 Task: Play online Dominion games in medium mode.
Action: Mouse moved to (390, 302)
Screenshot: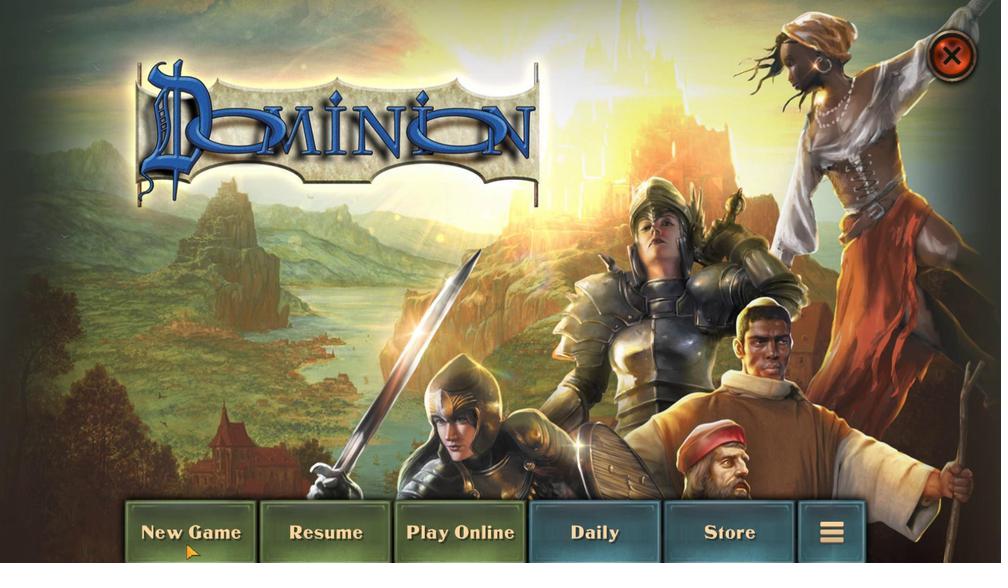 
Action: Mouse pressed left at (390, 302)
Screenshot: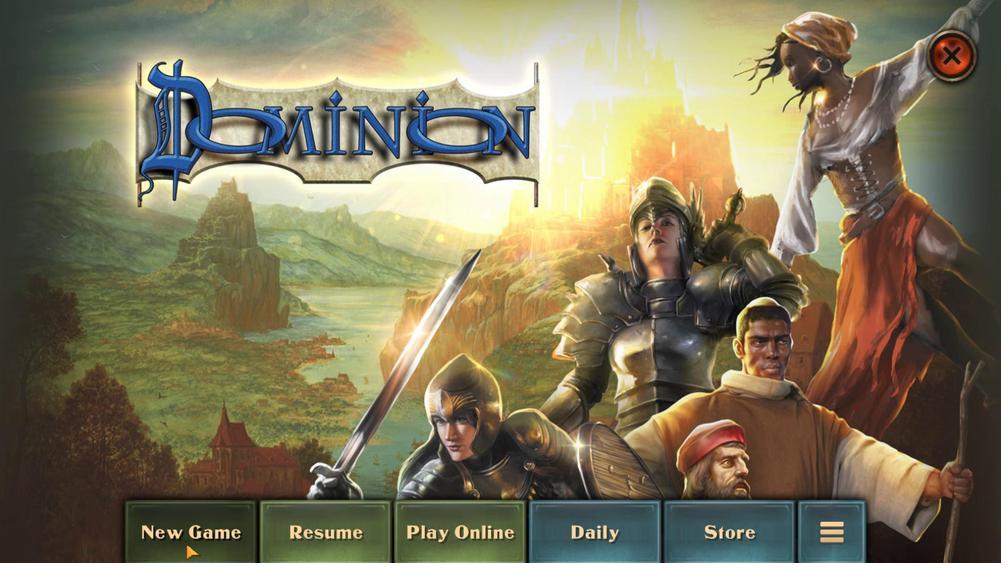 
Action: Mouse moved to (187, 444)
Screenshot: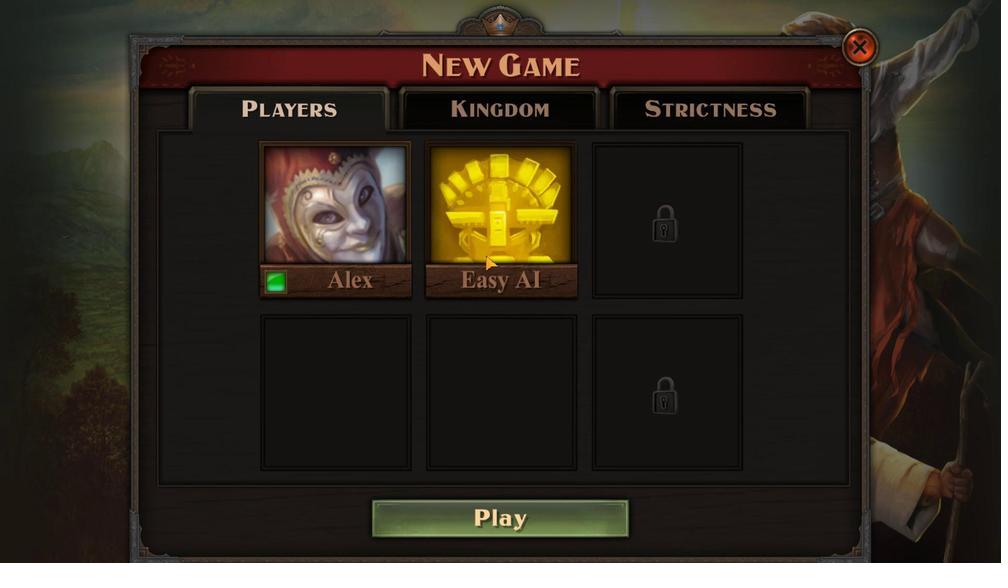 
Action: Mouse pressed left at (187, 444)
Screenshot: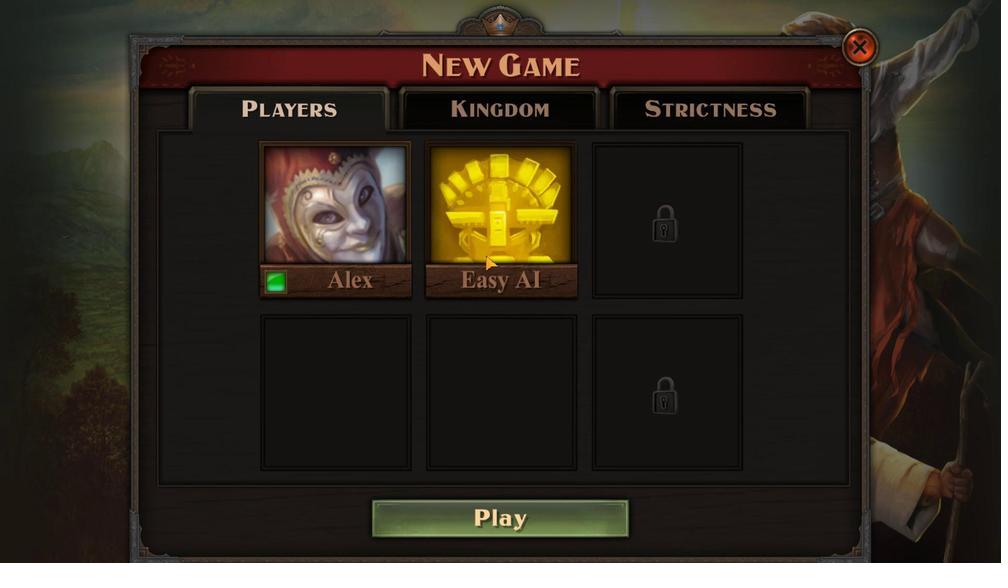 
Action: Mouse moved to (307, 381)
Screenshot: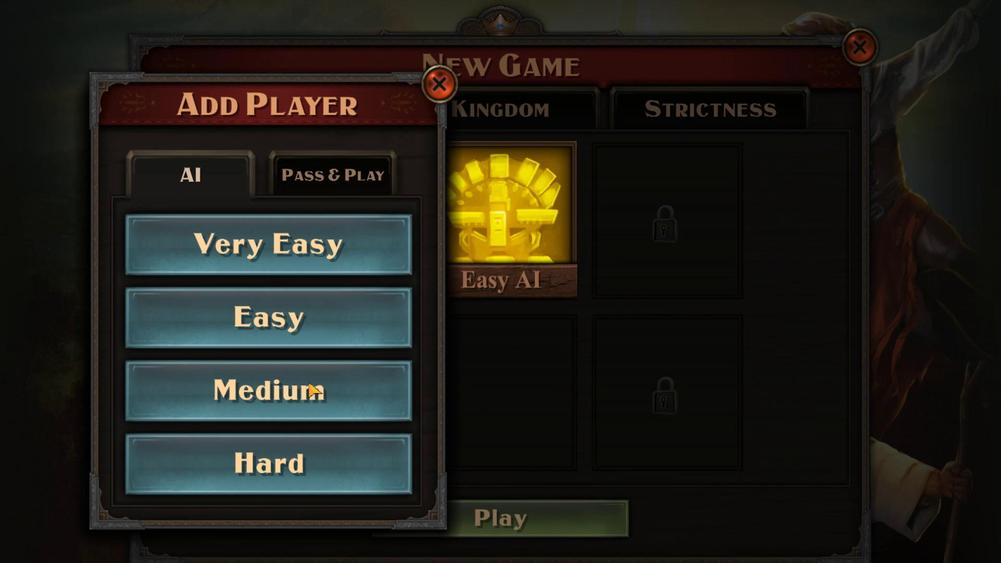 
Action: Mouse pressed left at (307, 381)
Screenshot: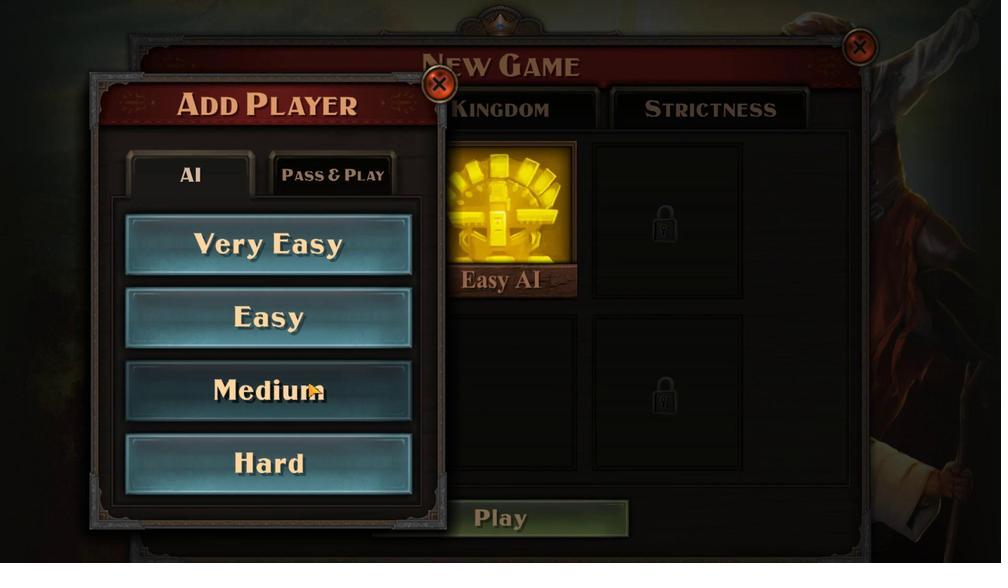
Action: Mouse moved to (206, 318)
Screenshot: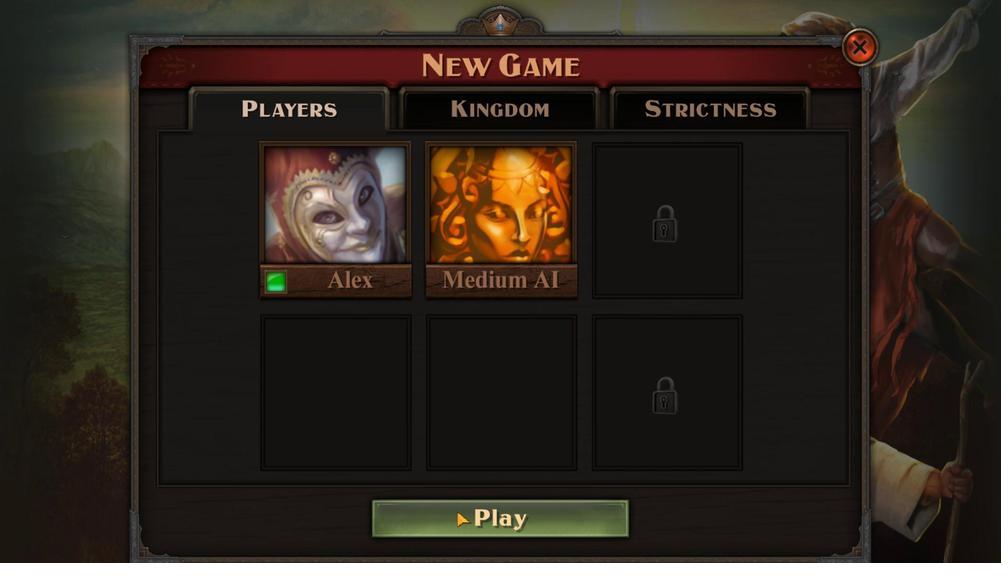 
Action: Mouse pressed left at (206, 318)
Screenshot: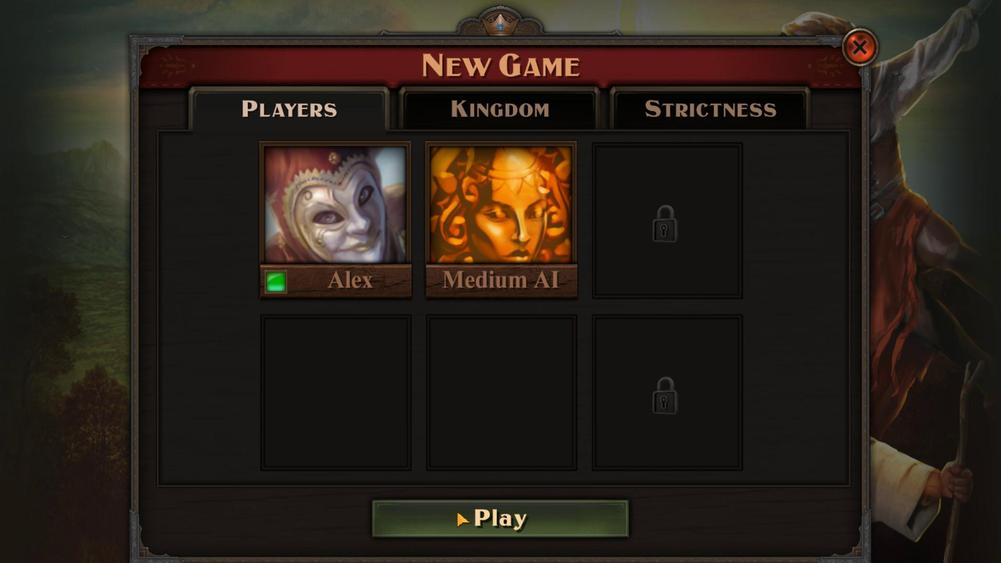 
Action: Mouse moved to (203, 326)
Screenshot: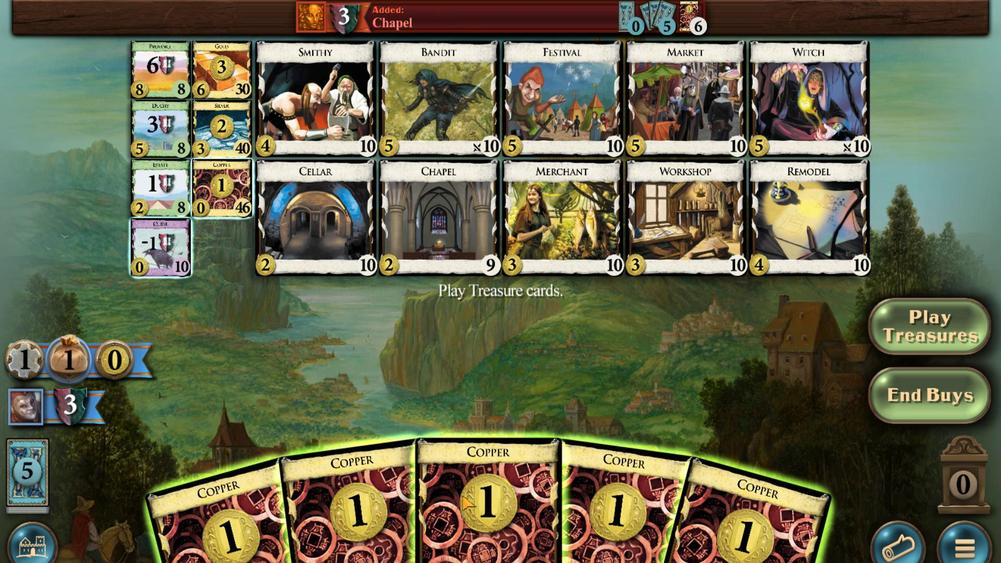 
Action: Mouse scrolled (203, 326) with delta (0, 0)
Screenshot: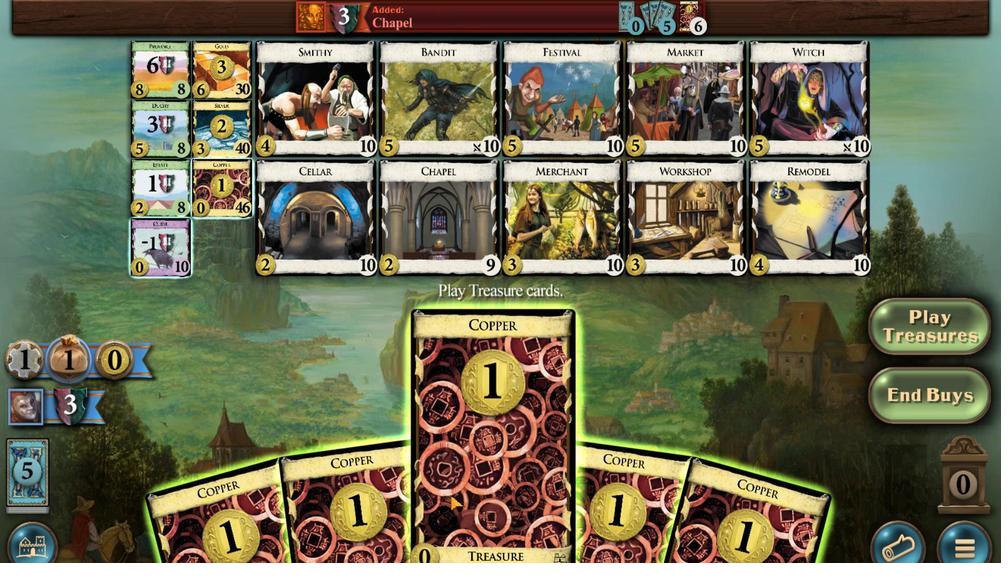 
Action: Mouse scrolled (203, 326) with delta (0, 0)
Screenshot: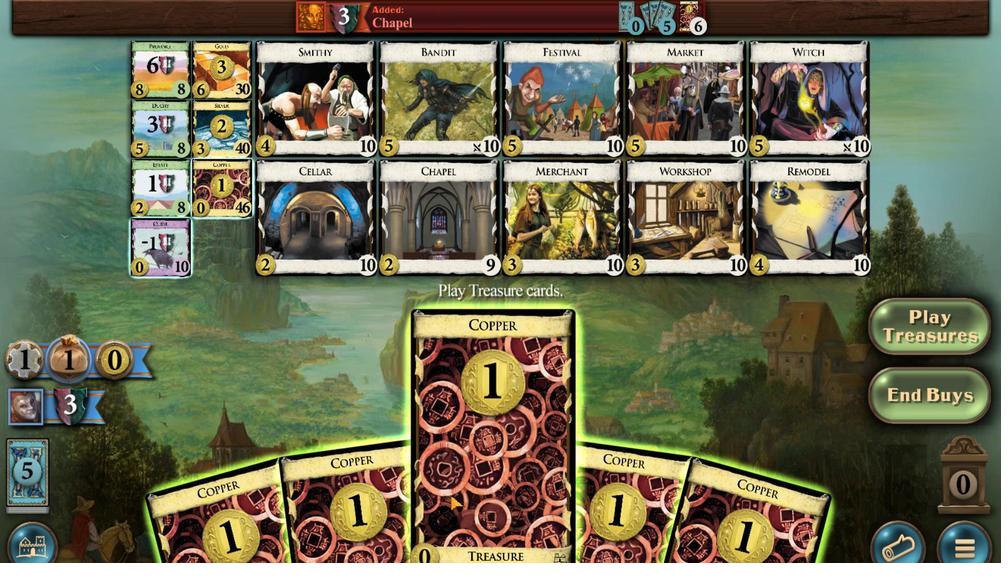 
Action: Mouse moved to (203, 326)
Screenshot: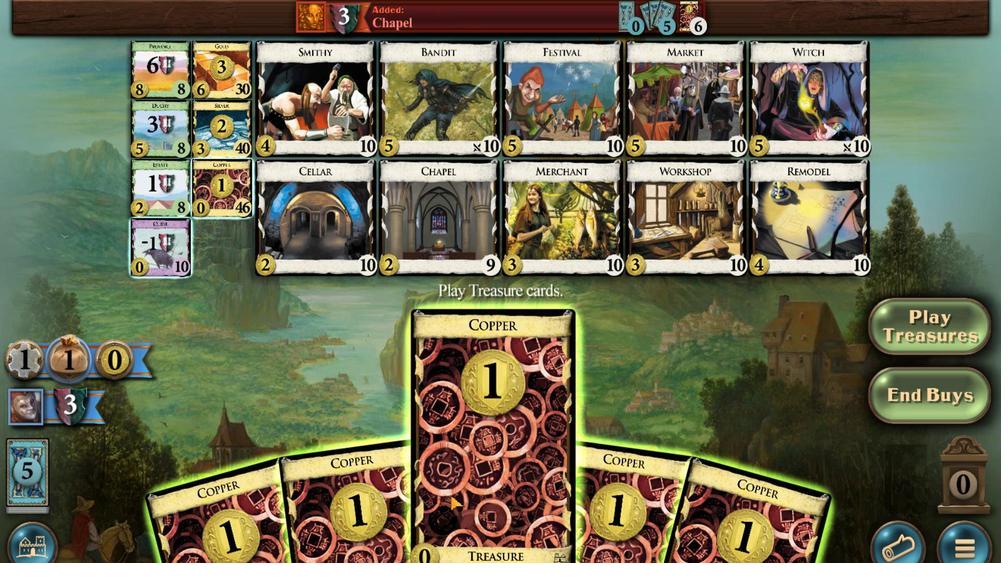 
Action: Mouse scrolled (203, 326) with delta (0, 0)
Screenshot: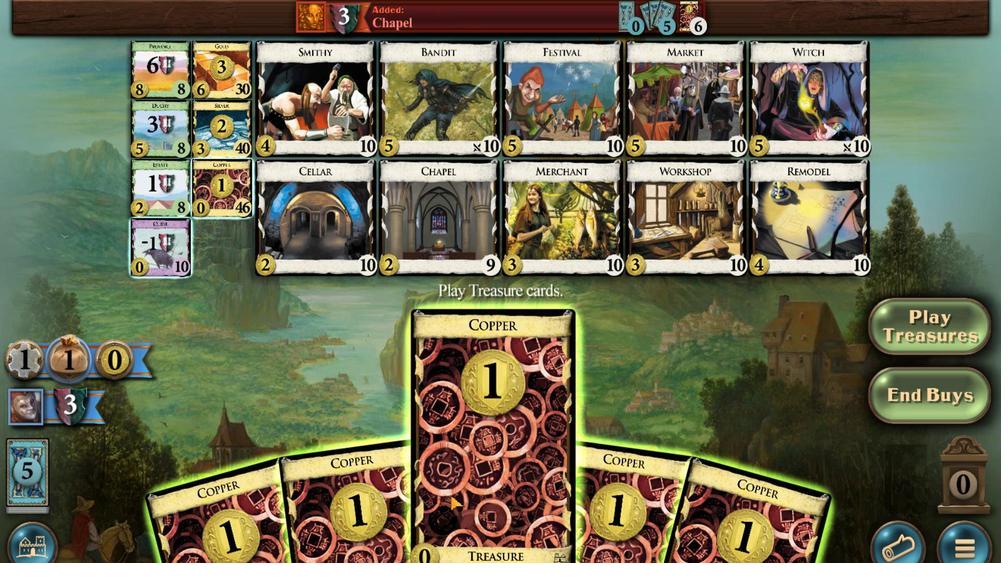 
Action: Mouse moved to (242, 325)
Screenshot: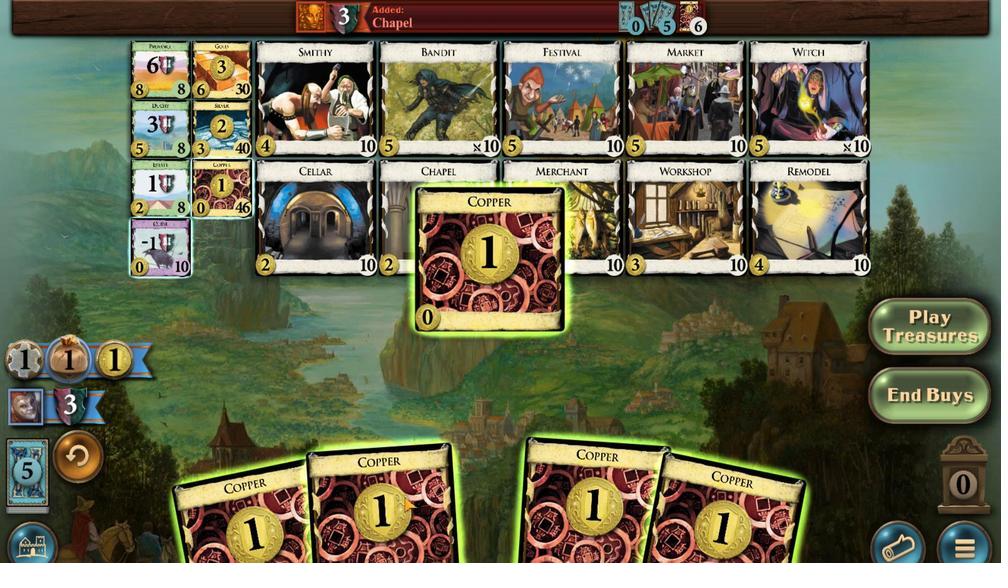 
Action: Mouse scrolled (242, 326) with delta (0, 0)
Screenshot: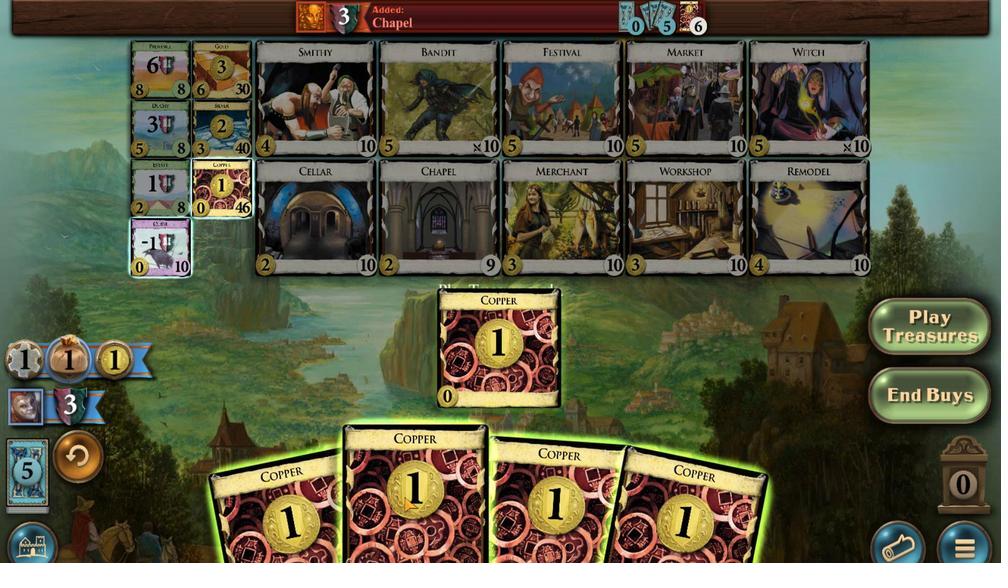 
Action: Mouse scrolled (242, 326) with delta (0, 0)
Screenshot: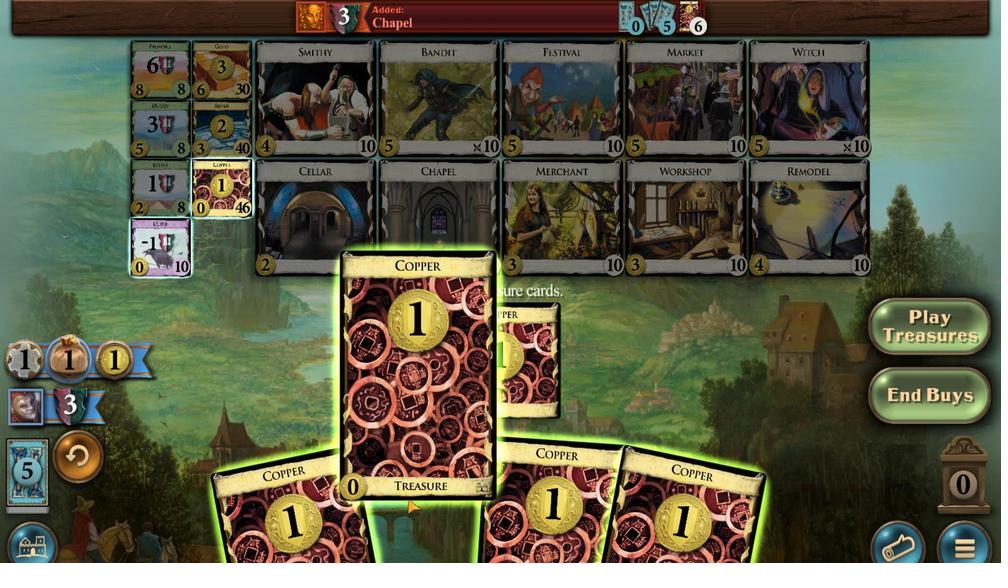 
Action: Mouse scrolled (242, 326) with delta (0, 0)
Screenshot: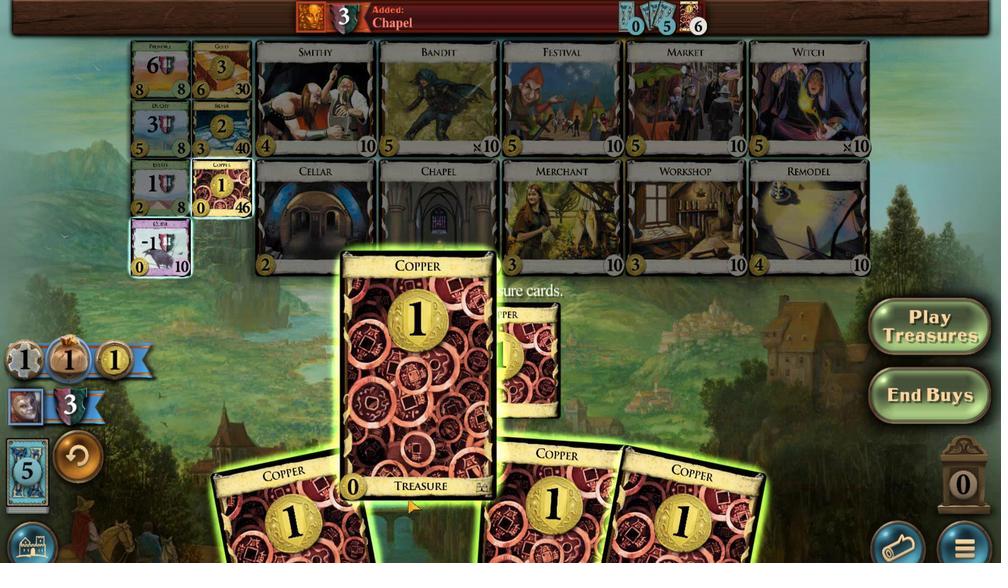 
Action: Mouse moved to (184, 325)
Screenshot: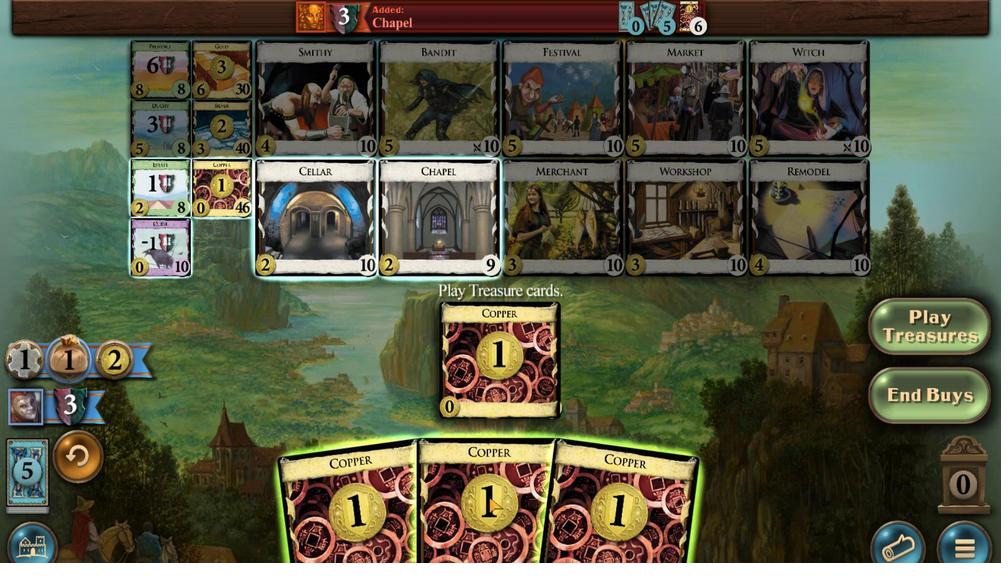 
Action: Mouse scrolled (184, 325) with delta (0, 0)
Screenshot: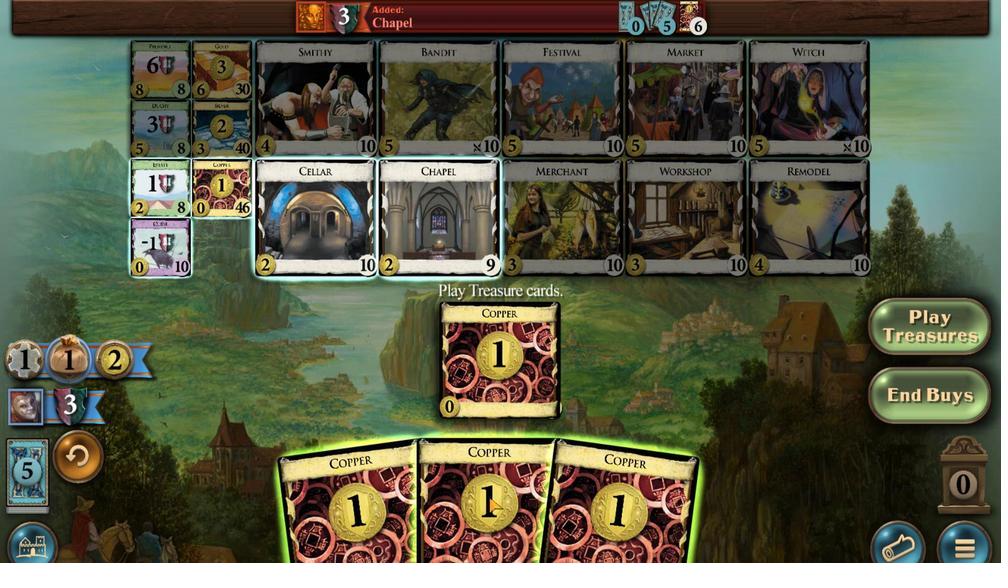 
Action: Mouse scrolled (184, 325) with delta (0, 0)
Screenshot: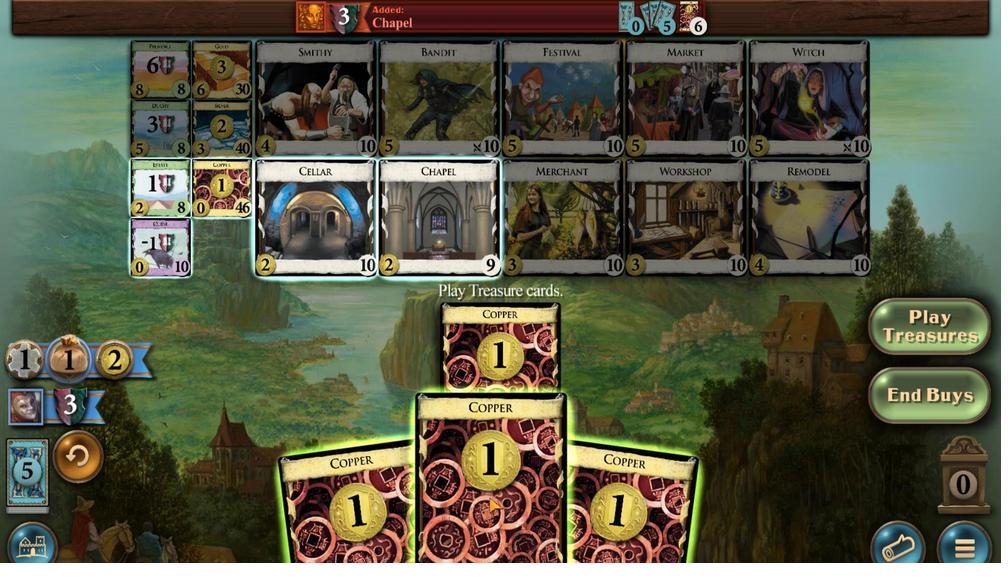 
Action: Mouse scrolled (184, 325) with delta (0, 0)
Screenshot: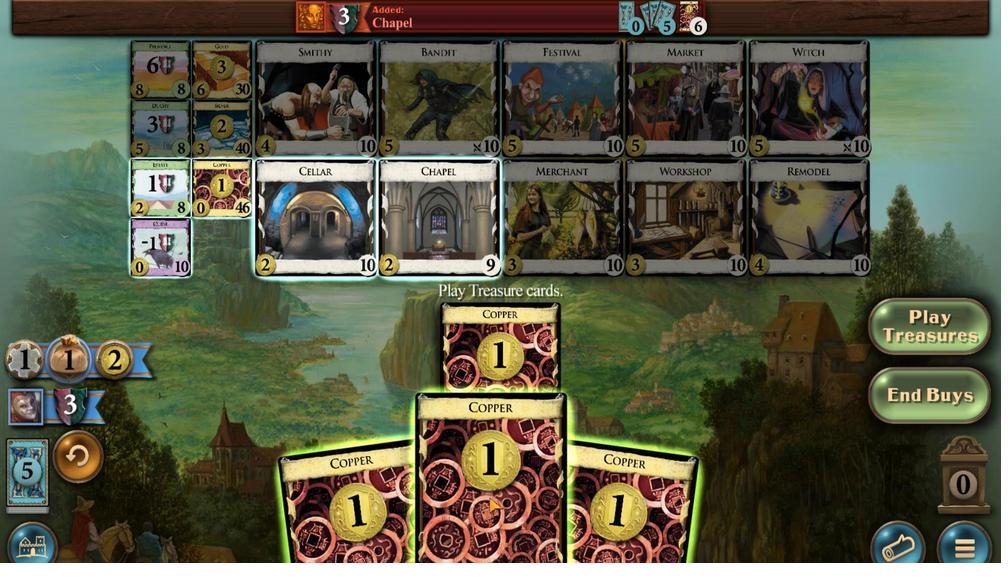 
Action: Mouse moved to (124, 326)
Screenshot: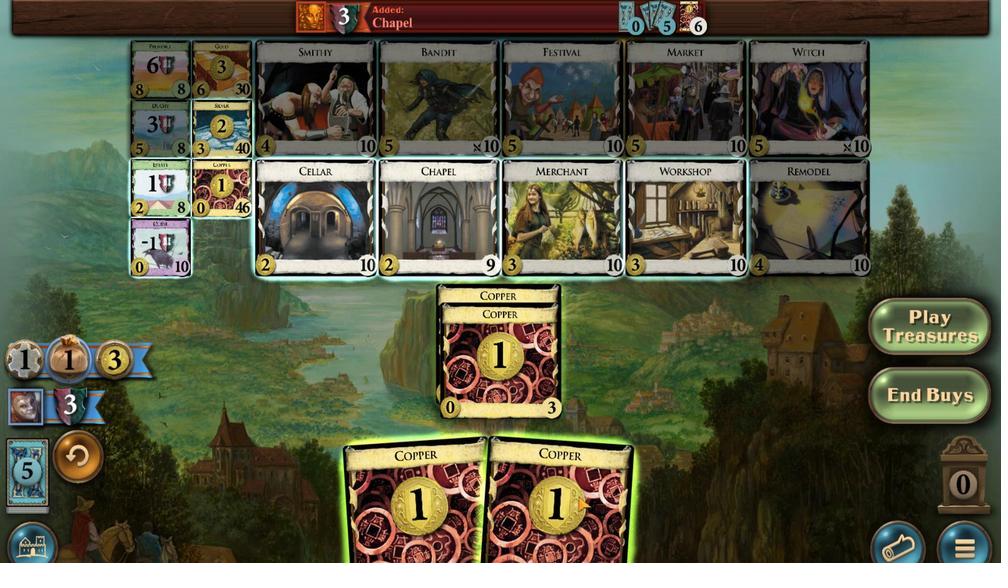 
Action: Mouse scrolled (124, 326) with delta (0, 0)
Screenshot: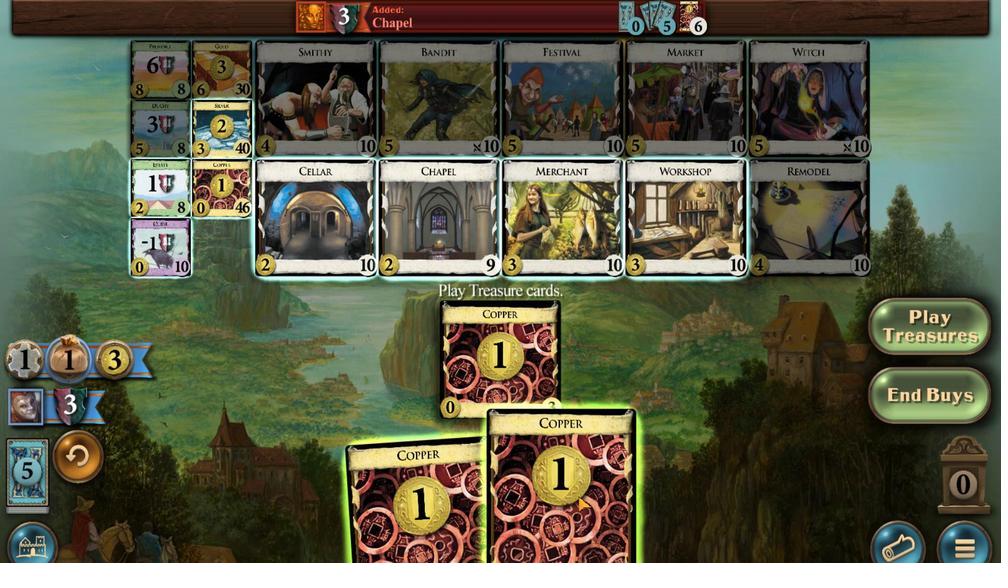 
Action: Mouse scrolled (124, 326) with delta (0, 0)
Screenshot: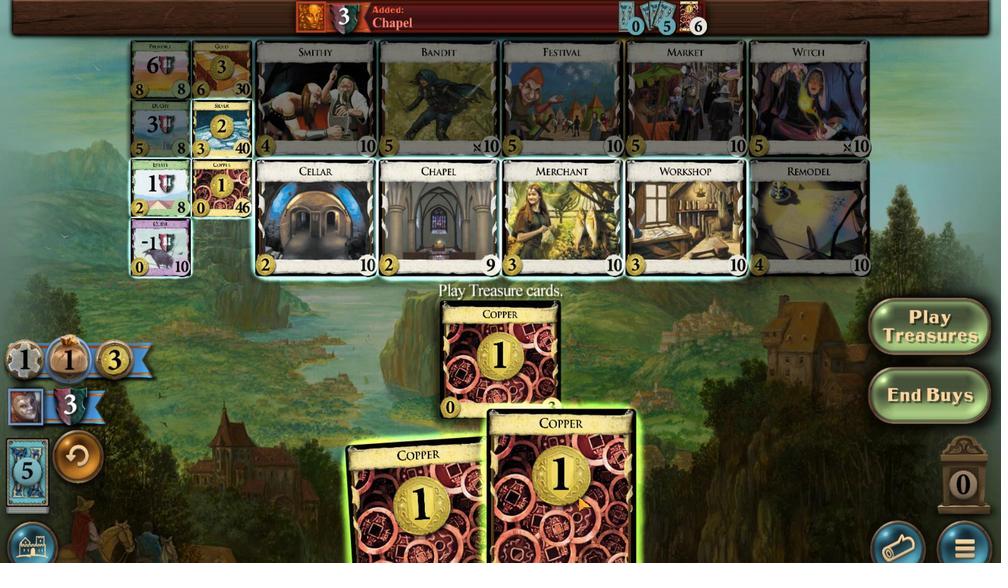 
Action: Mouse scrolled (124, 326) with delta (0, 0)
Screenshot: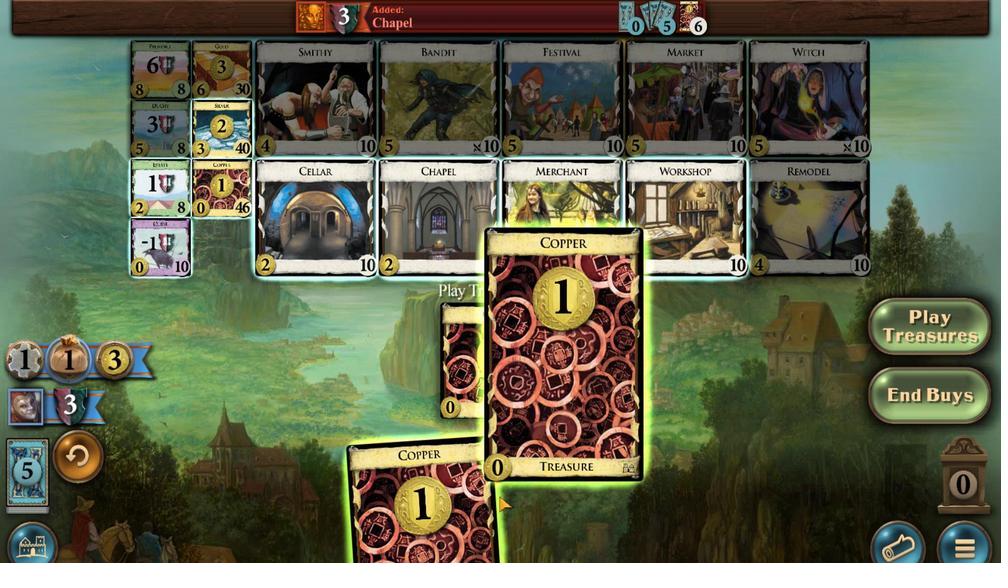 
Action: Mouse moved to (187, 326)
Screenshot: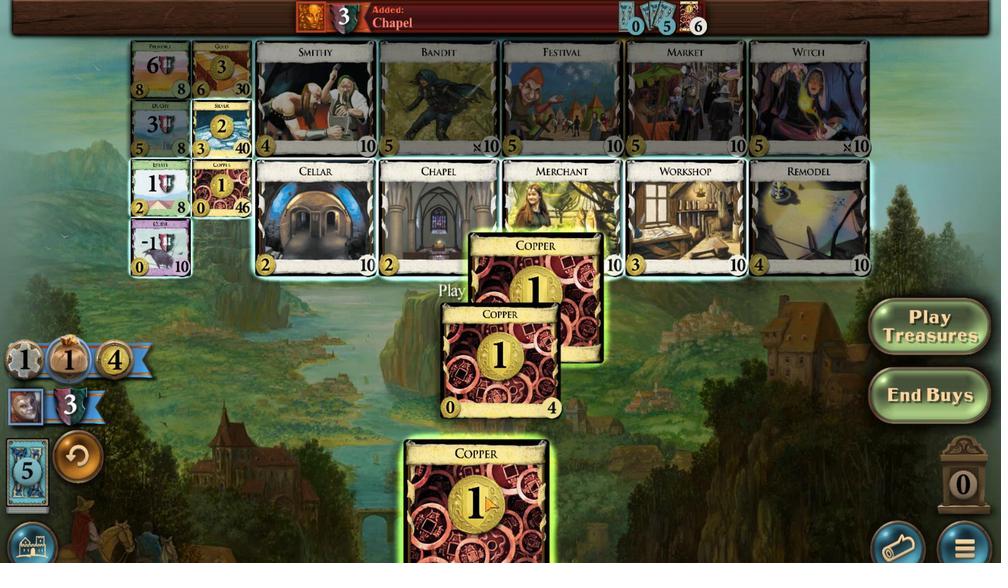
Action: Mouse scrolled (187, 326) with delta (0, 0)
Screenshot: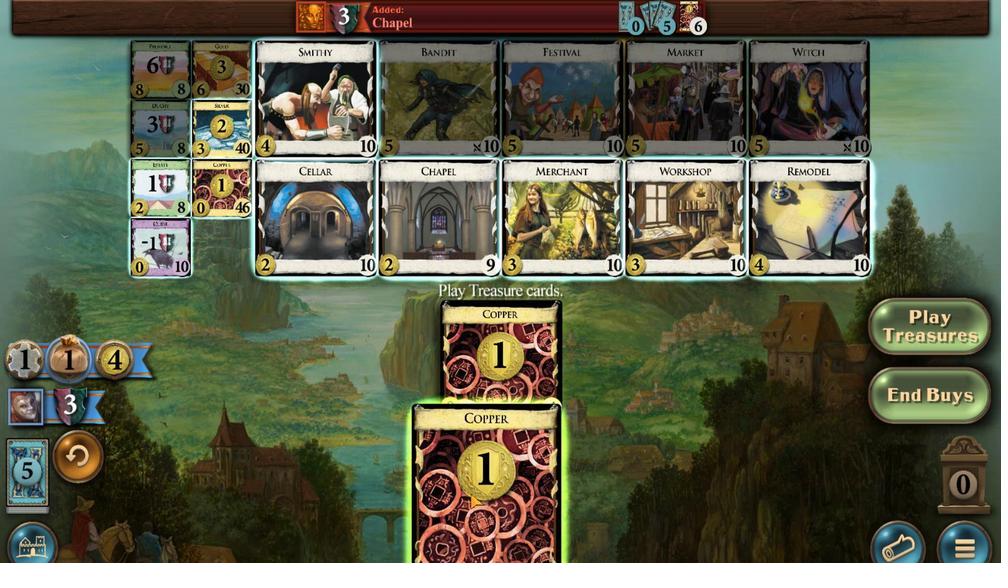 
Action: Mouse scrolled (187, 326) with delta (0, 0)
Screenshot: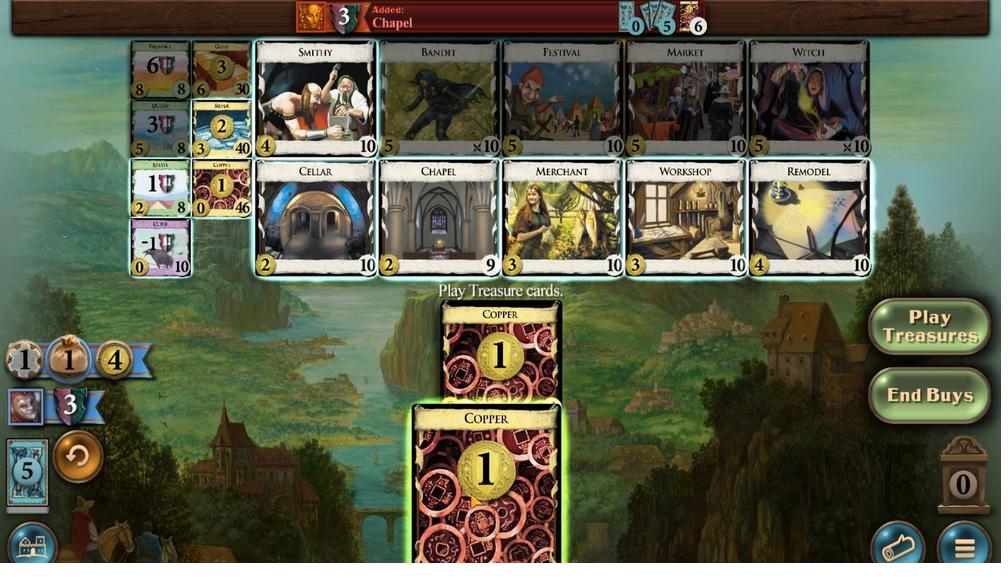 
Action: Mouse scrolled (187, 325) with delta (0, 0)
Screenshot: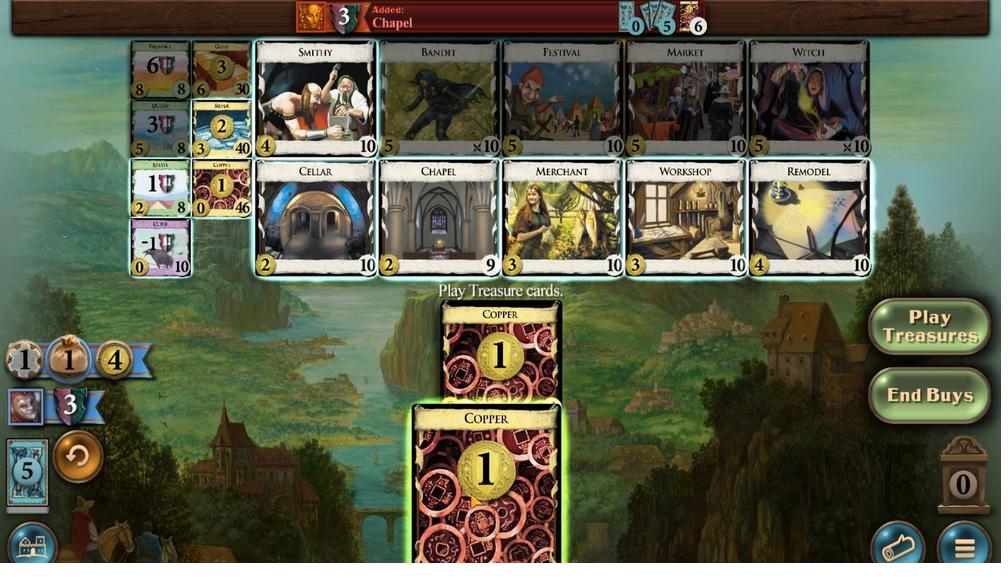 
Action: Mouse scrolled (187, 326) with delta (0, 0)
Screenshot: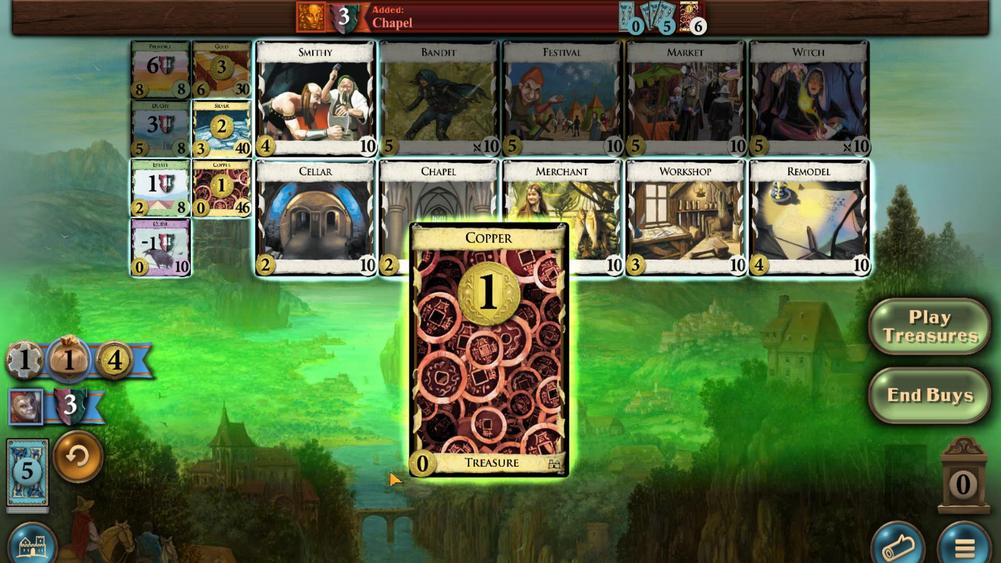 
Action: Mouse moved to (399, 503)
Screenshot: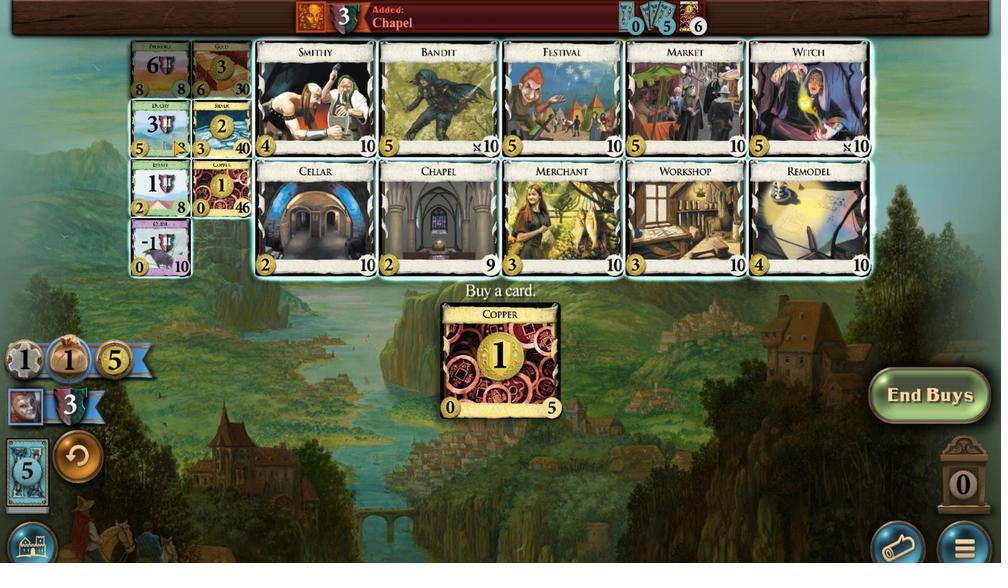 
Action: Mouse pressed left at (399, 503)
Screenshot: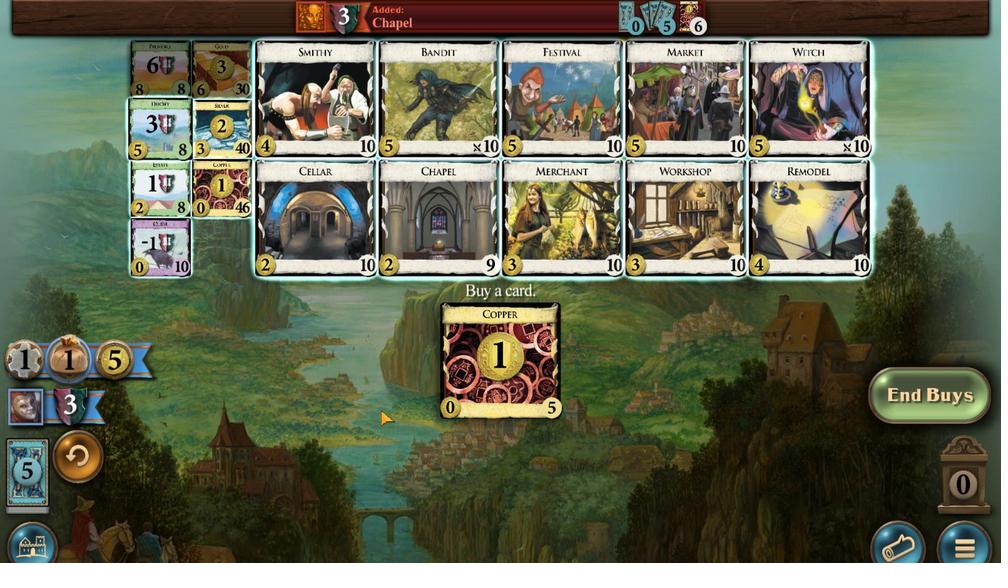 
Action: Mouse moved to (245, 331)
Screenshot: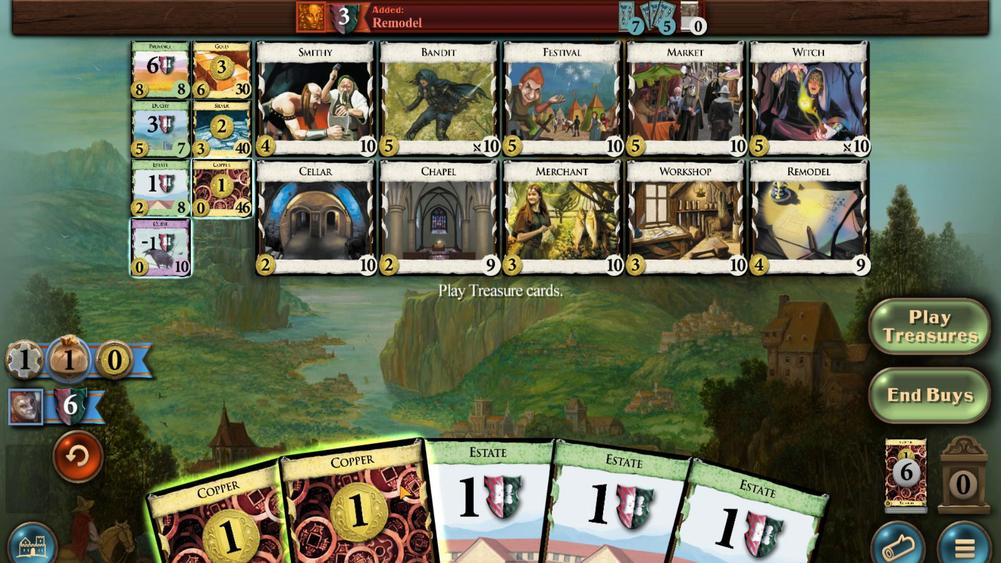 
Action: Mouse scrolled (245, 332) with delta (0, 0)
Screenshot: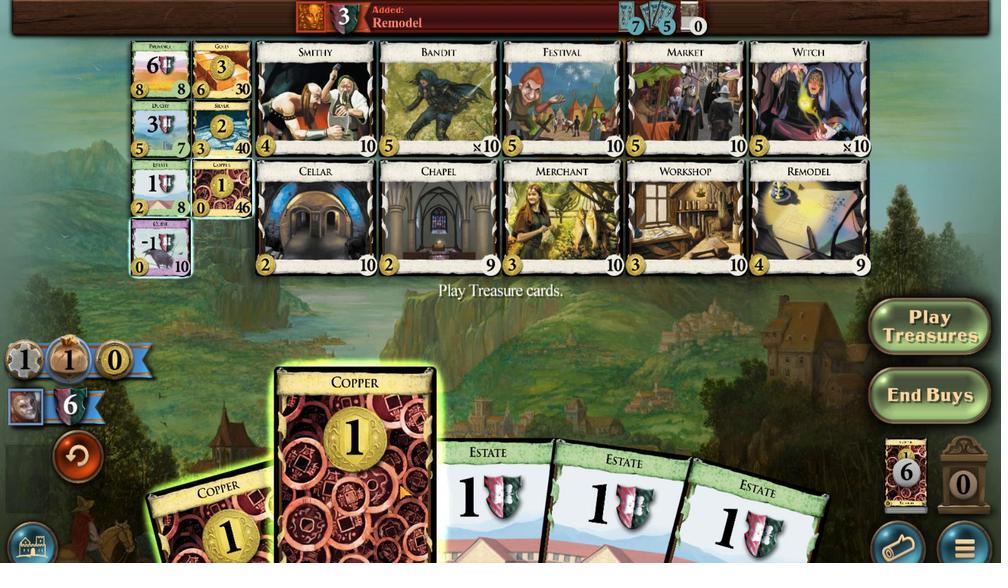 
Action: Mouse moved to (245, 331)
Screenshot: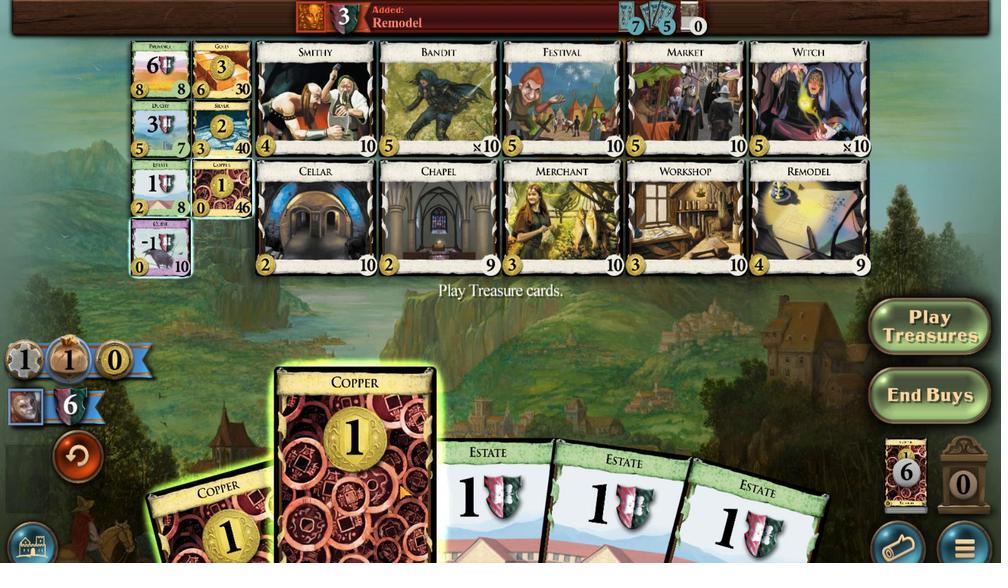 
Action: Mouse scrolled (245, 331) with delta (0, 0)
Screenshot: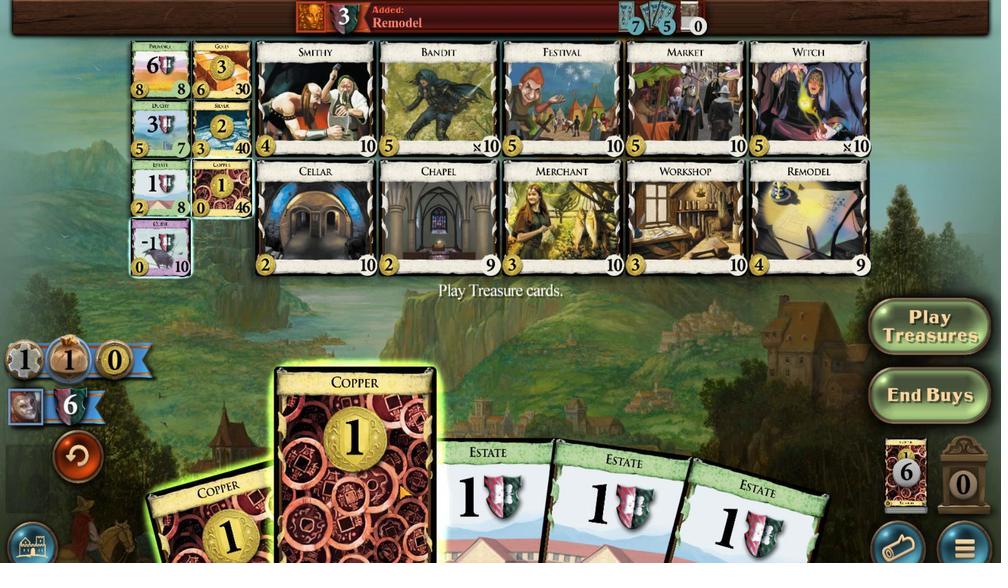
Action: Mouse scrolled (245, 331) with delta (0, 0)
Screenshot: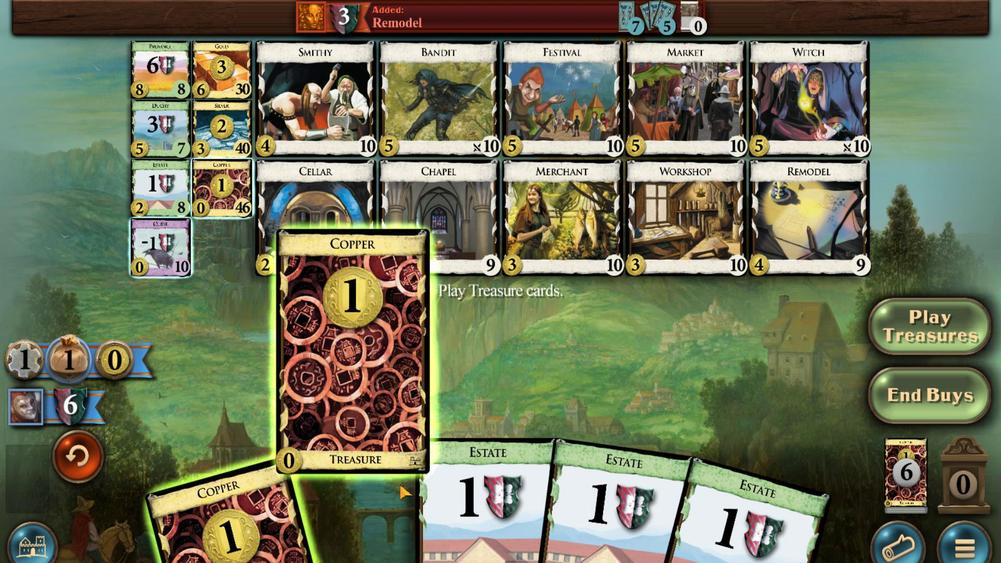 
Action: Mouse scrolled (245, 331) with delta (0, 0)
Screenshot: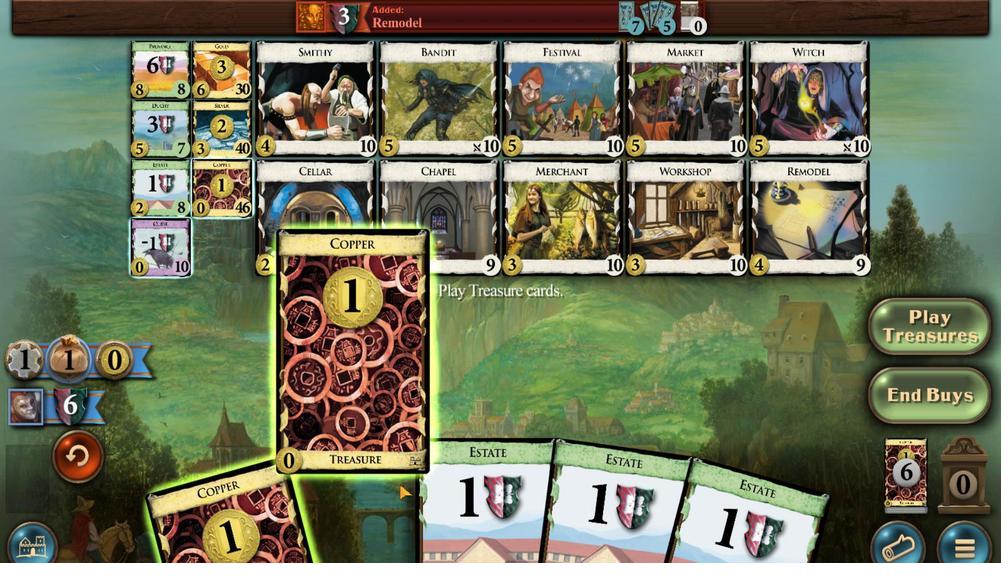 
Action: Mouse moved to (318, 325)
Screenshot: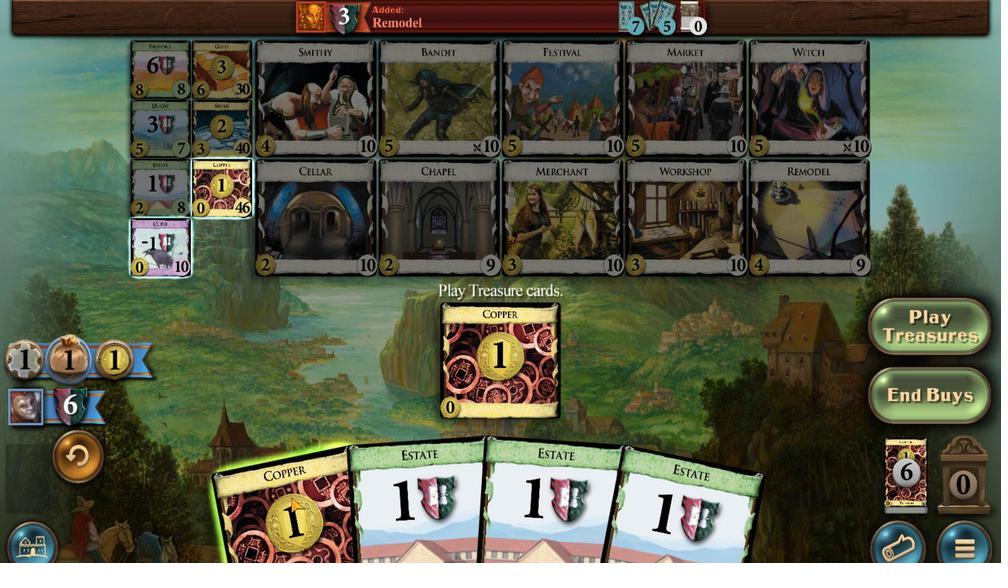 
Action: Mouse scrolled (318, 325) with delta (0, 0)
Screenshot: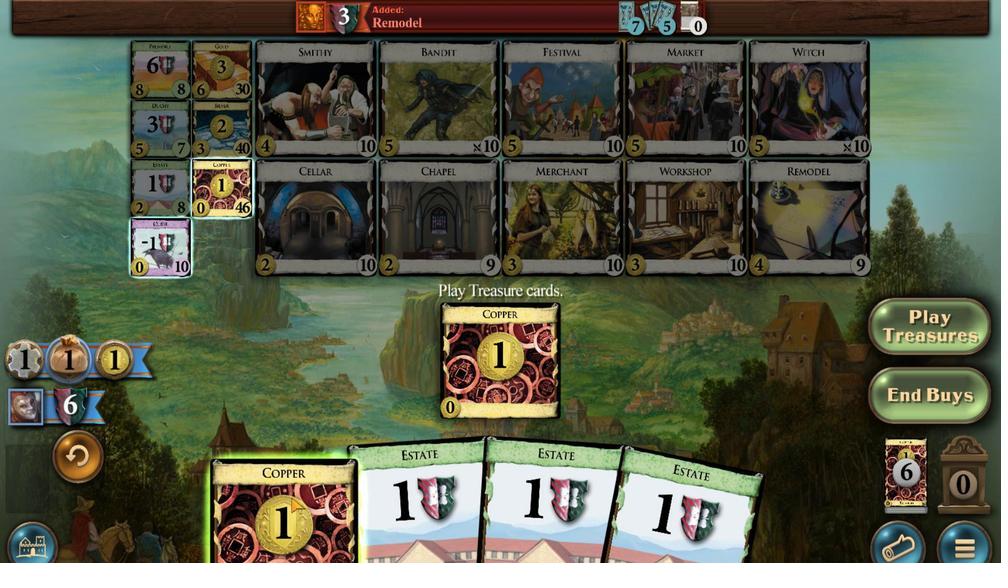 
Action: Mouse scrolled (318, 325) with delta (0, 0)
Screenshot: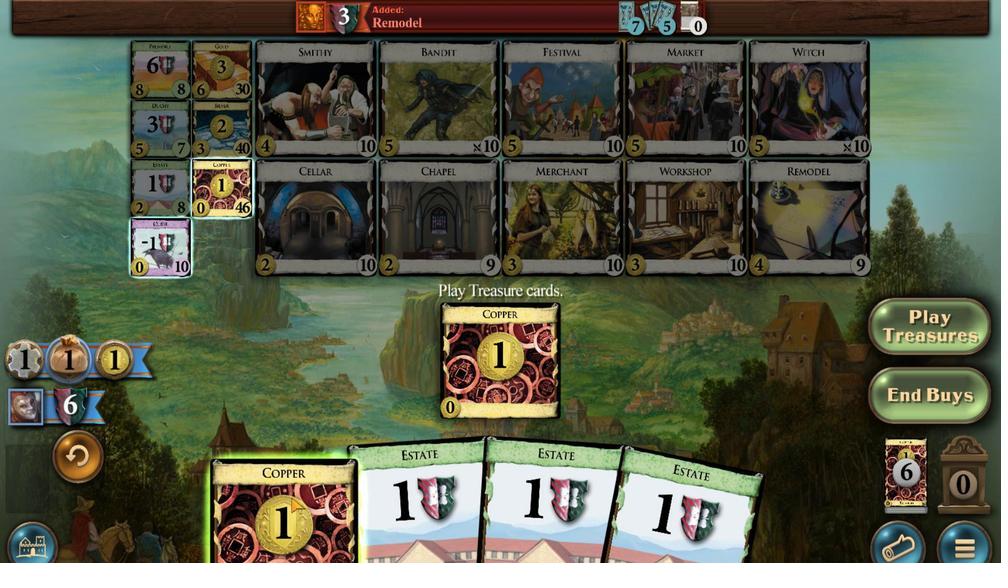 
Action: Mouse scrolled (318, 325) with delta (0, 0)
Screenshot: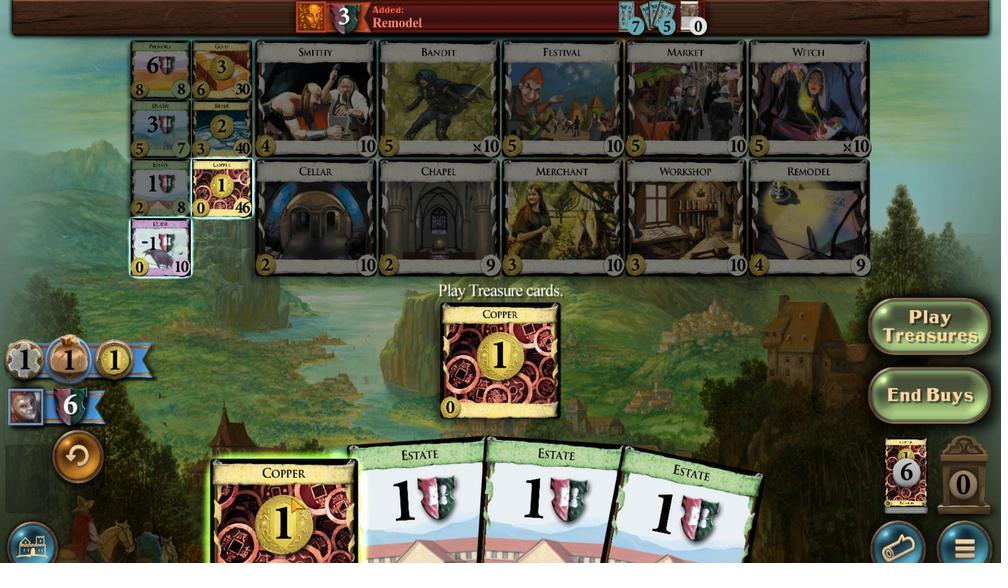 
Action: Mouse scrolled (318, 325) with delta (0, 0)
Screenshot: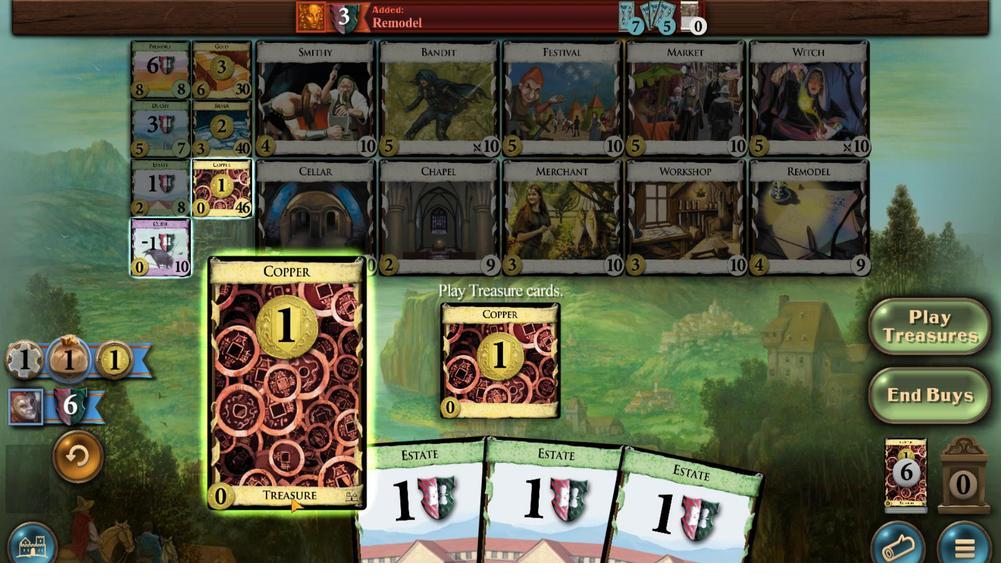 
Action: Mouse moved to (374, 481)
Screenshot: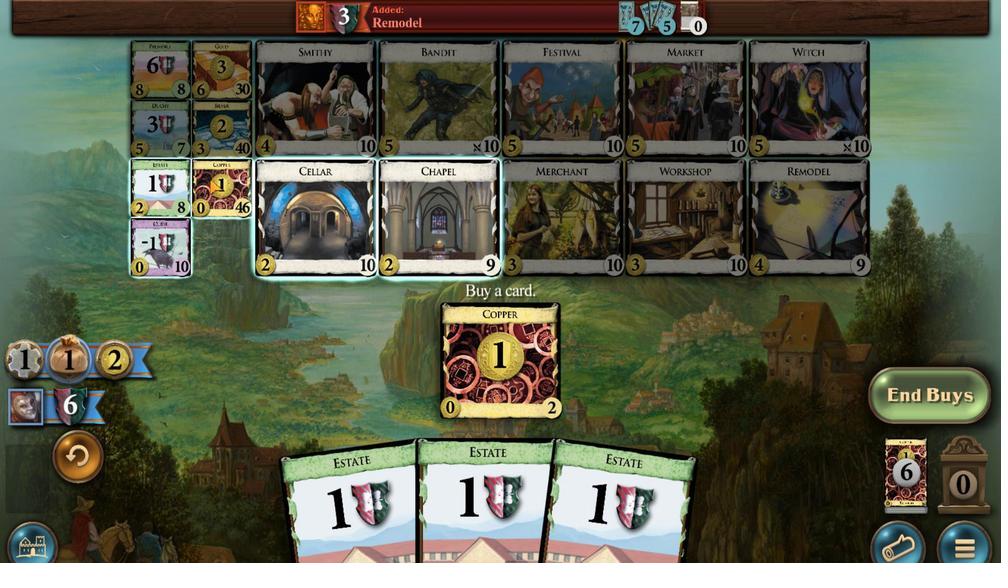 
Action: Mouse pressed left at (374, 481)
Screenshot: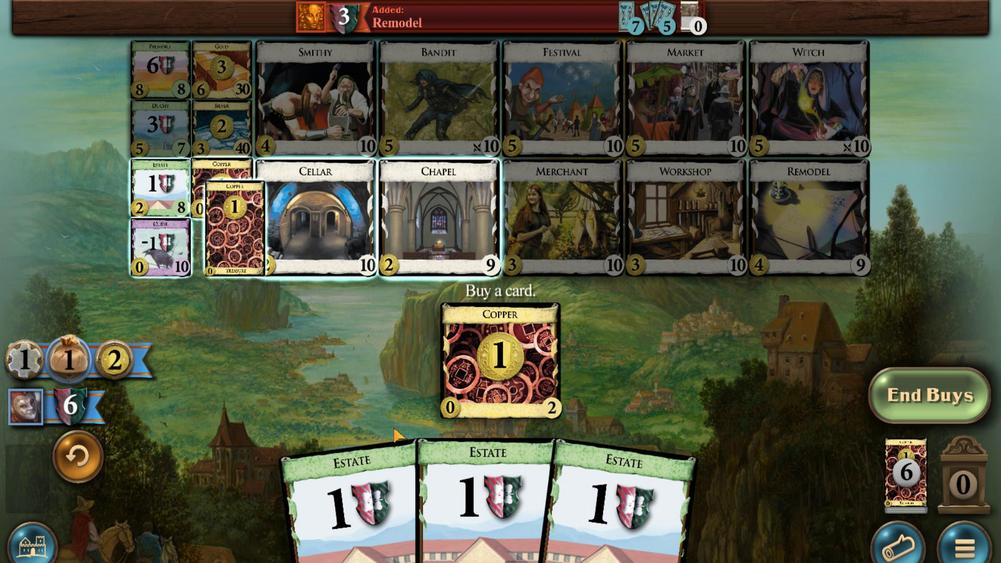 
Action: Mouse moved to (302, 330)
Screenshot: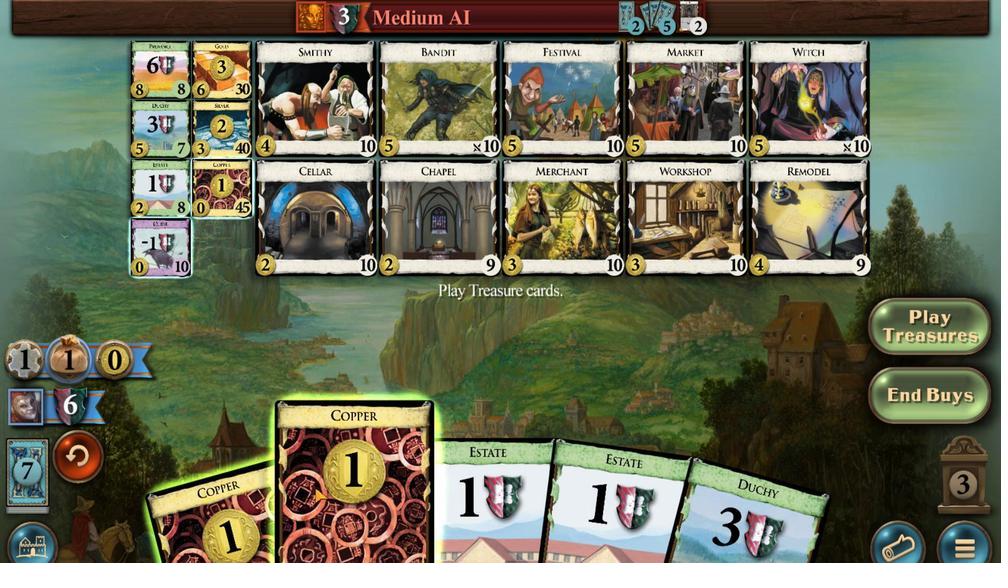
Action: Mouse scrolled (302, 330) with delta (0, 0)
Screenshot: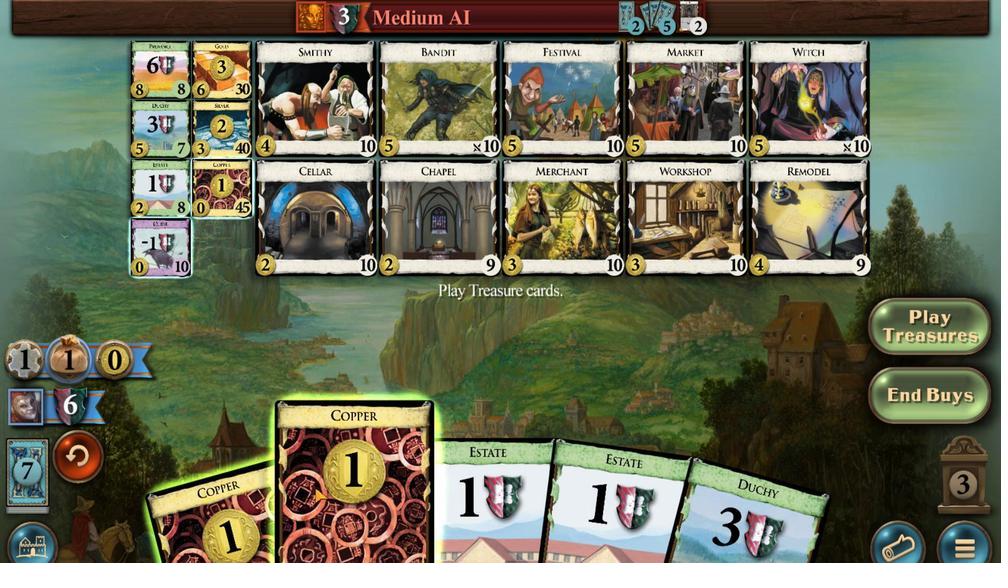 
Action: Mouse scrolled (302, 330) with delta (0, 0)
Screenshot: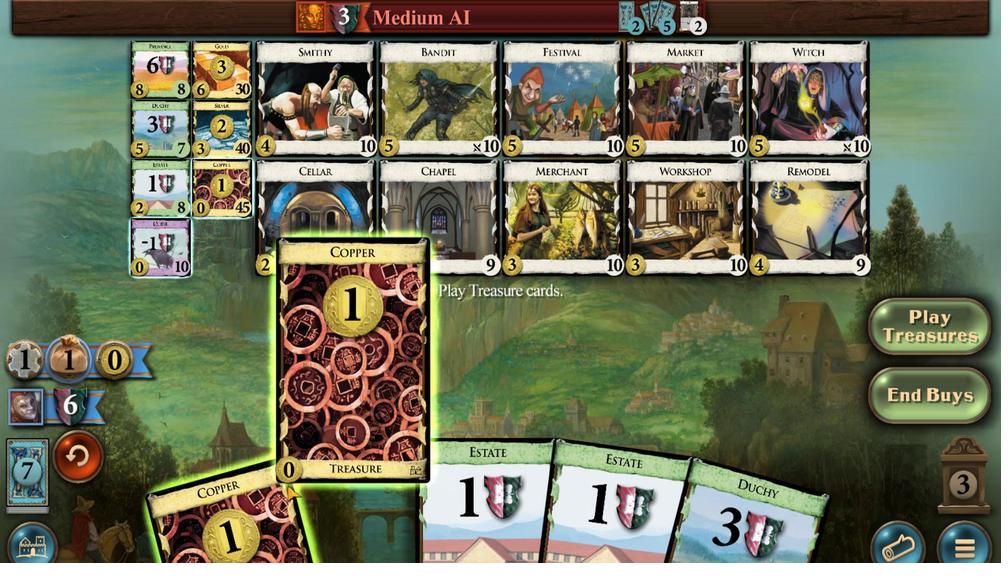
Action: Mouse scrolled (302, 330) with delta (0, 0)
Screenshot: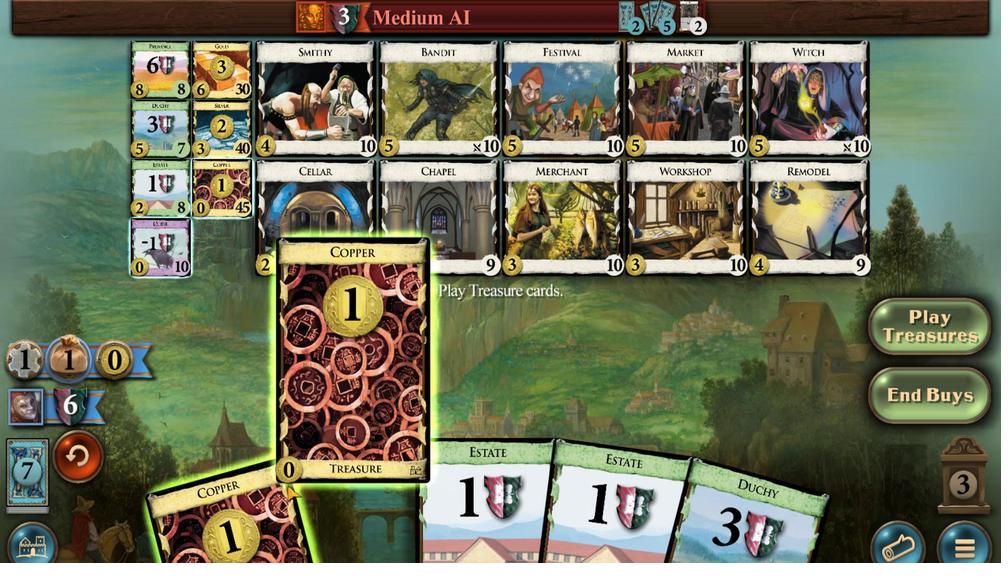 
Action: Mouse scrolled (302, 330) with delta (0, 0)
Screenshot: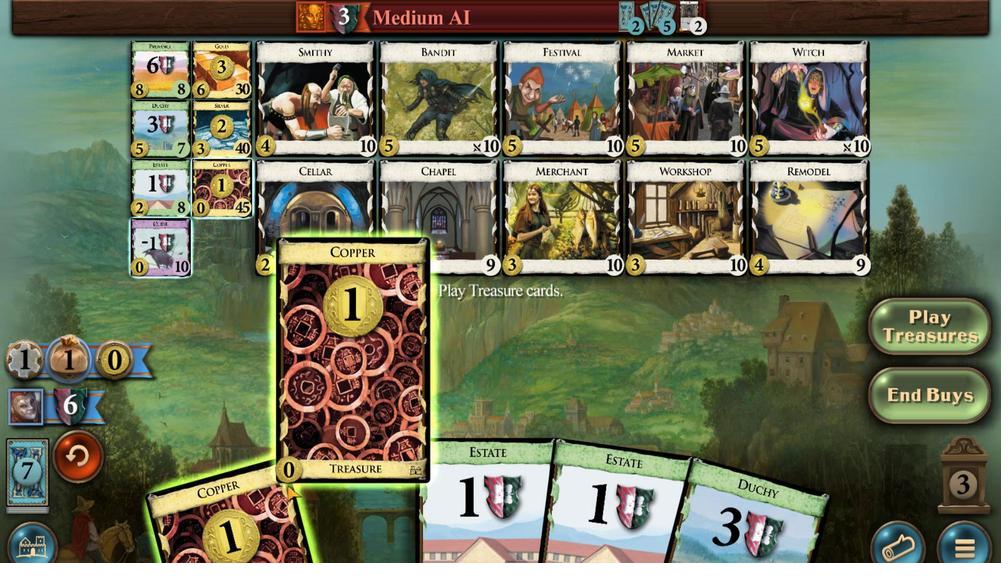 
Action: Mouse moved to (329, 331)
Screenshot: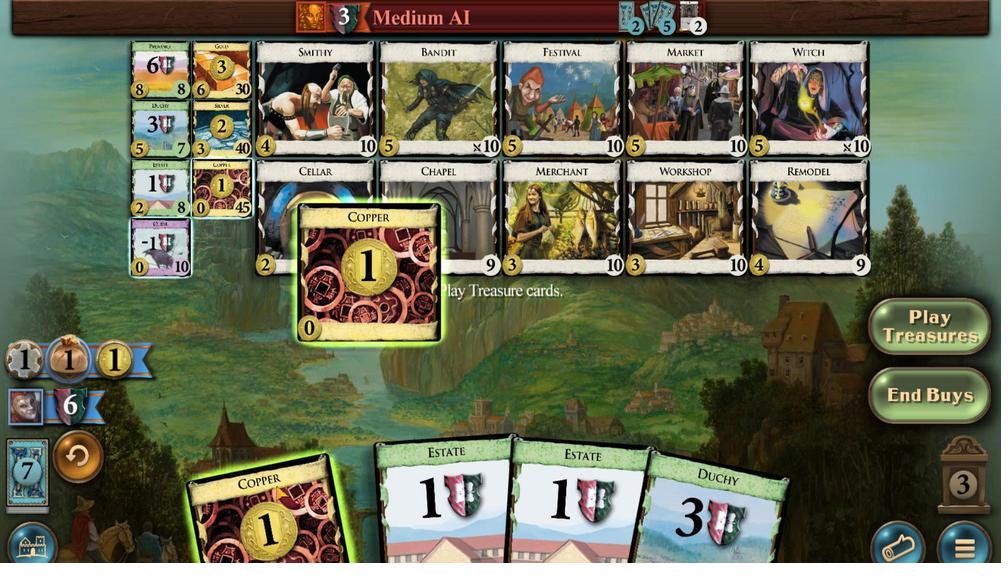 
Action: Mouse scrolled (329, 331) with delta (0, 0)
Screenshot: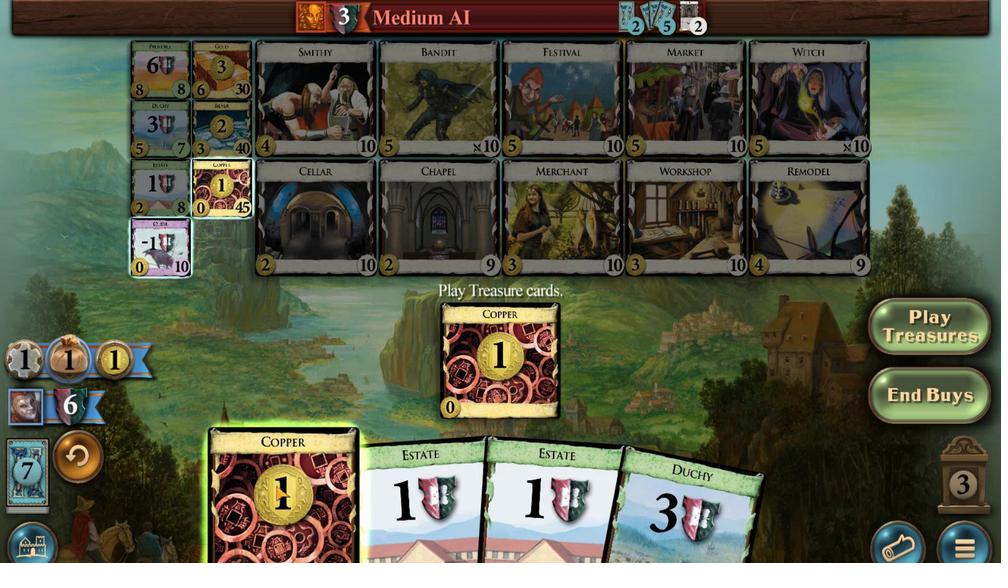 
Action: Mouse scrolled (329, 331) with delta (0, 0)
Screenshot: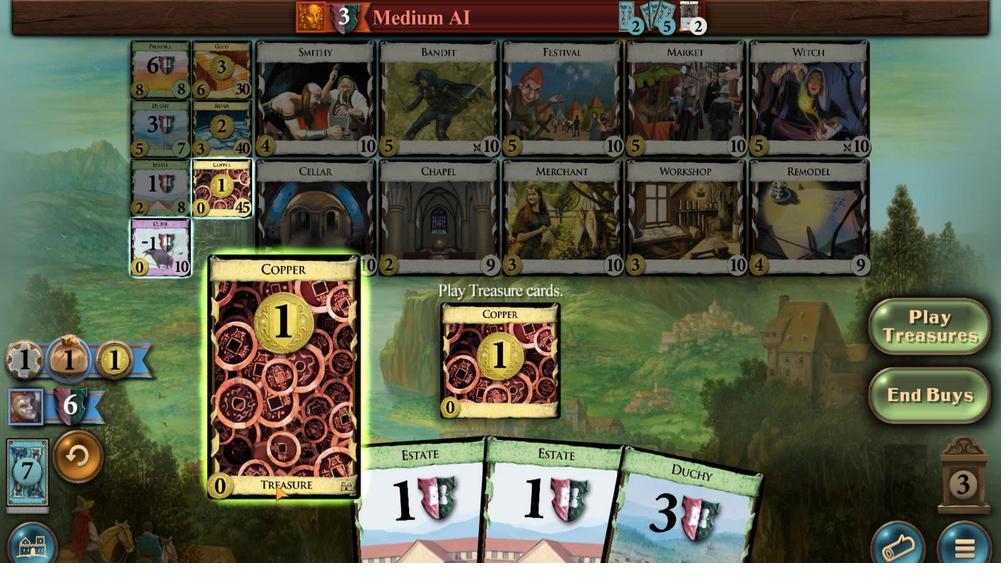
Action: Mouse scrolled (329, 331) with delta (0, 0)
Screenshot: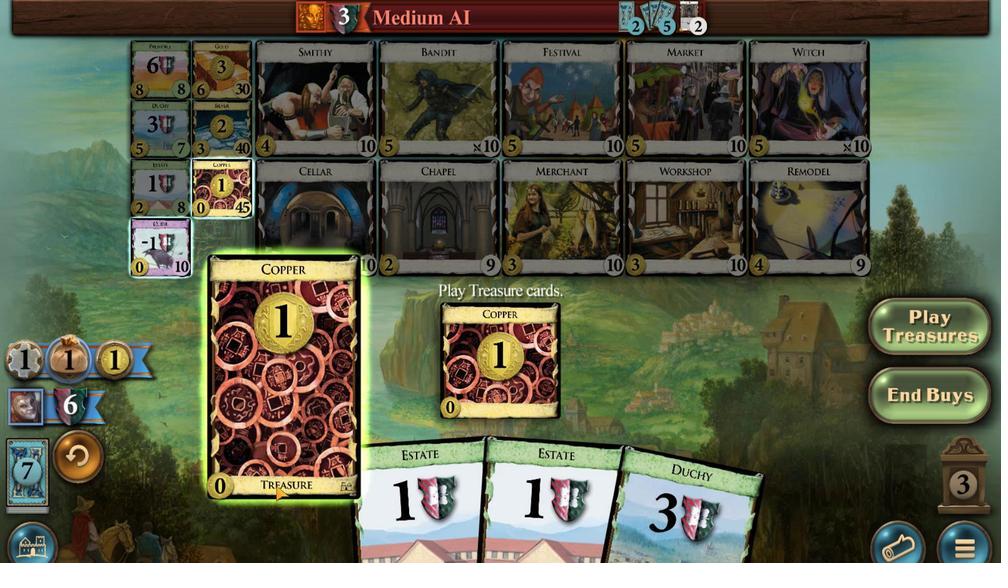 
Action: Mouse scrolled (329, 331) with delta (0, 0)
Screenshot: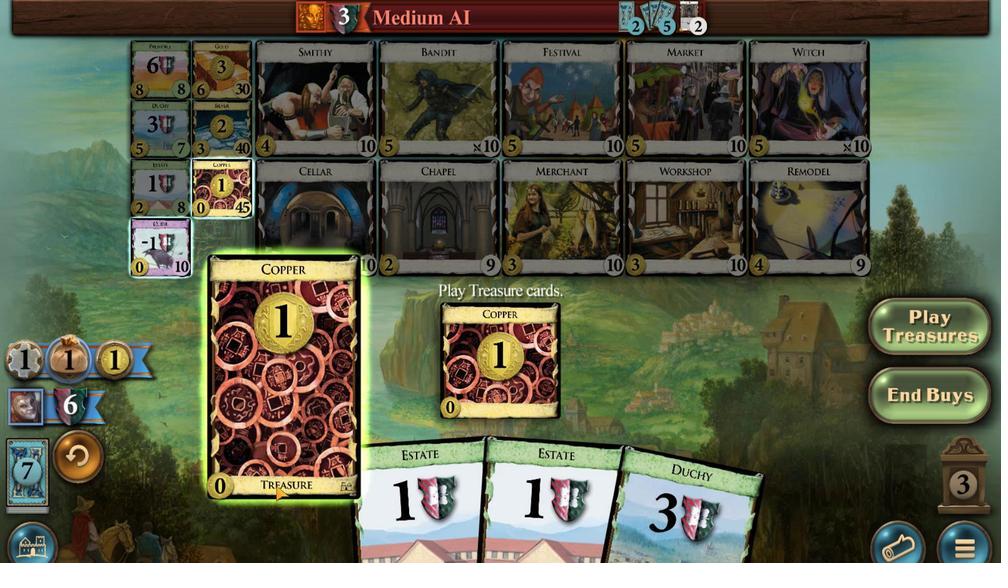 
Action: Mouse moved to (360, 475)
Screenshot: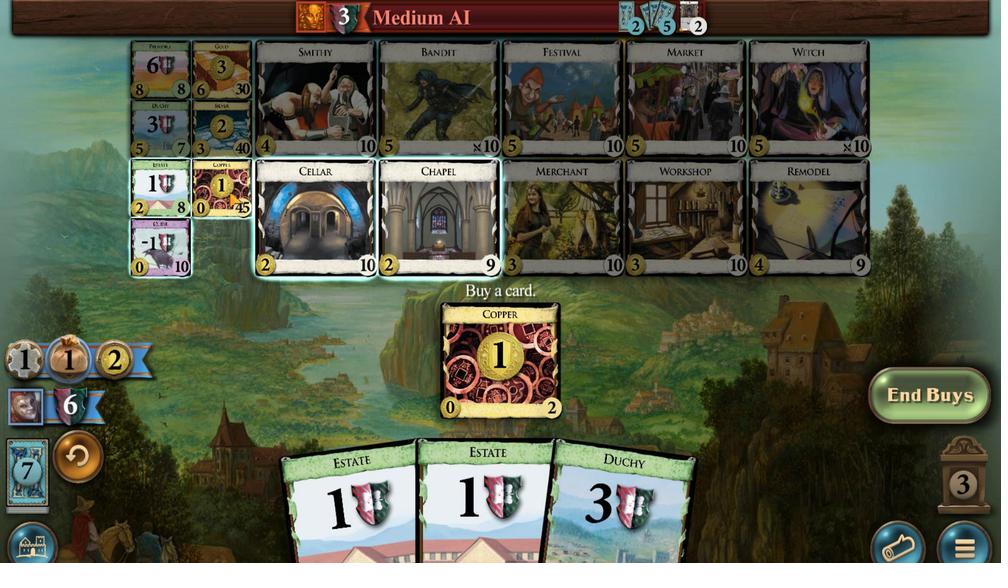 
Action: Mouse pressed left at (360, 475)
Screenshot: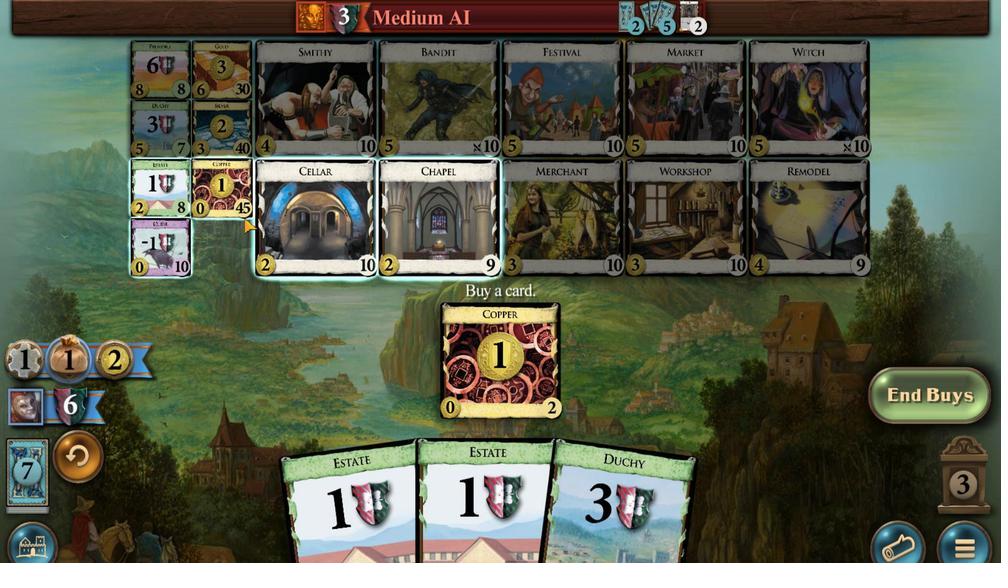 
Action: Mouse moved to (261, 330)
Screenshot: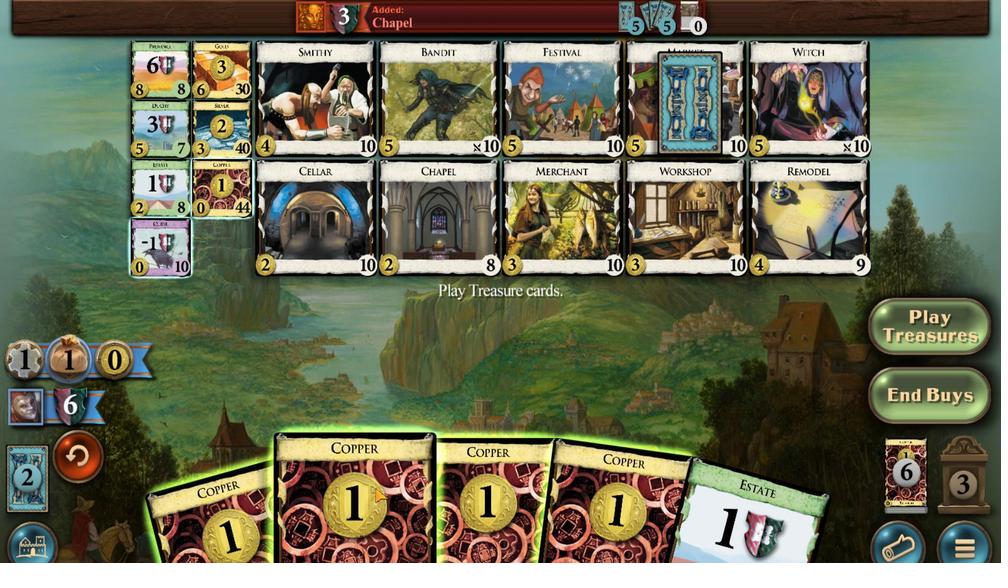 
Action: Mouse scrolled (261, 330) with delta (0, 0)
Screenshot: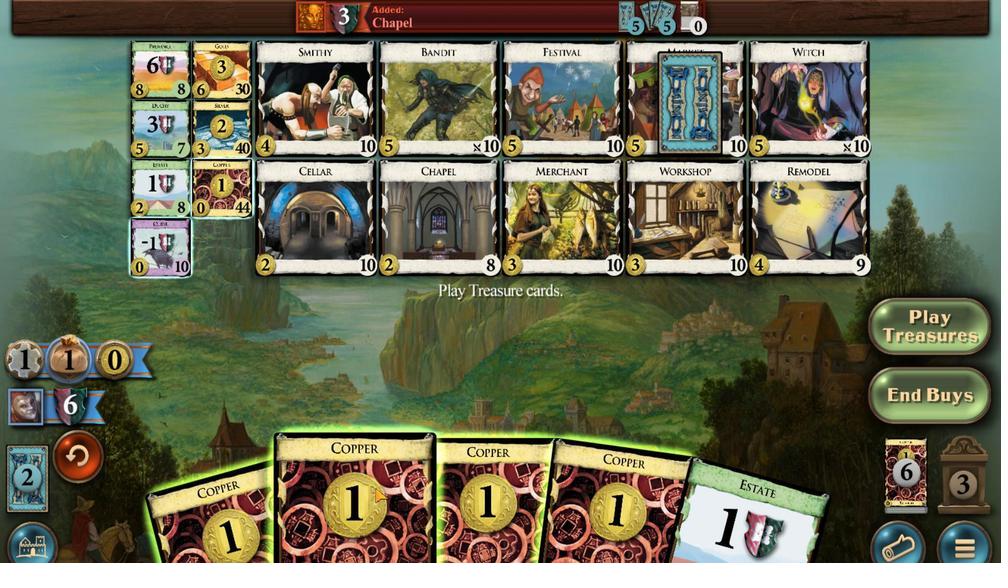 
Action: Mouse scrolled (261, 330) with delta (0, 0)
Screenshot: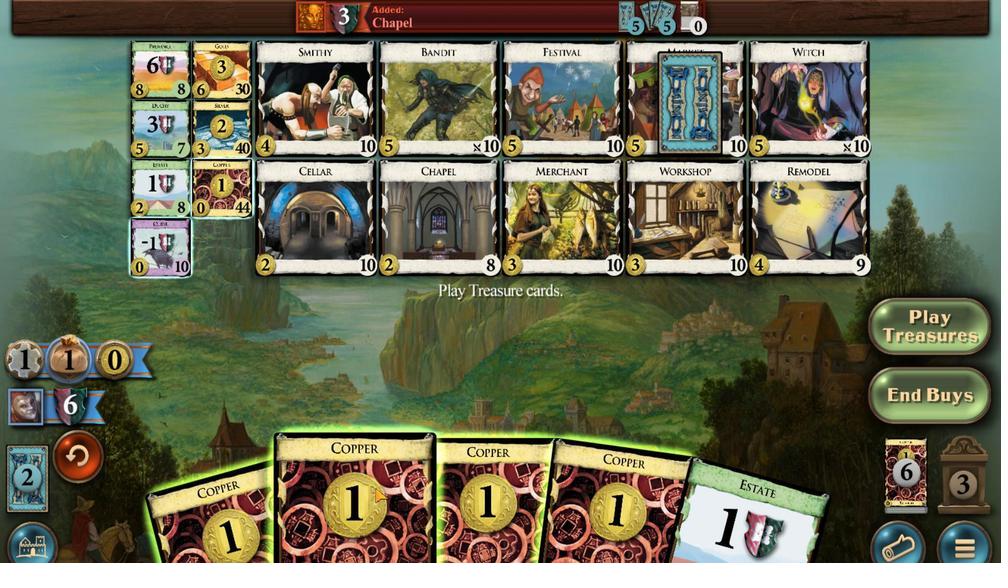 
Action: Mouse scrolled (261, 329) with delta (0, 0)
Screenshot: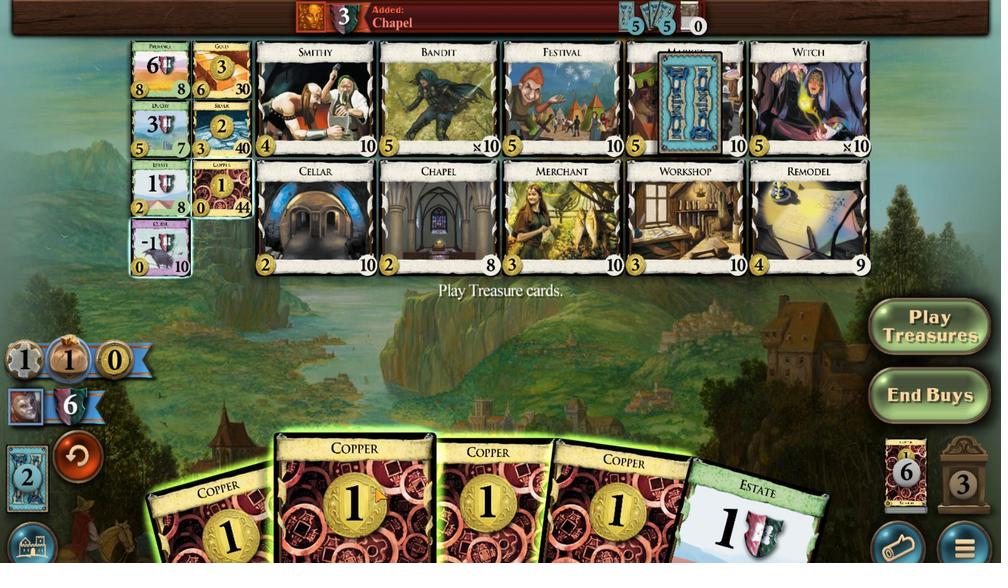
Action: Mouse scrolled (261, 330) with delta (0, 0)
Screenshot: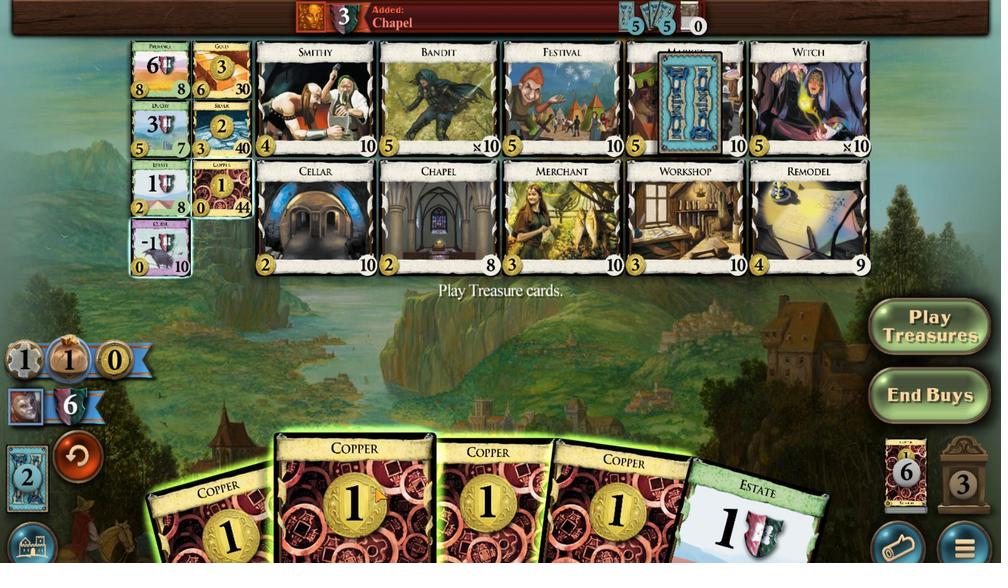 
Action: Mouse moved to (202, 330)
Screenshot: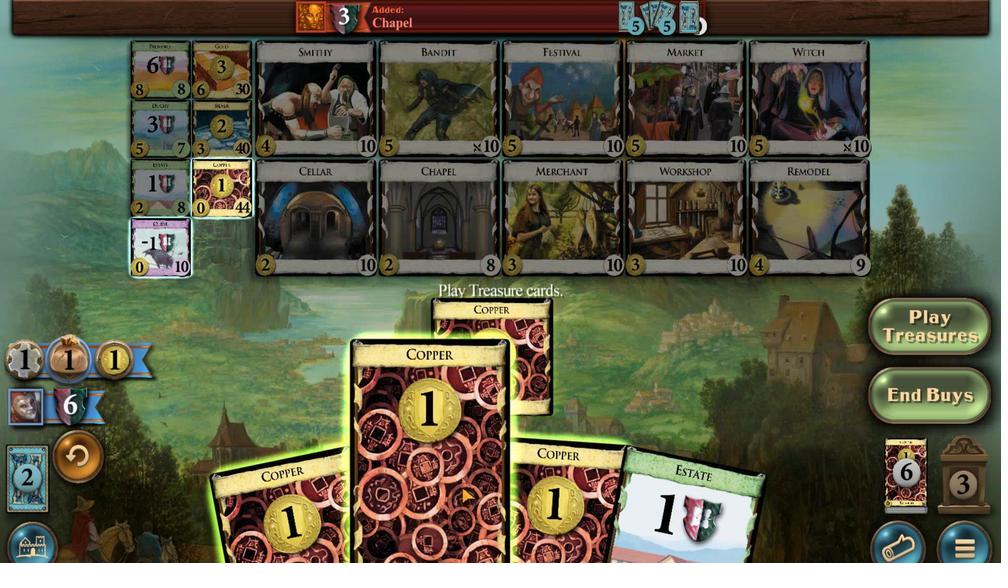
Action: Mouse scrolled (202, 330) with delta (0, 0)
Screenshot: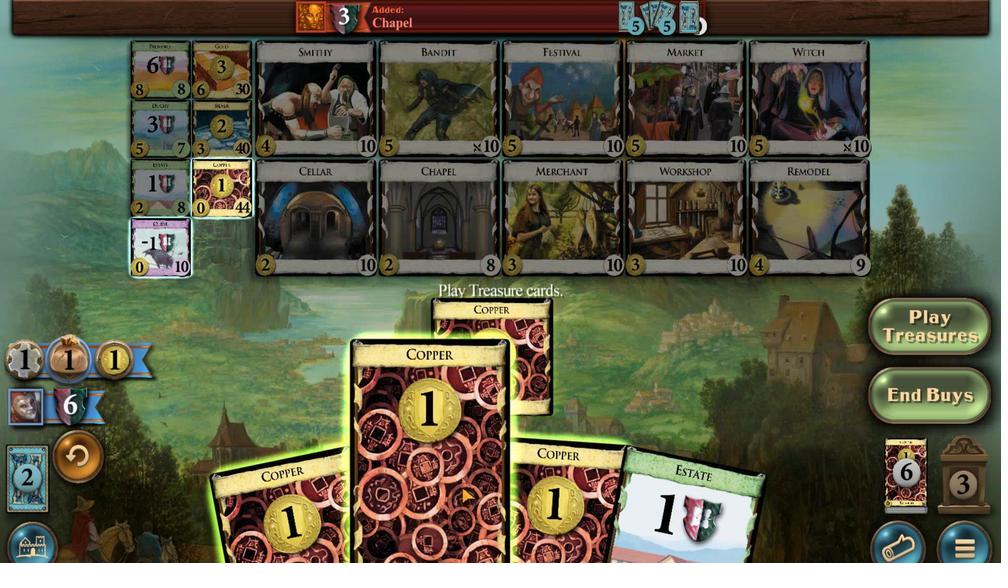 
Action: Mouse scrolled (202, 330) with delta (0, 0)
Screenshot: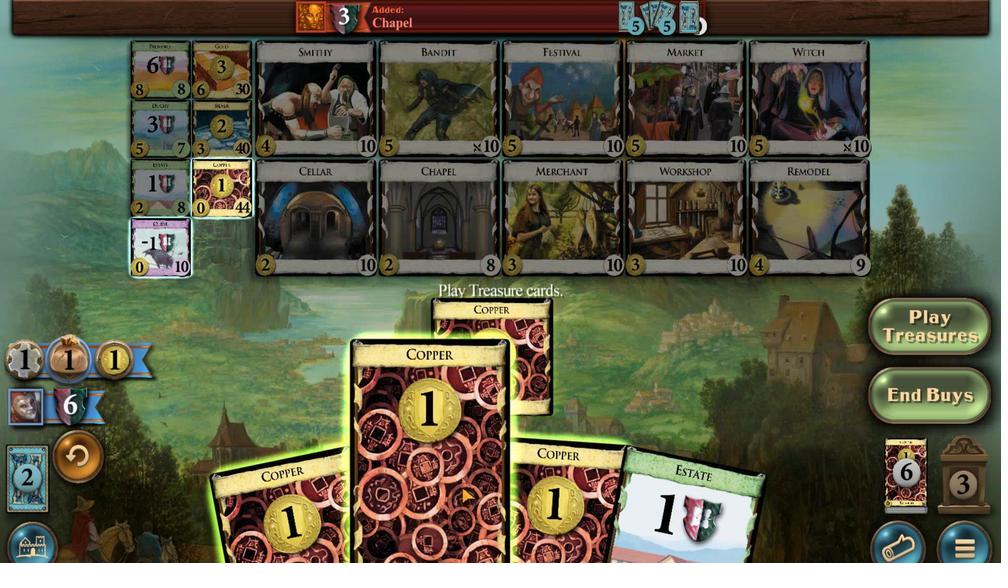 
Action: Mouse scrolled (202, 329) with delta (0, 0)
Screenshot: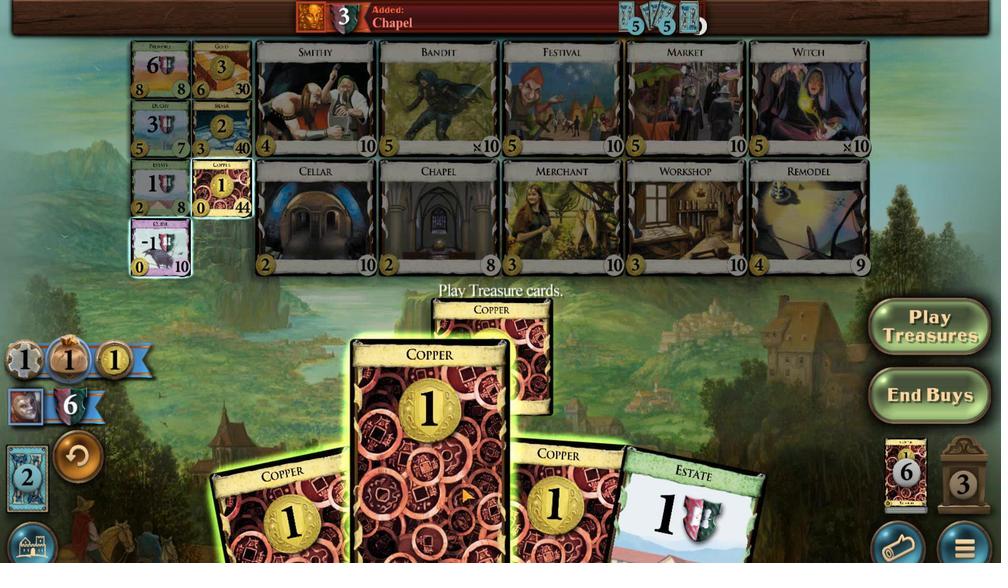 
Action: Mouse scrolled (202, 330) with delta (0, 0)
Screenshot: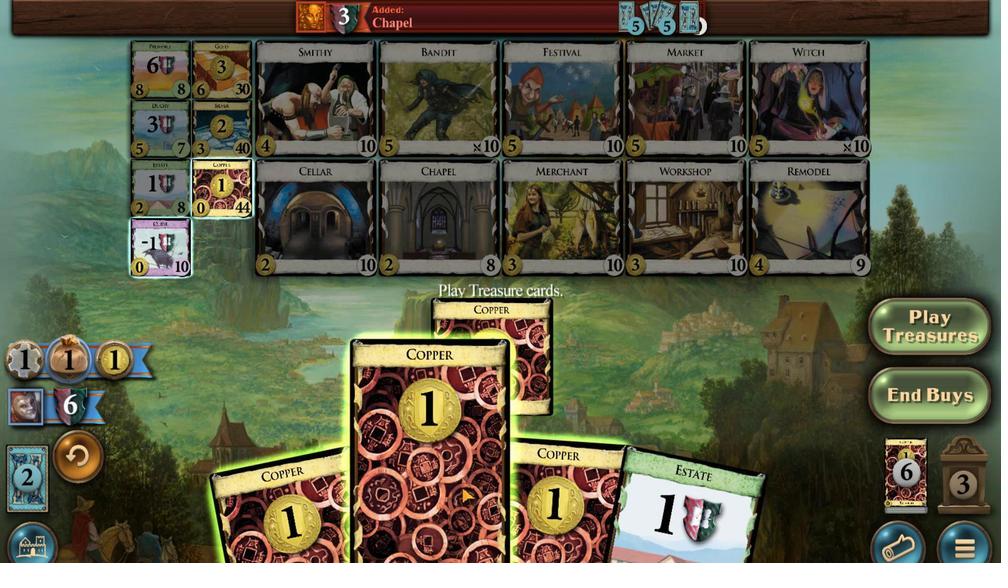 
Action: Mouse scrolled (202, 330) with delta (0, 0)
Screenshot: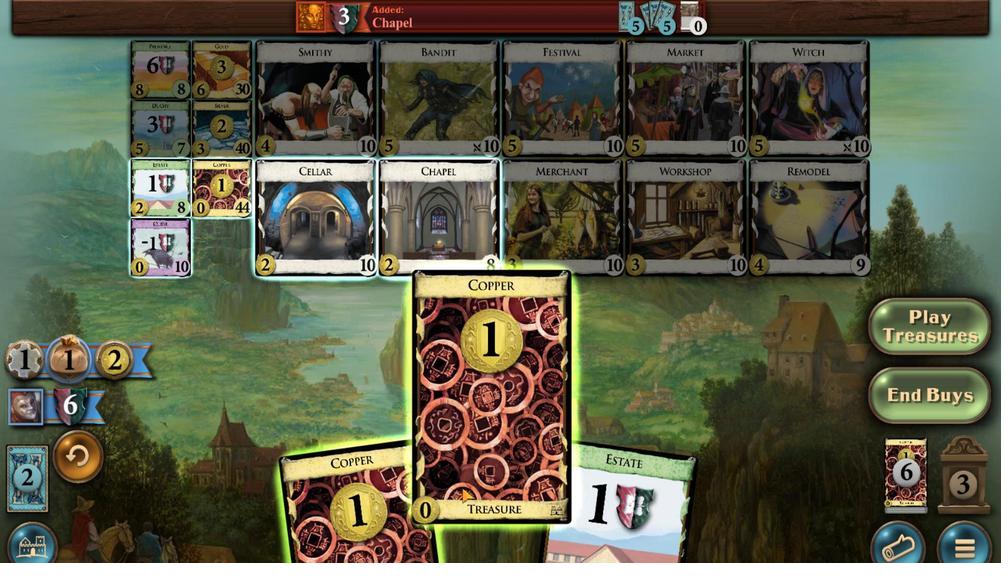 
Action: Mouse scrolled (202, 330) with delta (0, 0)
Screenshot: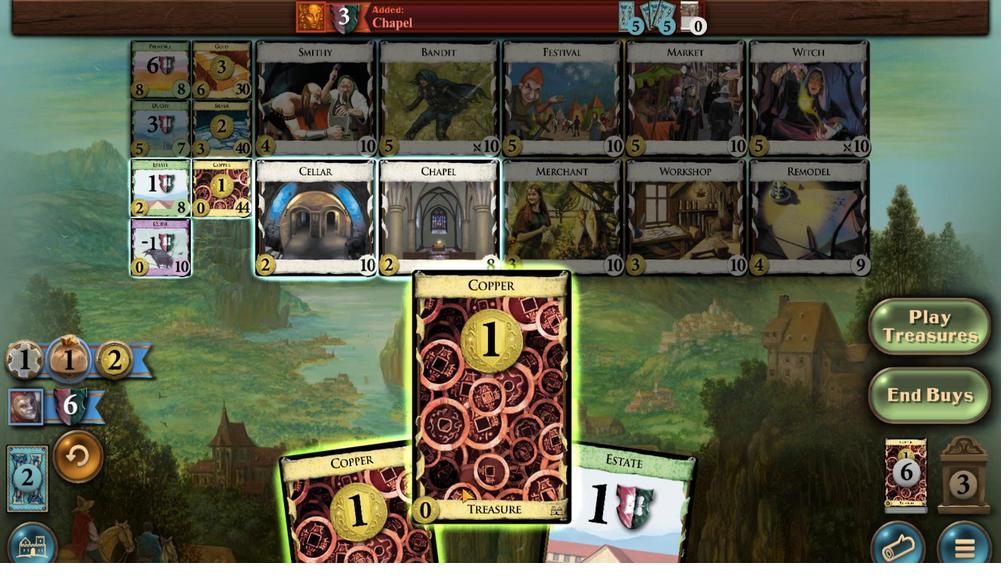 
Action: Mouse scrolled (202, 330) with delta (0, 0)
Screenshot: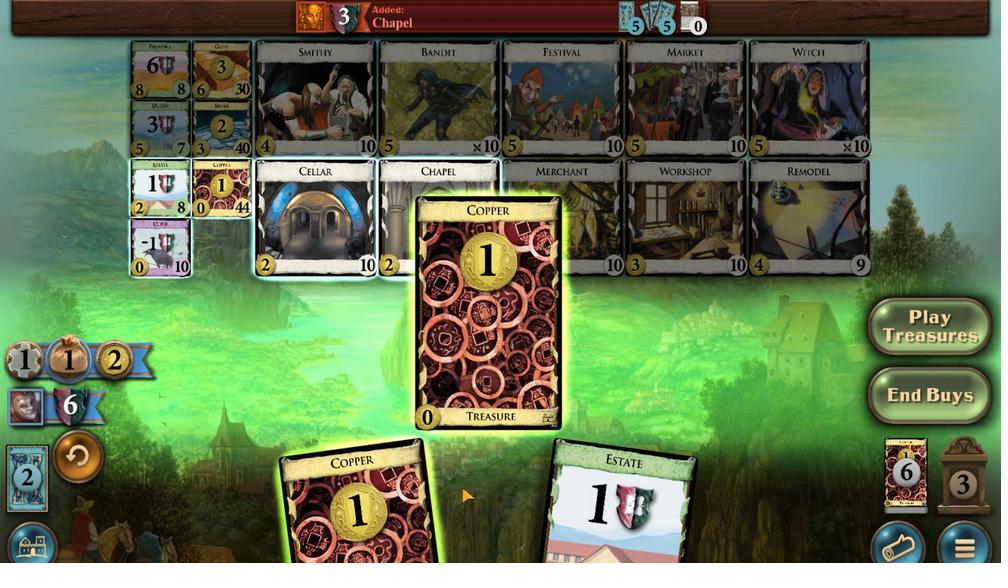 
Action: Mouse moved to (230, 330)
Screenshot: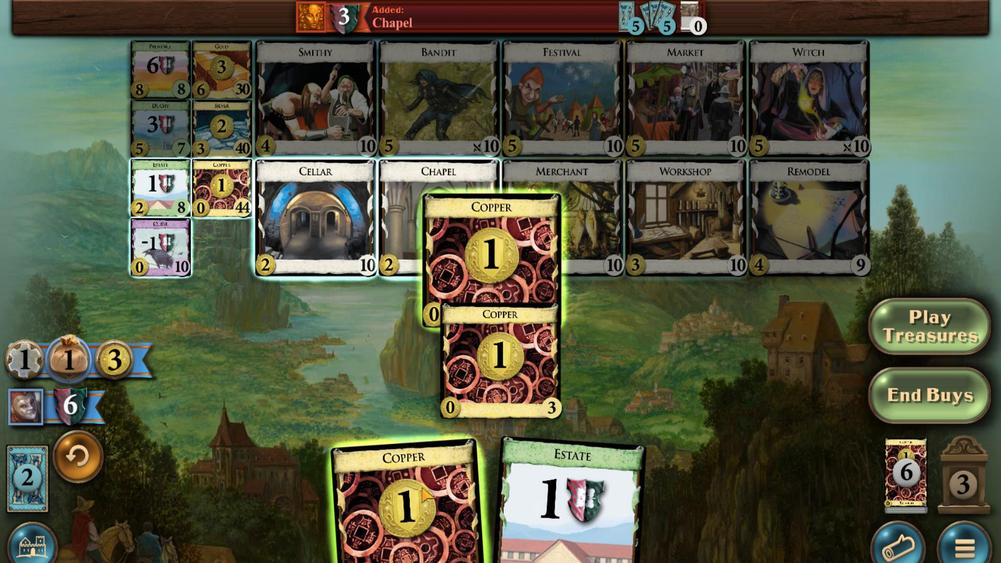 
Action: Mouse scrolled (230, 330) with delta (0, 0)
Screenshot: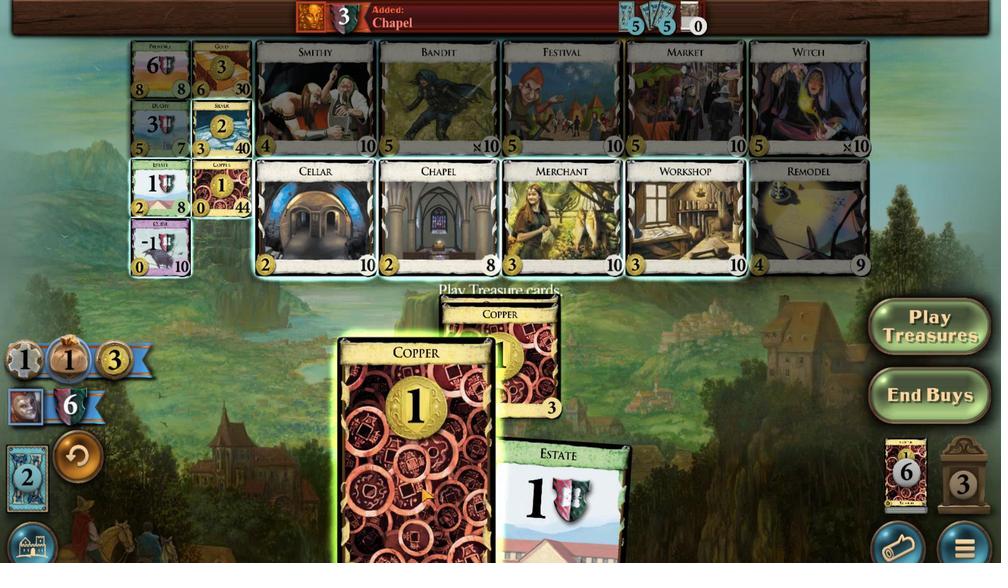 
Action: Mouse scrolled (230, 330) with delta (0, 0)
Screenshot: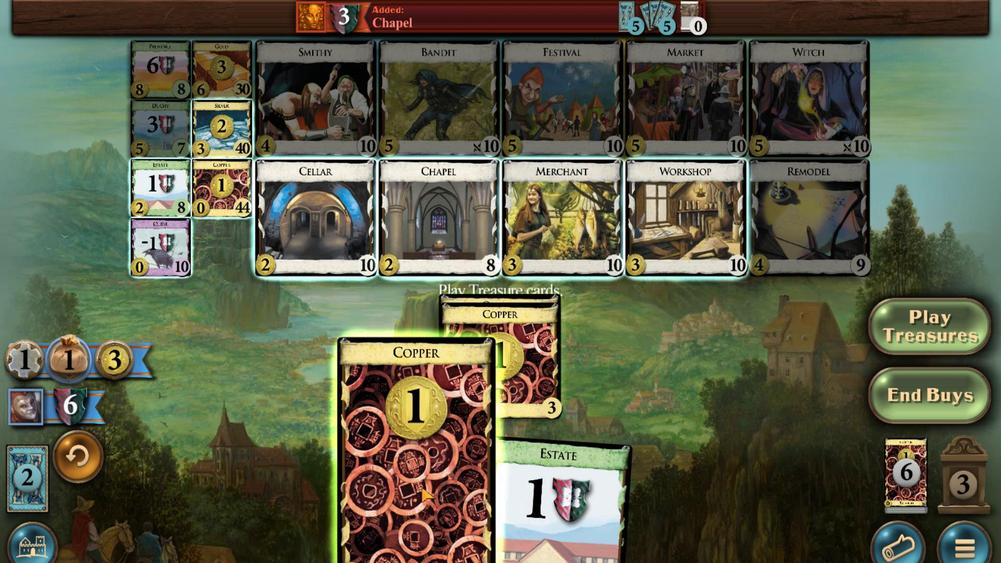 
Action: Mouse scrolled (230, 330) with delta (0, 0)
Screenshot: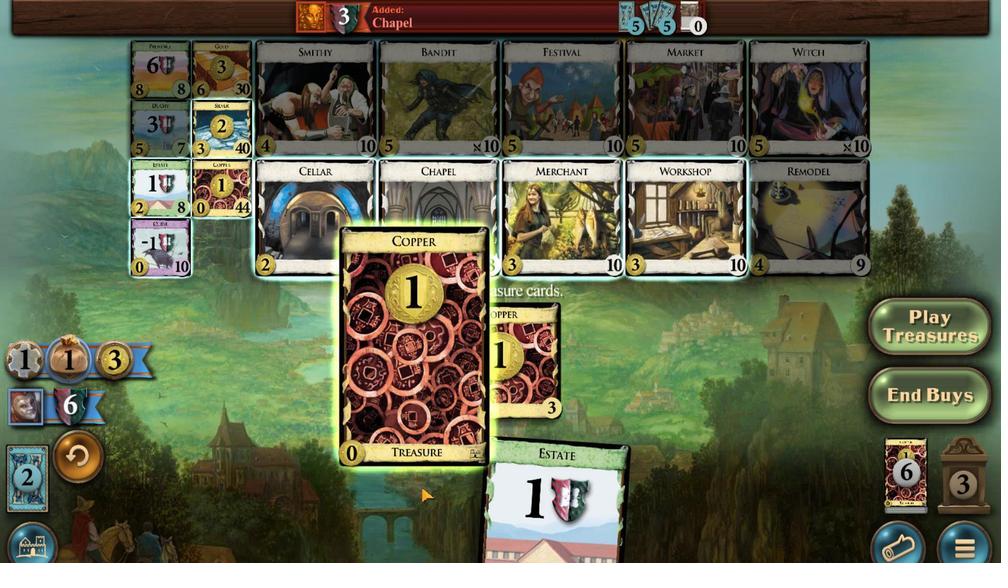 
Action: Mouse moved to (361, 506)
Screenshot: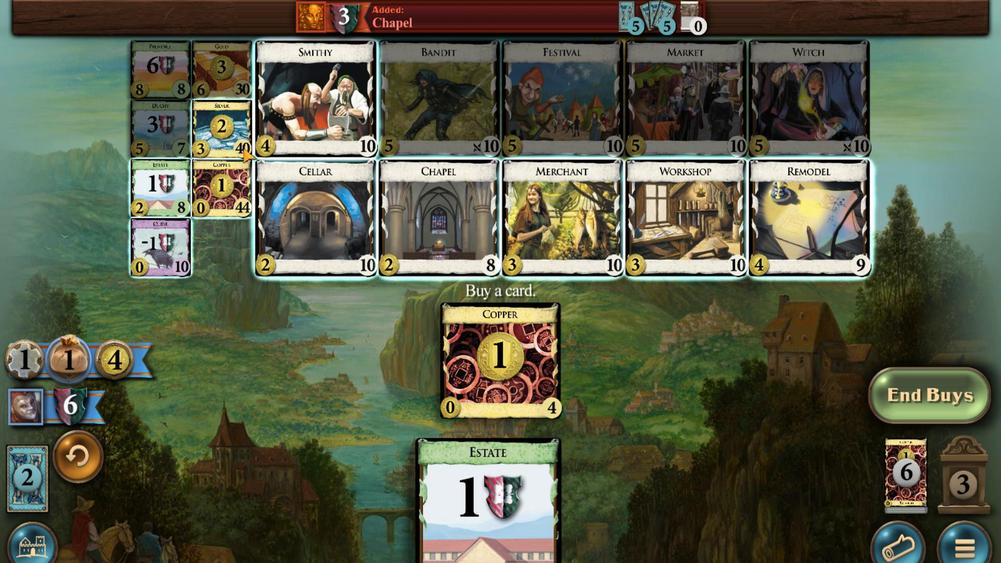 
Action: Mouse pressed left at (361, 506)
Screenshot: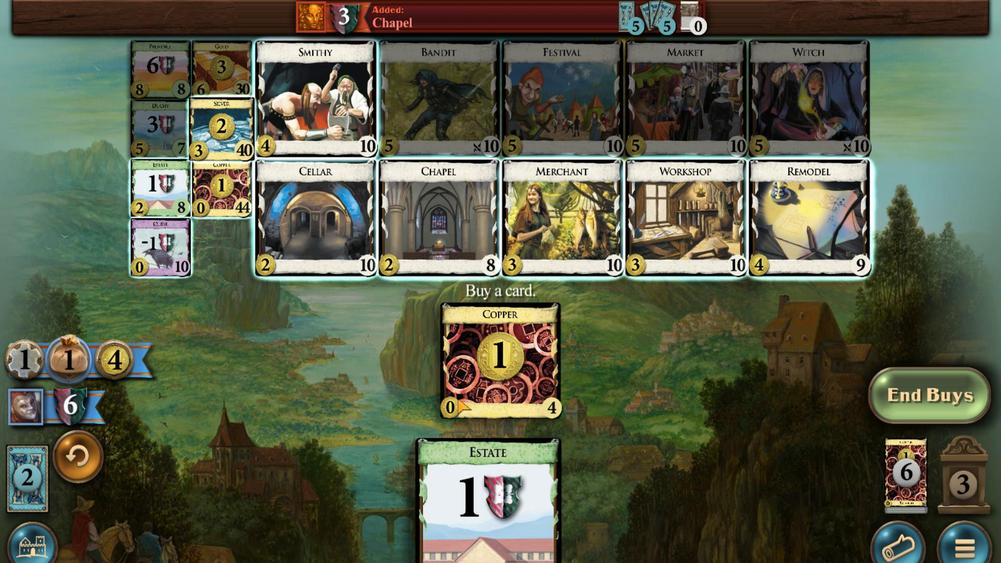 
Action: Mouse moved to (211, 337)
Screenshot: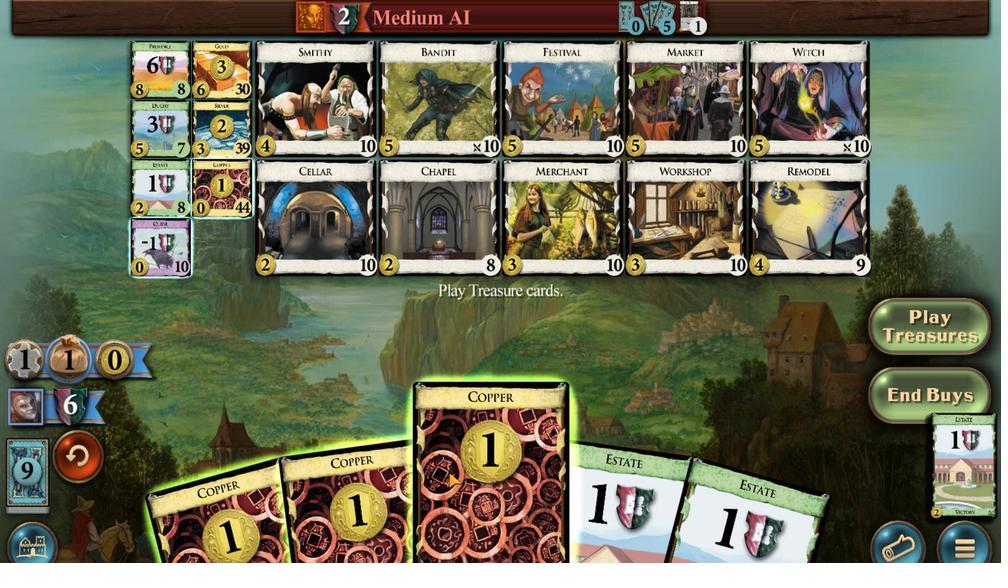 
Action: Mouse scrolled (211, 338) with delta (0, 0)
Screenshot: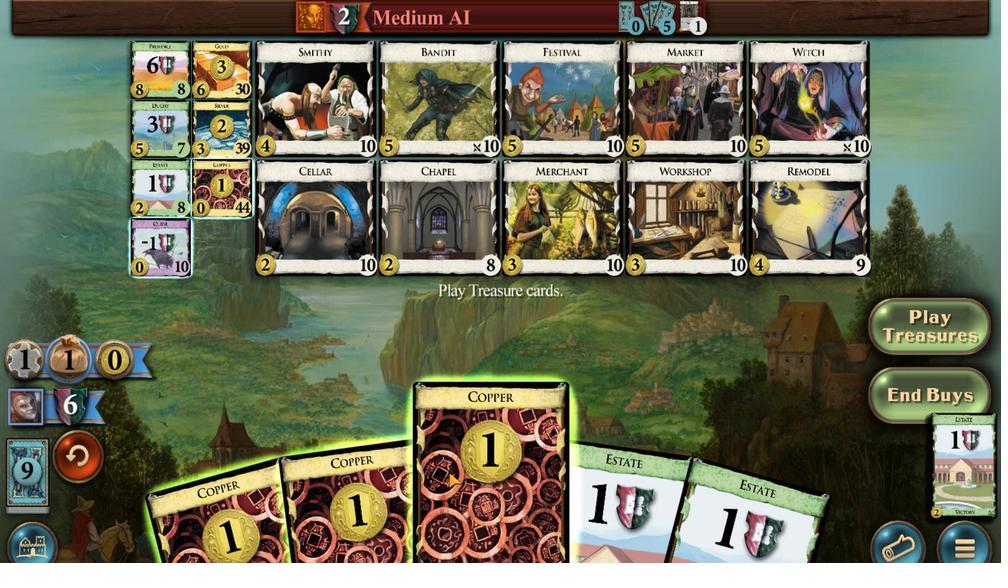 
Action: Mouse scrolled (211, 338) with delta (0, 0)
Screenshot: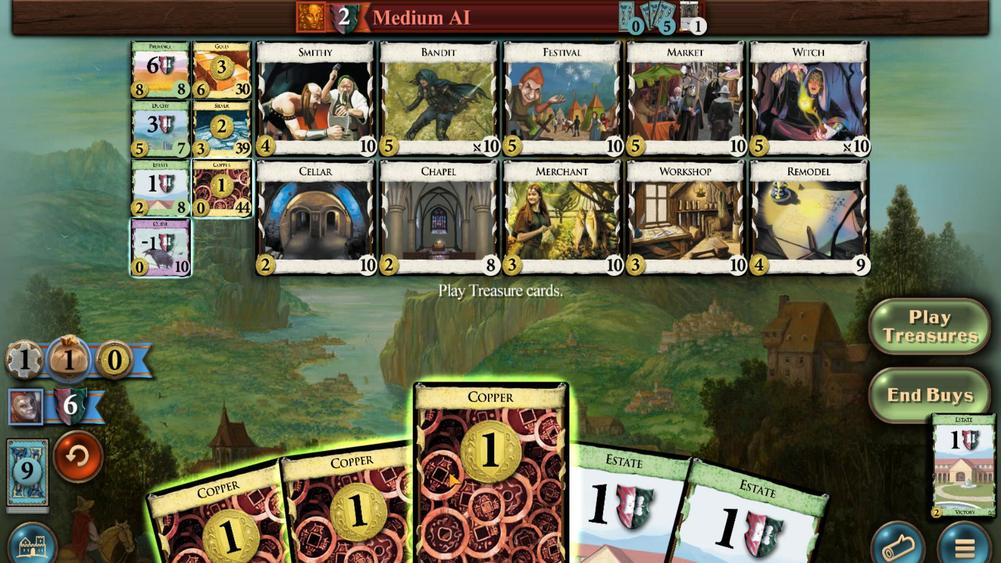 
Action: Mouse scrolled (211, 338) with delta (0, 0)
Screenshot: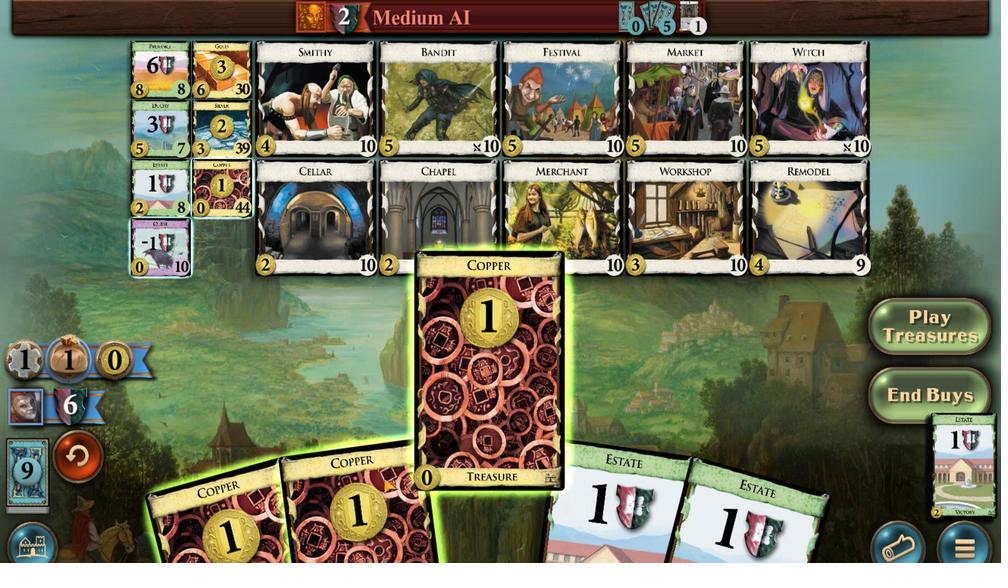 
Action: Mouse scrolled (211, 338) with delta (0, 0)
Screenshot: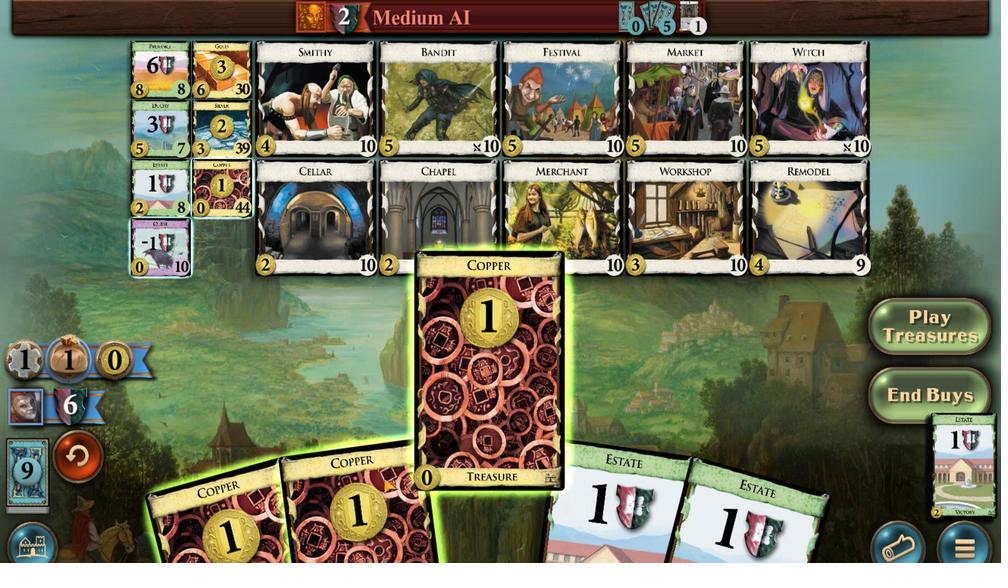 
Action: Mouse moved to (256, 334)
Screenshot: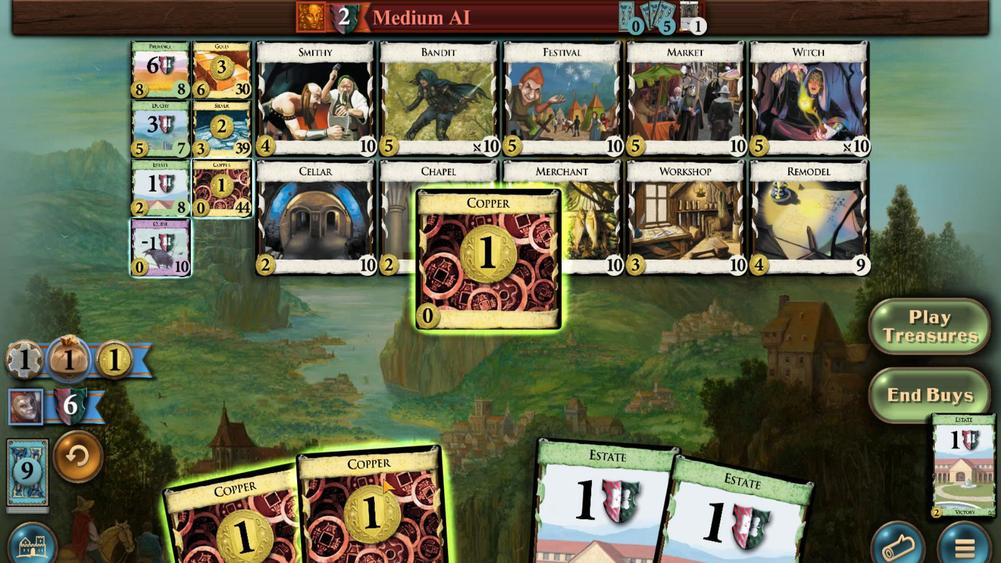 
Action: Mouse scrolled (256, 334) with delta (0, 0)
Screenshot: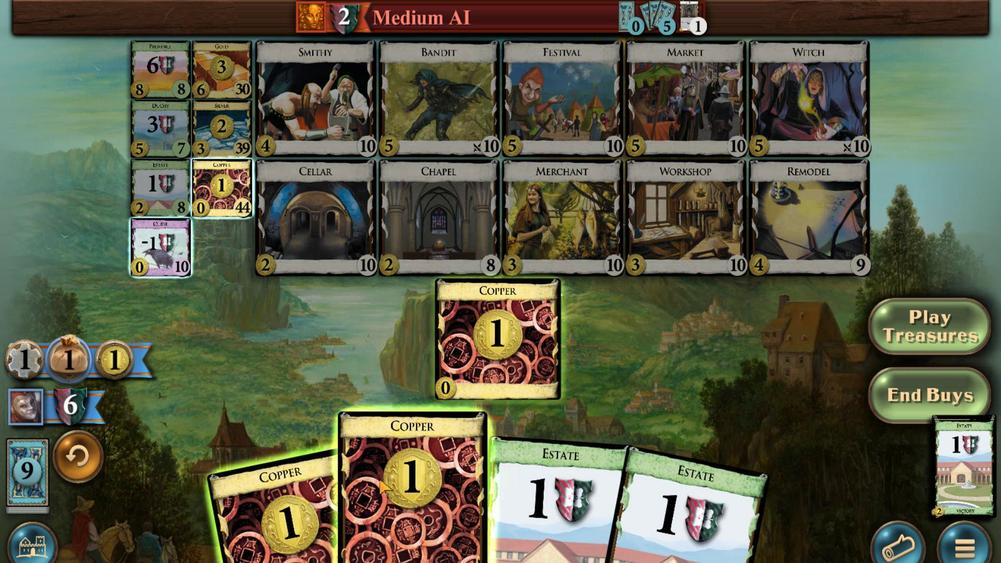 
Action: Mouse scrolled (256, 334) with delta (0, 0)
Screenshot: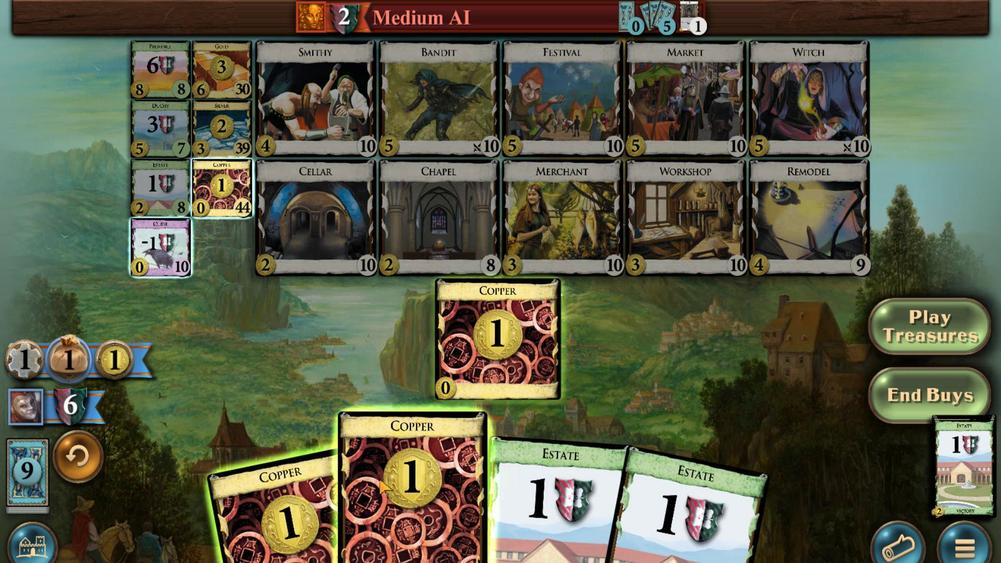
Action: Mouse scrolled (256, 334) with delta (0, 0)
Screenshot: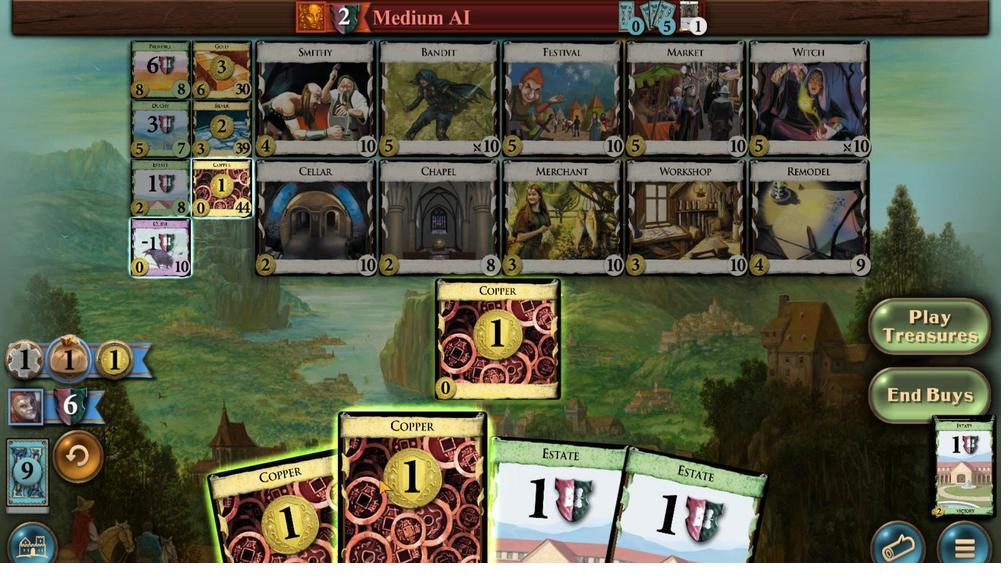 
Action: Mouse moved to (289, 330)
Screenshot: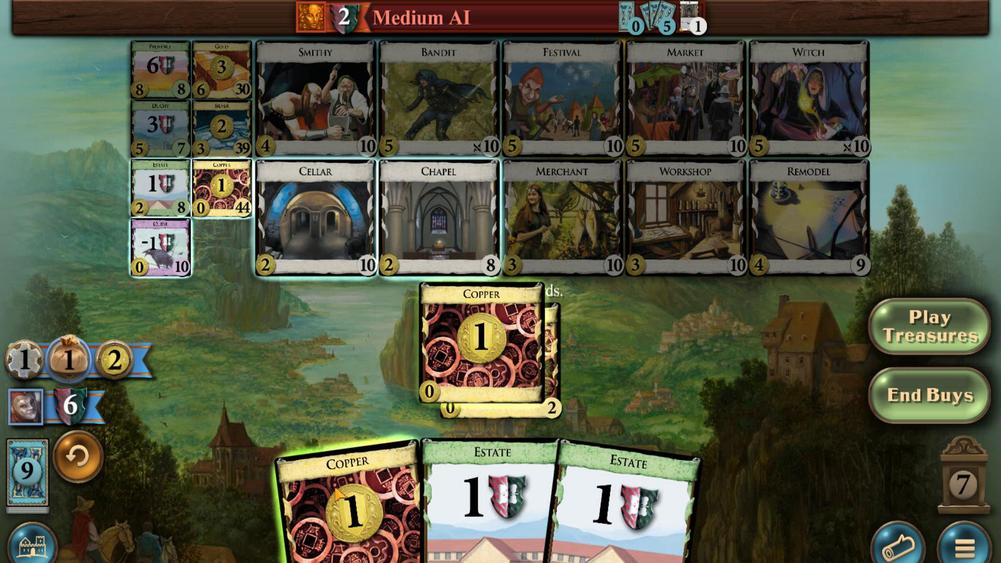 
Action: Mouse scrolled (289, 330) with delta (0, 0)
Screenshot: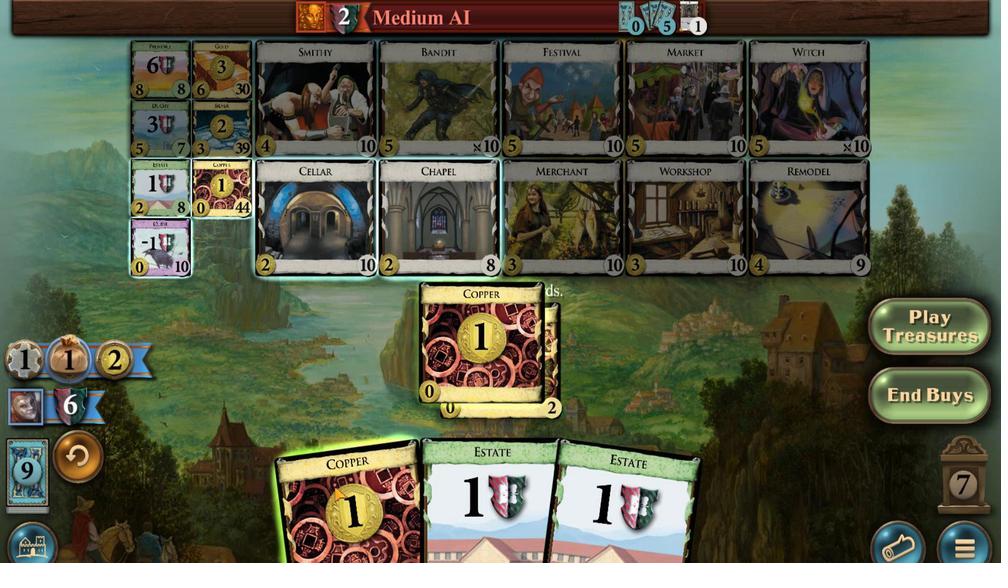 
Action: Mouse scrolled (289, 330) with delta (0, 0)
Screenshot: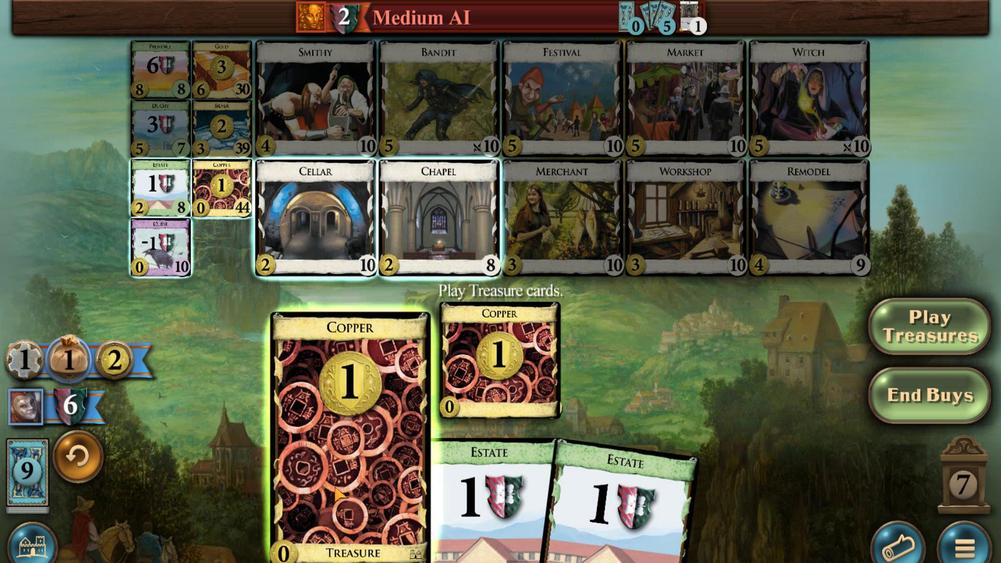 
Action: Mouse scrolled (289, 330) with delta (0, 0)
Screenshot: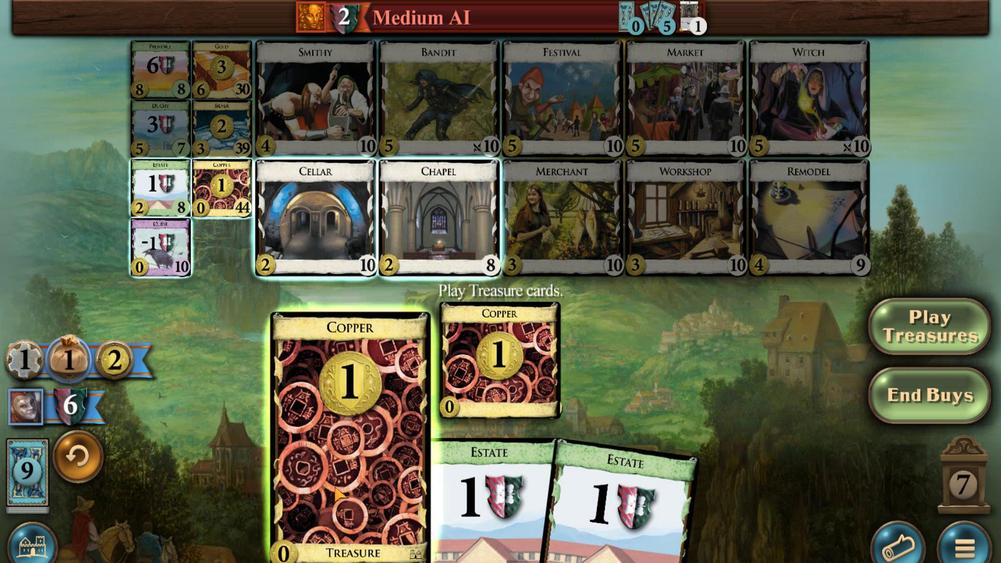 
Action: Mouse scrolled (289, 330) with delta (0, 0)
Screenshot: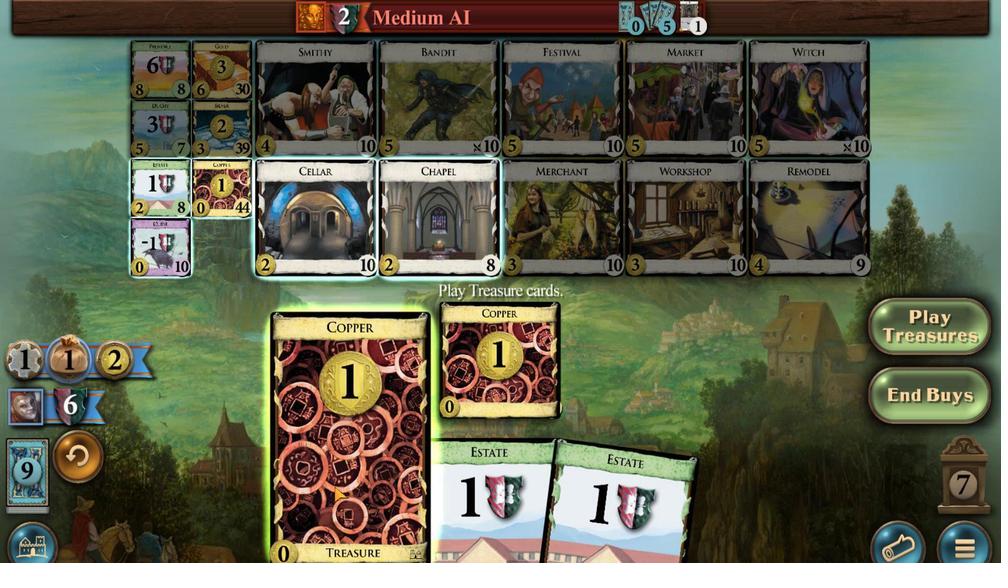 
Action: Mouse moved to (382, 507)
Screenshot: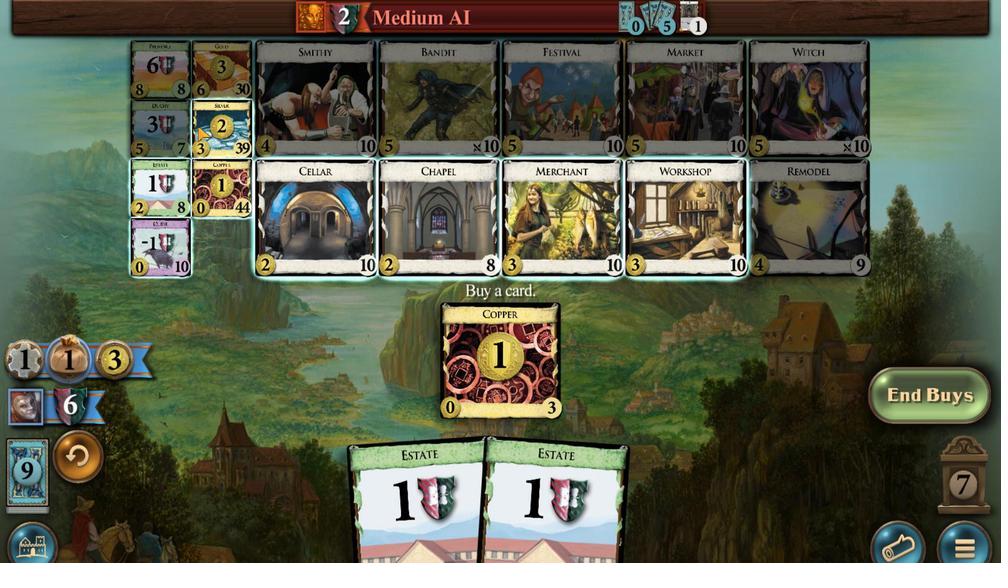 
Action: Mouse pressed left at (382, 507)
Screenshot: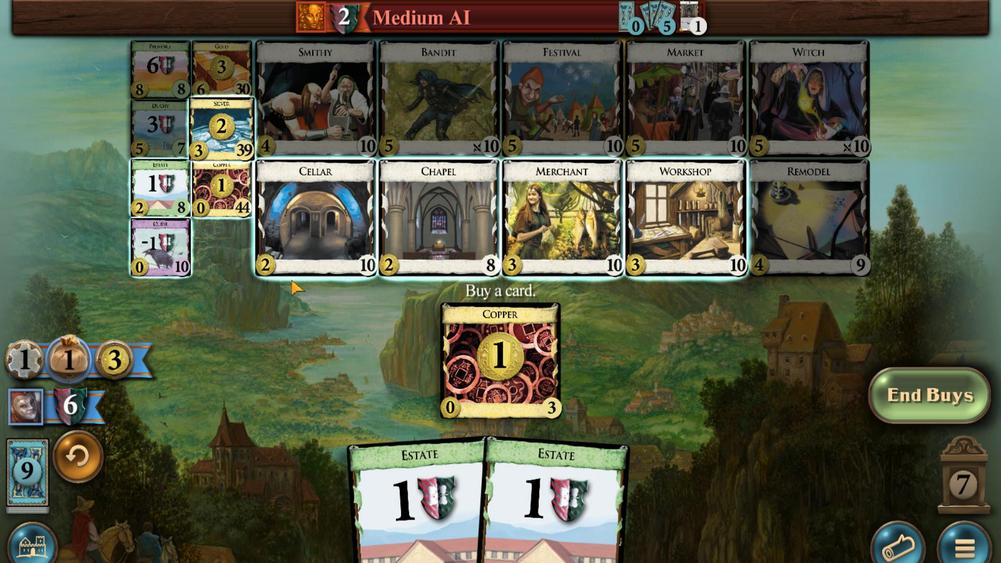 
Action: Mouse moved to (26, 308)
Screenshot: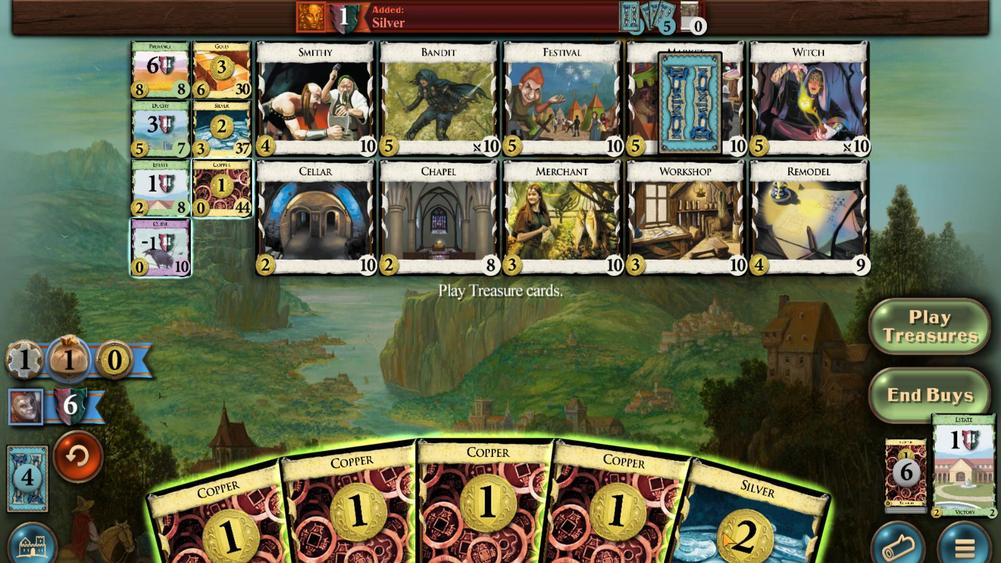 
Action: Mouse scrolled (26, 308) with delta (0, 0)
Screenshot: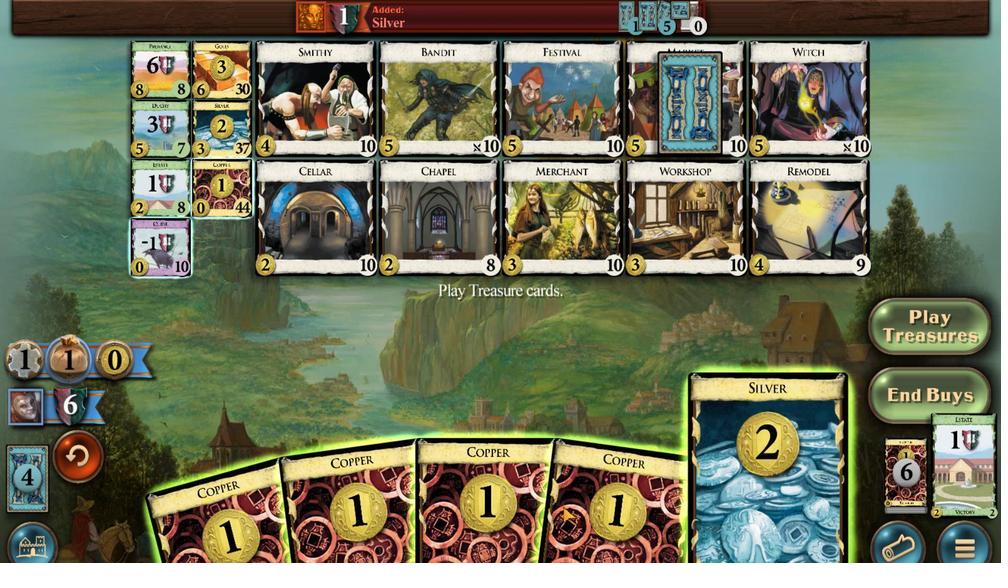 
Action: Mouse scrolled (26, 308) with delta (0, 0)
Screenshot: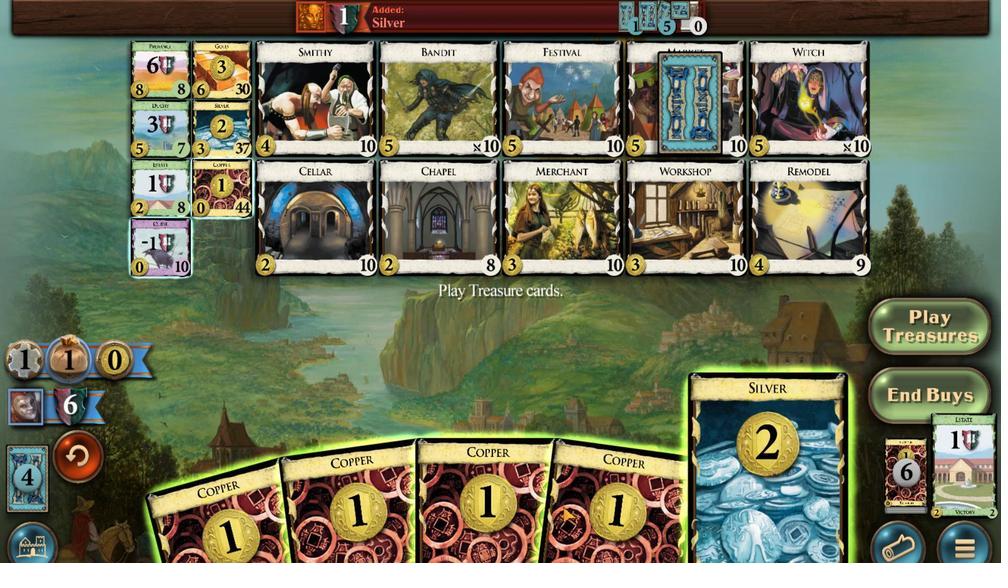 
Action: Mouse scrolled (26, 308) with delta (0, 0)
Screenshot: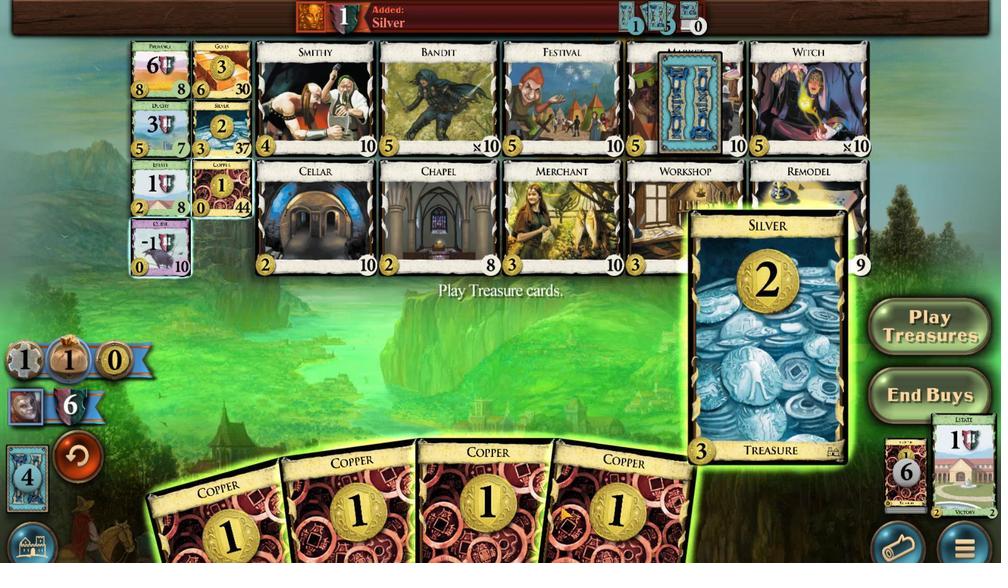 
Action: Mouse moved to (92, 322)
Screenshot: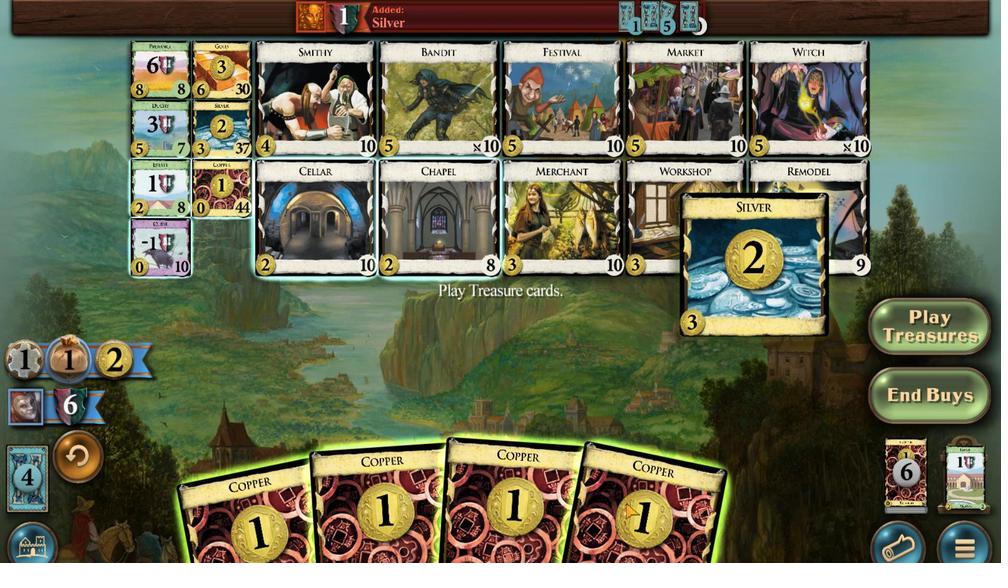 
Action: Mouse scrolled (92, 322) with delta (0, 0)
Screenshot: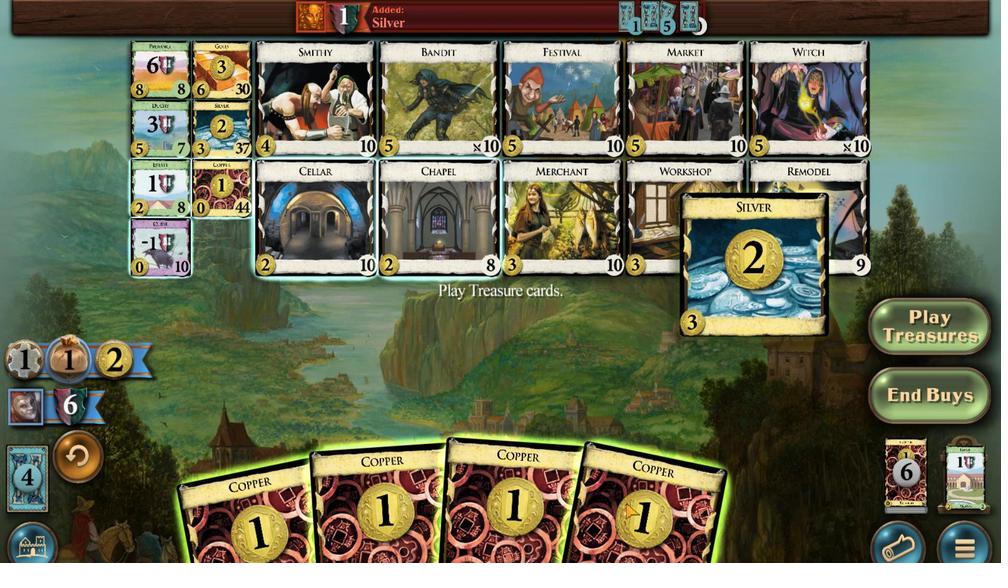 
Action: Mouse moved to (92, 322)
Screenshot: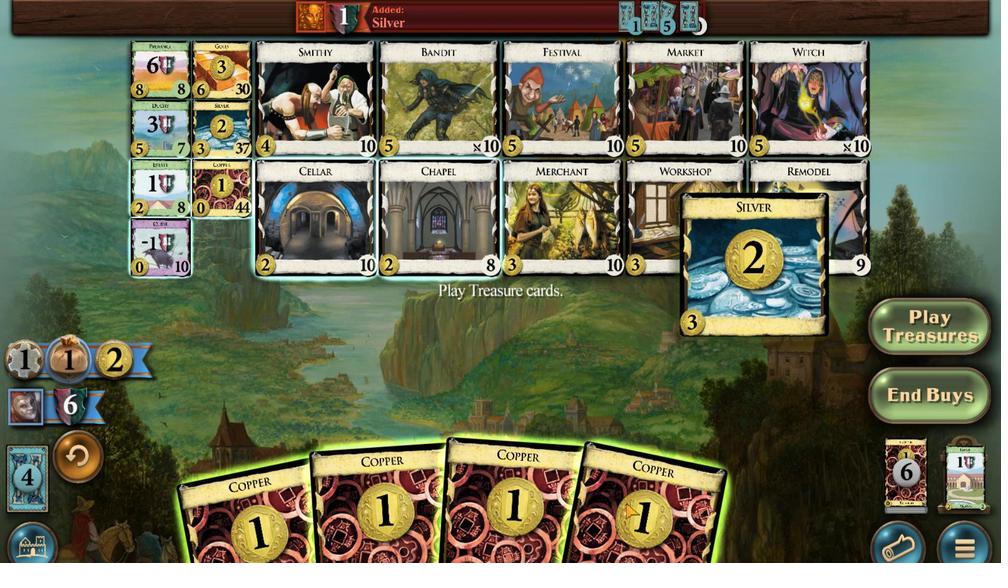 
Action: Mouse scrolled (92, 322) with delta (0, 0)
Screenshot: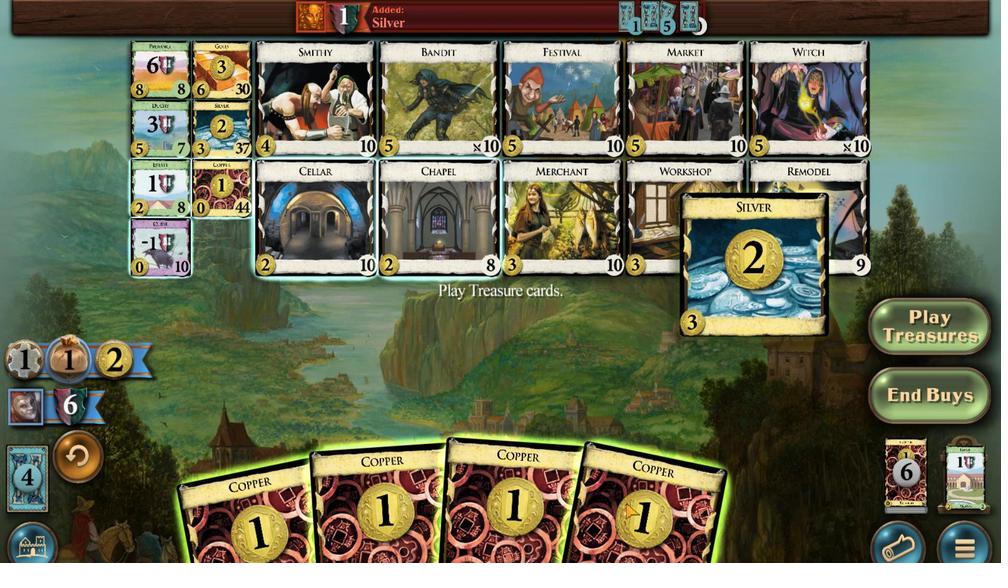 
Action: Mouse moved to (91, 322)
Screenshot: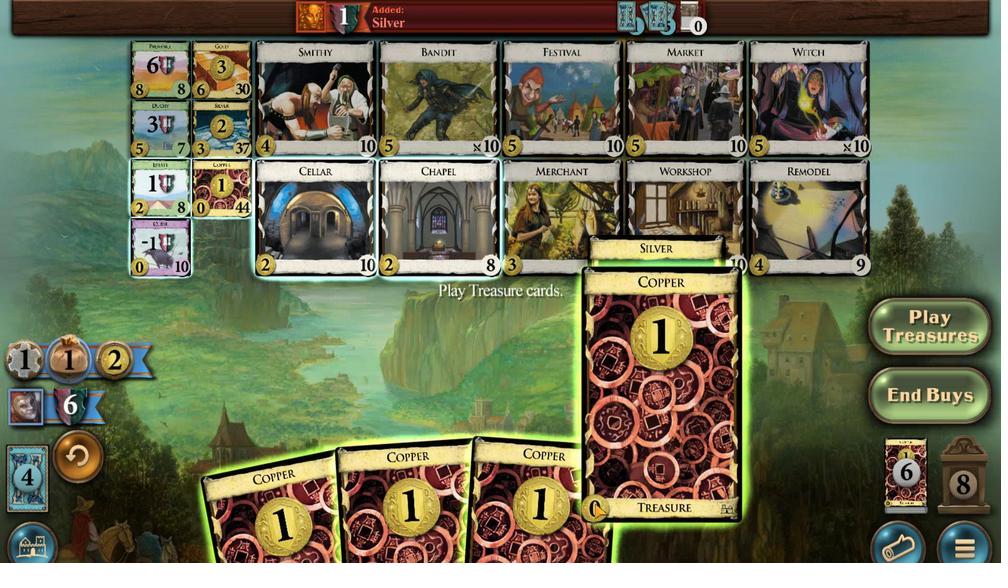 
Action: Mouse scrolled (91, 322) with delta (0, 0)
Screenshot: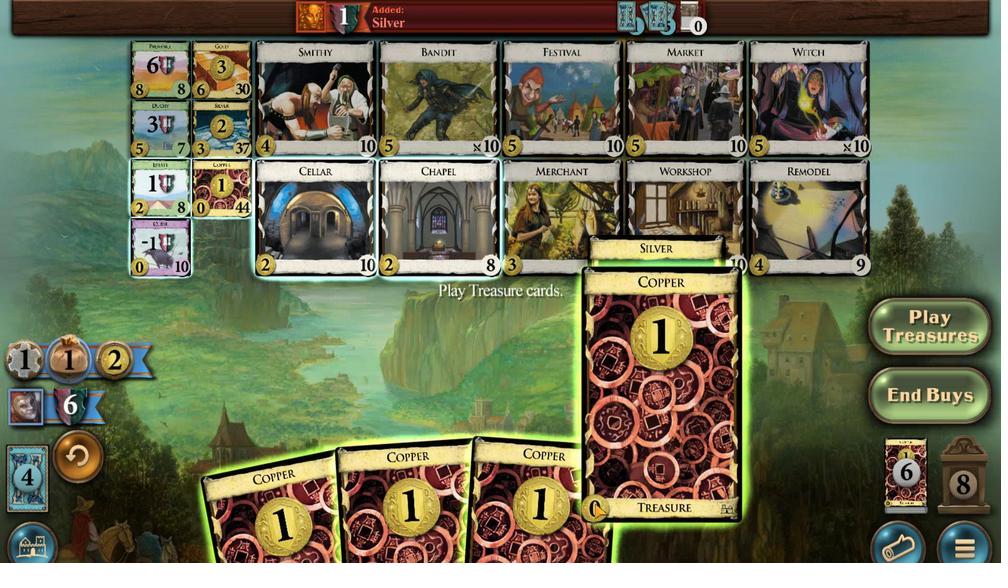 
Action: Mouse moved to (122, 322)
Screenshot: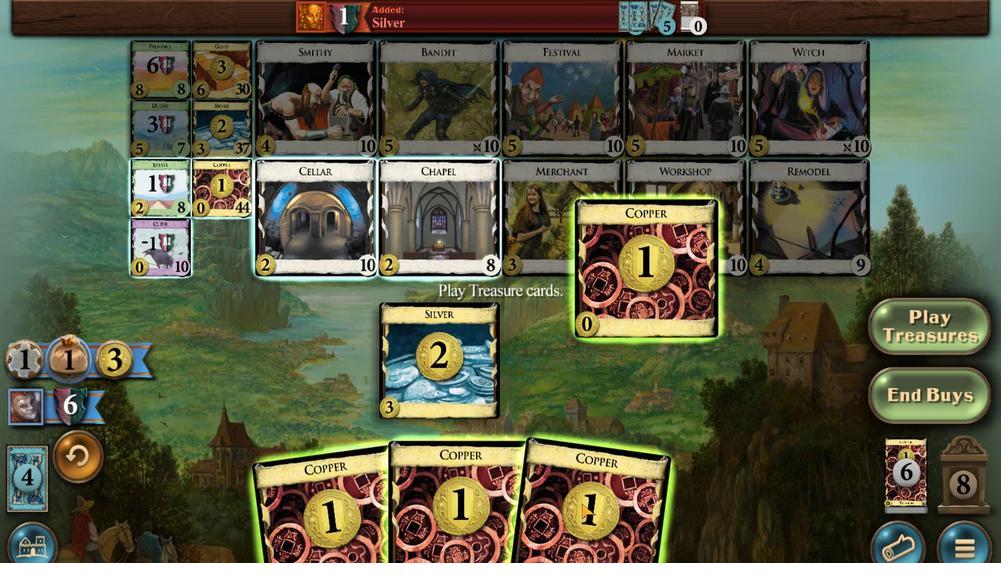 
Action: Mouse scrolled (122, 322) with delta (0, 0)
Screenshot: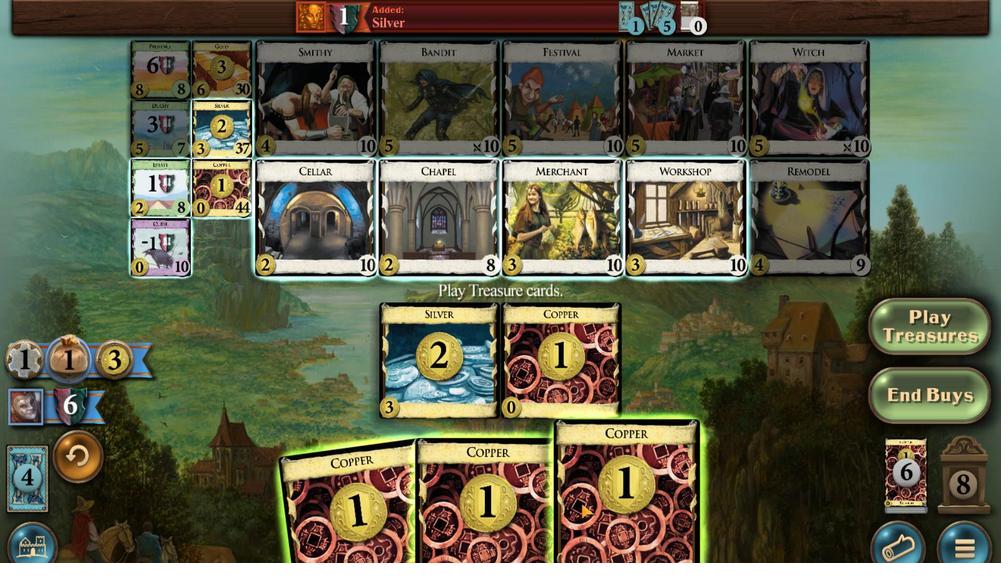 
Action: Mouse scrolled (122, 322) with delta (0, 0)
Screenshot: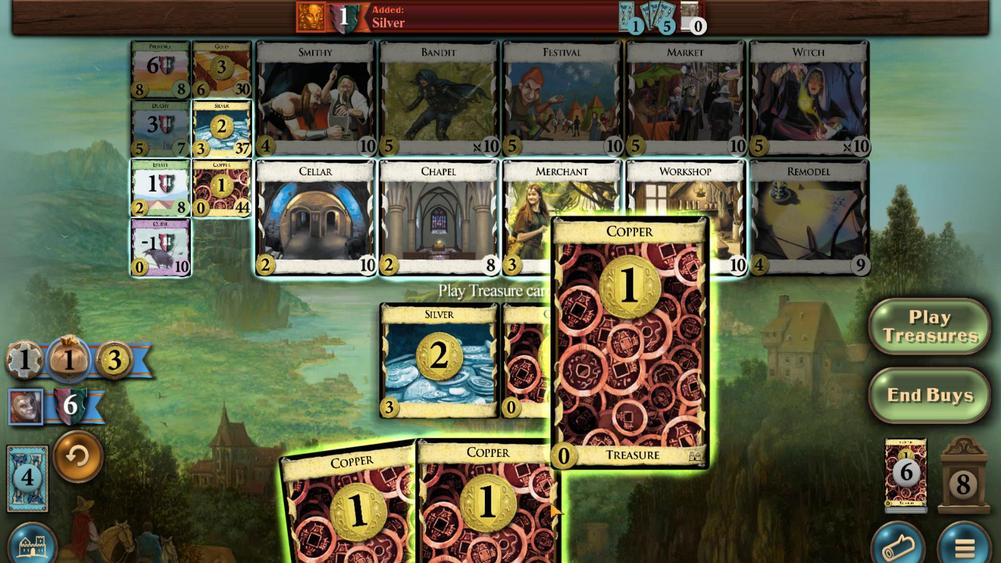 
Action: Mouse scrolled (122, 322) with delta (0, 0)
Screenshot: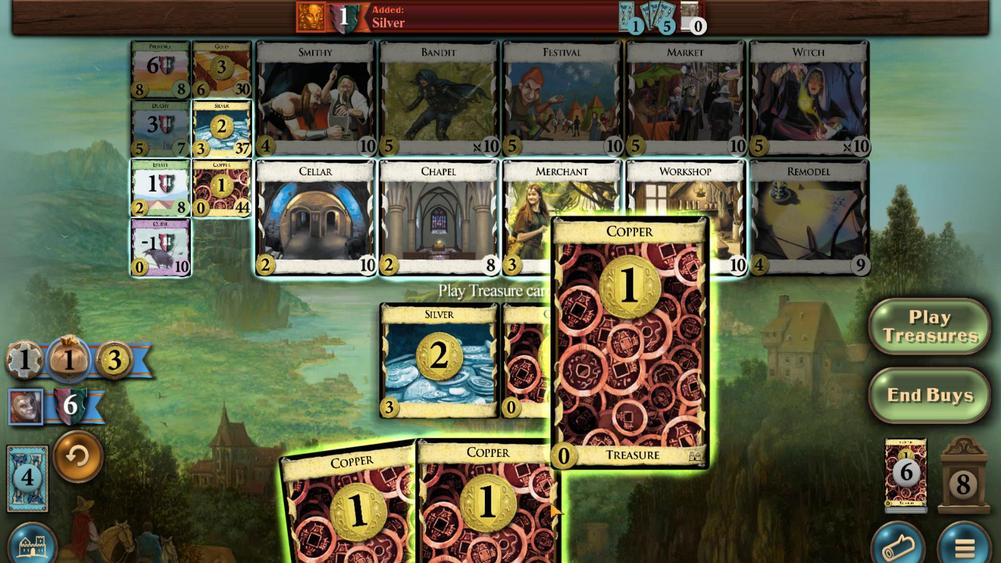 
Action: Mouse moved to (147, 322)
Screenshot: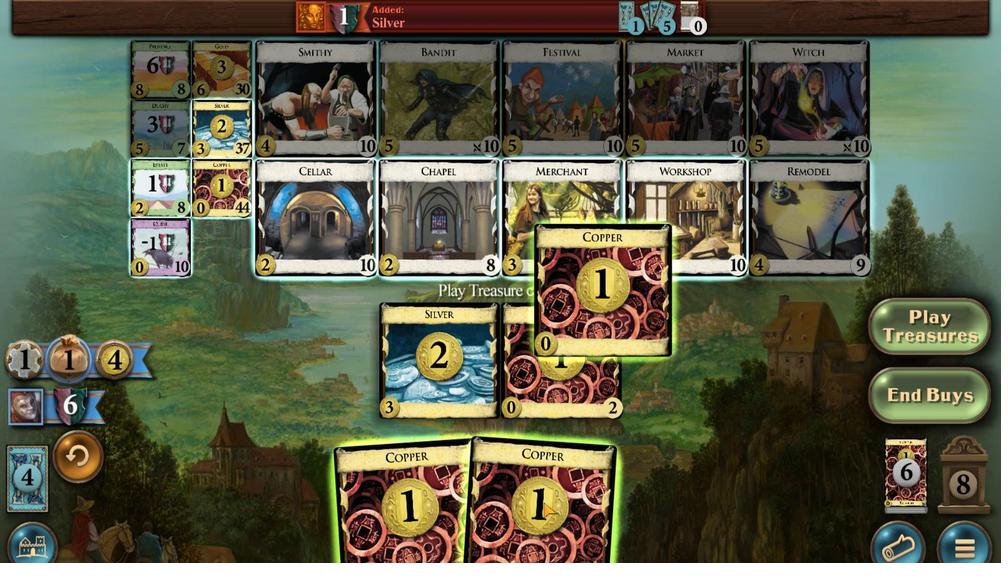 
Action: Mouse scrolled (147, 323) with delta (0, 0)
Screenshot: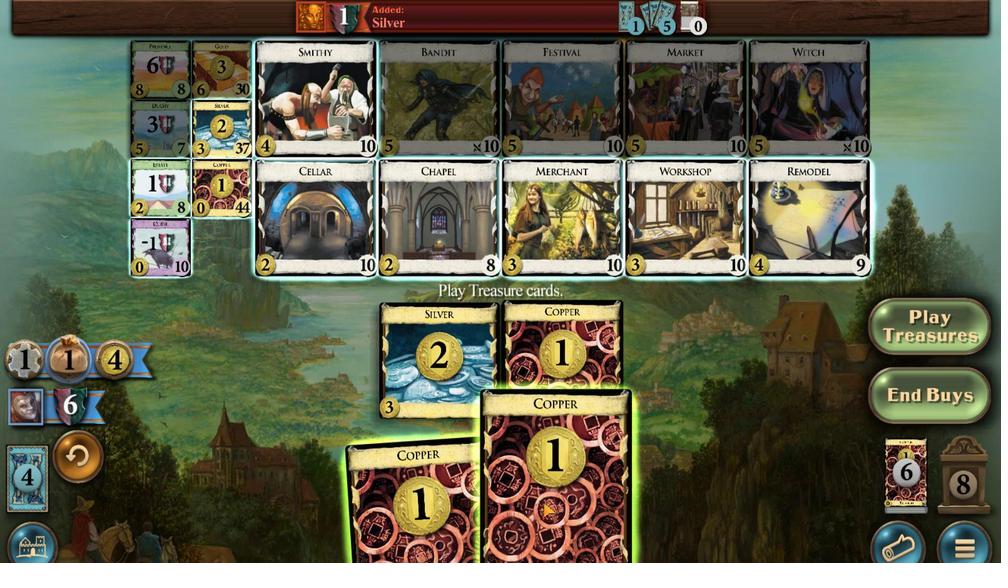 
Action: Mouse scrolled (147, 323) with delta (0, 0)
Screenshot: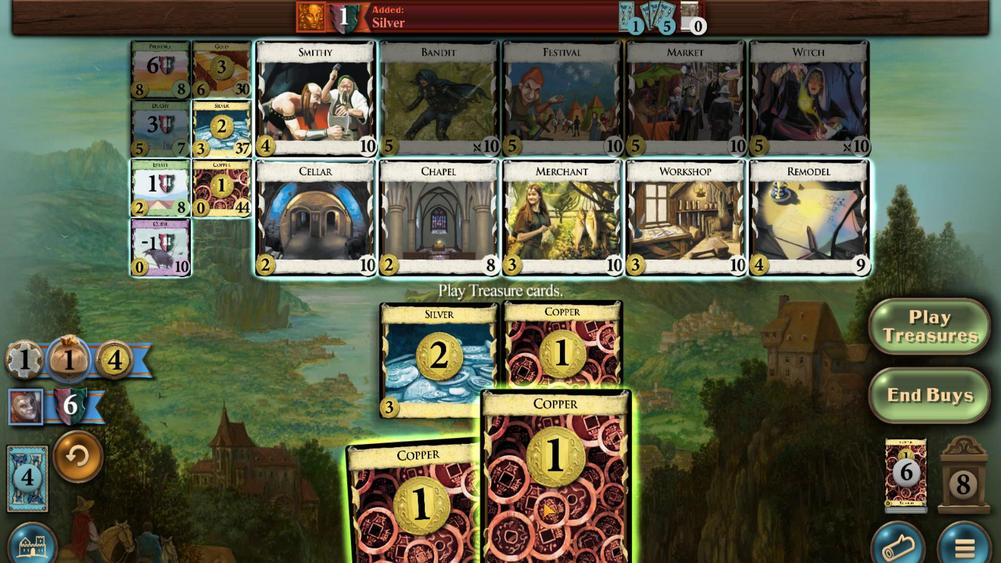 
Action: Mouse scrolled (147, 323) with delta (0, 0)
Screenshot: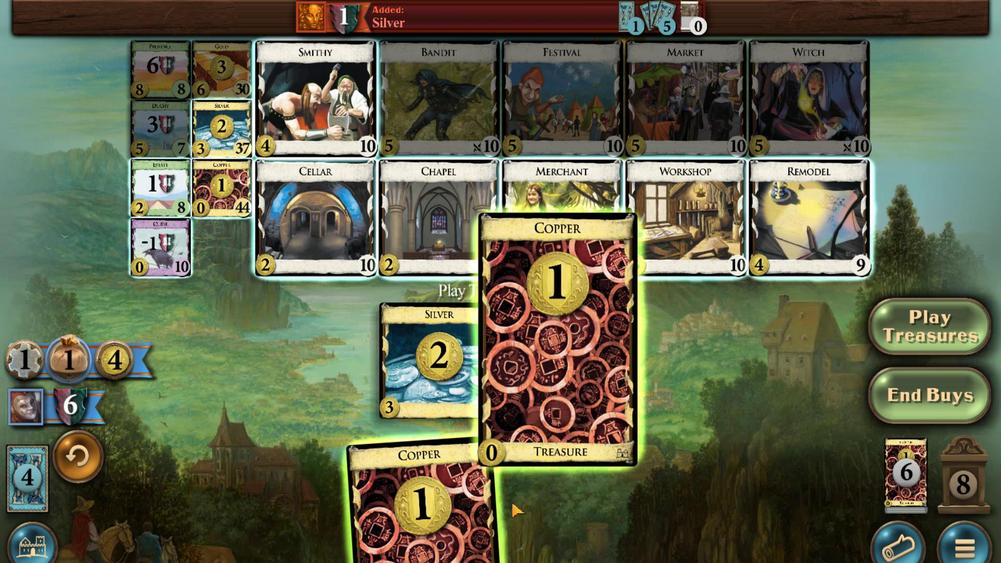
Action: Mouse moved to (185, 321)
Screenshot: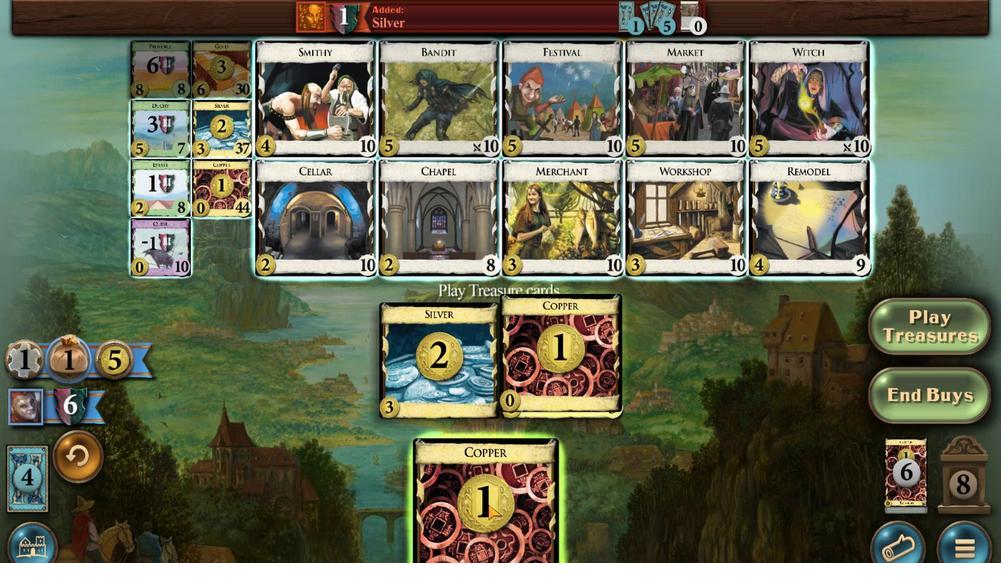 
Action: Mouse scrolled (185, 322) with delta (0, 0)
Screenshot: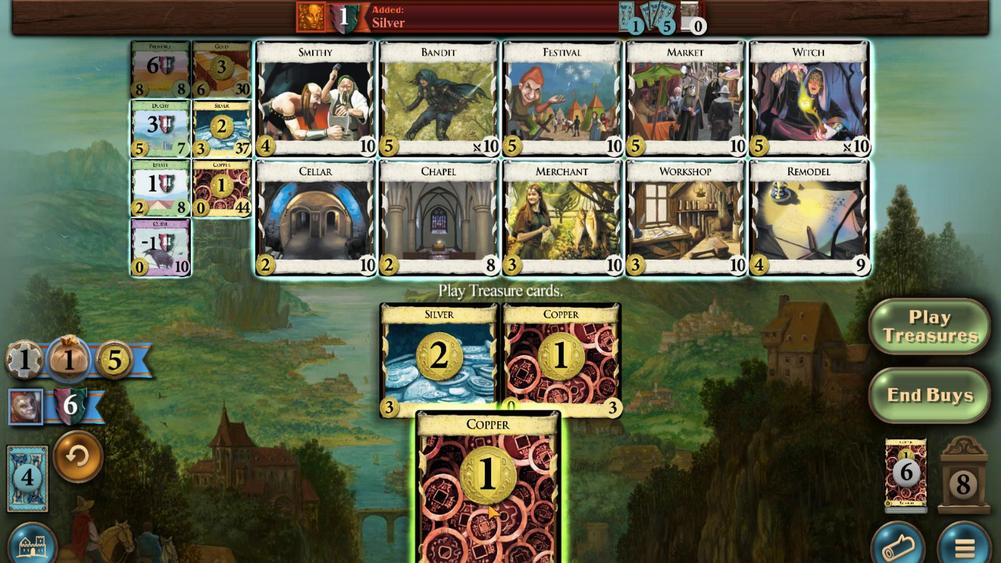 
Action: Mouse scrolled (185, 322) with delta (0, 0)
Screenshot: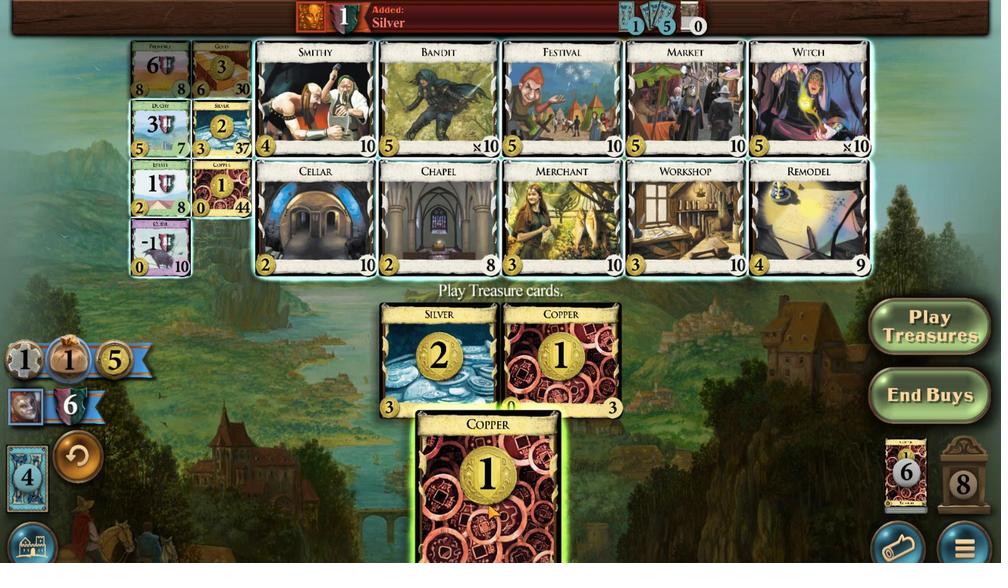 
Action: Mouse scrolled (185, 322) with delta (0, 0)
Screenshot: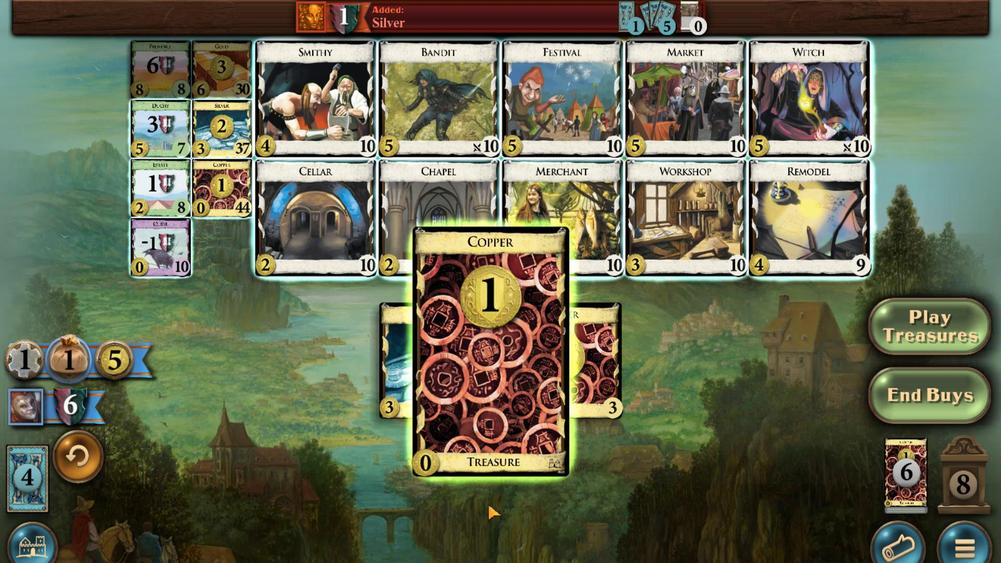 
Action: Mouse scrolled (185, 322) with delta (0, 0)
Screenshot: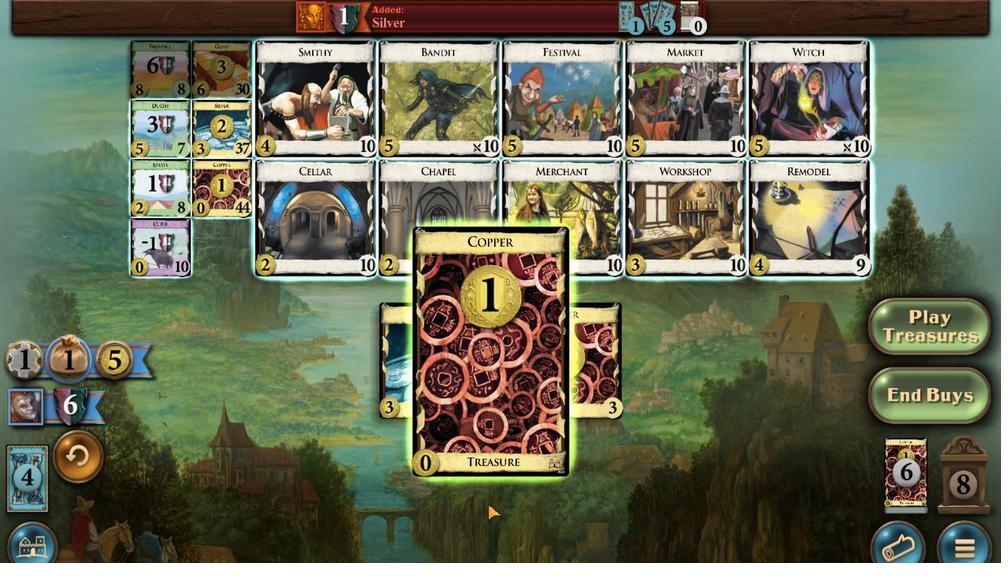 
Action: Mouse moved to (406, 502)
Screenshot: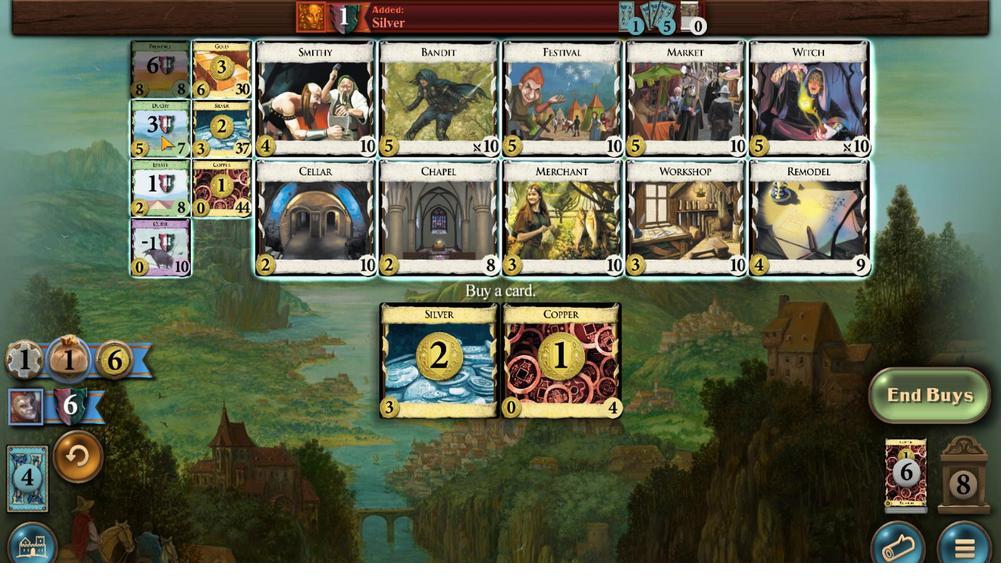 
Action: Mouse pressed left at (406, 502)
Screenshot: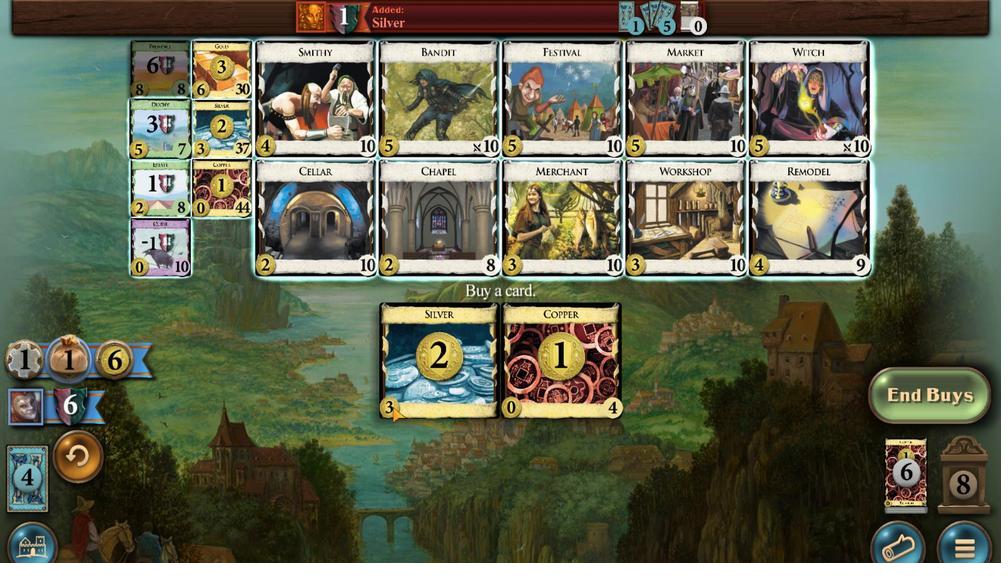 
Action: Mouse moved to (281, 327)
Screenshot: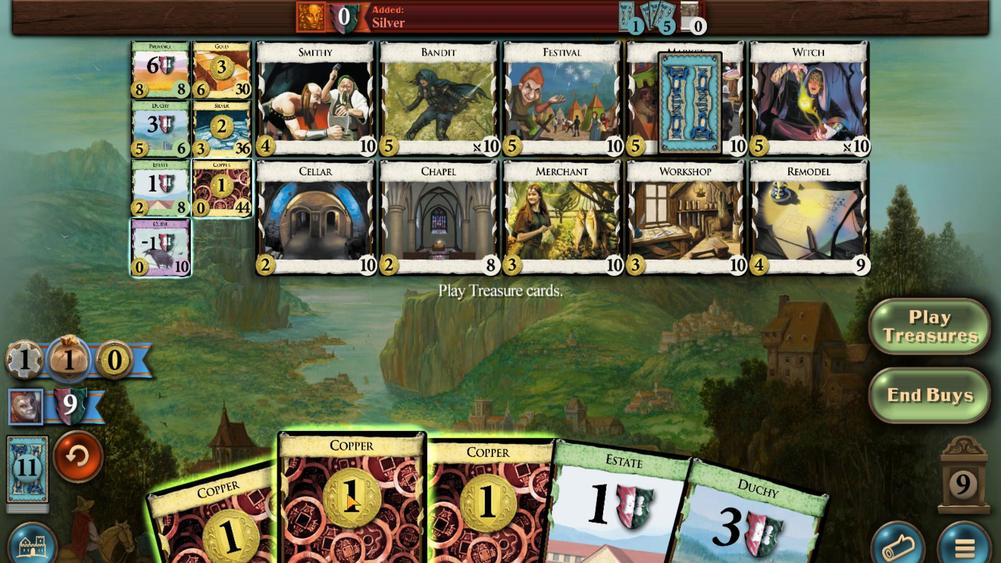 
Action: Mouse scrolled (281, 327) with delta (0, 0)
Screenshot: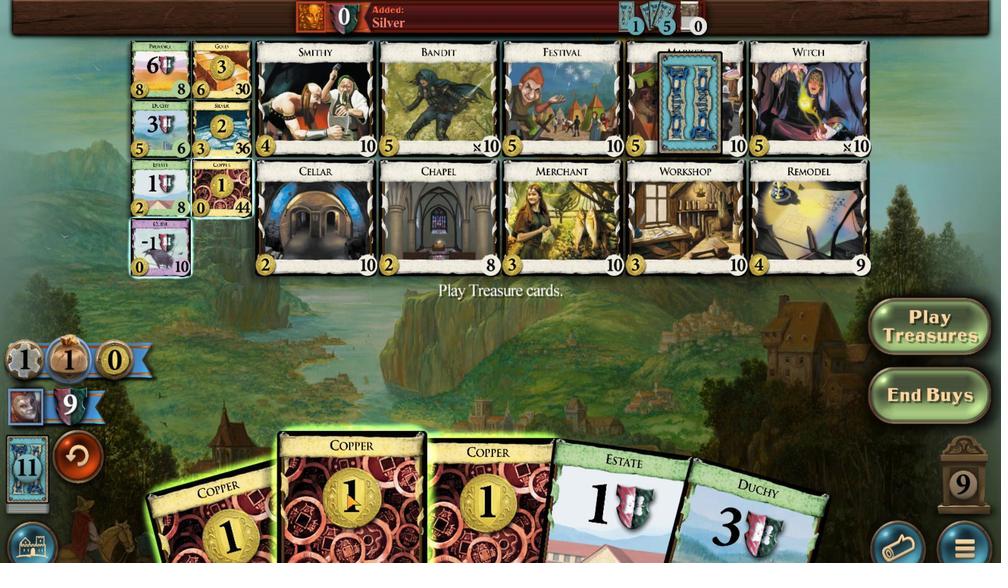
Action: Mouse scrolled (281, 327) with delta (0, 0)
Screenshot: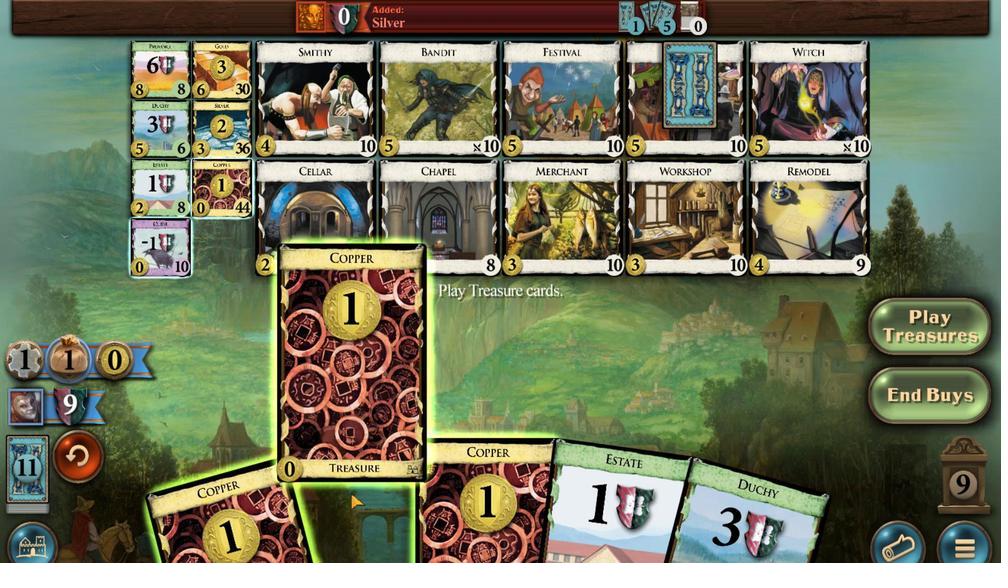 
Action: Mouse scrolled (281, 327) with delta (0, 0)
Screenshot: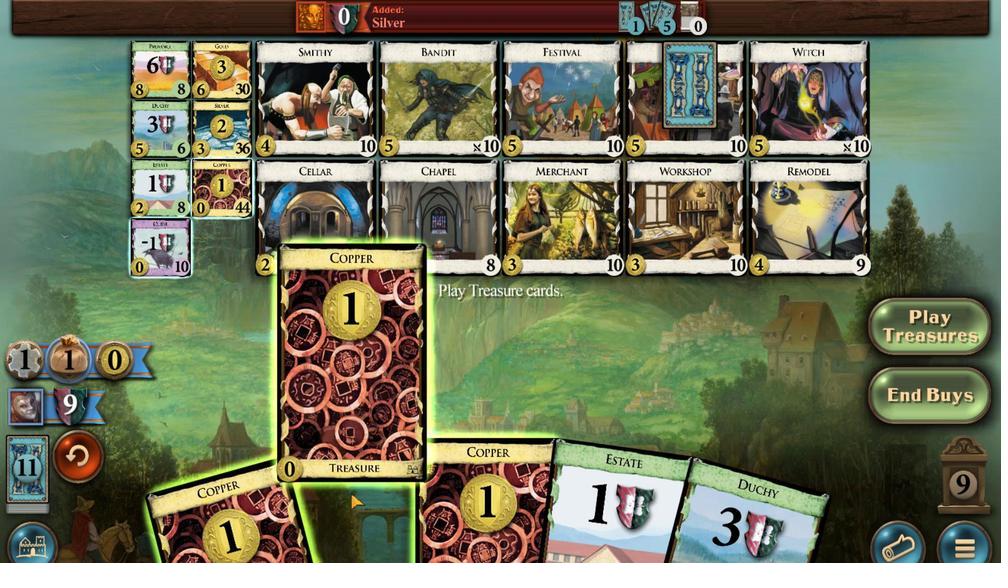 
Action: Mouse moved to (223, 324)
Screenshot: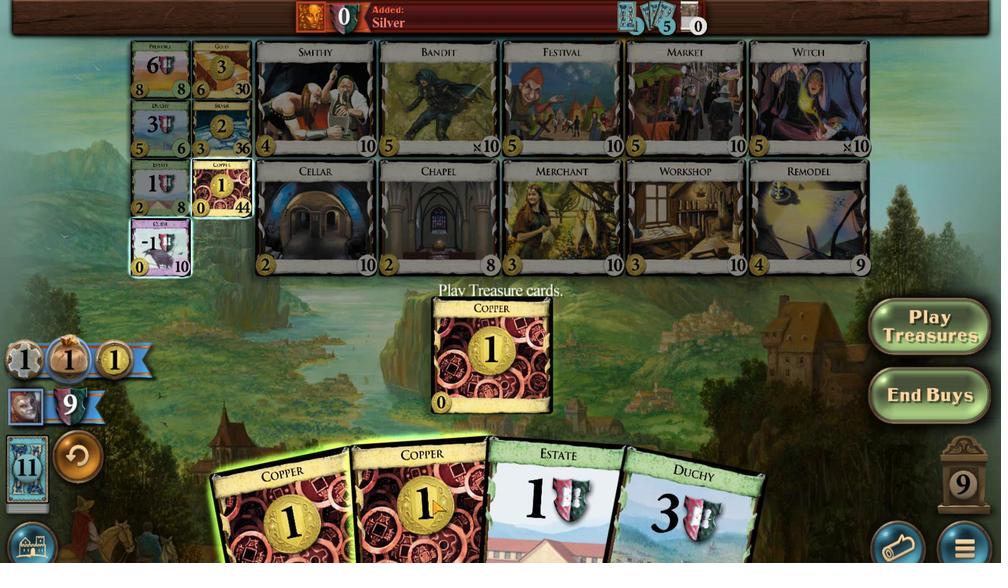 
Action: Mouse scrolled (223, 324) with delta (0, 0)
Screenshot: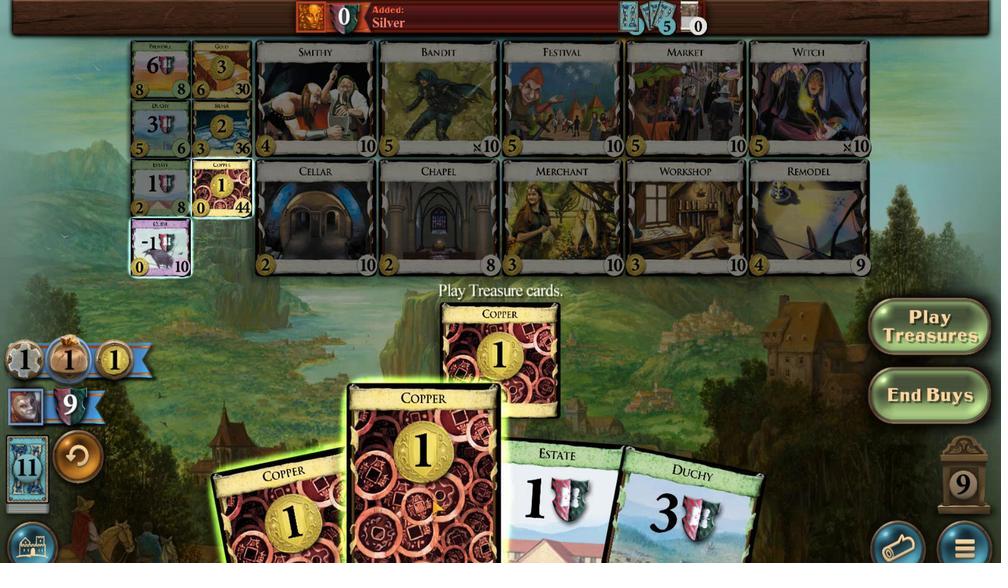 
Action: Mouse scrolled (223, 324) with delta (0, 0)
Screenshot: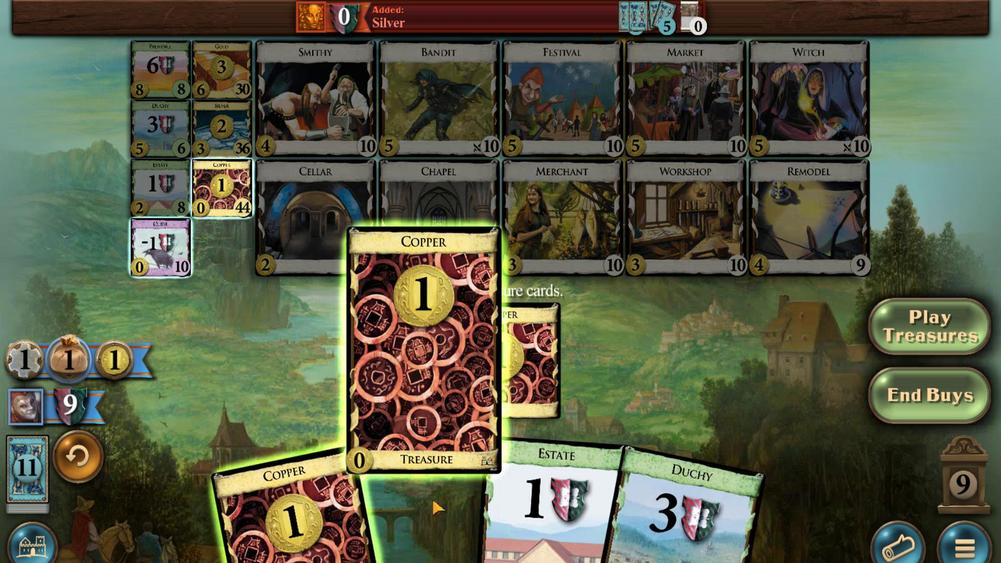 
Action: Mouse scrolled (223, 324) with delta (0, 0)
Screenshot: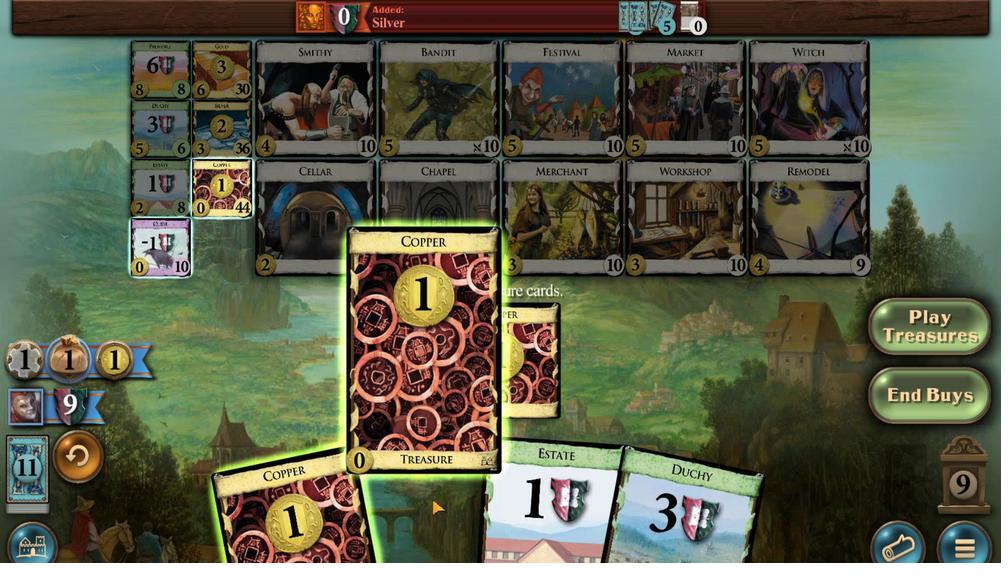 
Action: Mouse moved to (266, 331)
Screenshot: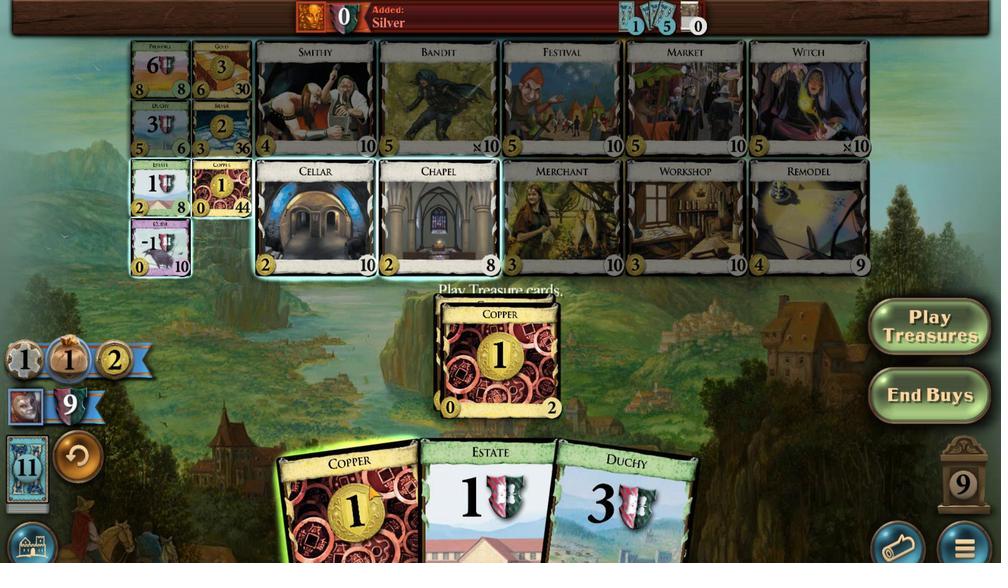 
Action: Mouse scrolled (266, 331) with delta (0, 0)
Screenshot: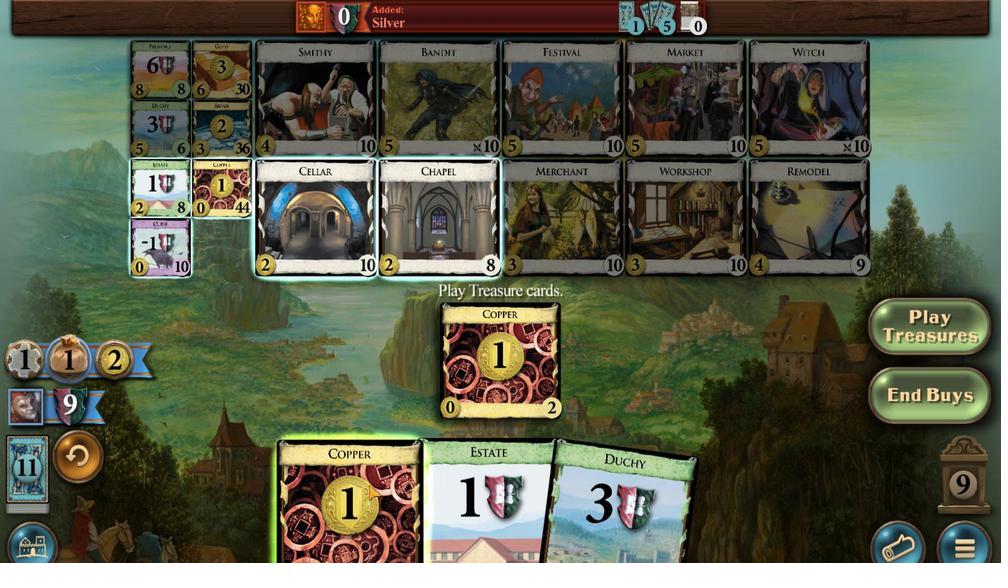 
Action: Mouse scrolled (266, 331) with delta (0, 0)
Screenshot: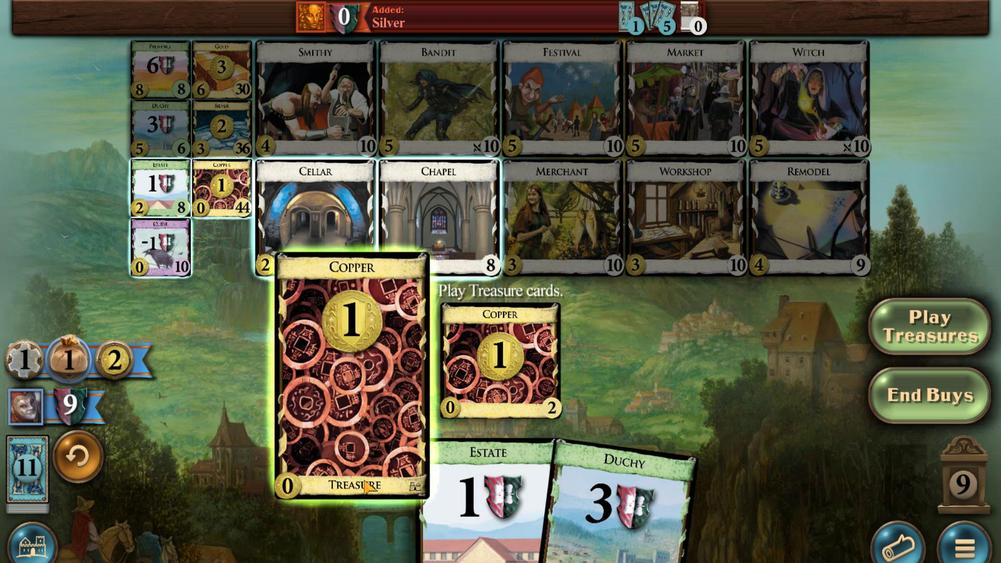 
Action: Mouse scrolled (266, 331) with delta (0, 0)
Screenshot: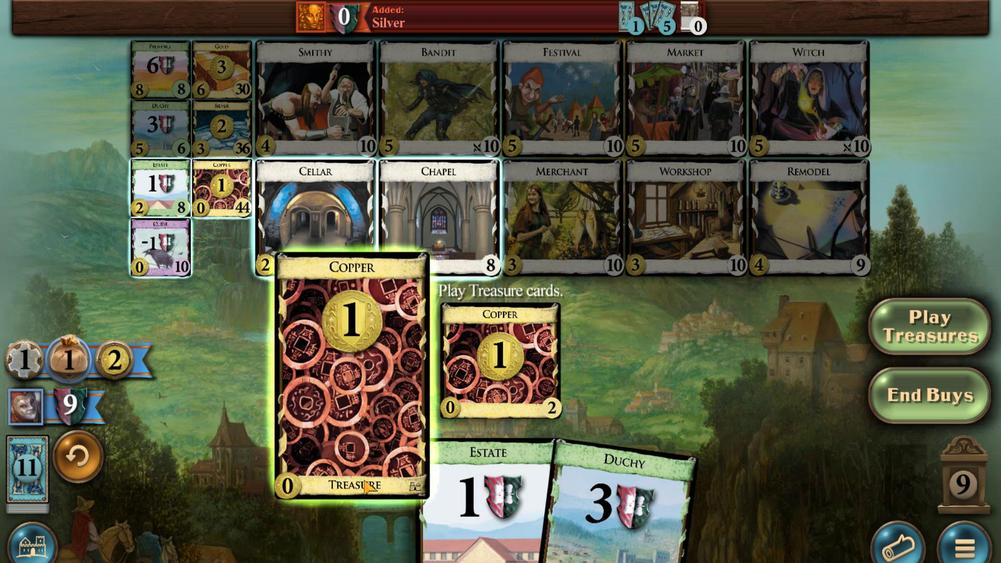 
Action: Mouse moved to (369, 507)
Screenshot: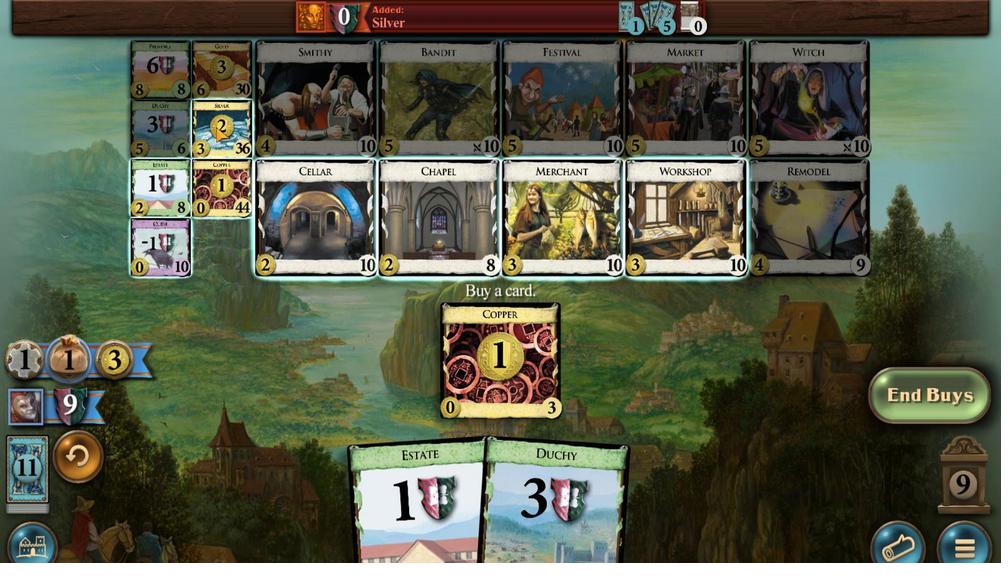 
Action: Mouse pressed left at (369, 507)
Screenshot: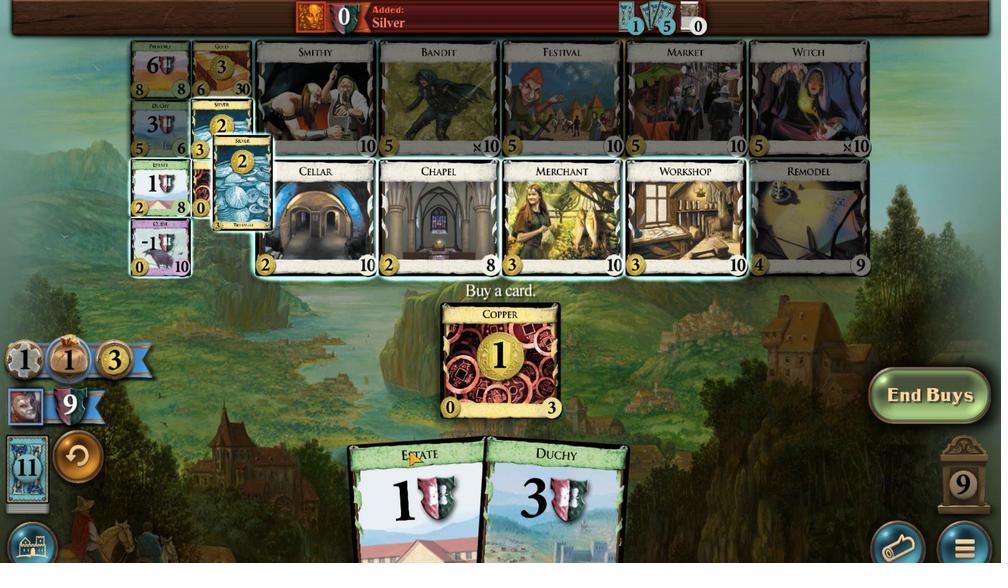 
Action: Mouse moved to (353, 311)
Screenshot: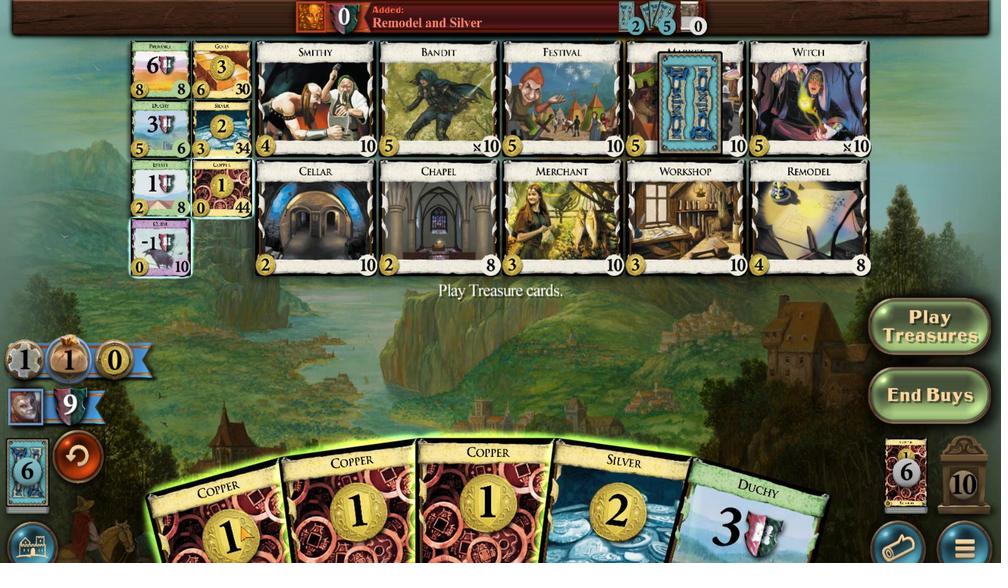 
Action: Mouse scrolled (353, 311) with delta (0, 0)
Screenshot: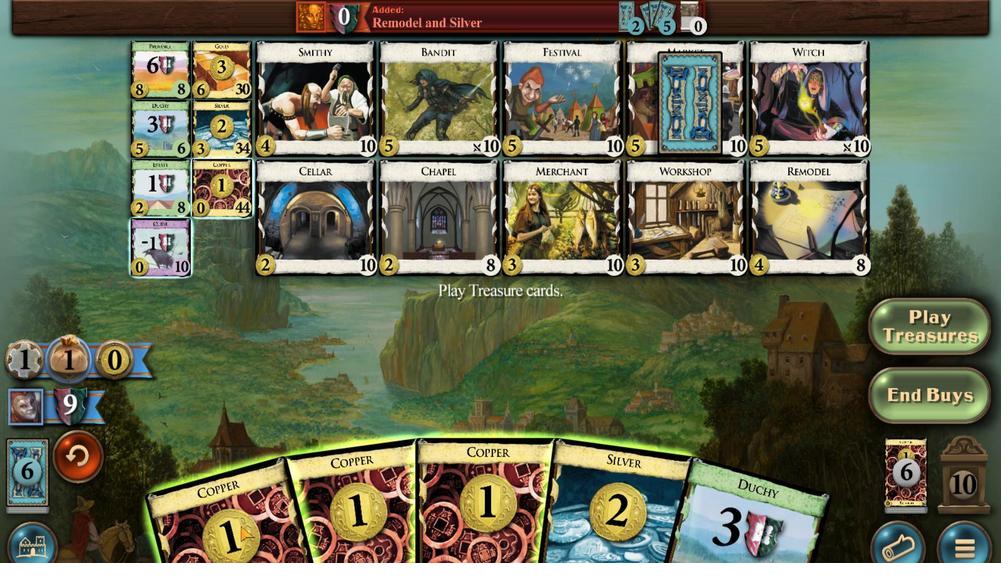 
Action: Mouse scrolled (353, 311) with delta (0, 0)
Screenshot: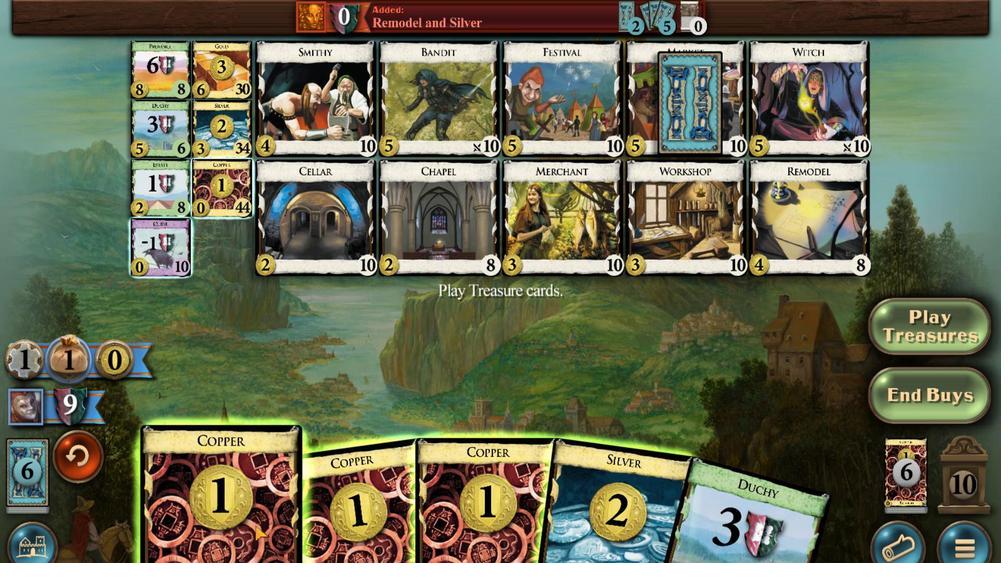 
Action: Mouse scrolled (353, 311) with delta (0, 0)
Screenshot: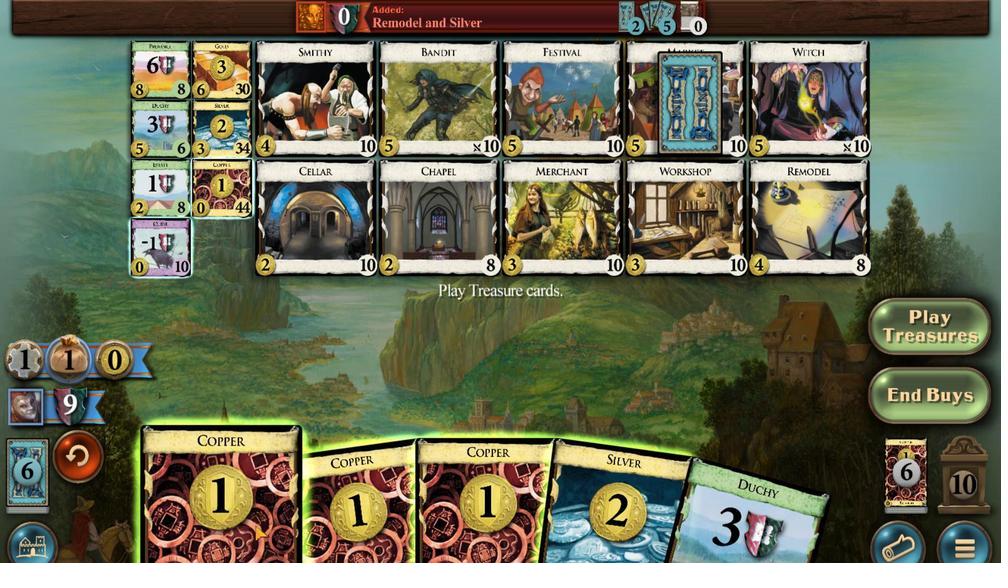 
Action: Mouse scrolled (353, 311) with delta (0, 0)
Screenshot: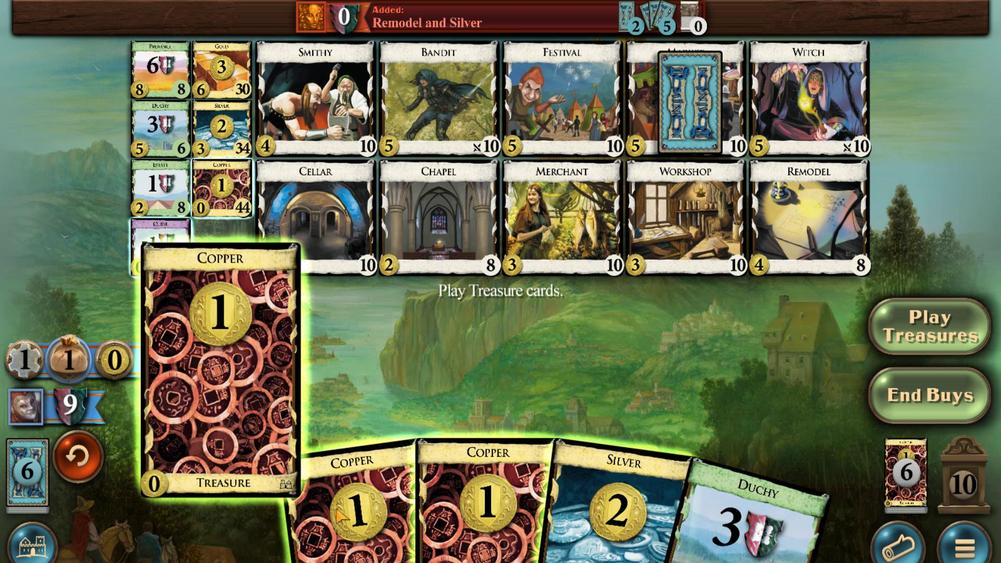 
Action: Mouse moved to (288, 320)
Screenshot: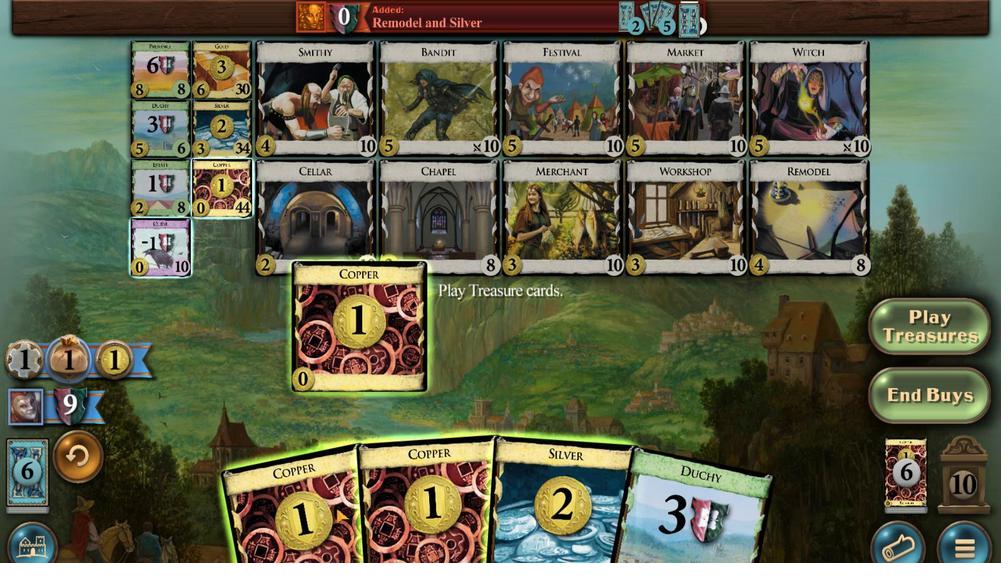 
Action: Mouse scrolled (288, 320) with delta (0, 0)
Screenshot: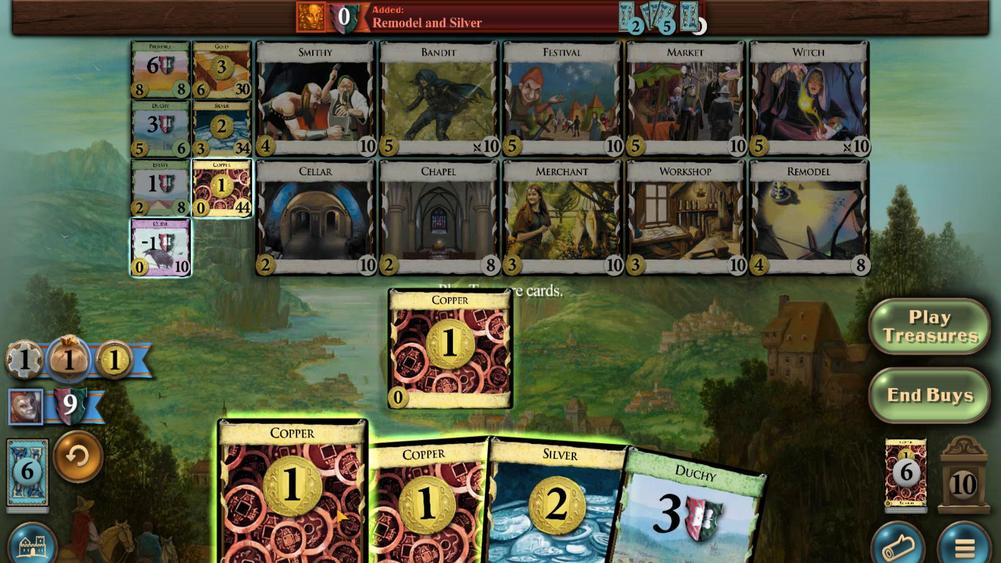 
Action: Mouse moved to (288, 320)
Screenshot: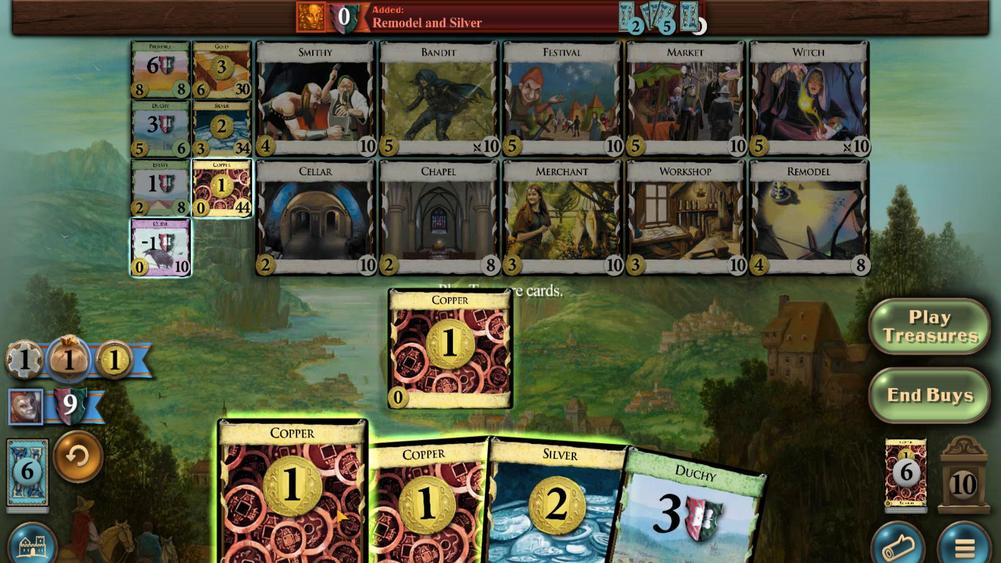 
Action: Mouse scrolled (288, 320) with delta (0, 0)
Screenshot: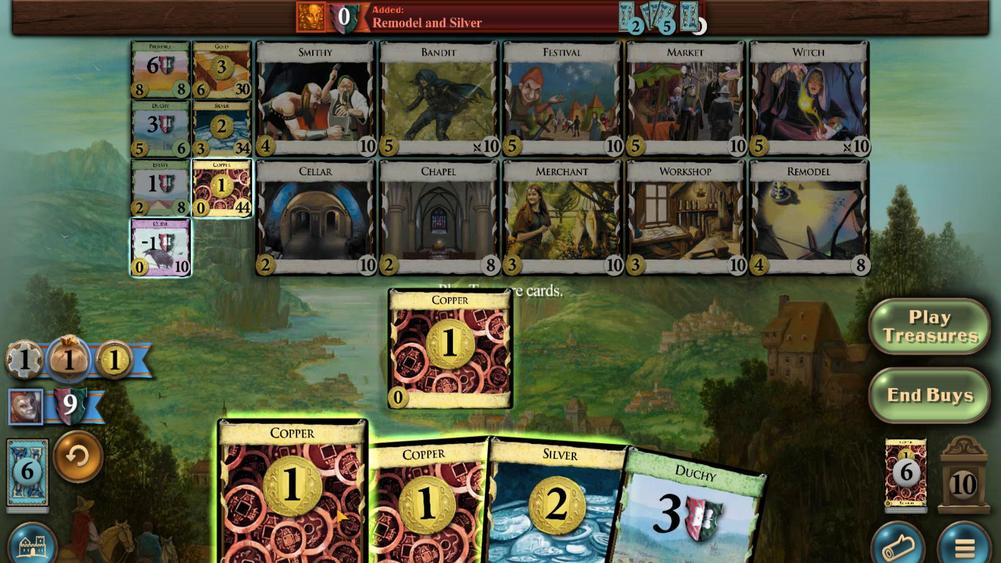 
Action: Mouse scrolled (288, 320) with delta (0, 0)
Screenshot: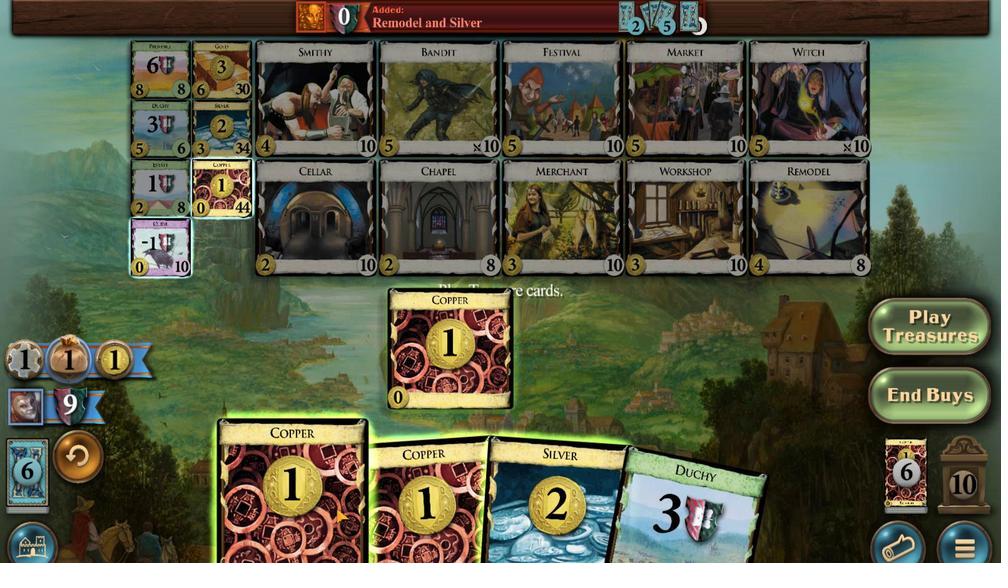 
Action: Mouse moved to (247, 321)
Screenshot: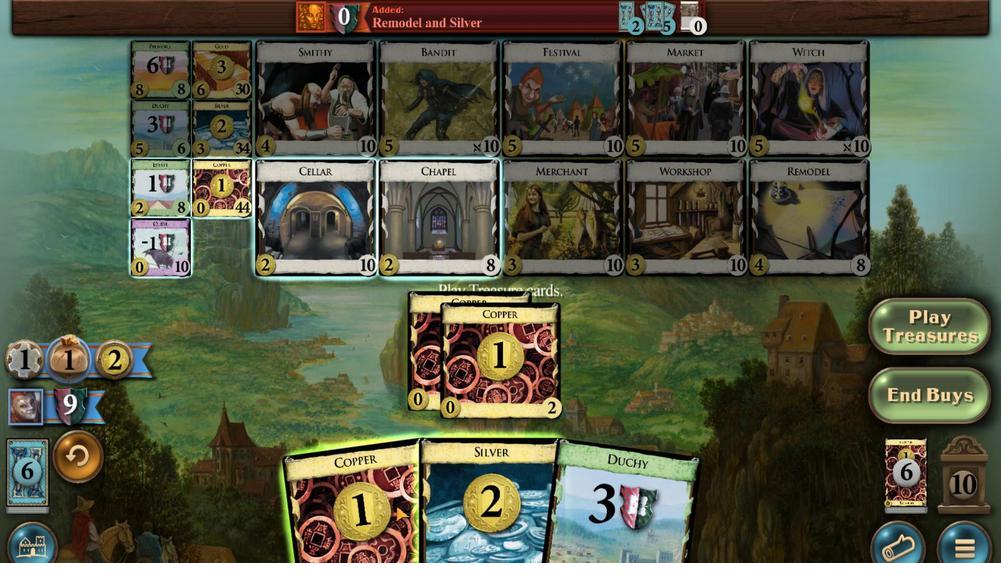 
Action: Mouse scrolled (247, 321) with delta (0, 0)
Screenshot: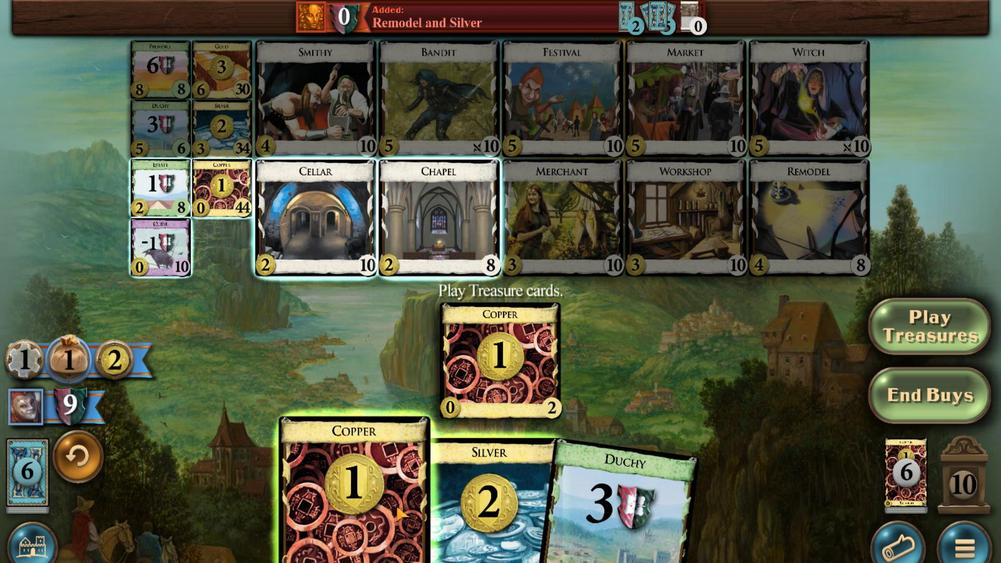
Action: Mouse scrolled (247, 321) with delta (0, 0)
Screenshot: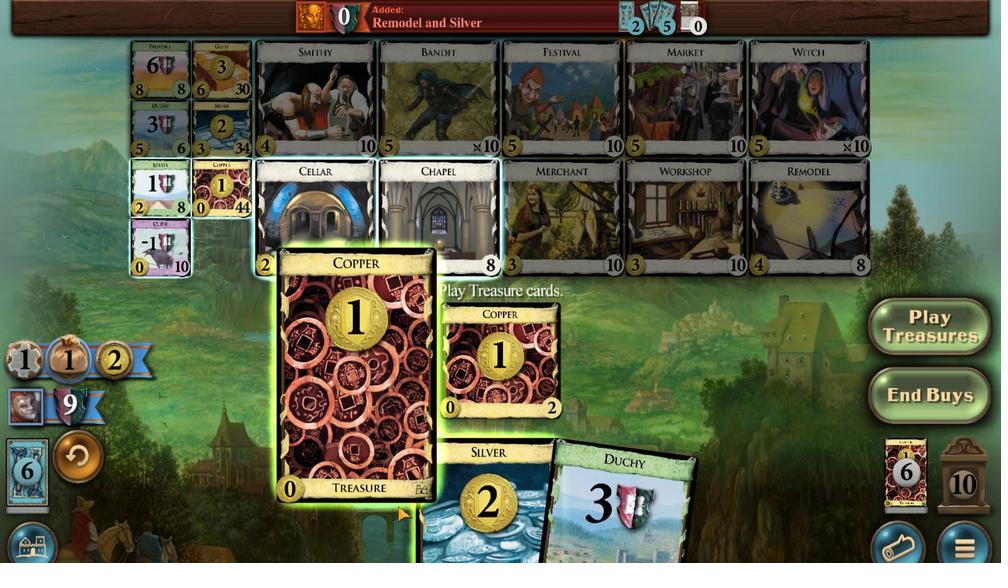 
Action: Mouse scrolled (247, 321) with delta (0, 0)
Screenshot: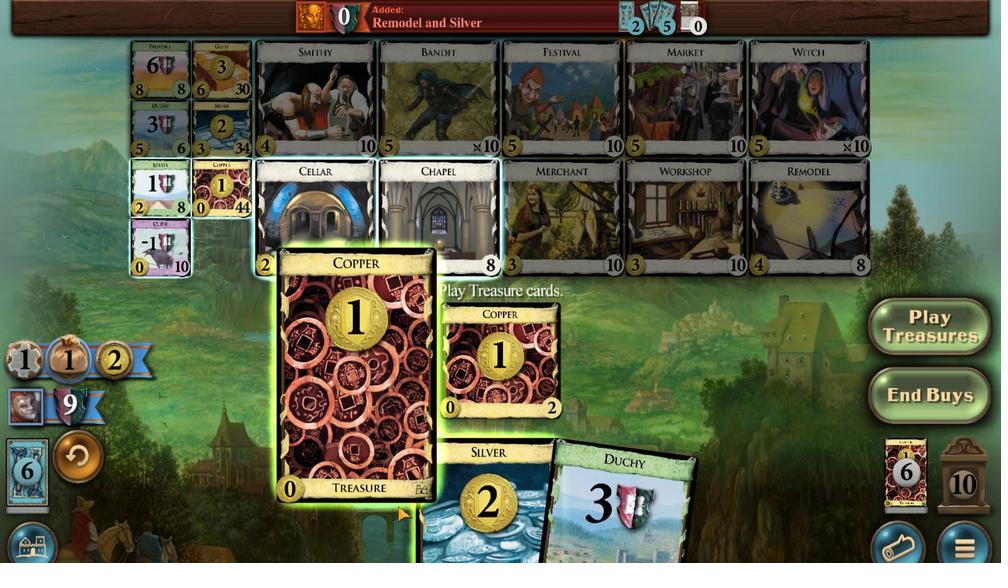 
Action: Mouse moved to (185, 321)
Screenshot: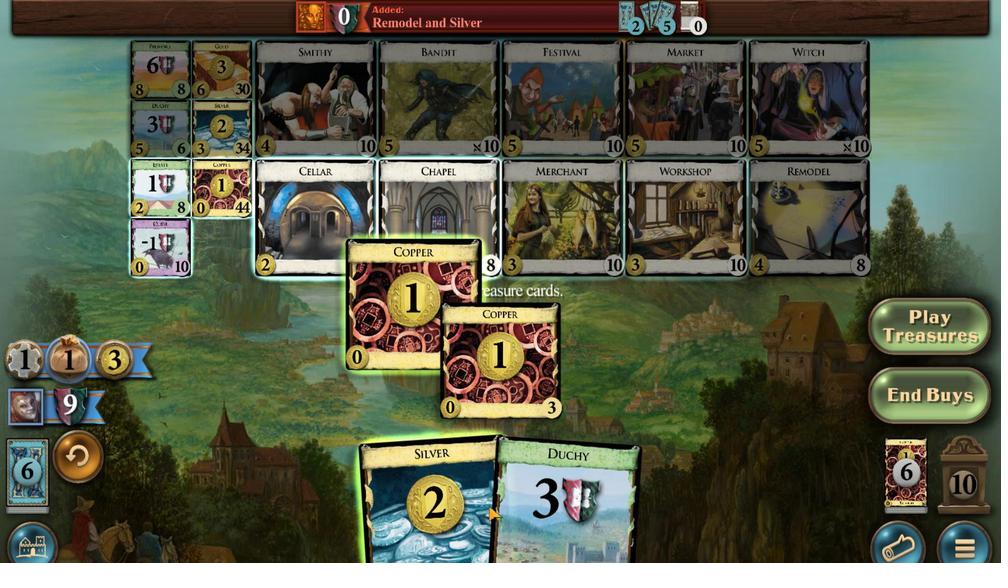 
Action: Mouse scrolled (185, 321) with delta (0, 0)
Screenshot: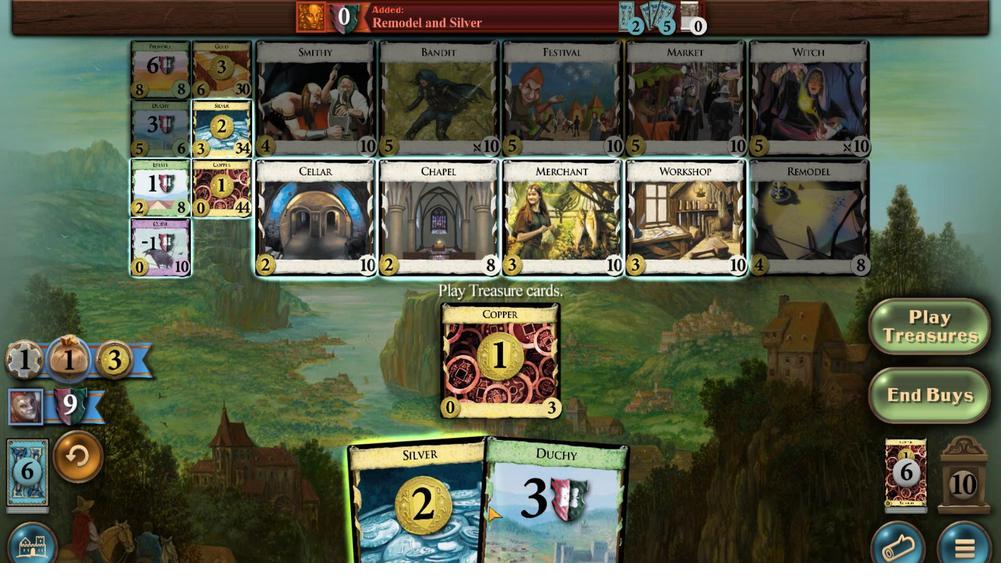 
Action: Mouse scrolled (185, 321) with delta (0, 0)
Screenshot: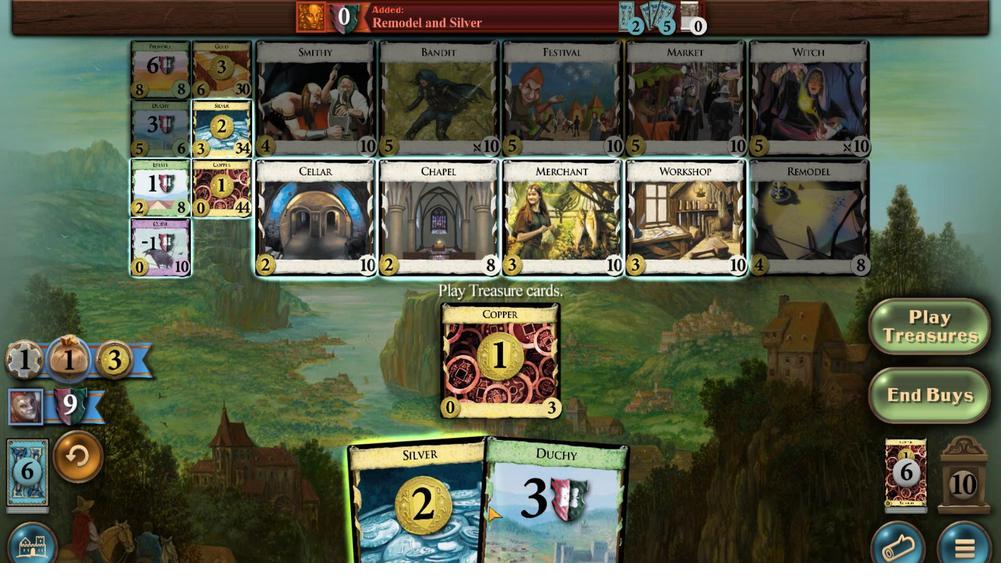 
Action: Mouse scrolled (185, 321) with delta (0, 0)
Screenshot: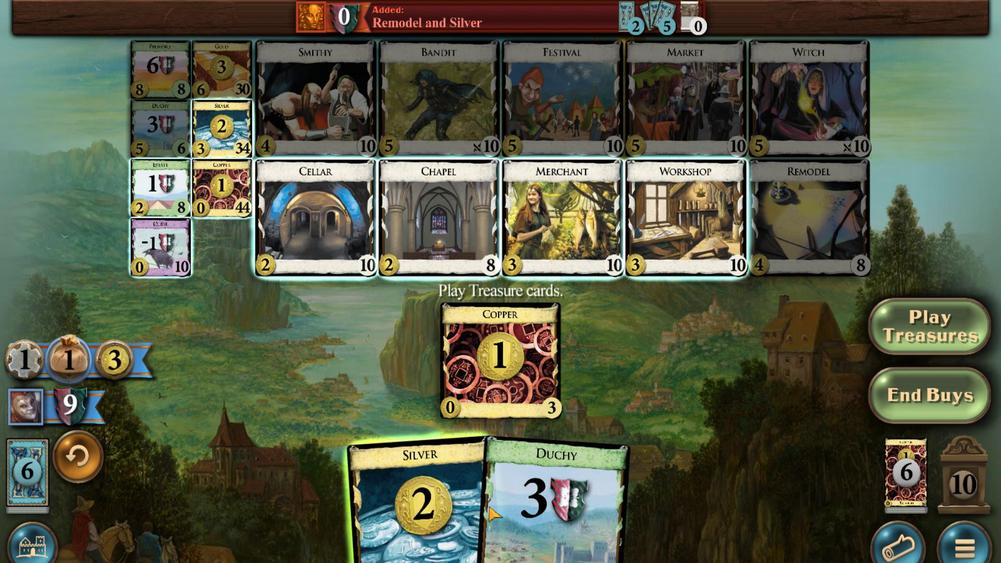 
Action: Mouse moved to (199, 321)
Screenshot: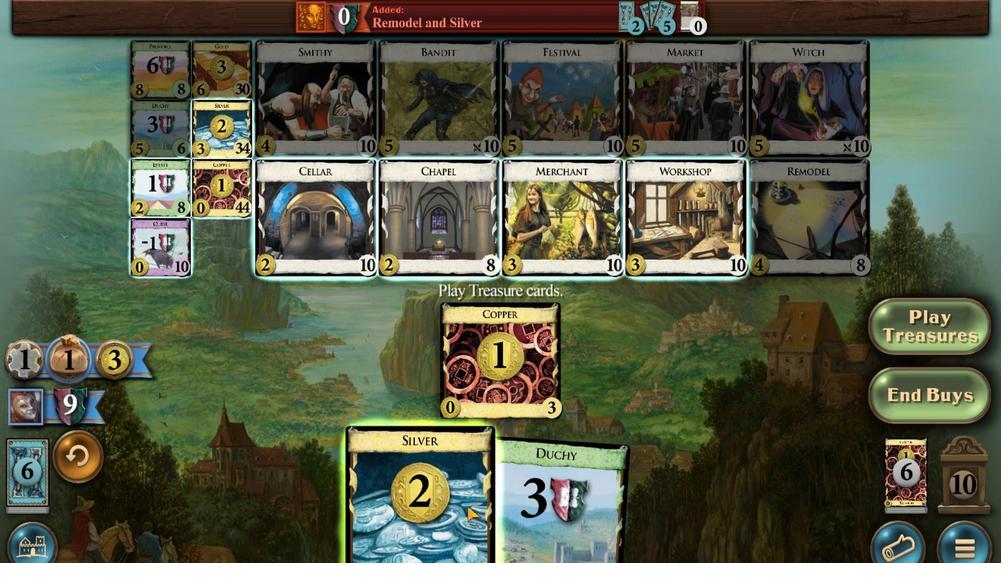 
Action: Mouse scrolled (199, 321) with delta (0, 0)
Screenshot: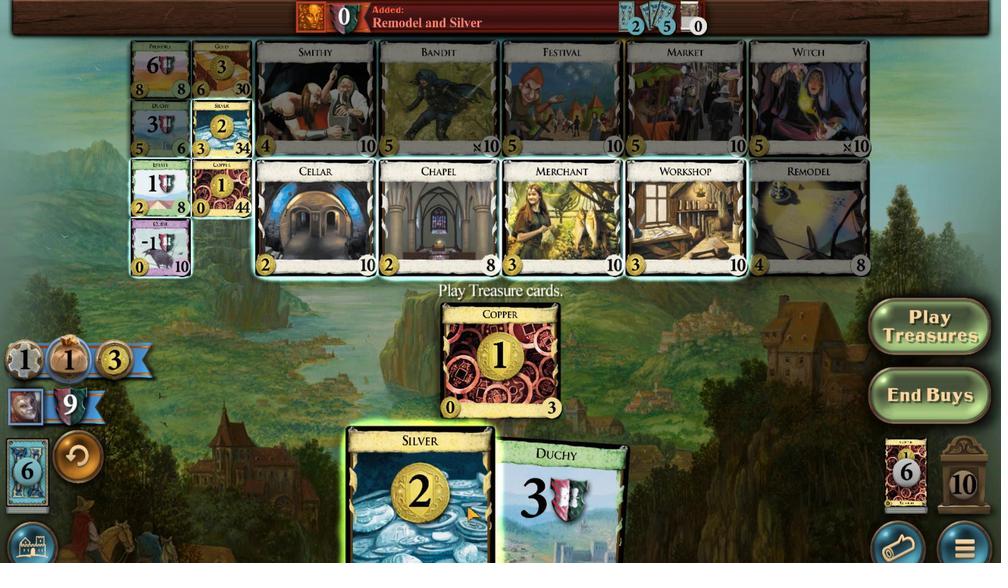 
Action: Mouse scrolled (199, 321) with delta (0, 0)
Screenshot: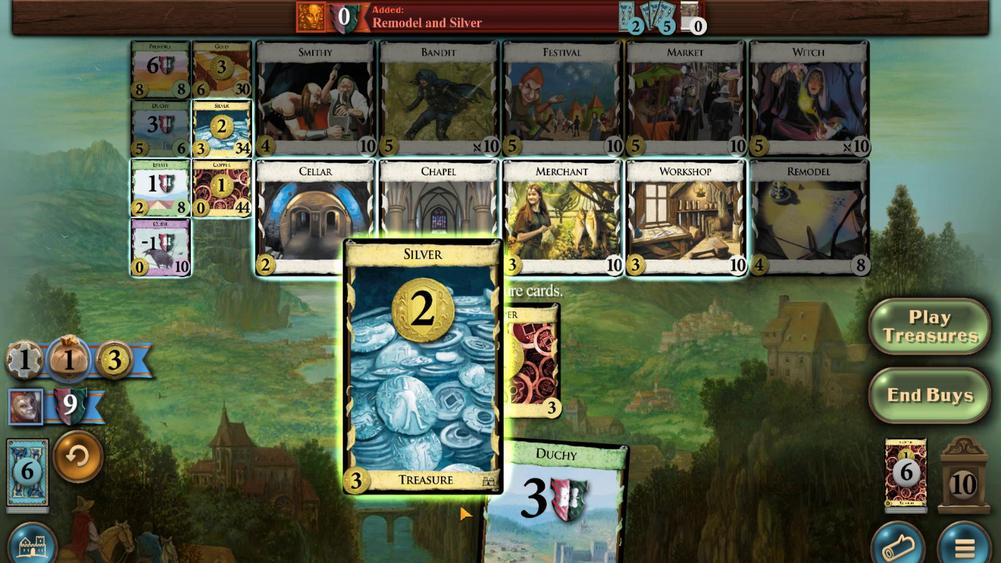 
Action: Mouse scrolled (199, 321) with delta (0, 0)
Screenshot: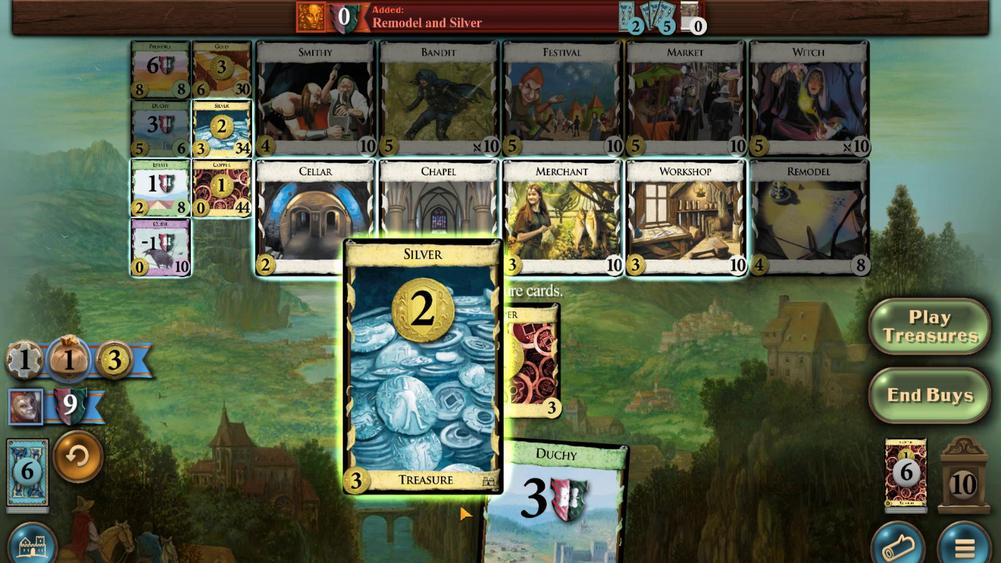 
Action: Mouse moved to (377, 502)
Screenshot: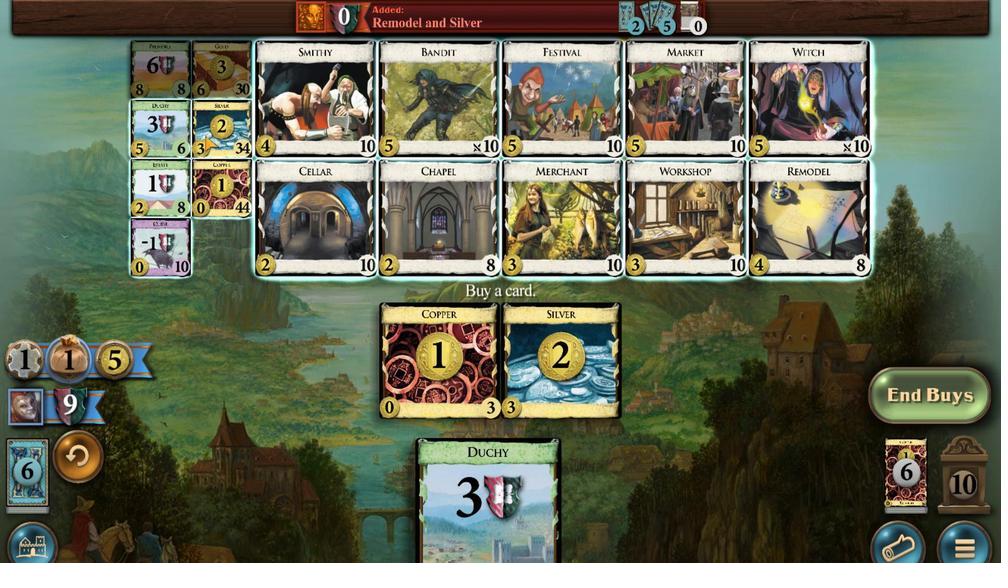 
Action: Mouse pressed left at (377, 502)
Screenshot: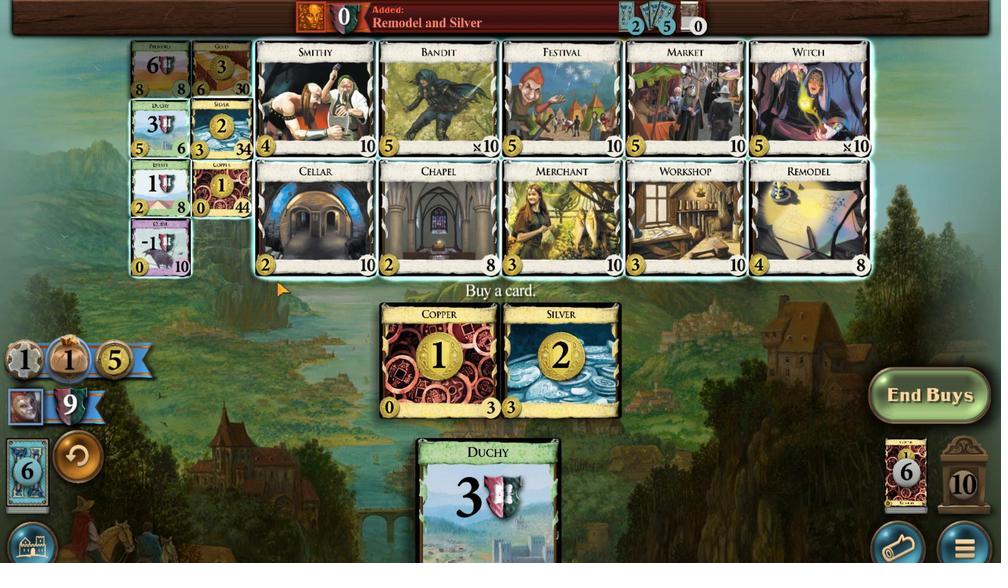
Action: Mouse moved to (249, 296)
Screenshot: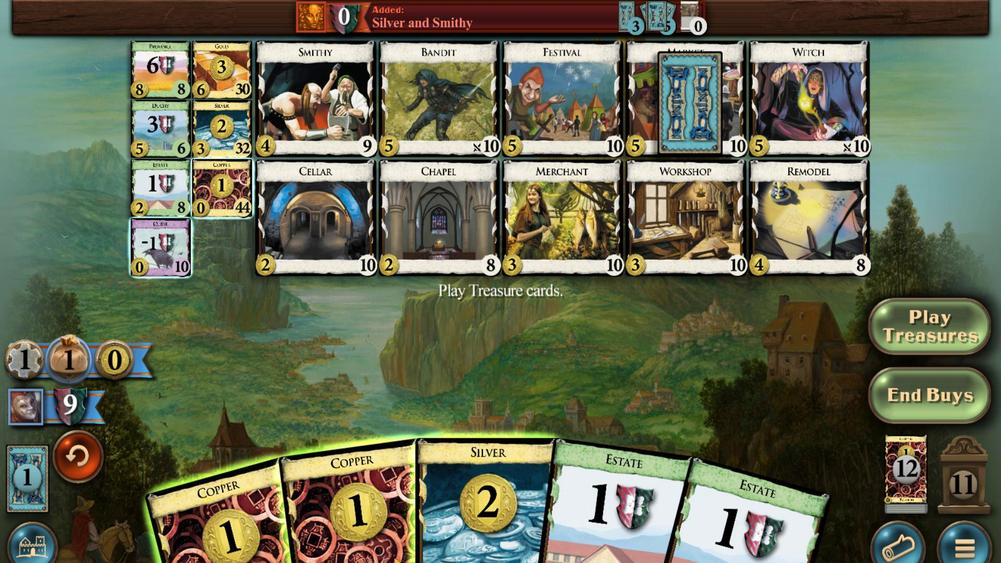 
Action: Mouse scrolled (249, 296) with delta (0, 0)
Screenshot: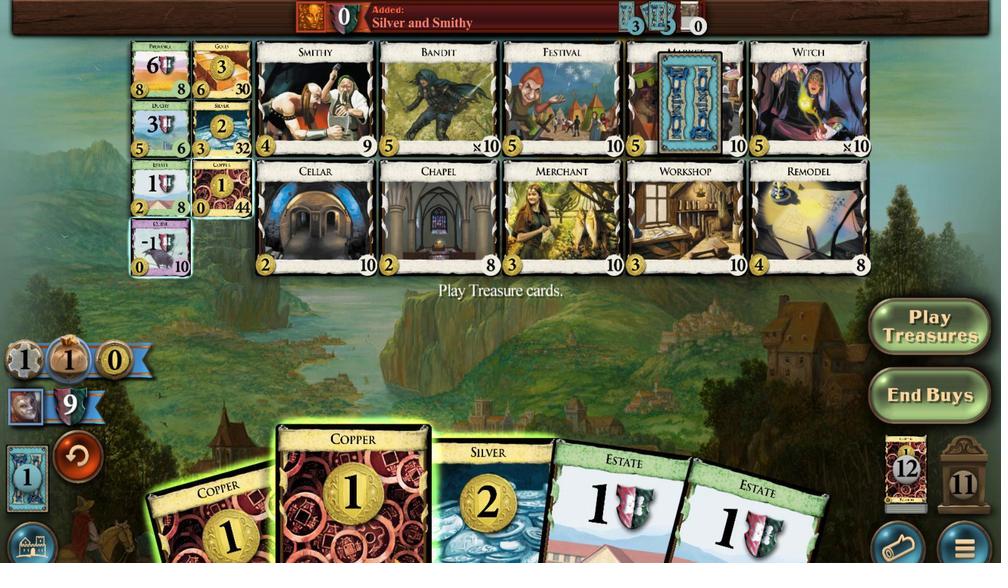 
Action: Mouse scrolled (249, 296) with delta (0, 0)
Screenshot: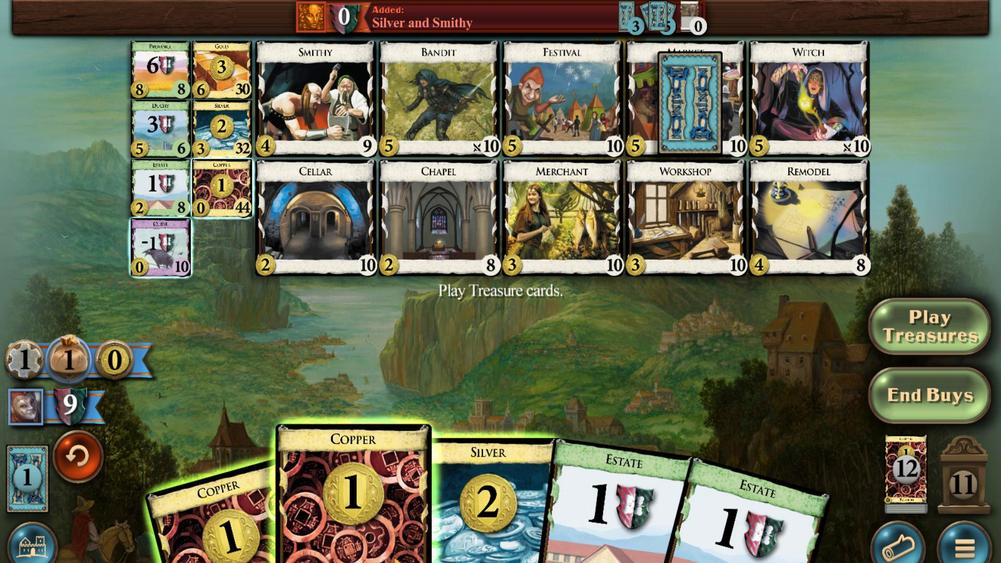 
Action: Mouse scrolled (249, 296) with delta (0, 0)
Screenshot: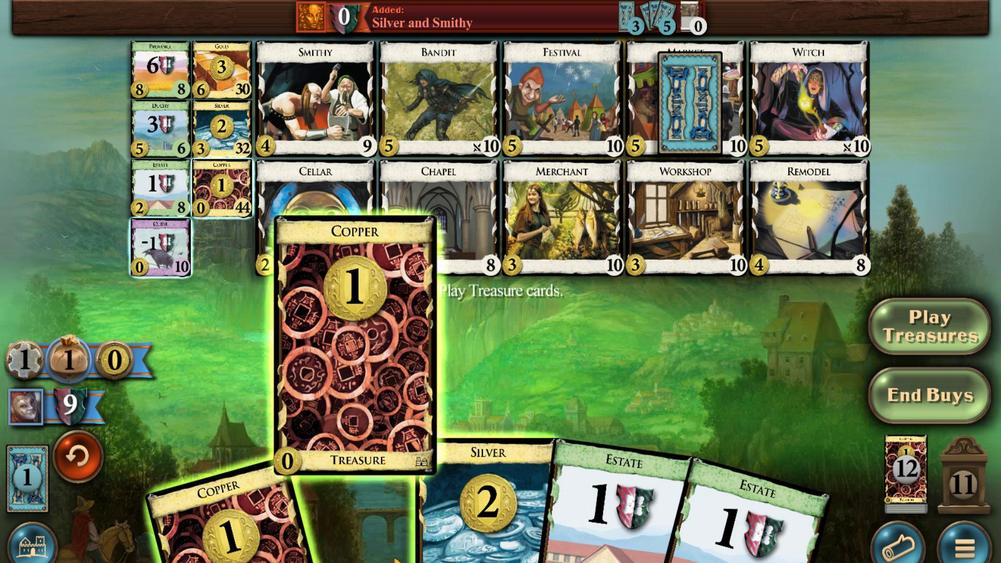 
Action: Mouse moved to (223, 309)
Screenshot: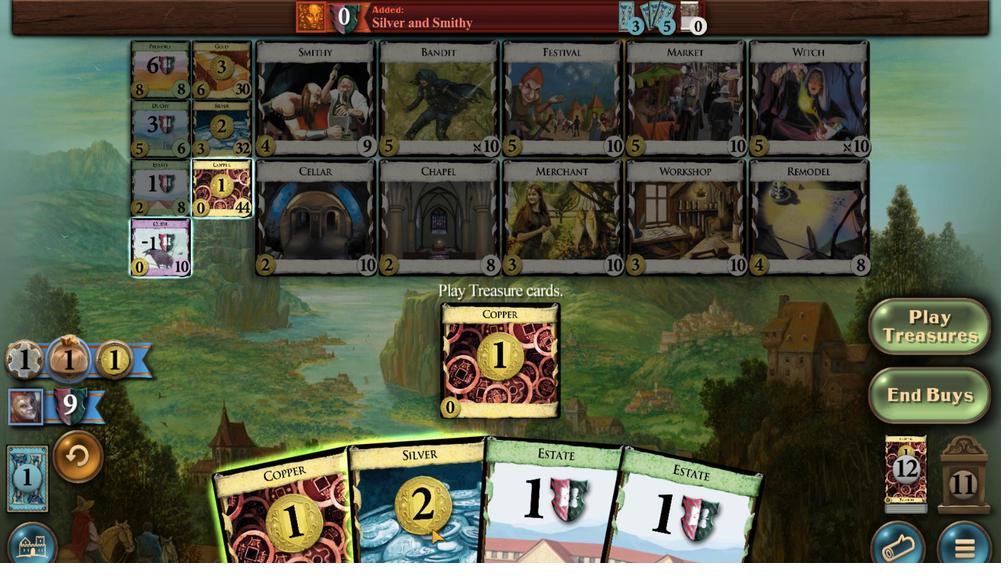 
Action: Mouse scrolled (223, 310) with delta (0, 0)
Screenshot: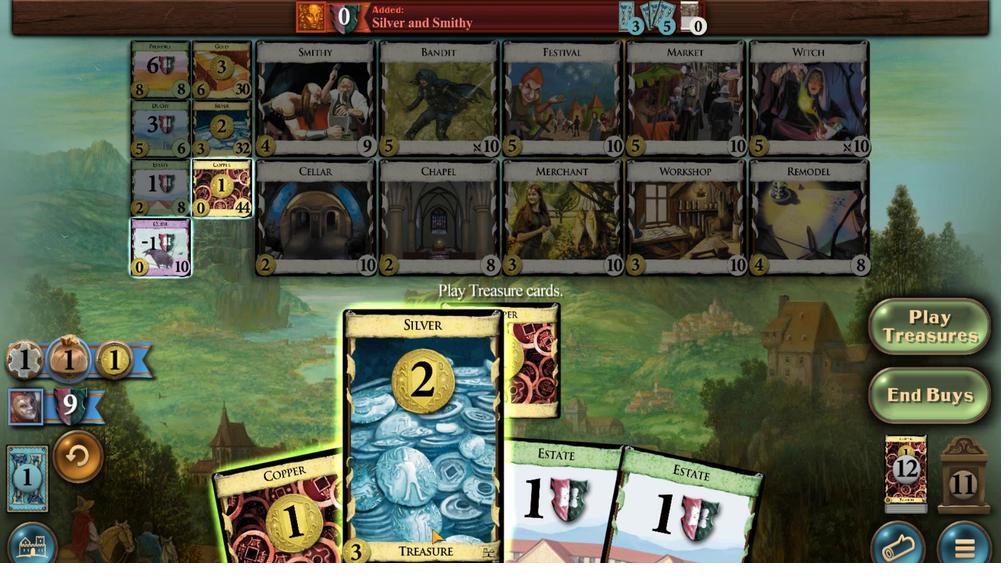 
Action: Mouse scrolled (223, 310) with delta (0, 0)
Screenshot: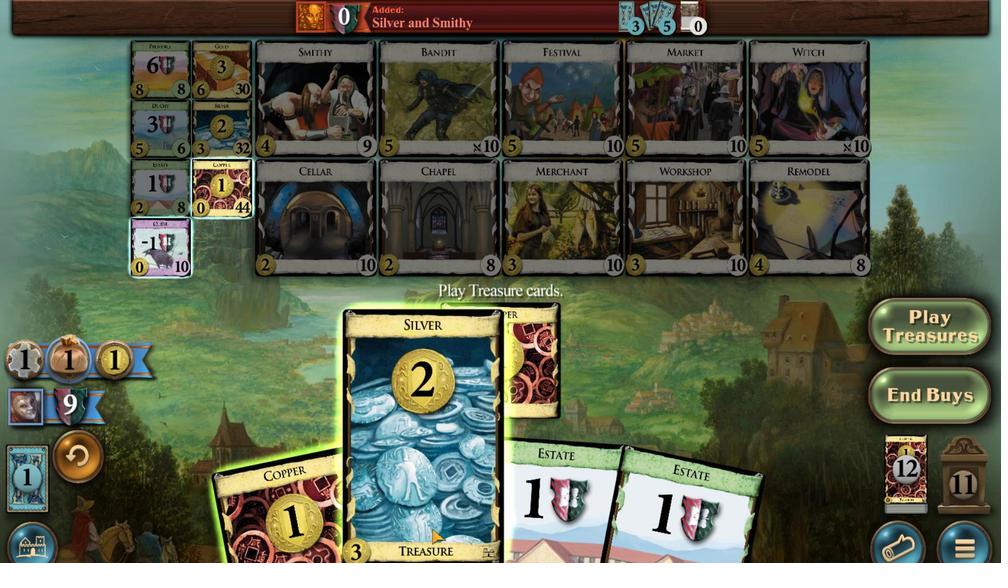 
Action: Mouse scrolled (223, 310) with delta (0, 0)
Screenshot: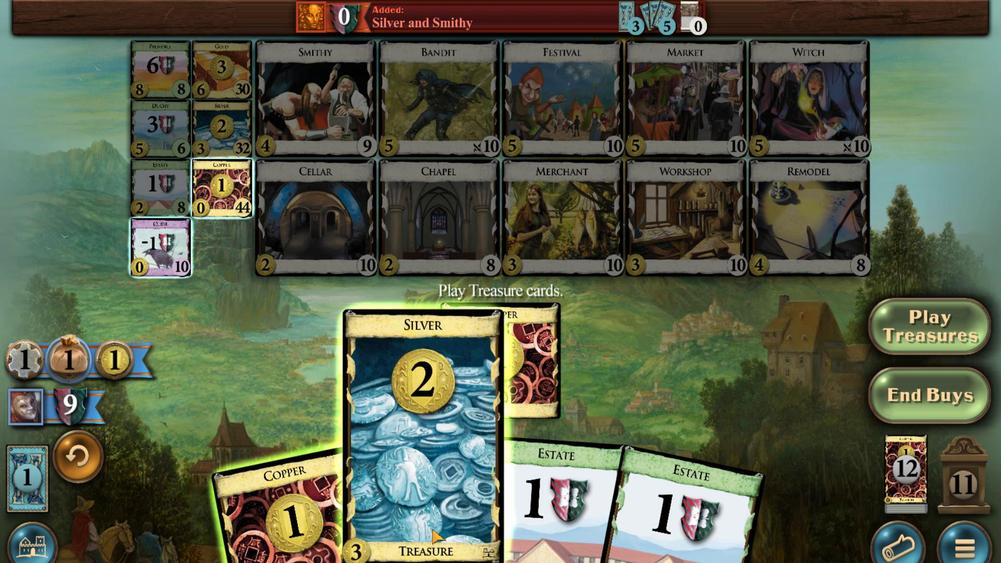 
Action: Mouse scrolled (223, 310) with delta (0, 0)
Screenshot: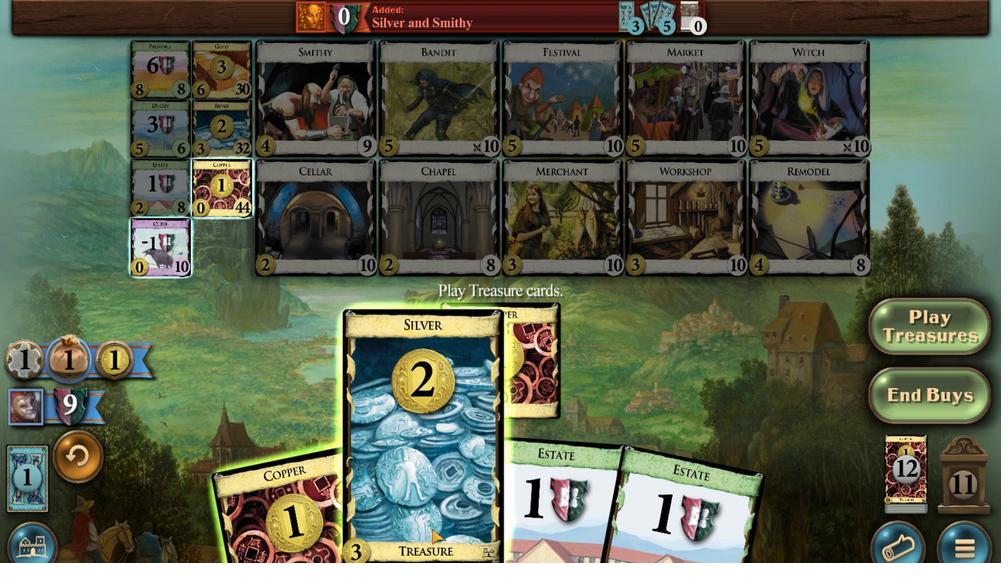 
Action: Mouse moved to (268, 308)
Screenshot: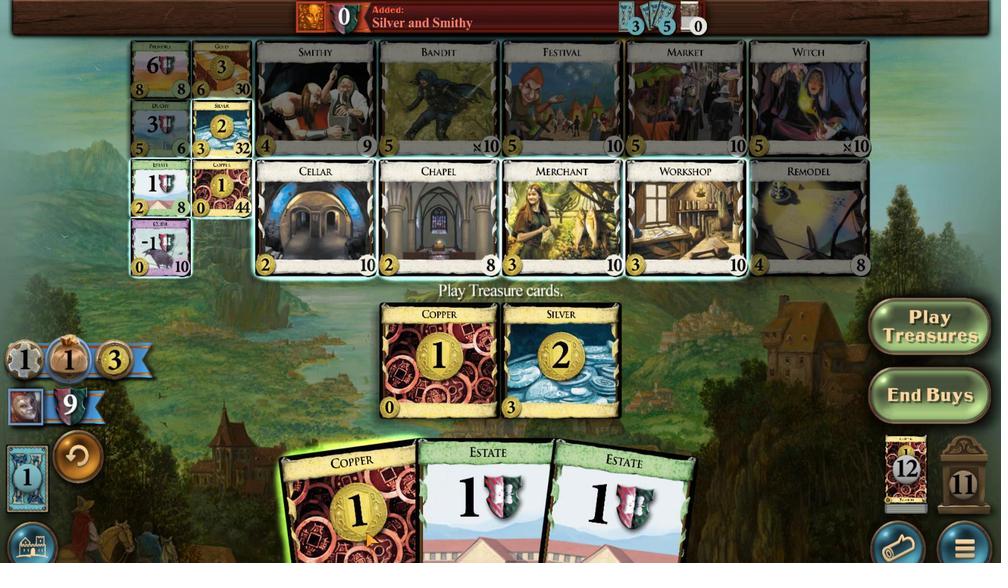 
Action: Mouse scrolled (268, 308) with delta (0, 0)
Screenshot: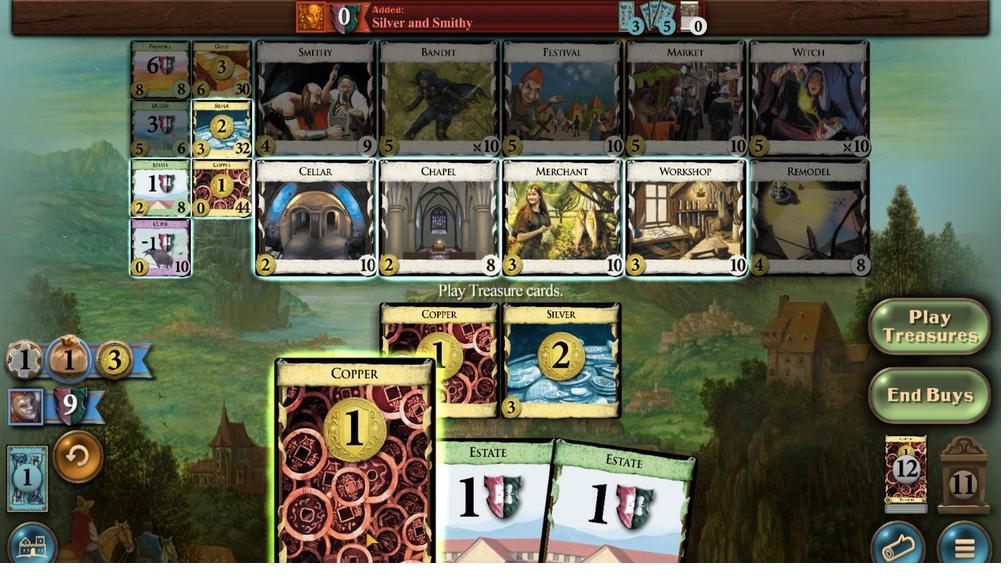 
Action: Mouse scrolled (268, 308) with delta (0, 0)
Screenshot: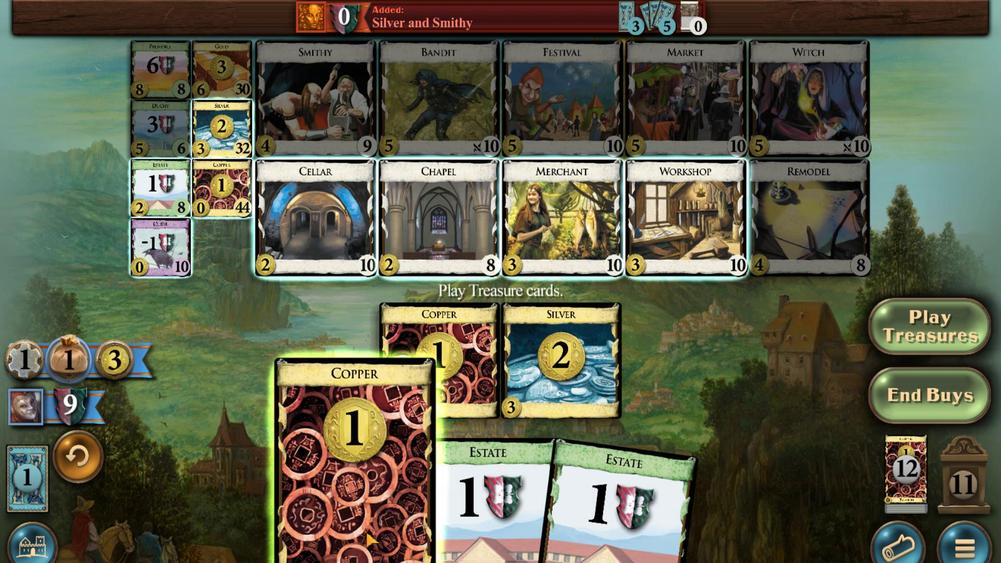 
Action: Mouse scrolled (268, 308) with delta (0, 0)
Screenshot: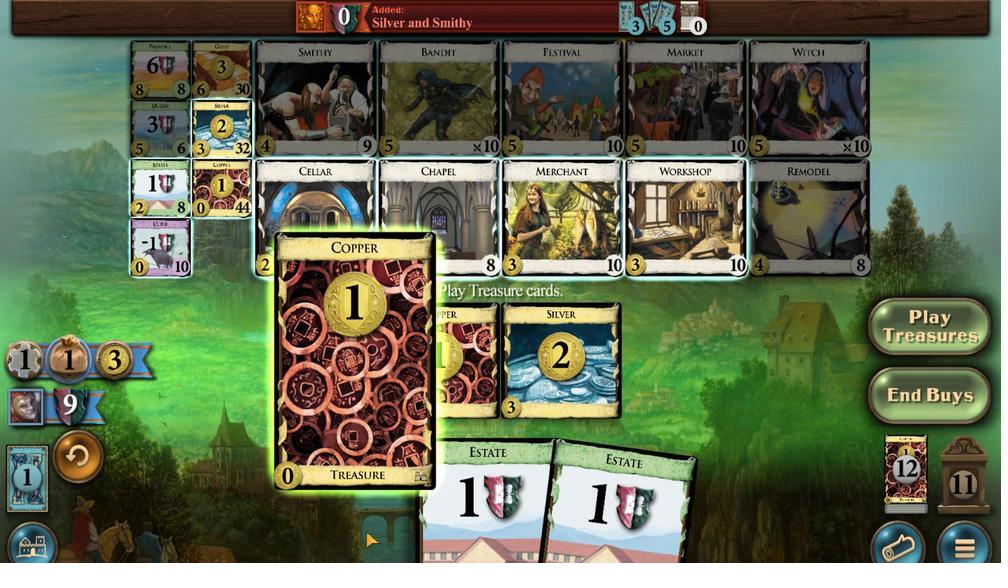 
Action: Mouse moved to (407, 476)
Screenshot: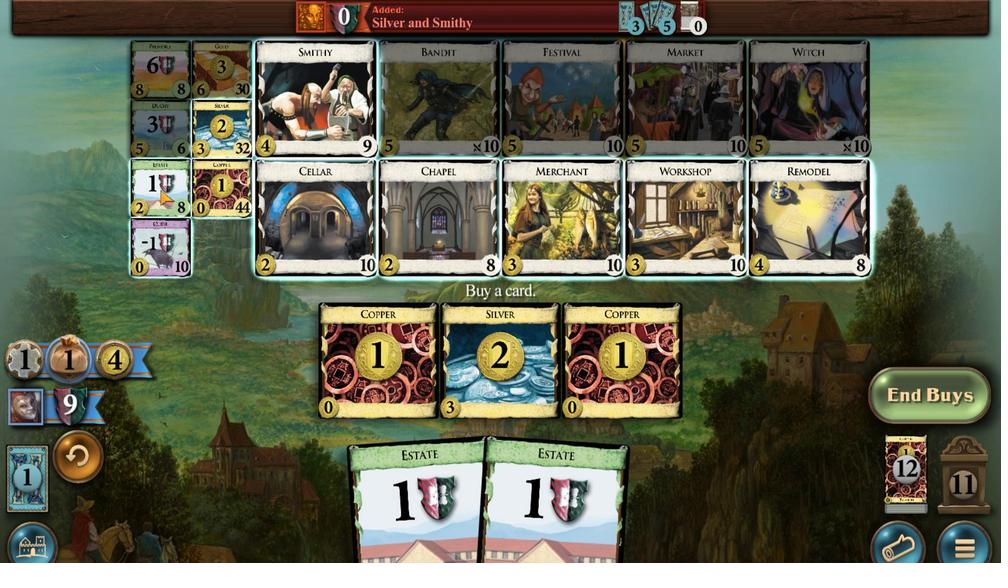 
Action: Mouse pressed left at (407, 476)
Screenshot: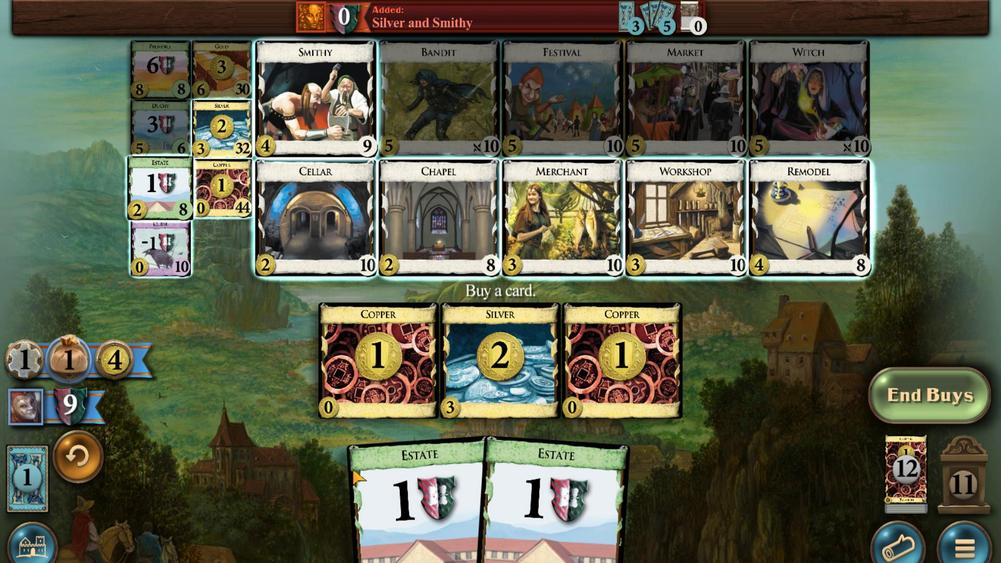 
Action: Mouse moved to (211, 320)
Screenshot: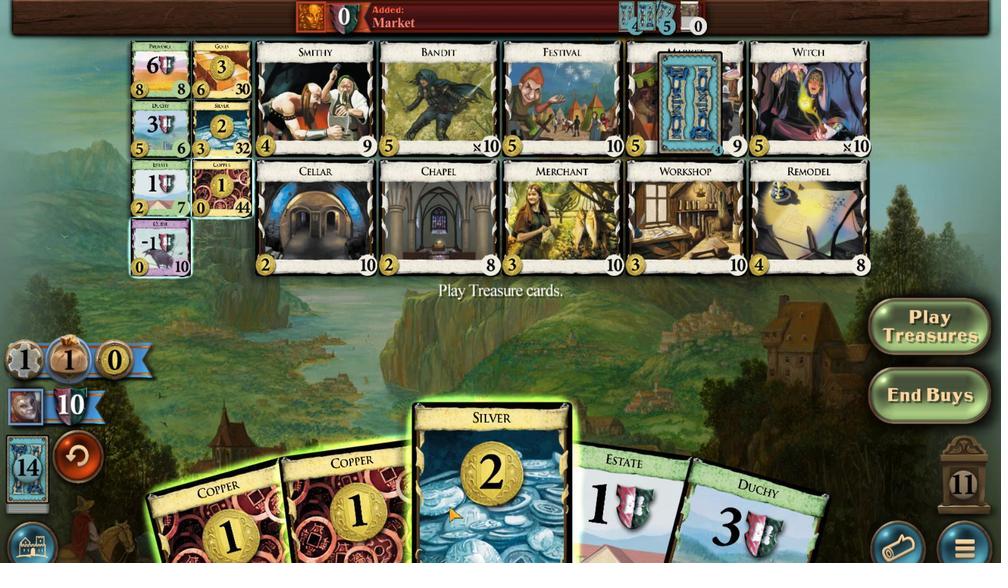 
Action: Mouse scrolled (211, 321) with delta (0, 0)
Screenshot: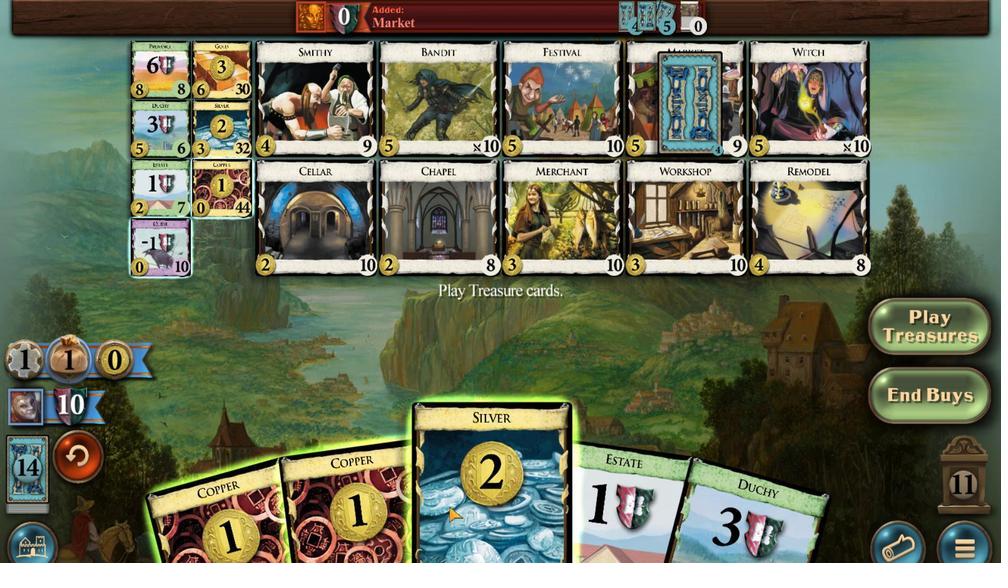 
Action: Mouse scrolled (211, 321) with delta (0, 0)
Screenshot: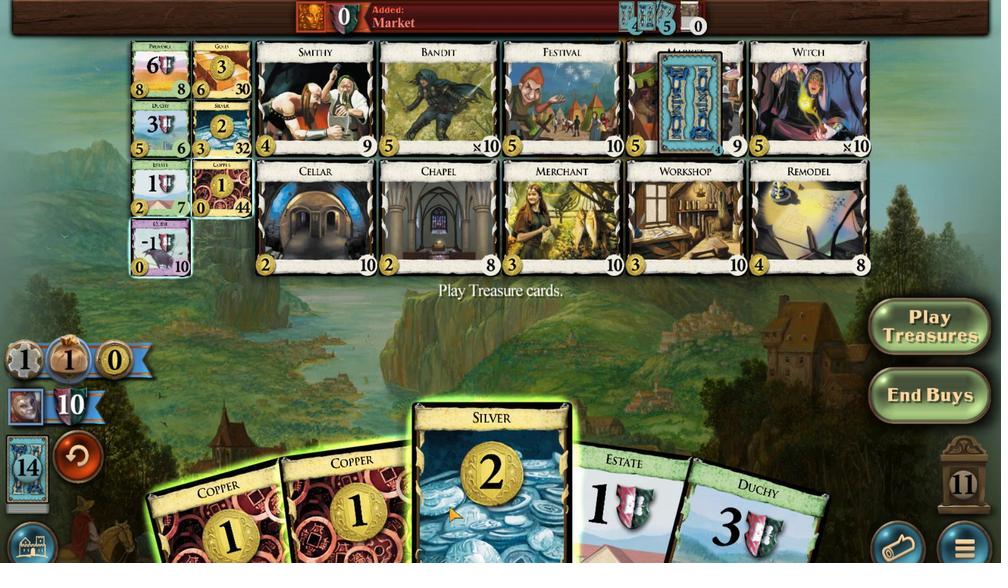 
Action: Mouse scrolled (211, 321) with delta (0, 0)
Screenshot: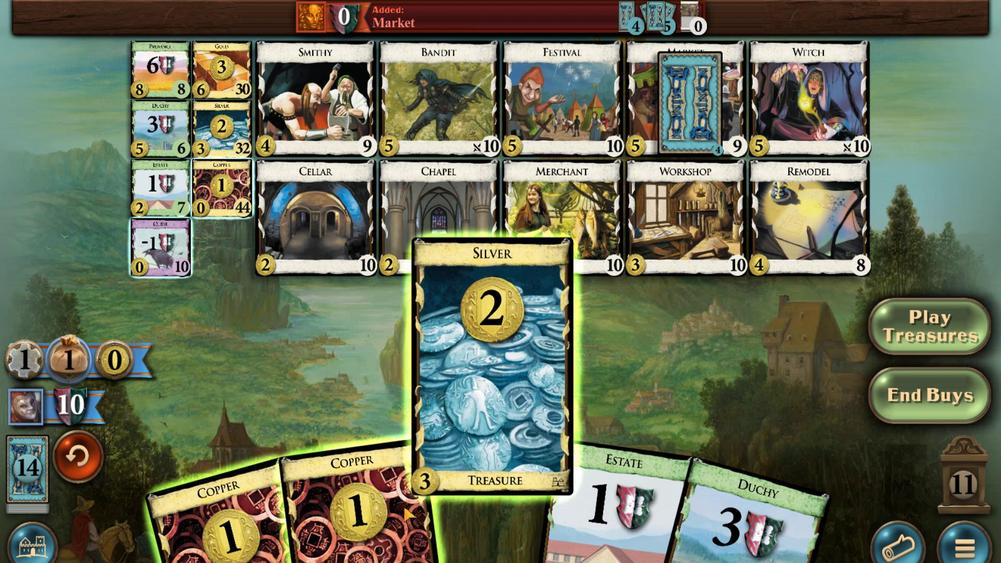 
Action: Mouse moved to (246, 320)
Screenshot: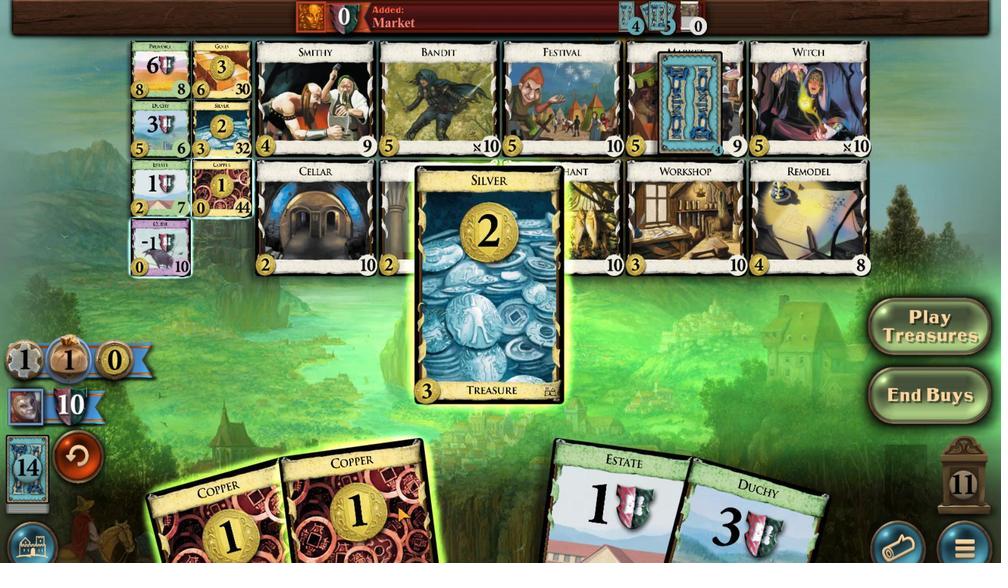 
Action: Mouse scrolled (246, 321) with delta (0, 0)
Screenshot: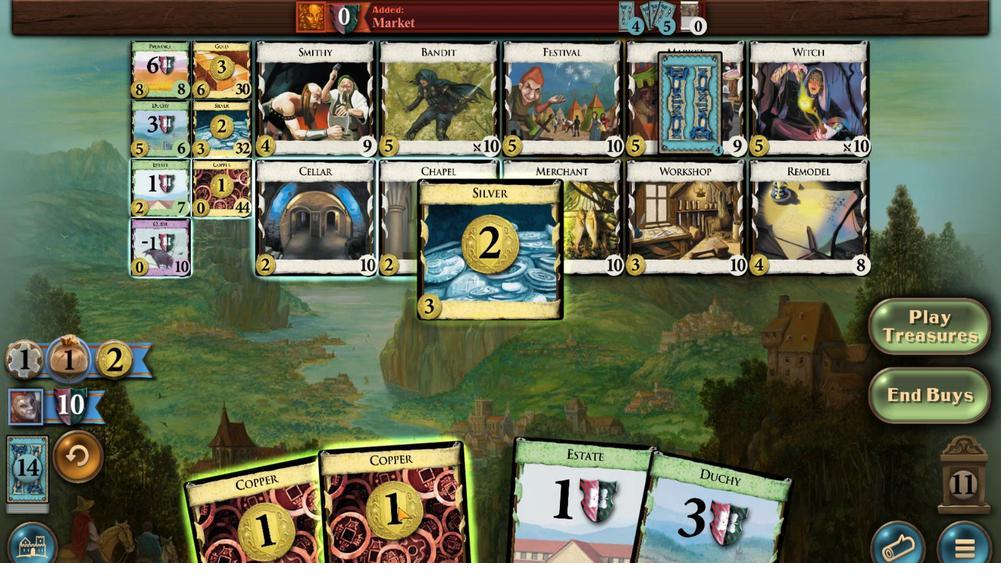 
Action: Mouse scrolled (246, 321) with delta (0, 0)
Screenshot: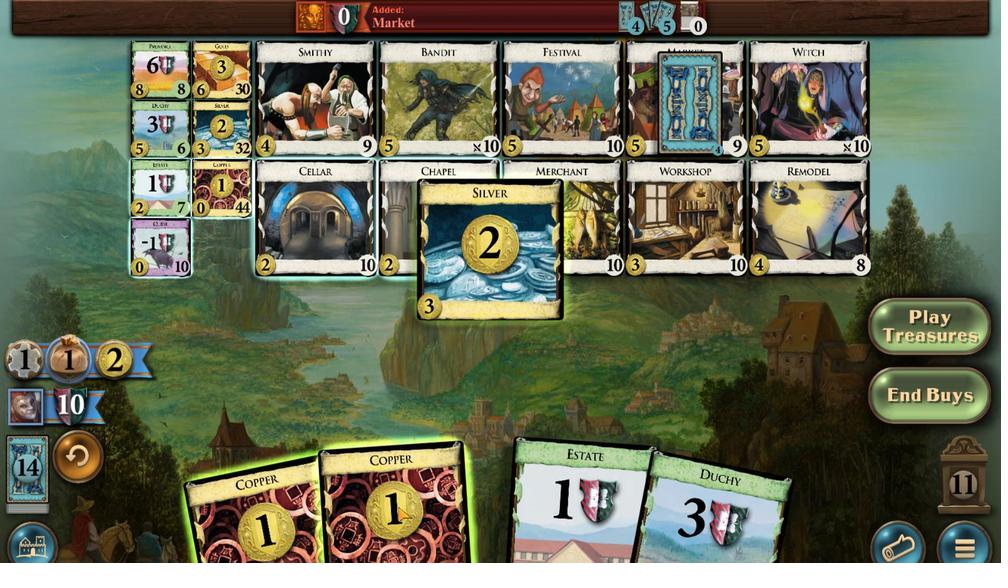 
Action: Mouse scrolled (246, 321) with delta (0, 0)
Screenshot: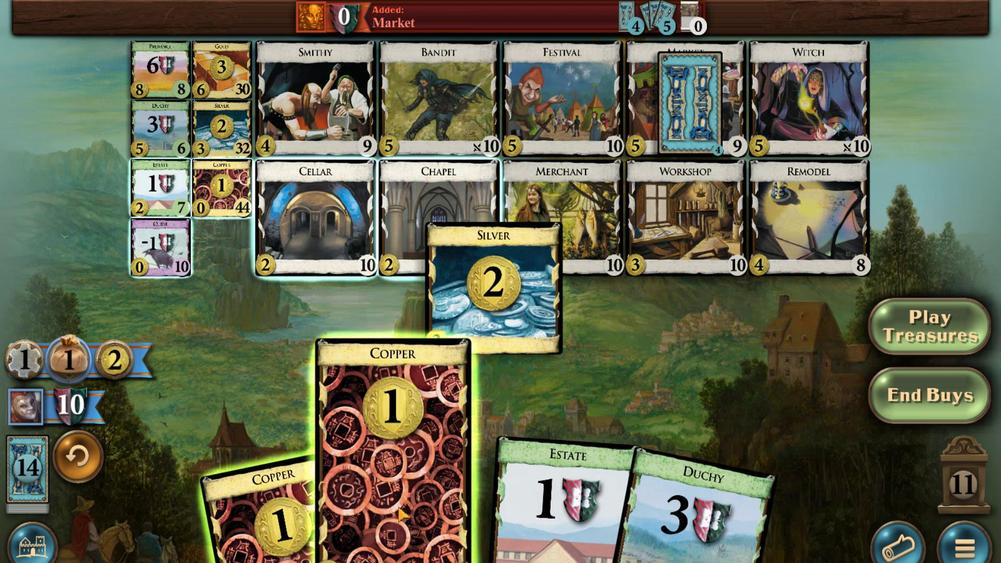 
Action: Mouse moved to (286, 315)
Screenshot: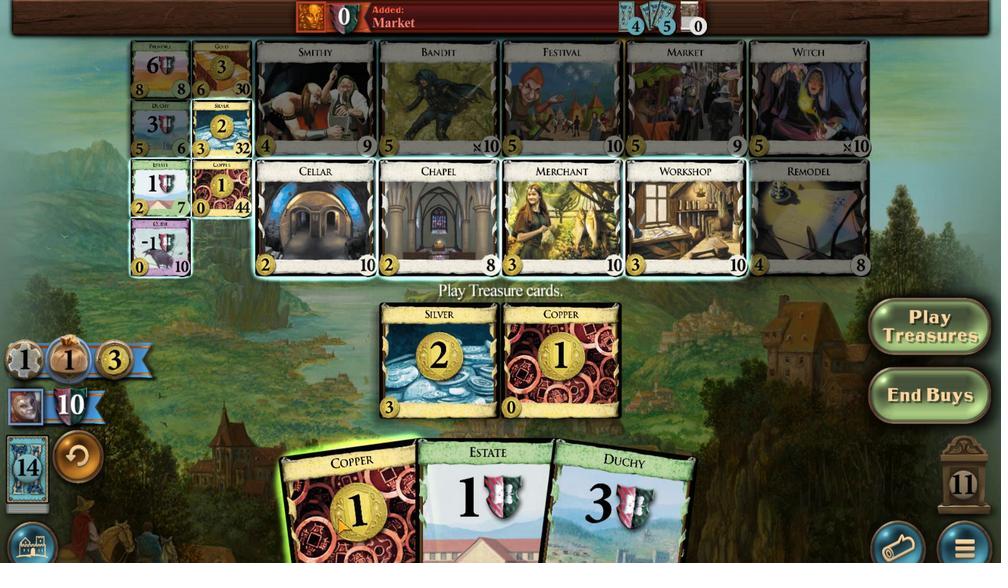 
Action: Mouse scrolled (286, 315) with delta (0, 0)
Screenshot: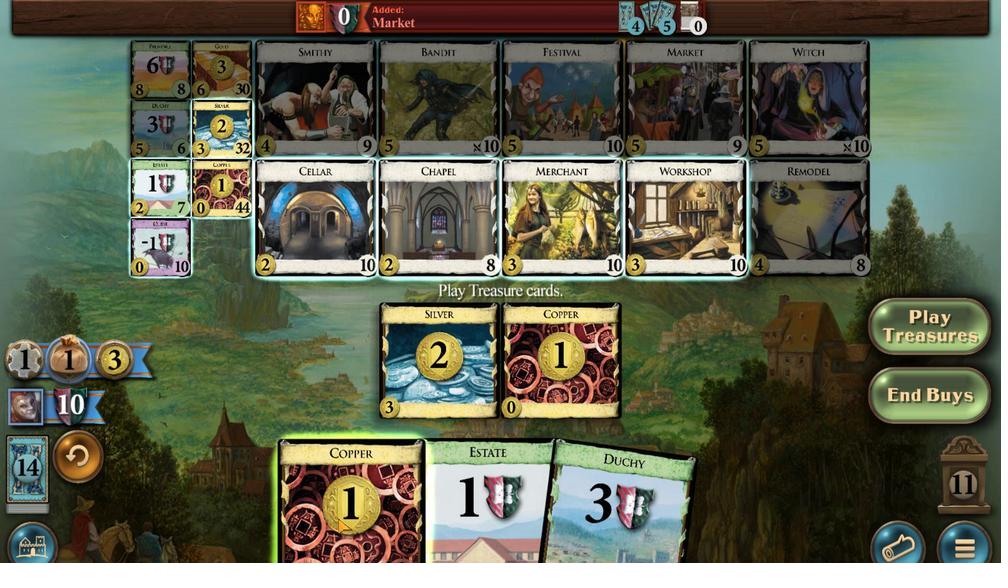 
Action: Mouse scrolled (286, 315) with delta (0, 0)
Screenshot: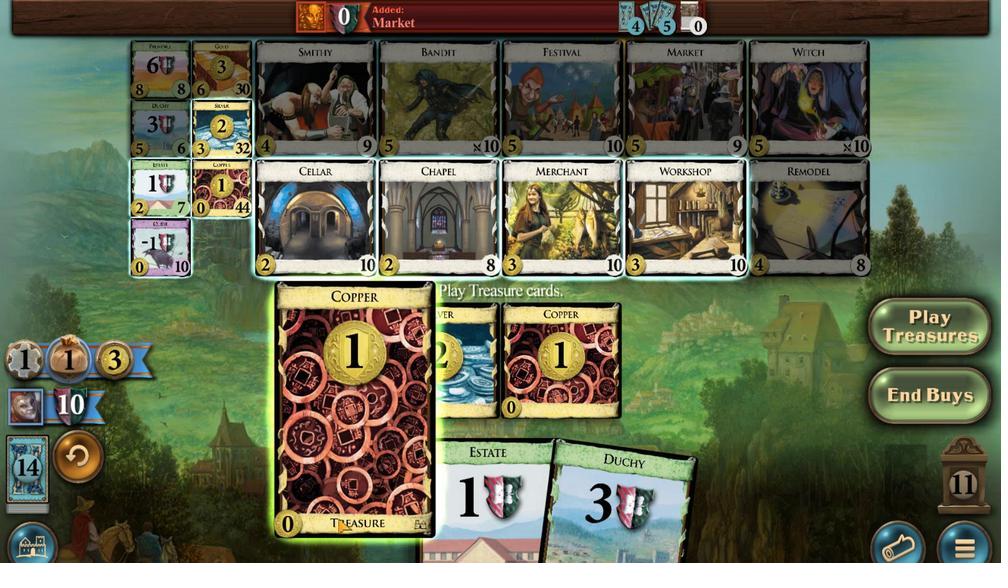 
Action: Mouse scrolled (286, 315) with delta (0, 0)
Screenshot: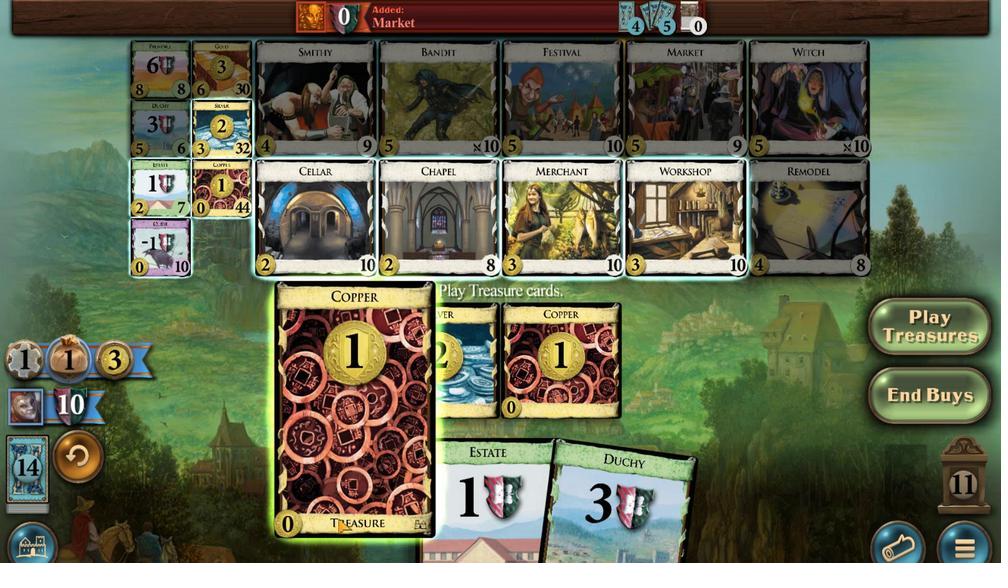 
Action: Mouse scrolled (286, 315) with delta (0, 0)
Screenshot: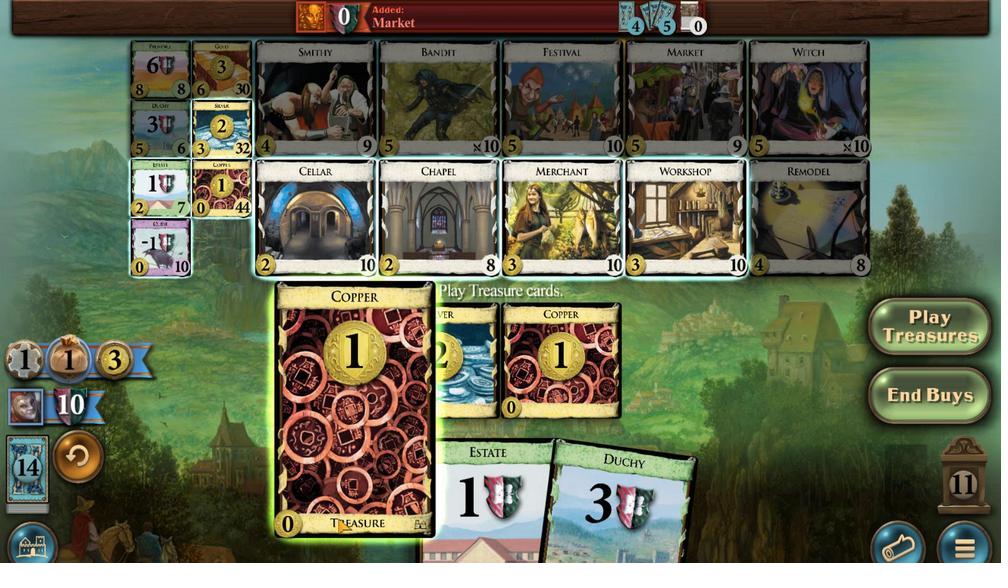 
Action: Mouse moved to (314, 462)
Screenshot: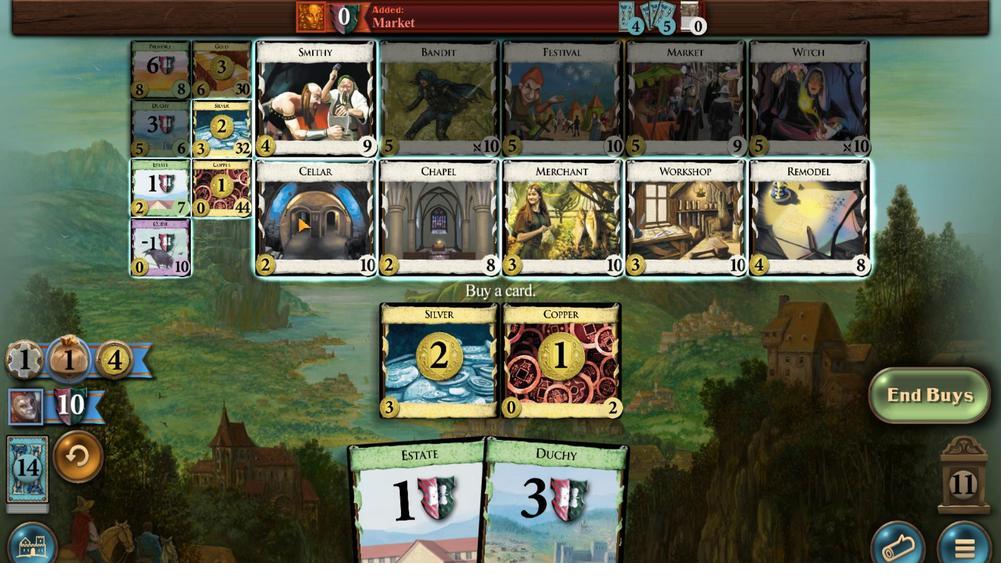 
Action: Mouse pressed left at (314, 462)
Screenshot: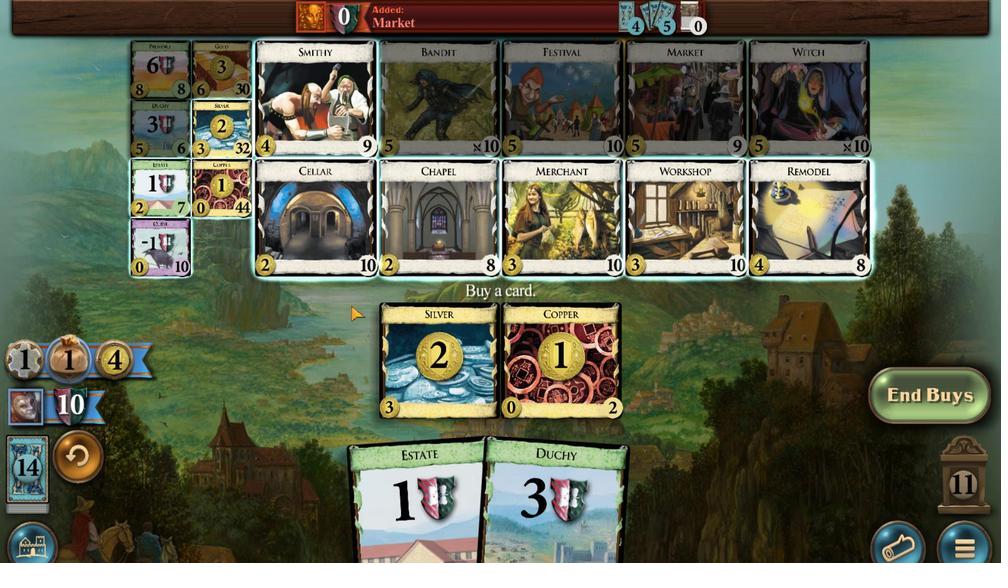 
Action: Mouse moved to (143, 309)
Screenshot: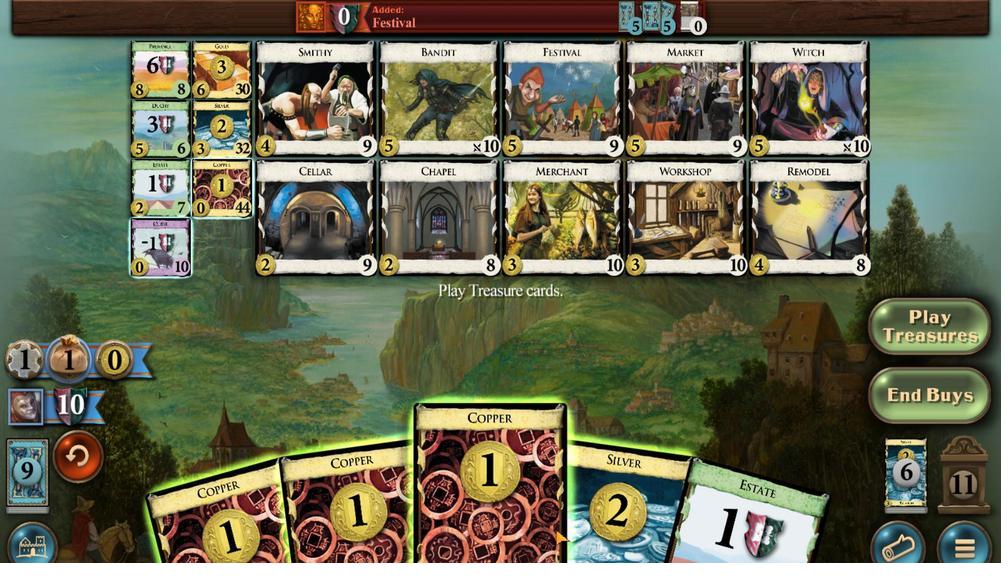 
Action: Mouse scrolled (143, 309) with delta (0, 0)
Screenshot: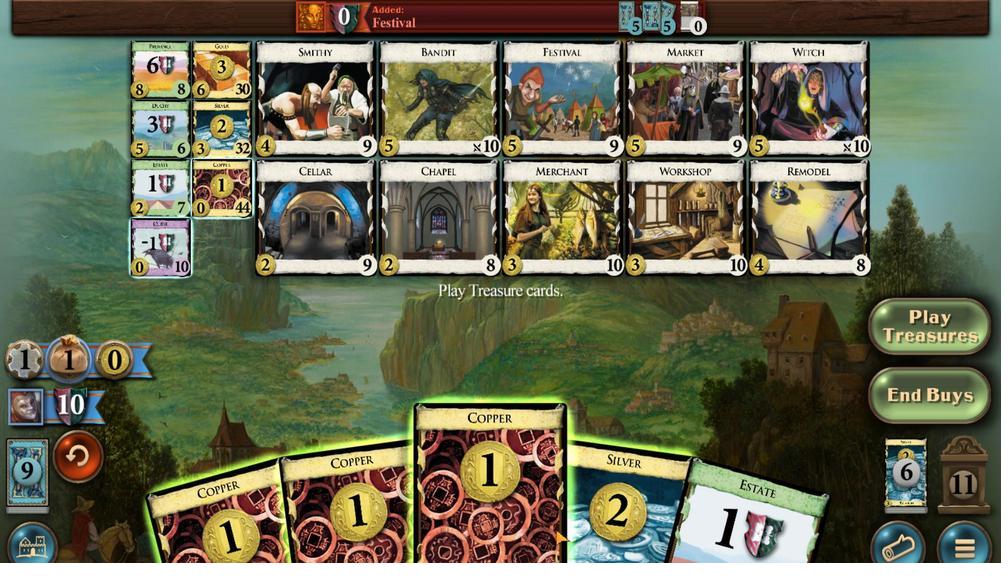 
Action: Mouse moved to (141, 309)
Screenshot: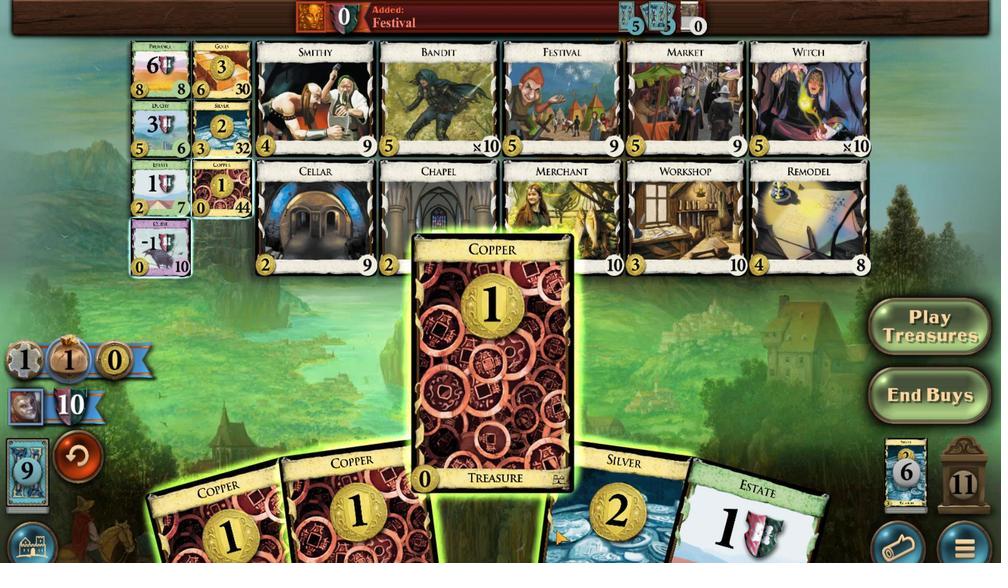 
Action: Mouse scrolled (141, 309) with delta (0, 0)
Screenshot: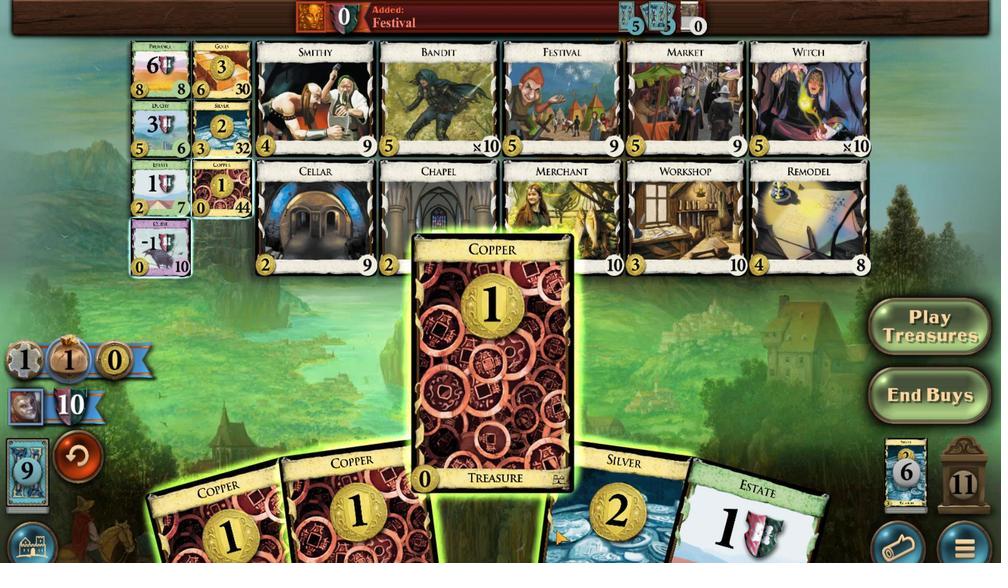 
Action: Mouse moved to (139, 309)
Screenshot: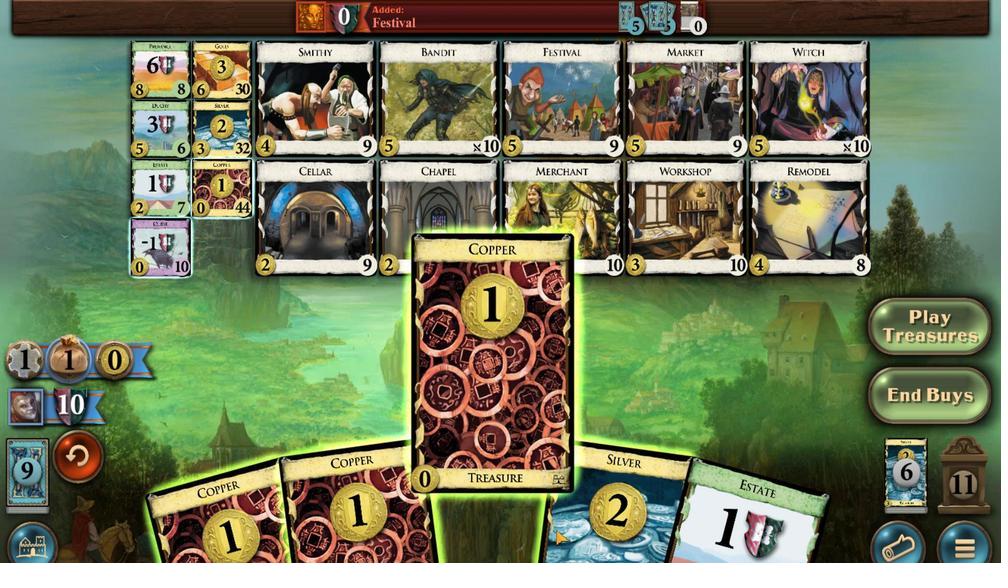 
Action: Mouse scrolled (139, 309) with delta (0, 0)
Screenshot: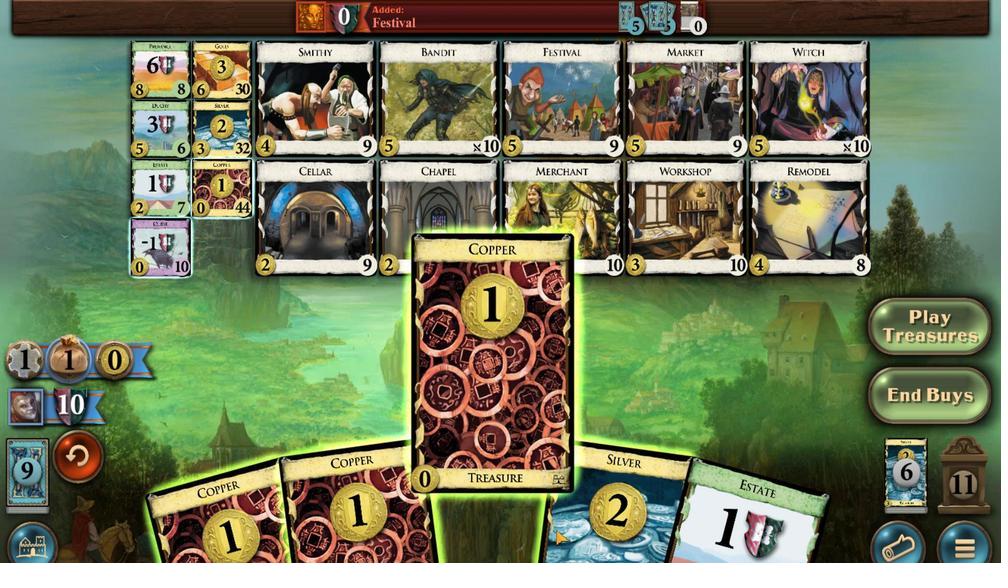 
Action: Mouse moved to (120, 314)
Screenshot: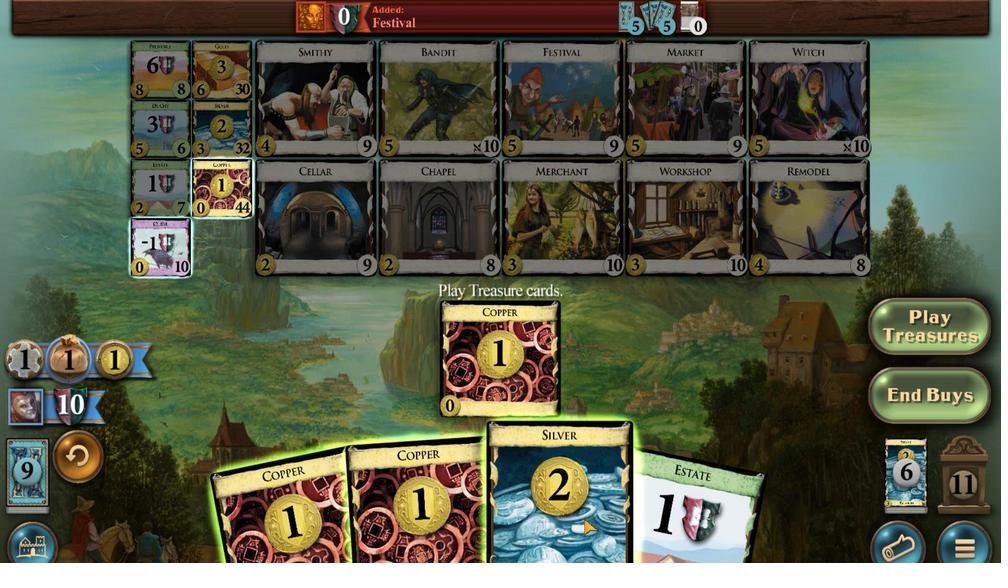 
Action: Mouse scrolled (120, 315) with delta (0, 0)
Screenshot: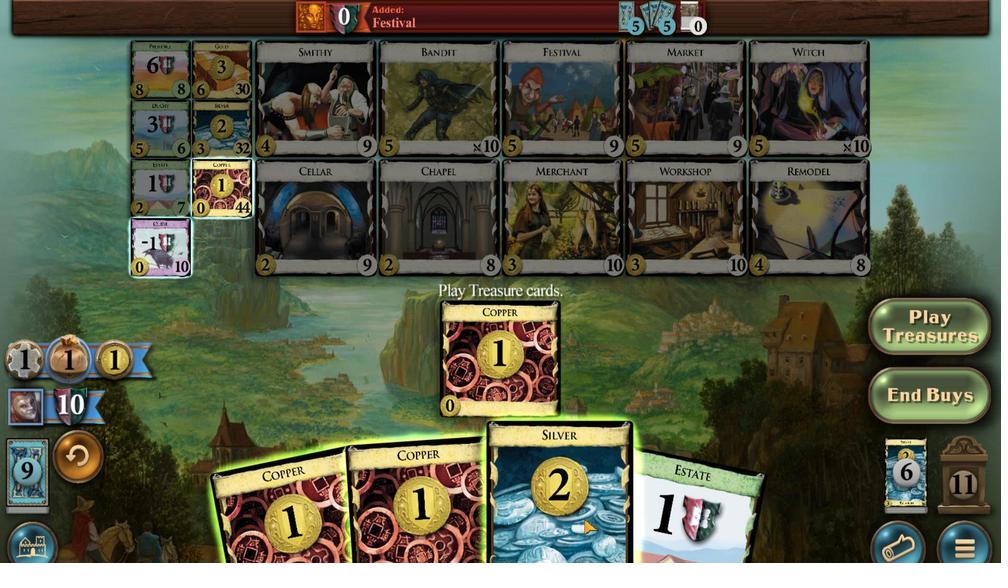 
Action: Mouse scrolled (120, 315) with delta (0, 0)
Screenshot: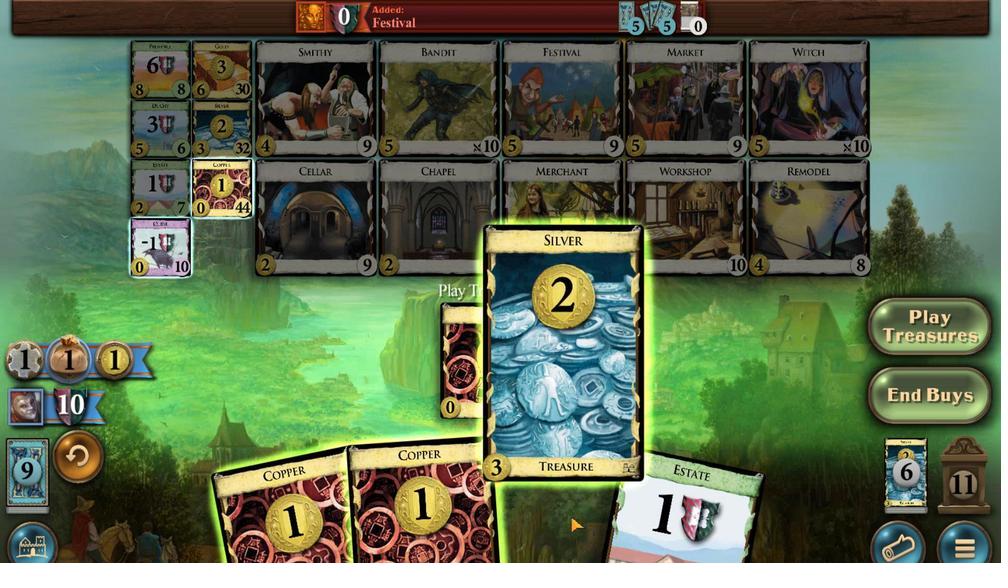 
Action: Mouse scrolled (120, 315) with delta (0, 0)
Screenshot: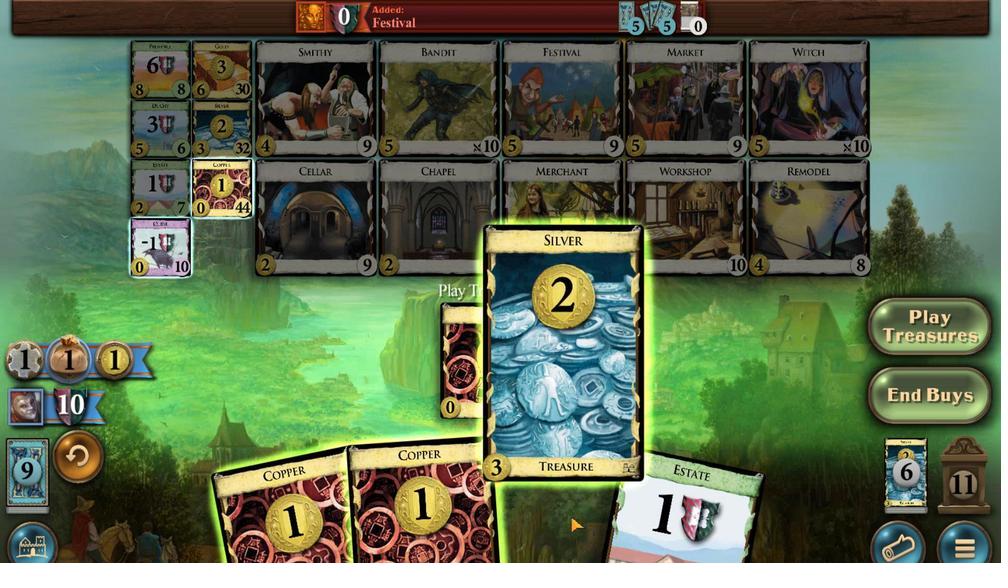 
Action: Mouse moved to (187, 318)
Screenshot: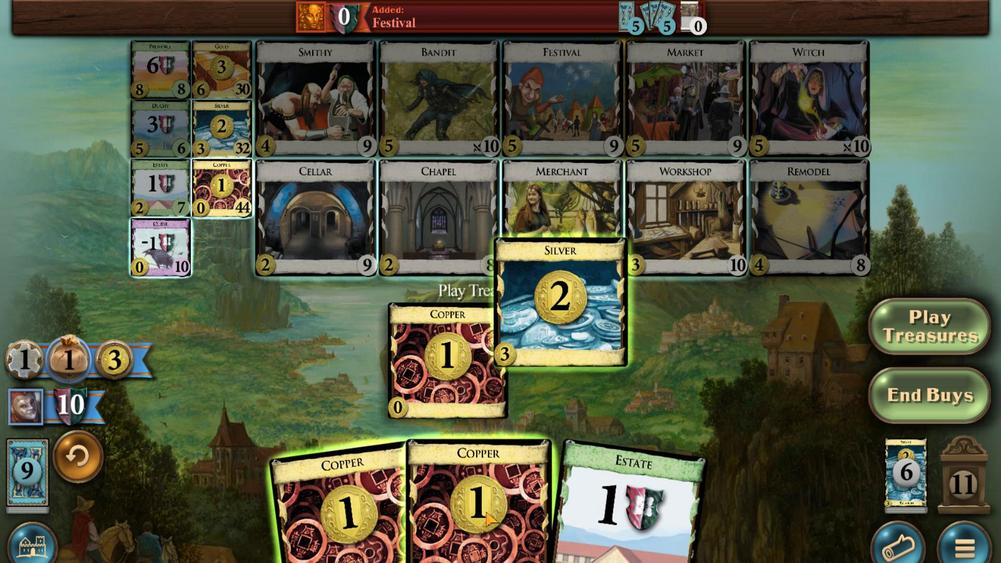 
Action: Mouse scrolled (187, 318) with delta (0, 0)
Screenshot: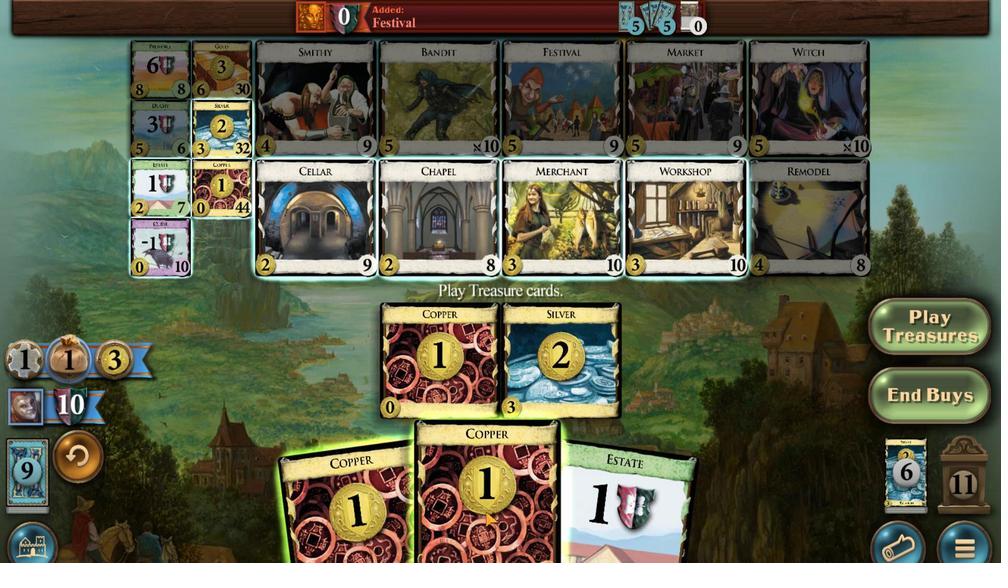 
Action: Mouse scrolled (187, 318) with delta (0, 0)
Screenshot: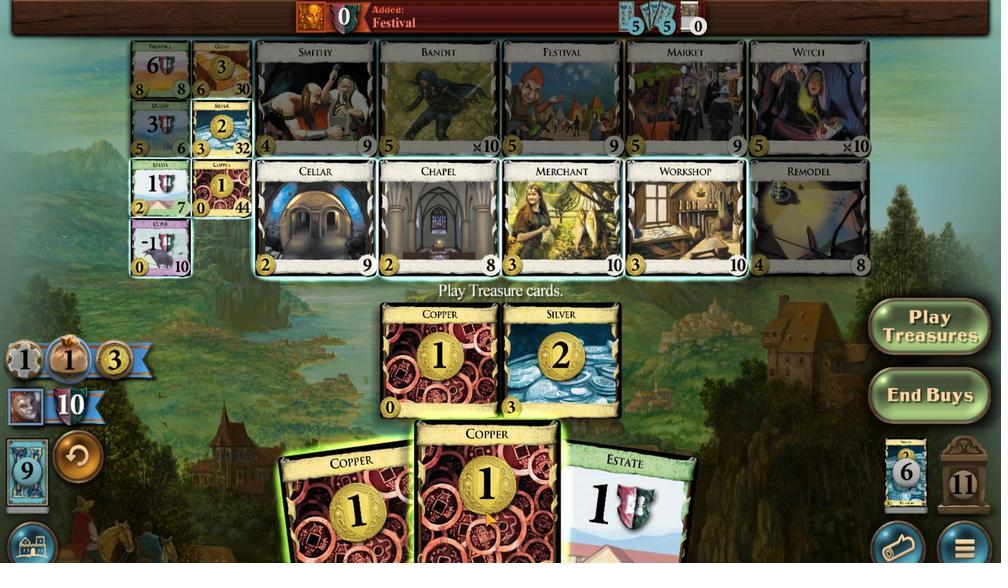 
Action: Mouse scrolled (187, 318) with delta (0, 0)
Screenshot: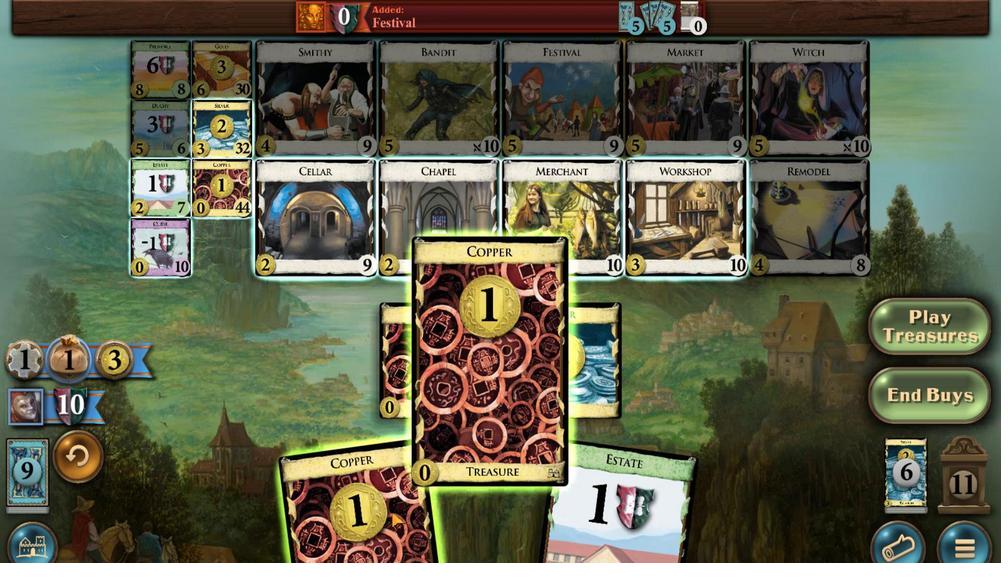 
Action: Mouse moved to (267, 318)
Screenshot: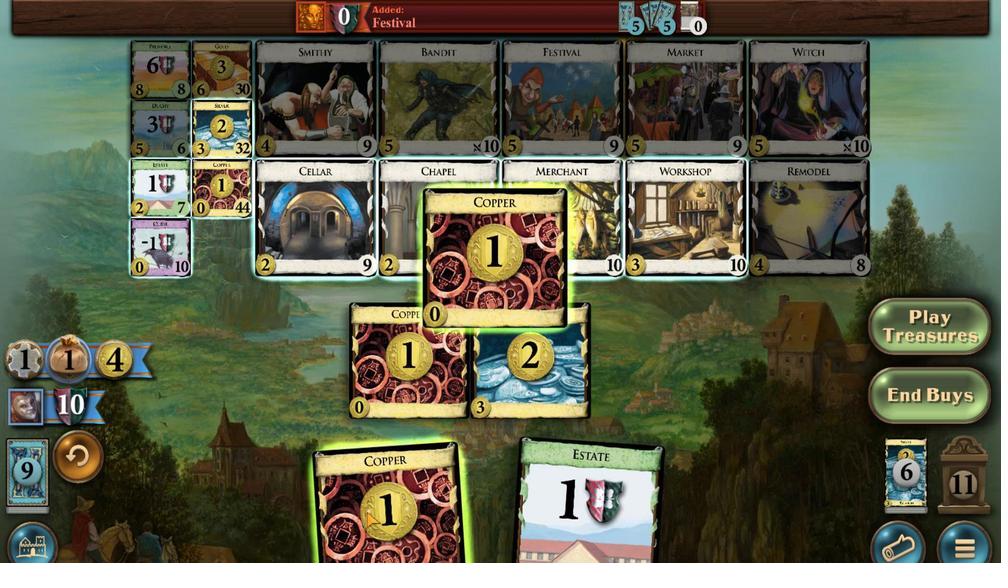 
Action: Mouse scrolled (267, 318) with delta (0, 0)
Screenshot: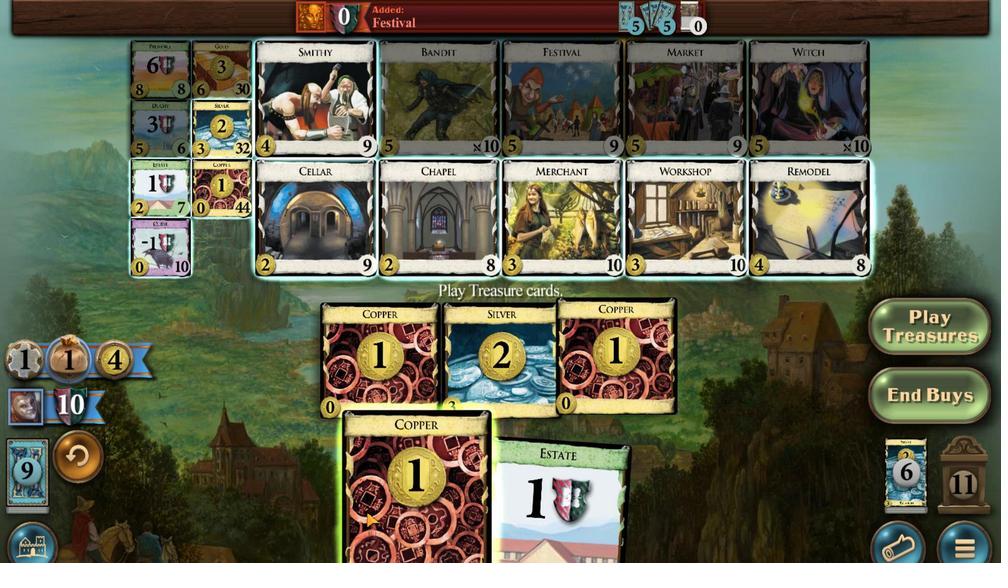
Action: Mouse scrolled (267, 318) with delta (0, 0)
Screenshot: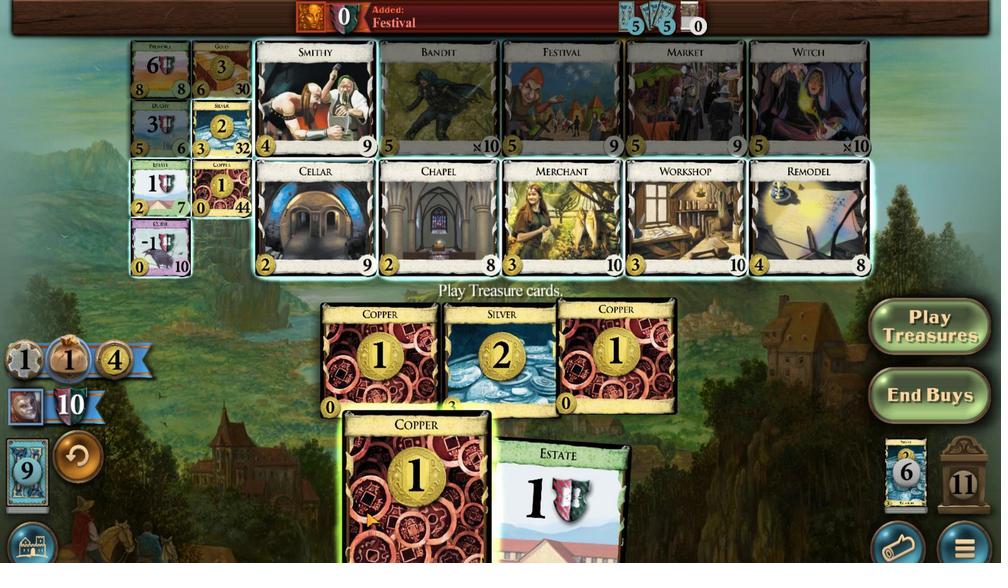 
Action: Mouse scrolled (267, 318) with delta (0, 0)
Screenshot: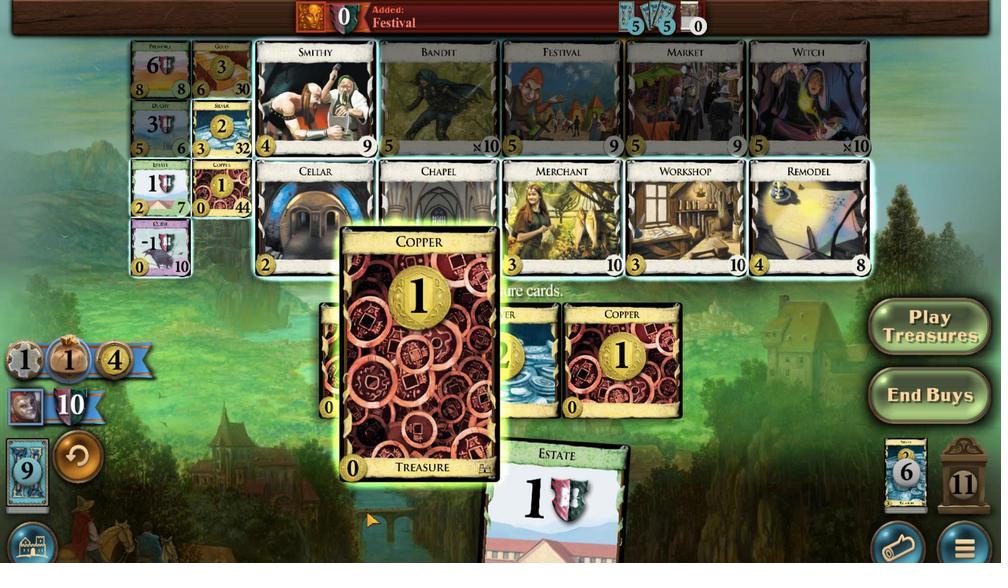 
Action: Mouse moved to (401, 502)
Screenshot: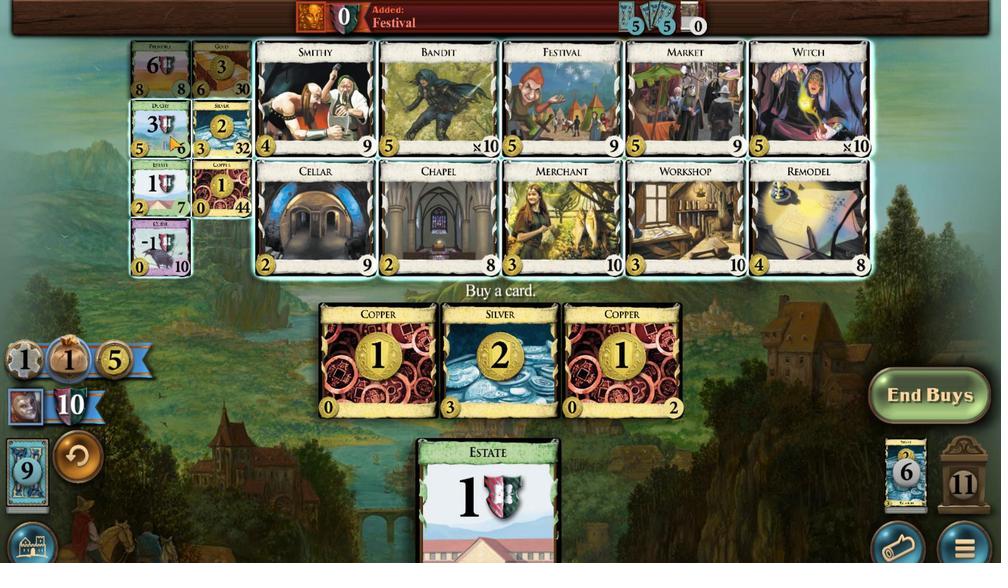 
Action: Mouse pressed left at (401, 502)
Screenshot: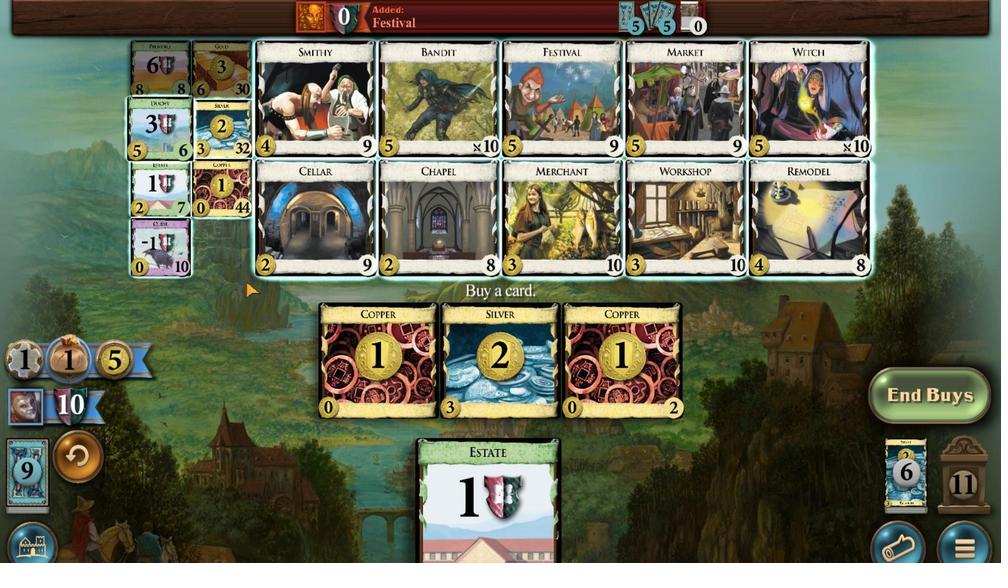 
Action: Mouse moved to (342, 299)
Screenshot: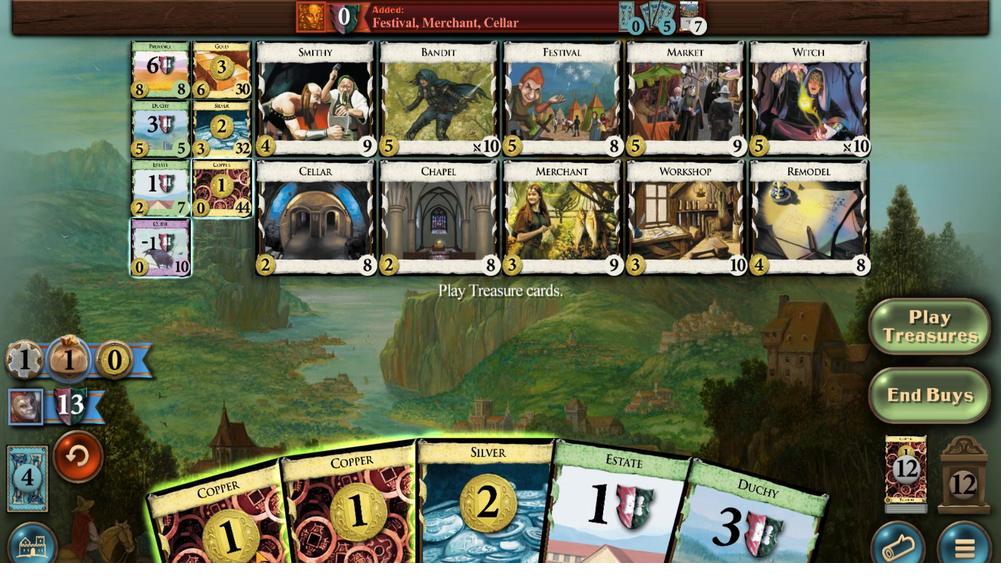 
Action: Mouse scrolled (342, 300) with delta (0, 0)
Screenshot: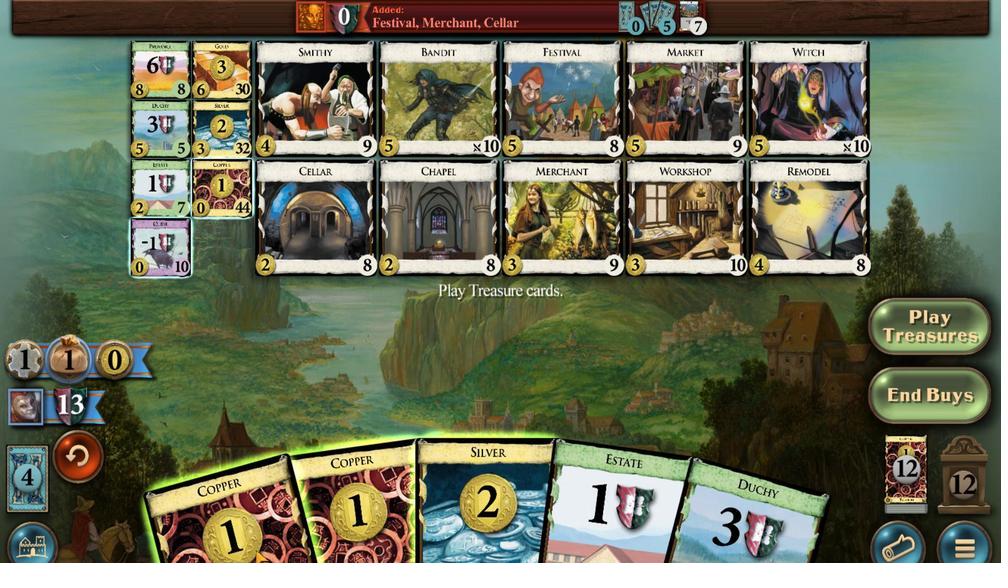 
Action: Mouse scrolled (342, 299) with delta (0, 0)
Screenshot: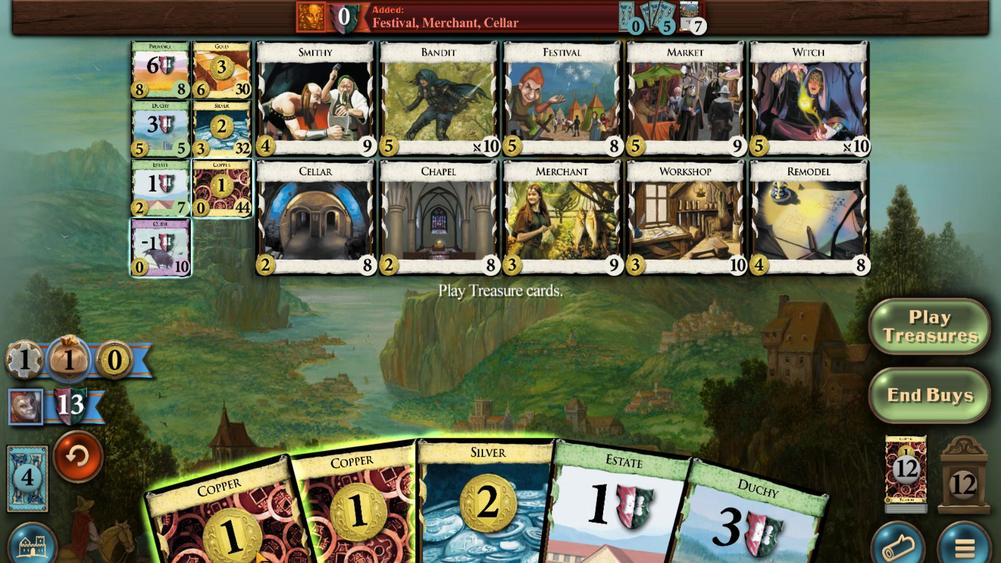 
Action: Mouse scrolled (342, 300) with delta (0, 0)
Screenshot: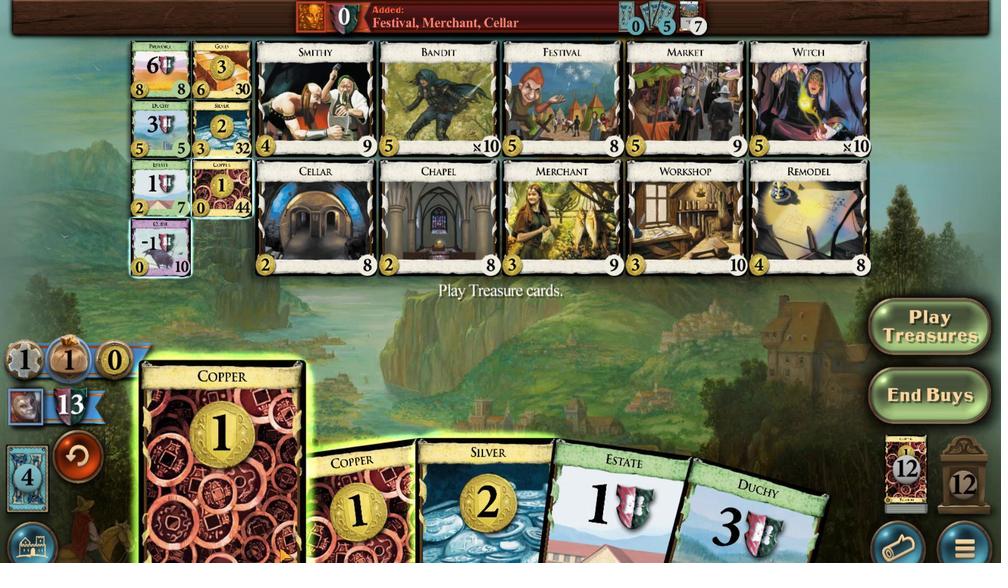 
Action: Mouse scrolled (342, 300) with delta (0, 0)
Screenshot: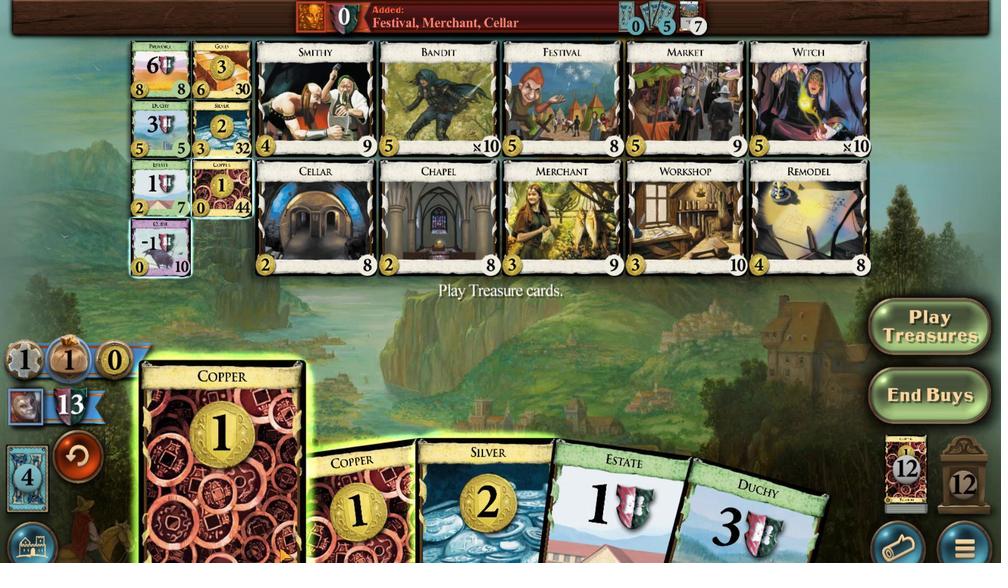 
Action: Mouse moved to (292, 314)
Screenshot: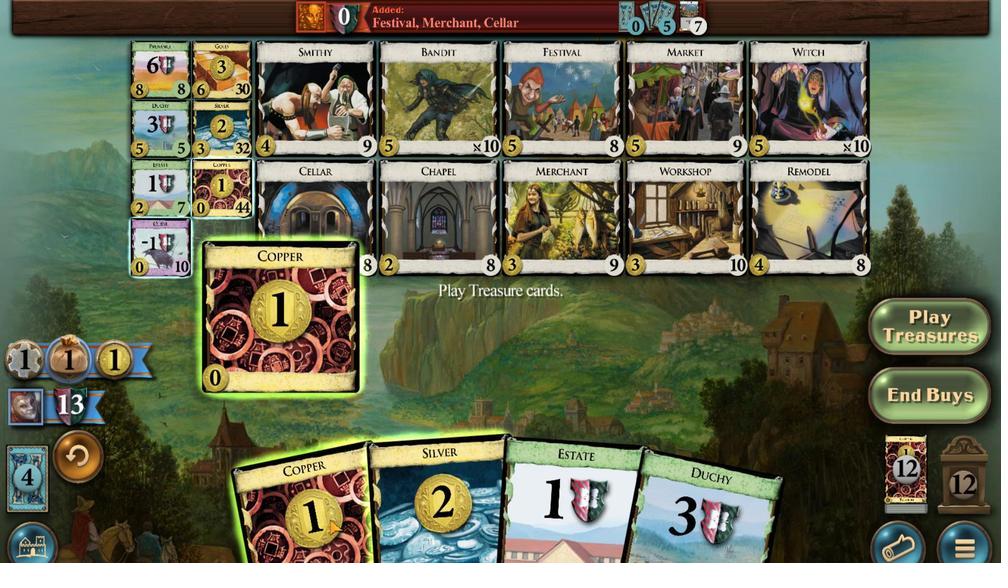 
Action: Mouse scrolled (292, 314) with delta (0, 0)
Screenshot: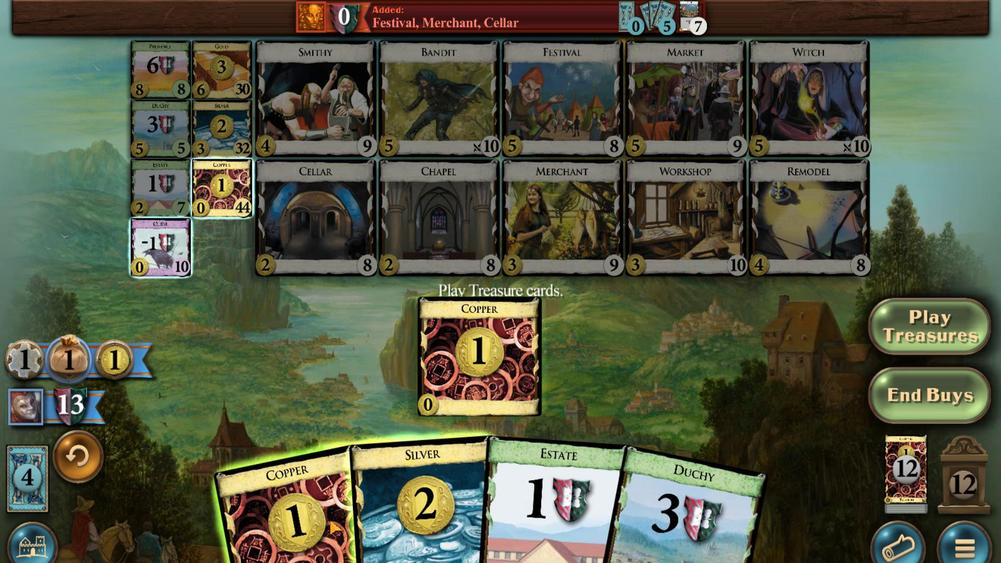 
Action: Mouse scrolled (292, 314) with delta (0, 0)
Screenshot: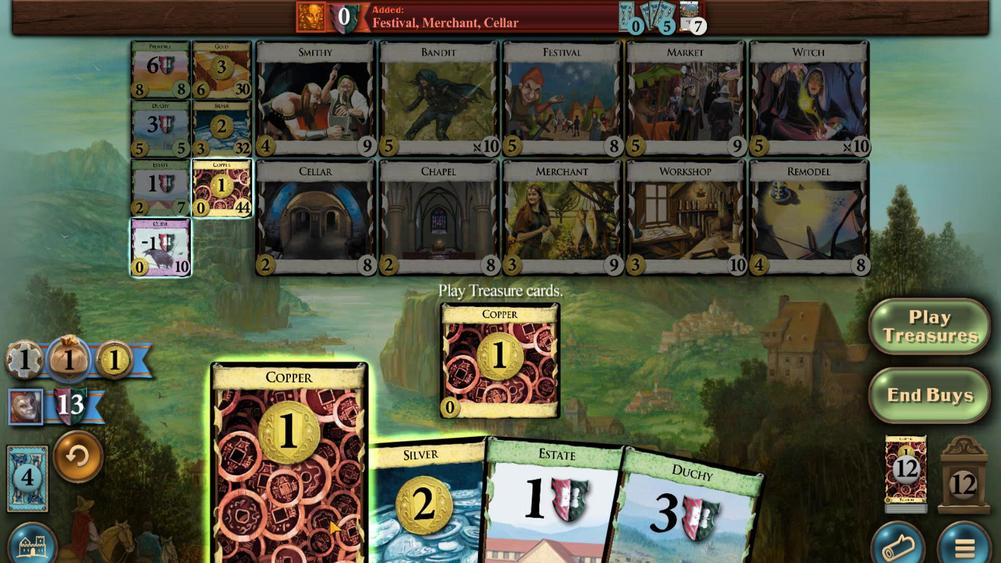 
Action: Mouse scrolled (292, 314) with delta (0, 0)
Screenshot: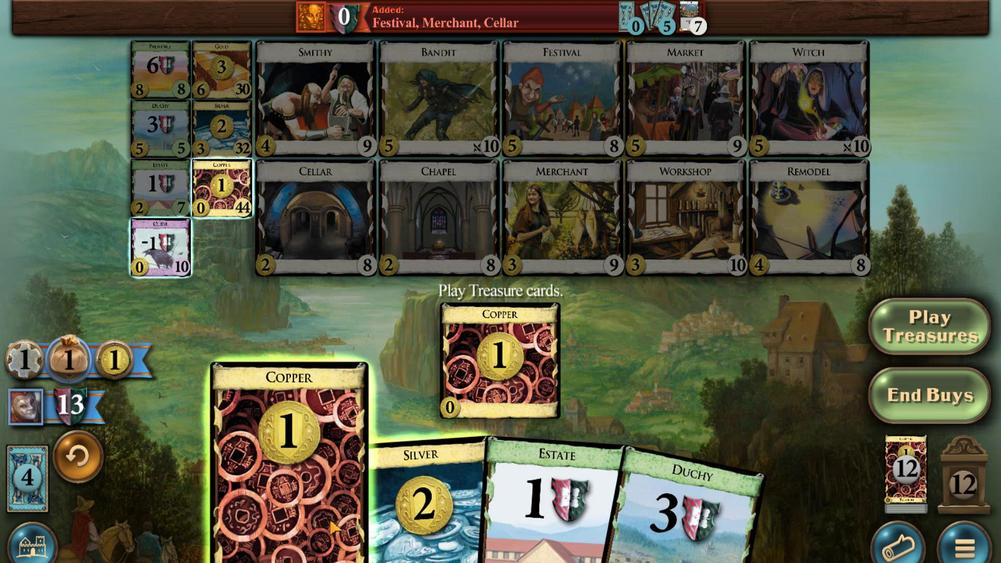 
Action: Mouse moved to (266, 320)
Screenshot: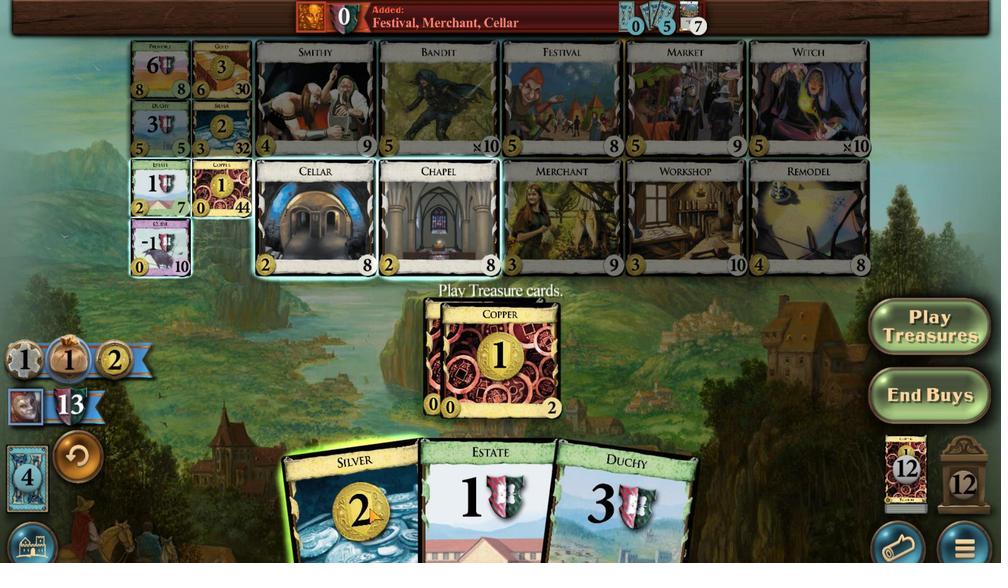 
Action: Mouse scrolled (266, 320) with delta (0, 0)
Screenshot: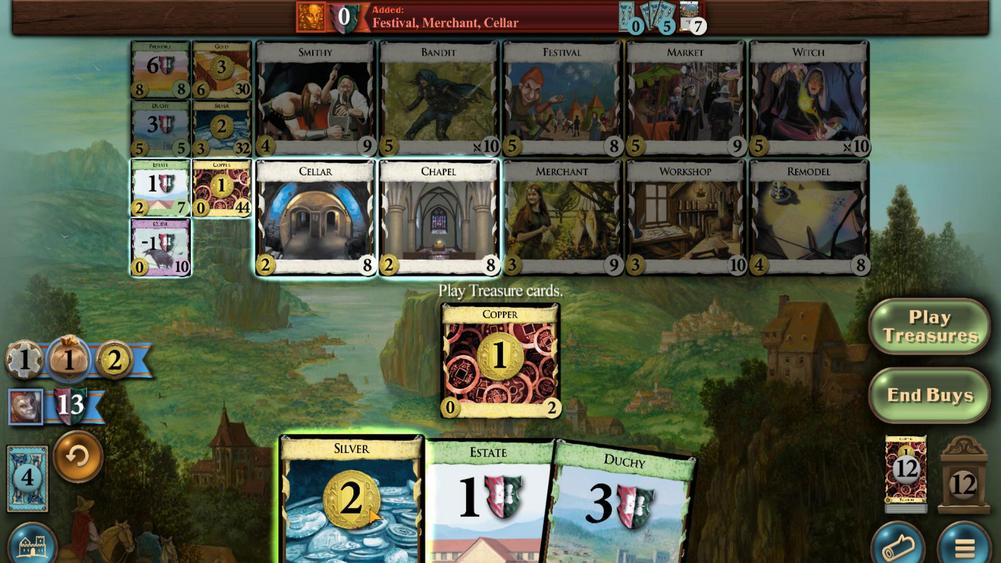 
Action: Mouse scrolled (266, 320) with delta (0, 0)
Screenshot: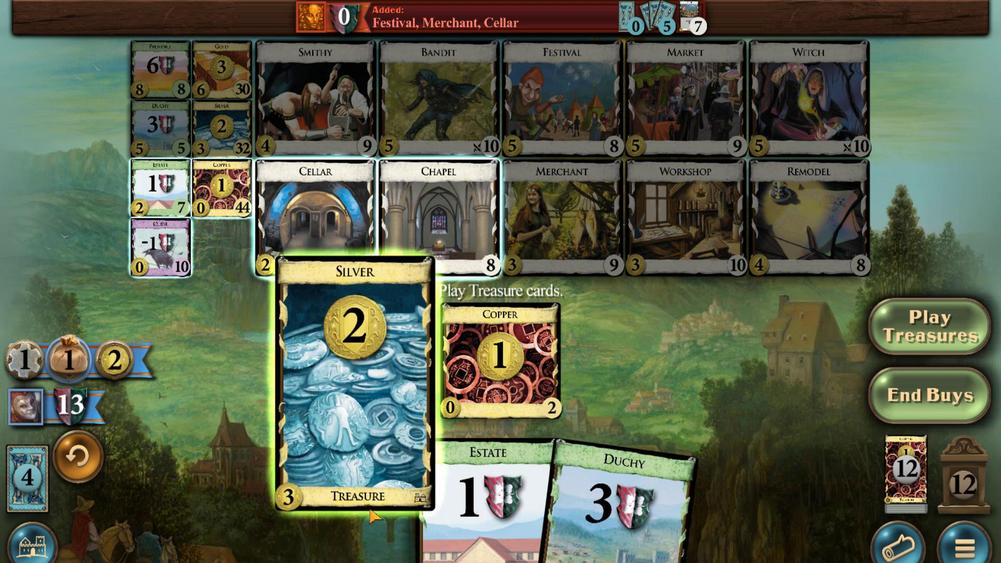 
Action: Mouse scrolled (266, 320) with delta (0, 0)
Screenshot: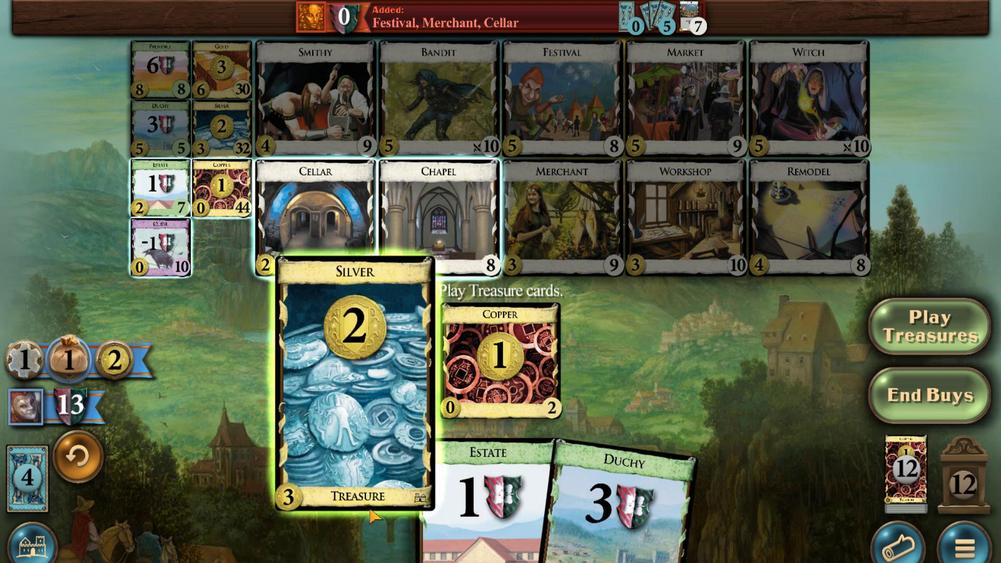 
Action: Mouse moved to (369, 503)
Screenshot: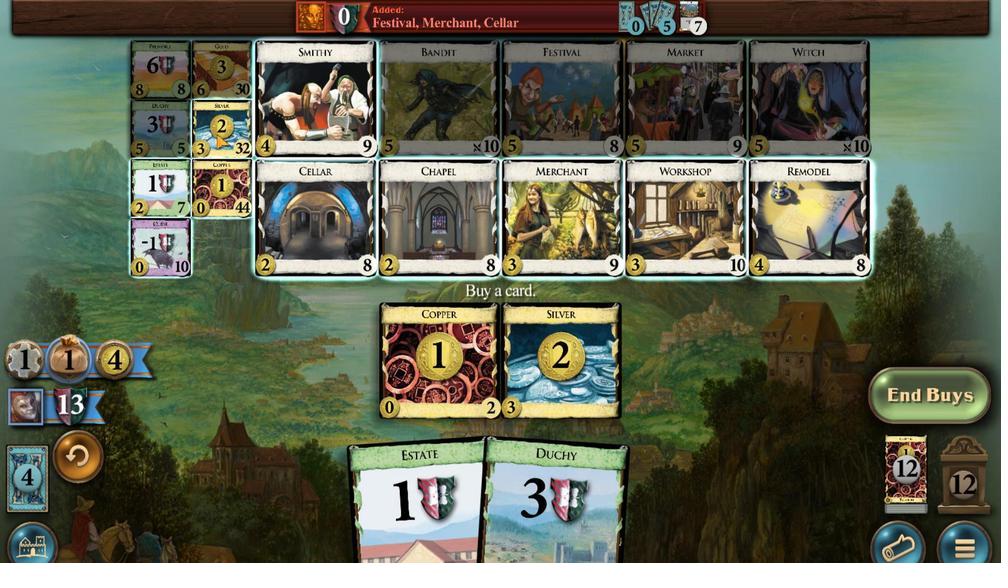
Action: Mouse pressed left at (369, 503)
Screenshot: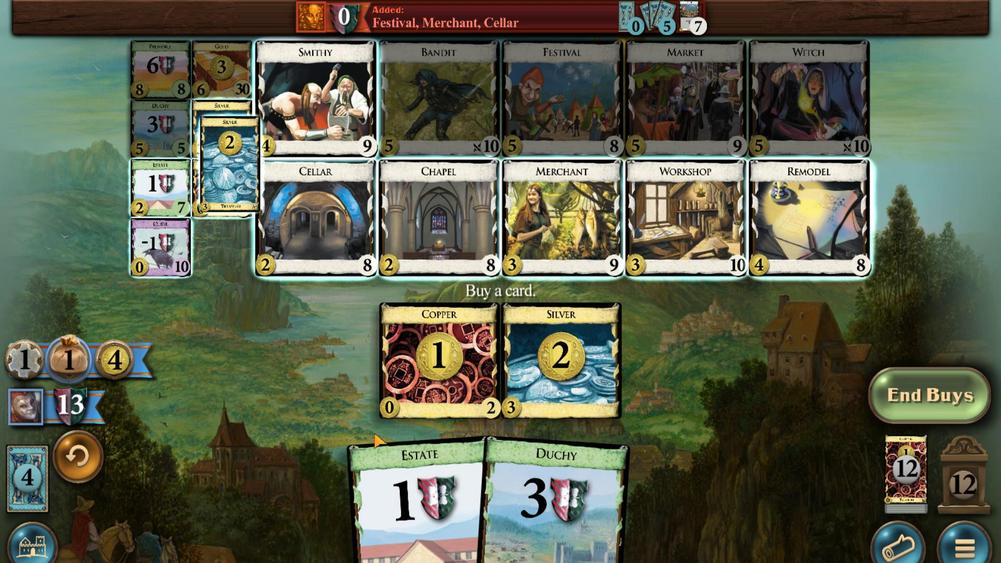 
Action: Mouse moved to (287, 318)
Screenshot: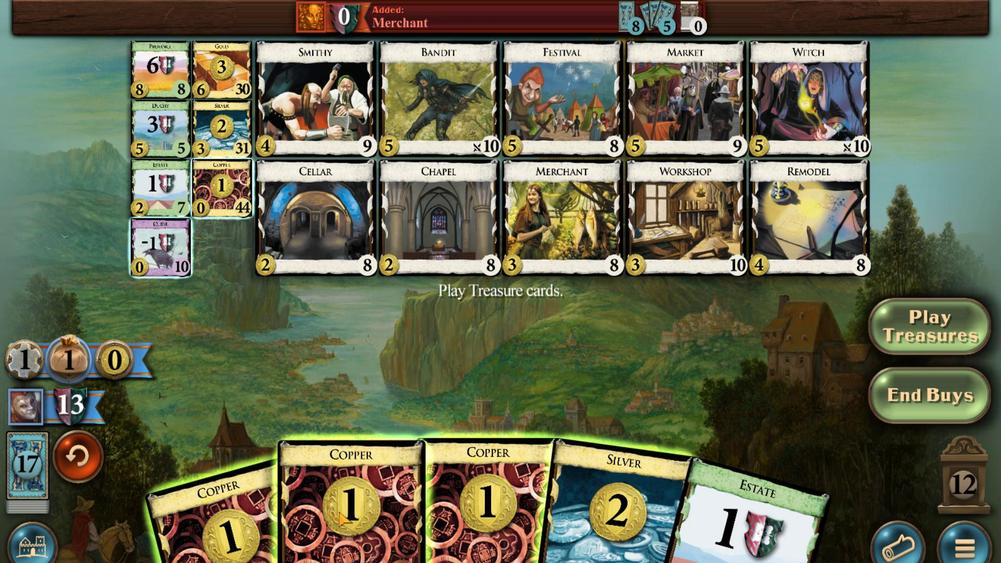 
Action: Mouse scrolled (287, 318) with delta (0, 0)
Screenshot: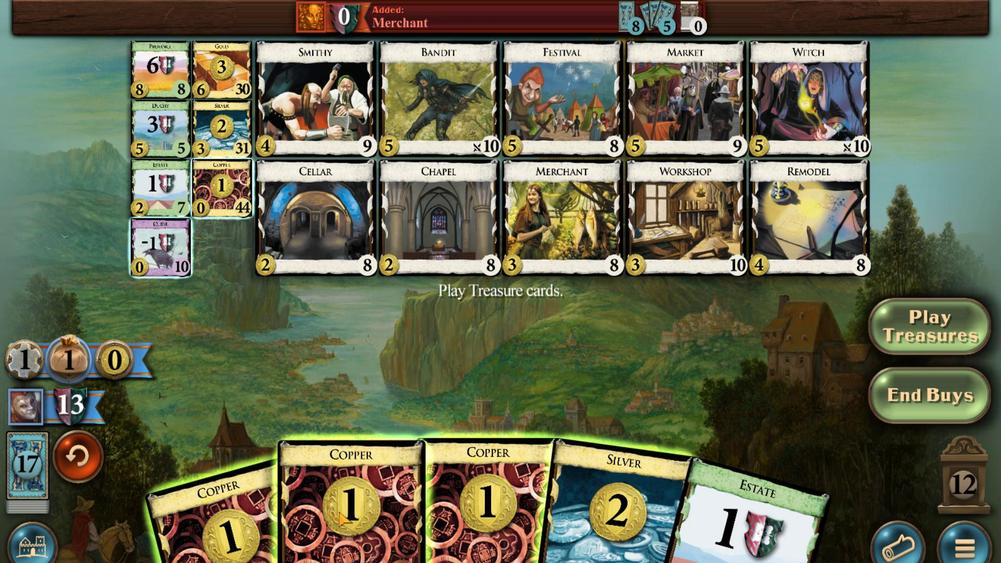 
Action: Mouse moved to (286, 318)
Screenshot: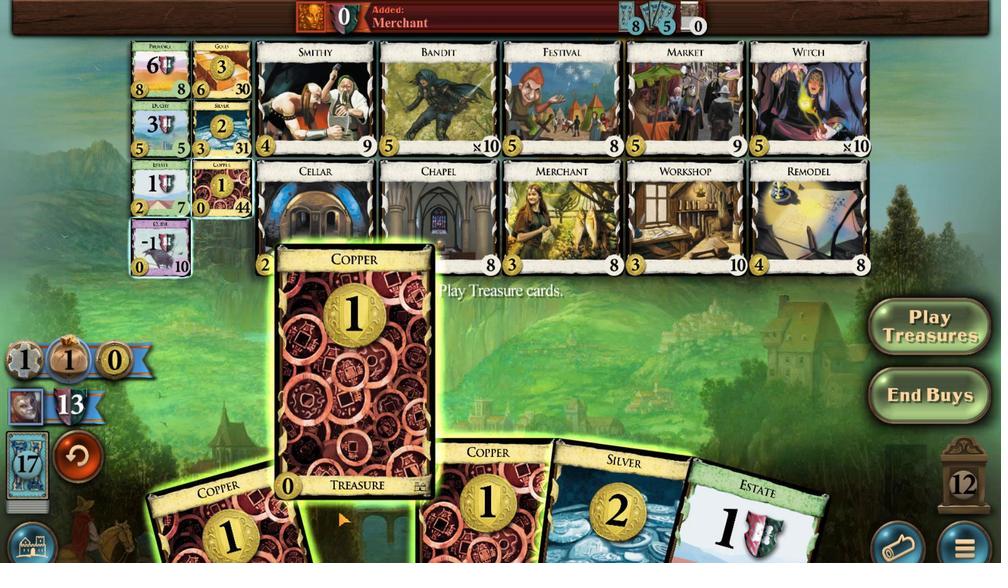 
Action: Mouse scrolled (286, 318) with delta (0, 0)
Screenshot: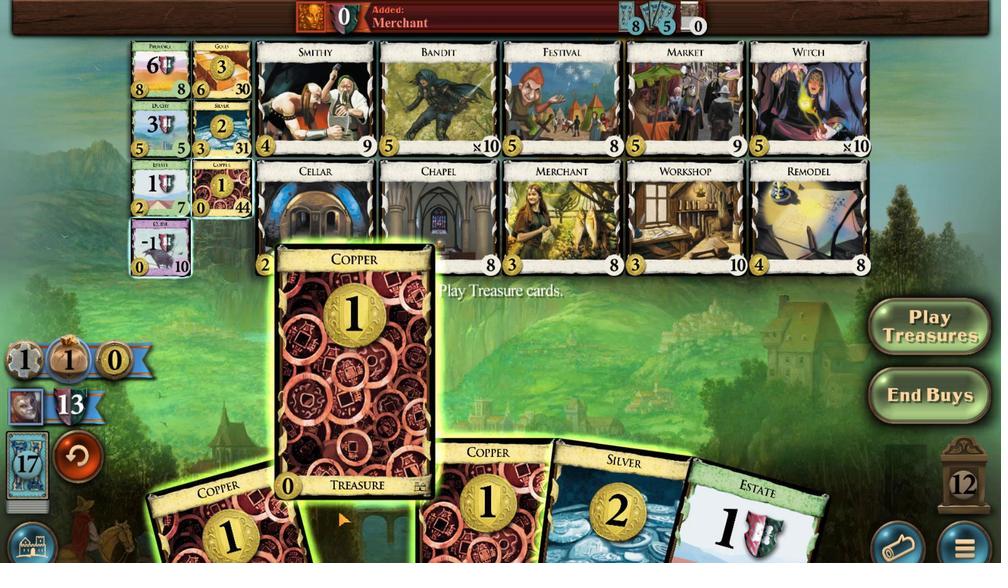 
Action: Mouse moved to (245, 325)
Screenshot: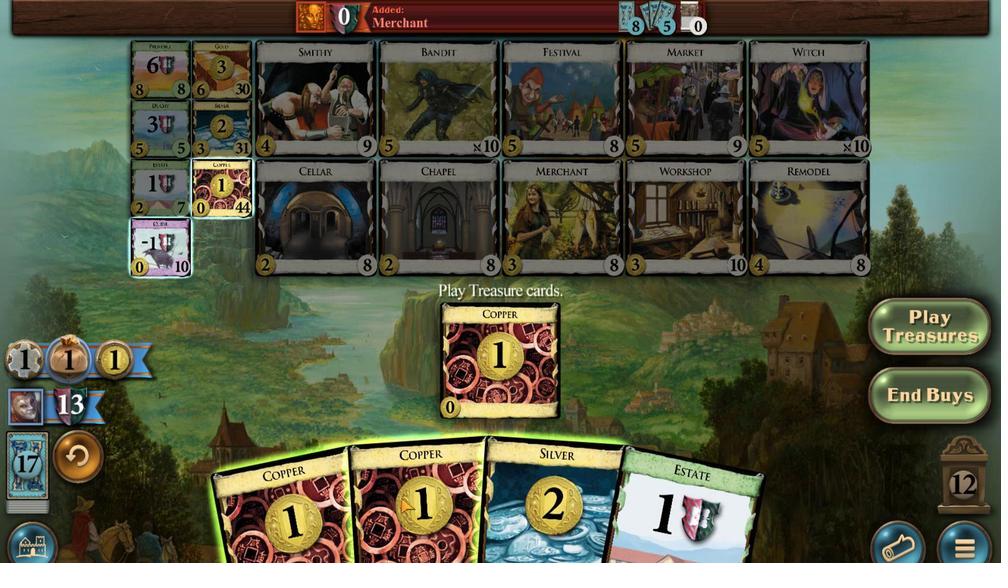 
Action: Mouse scrolled (245, 325) with delta (0, 0)
Screenshot: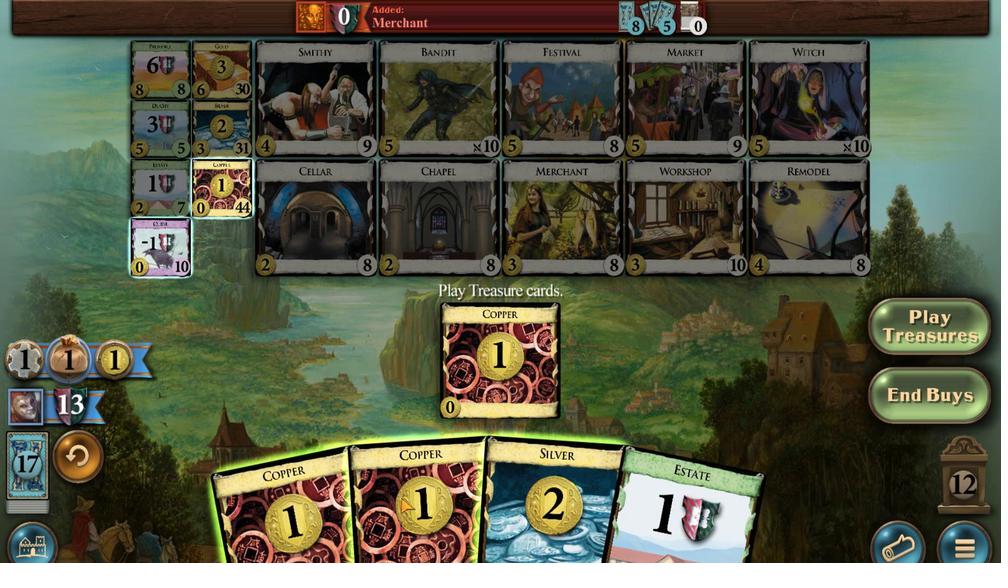 
Action: Mouse moved to (245, 325)
Screenshot: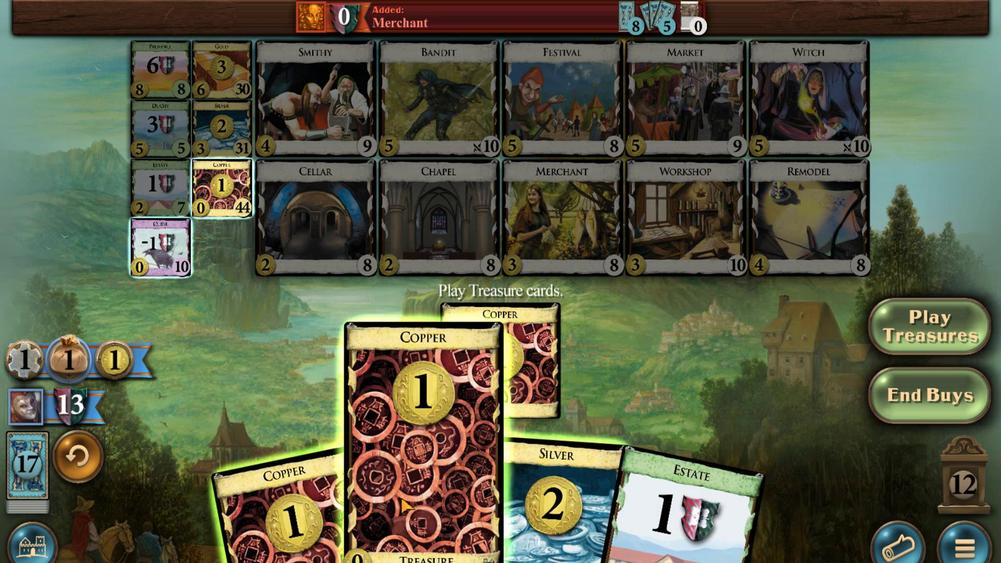 
Action: Mouse scrolled (245, 325) with delta (0, 0)
Screenshot: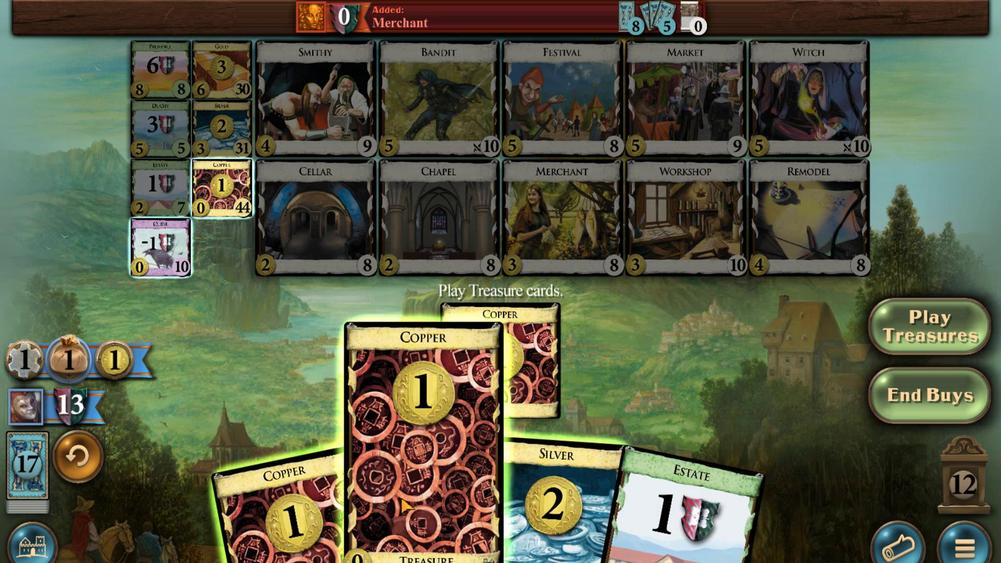 
Action: Mouse moved to (244, 325)
Screenshot: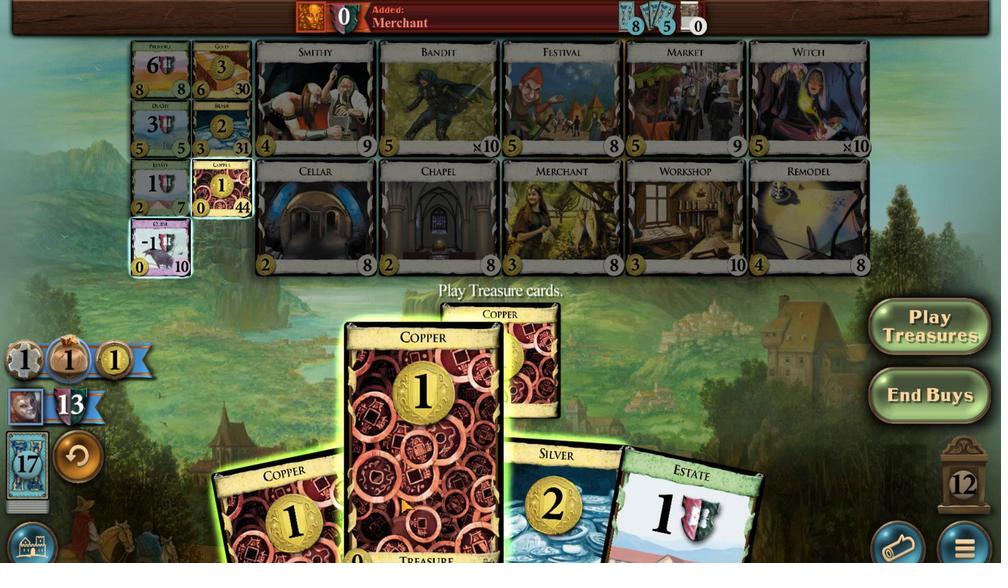 
Action: Mouse scrolled (244, 325) with delta (0, 0)
Screenshot: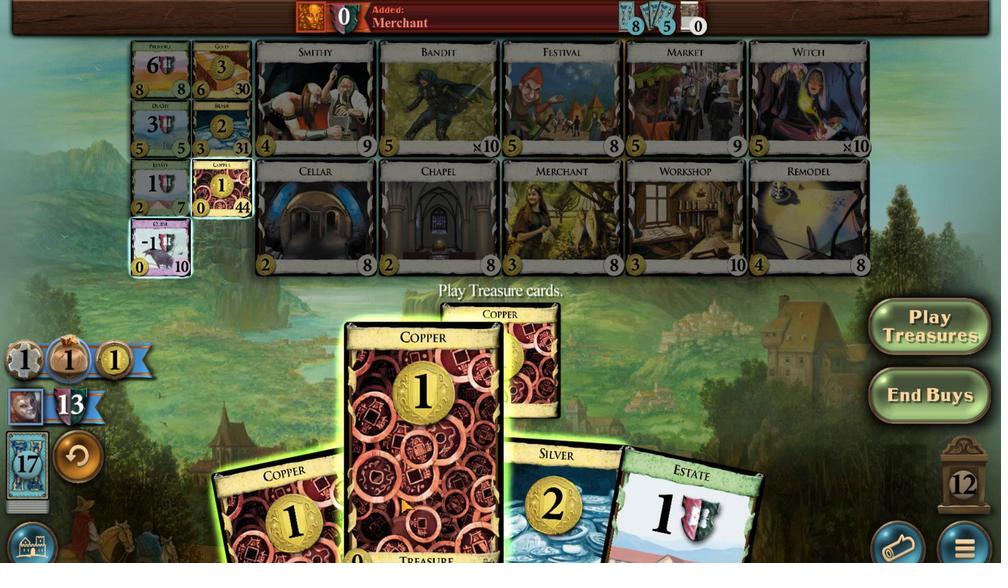 
Action: Mouse moved to (244, 325)
Screenshot: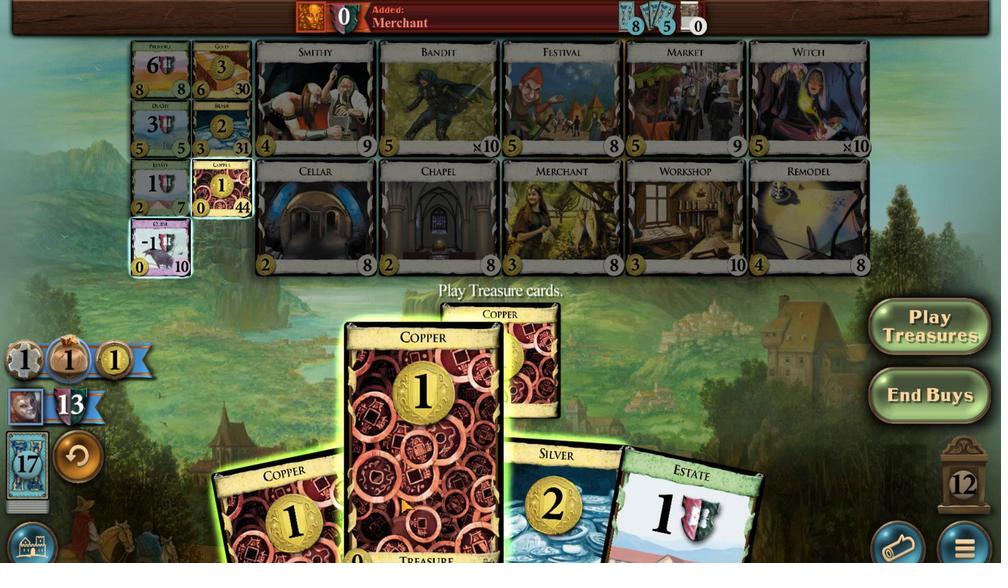 
Action: Mouse scrolled (244, 325) with delta (0, 0)
Screenshot: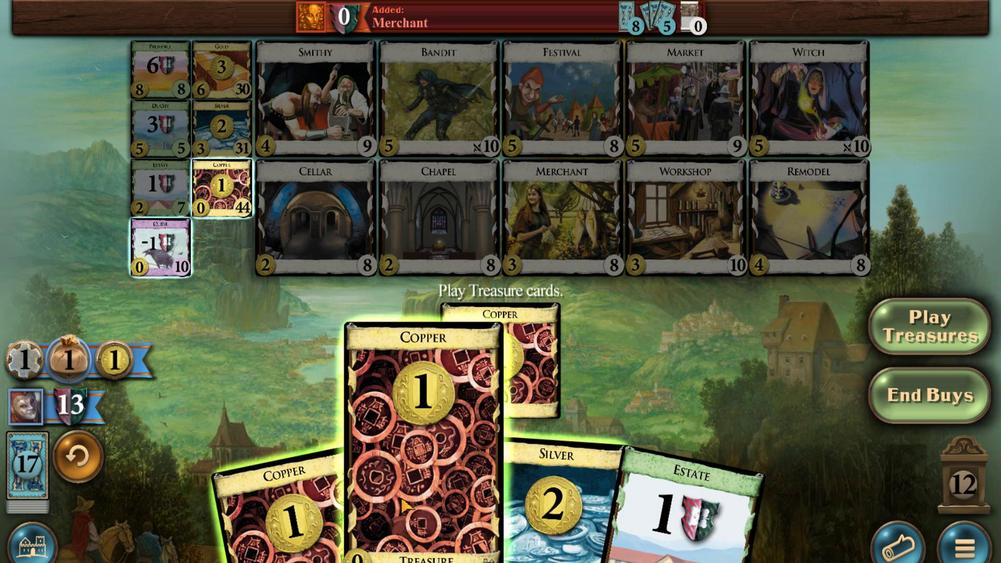 
Action: Mouse moved to (173, 325)
Screenshot: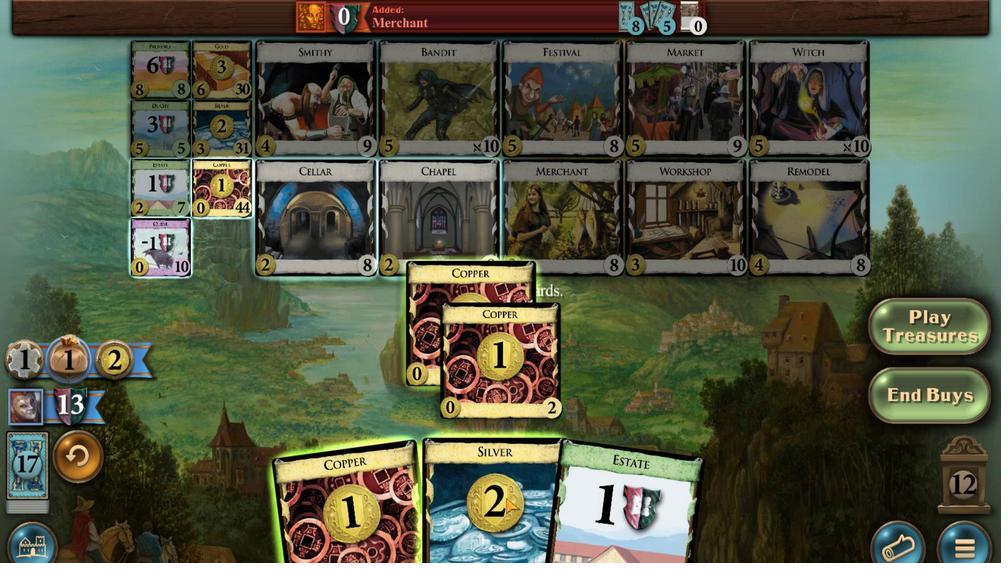 
Action: Mouse scrolled (173, 325) with delta (0, 0)
Screenshot: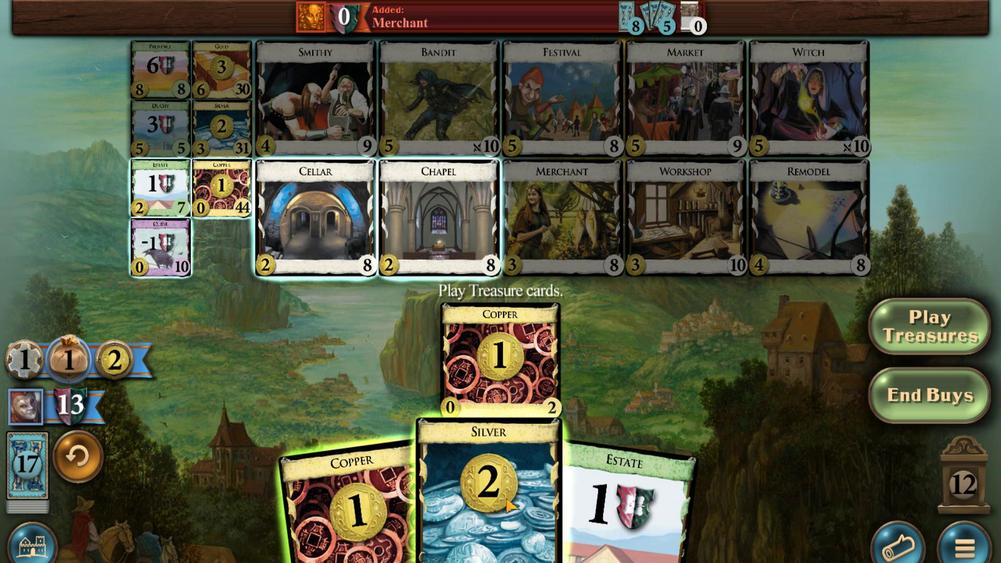 
Action: Mouse scrolled (173, 325) with delta (0, 0)
Screenshot: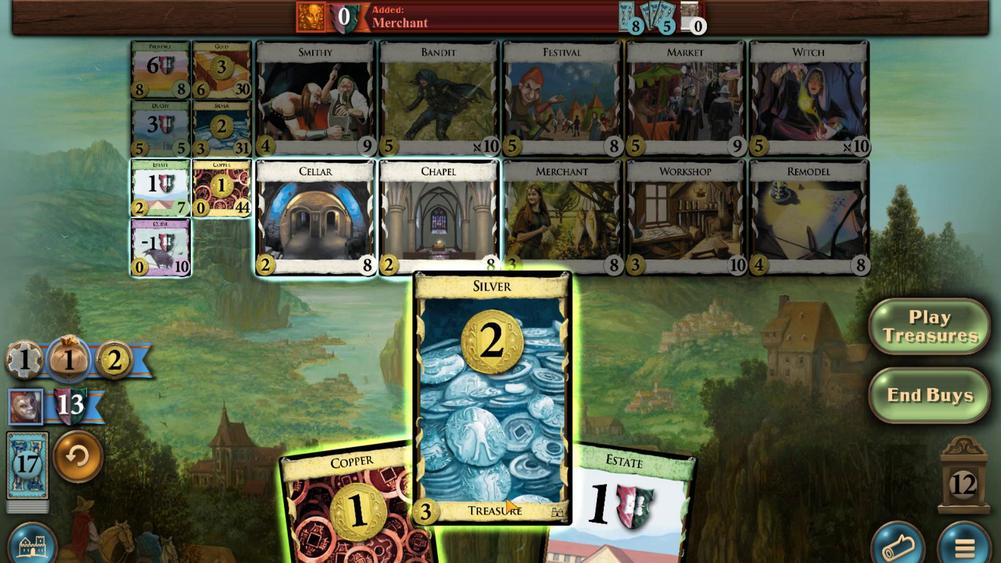 
Action: Mouse scrolled (173, 325) with delta (0, 0)
Screenshot: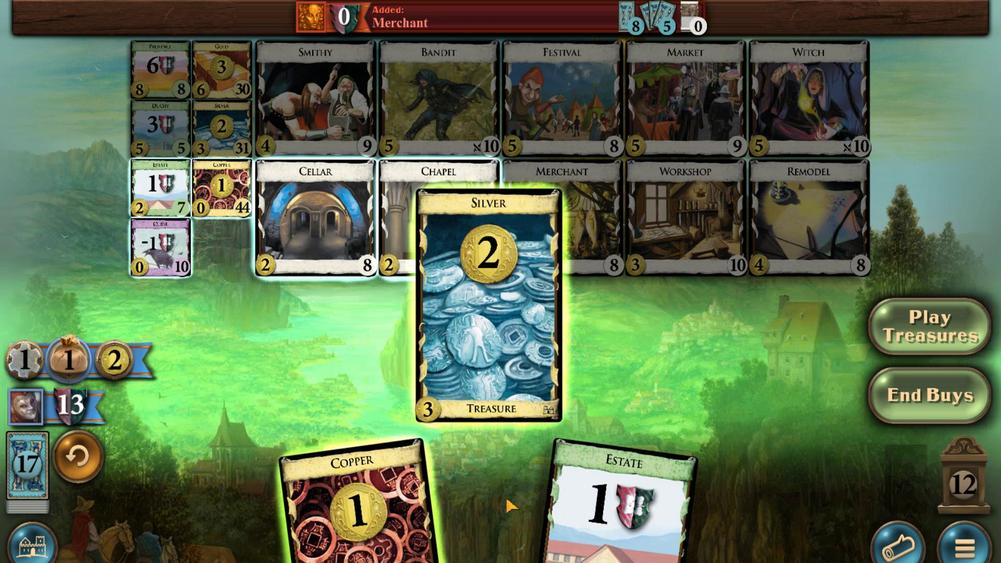 
Action: Mouse moved to (247, 325)
Screenshot: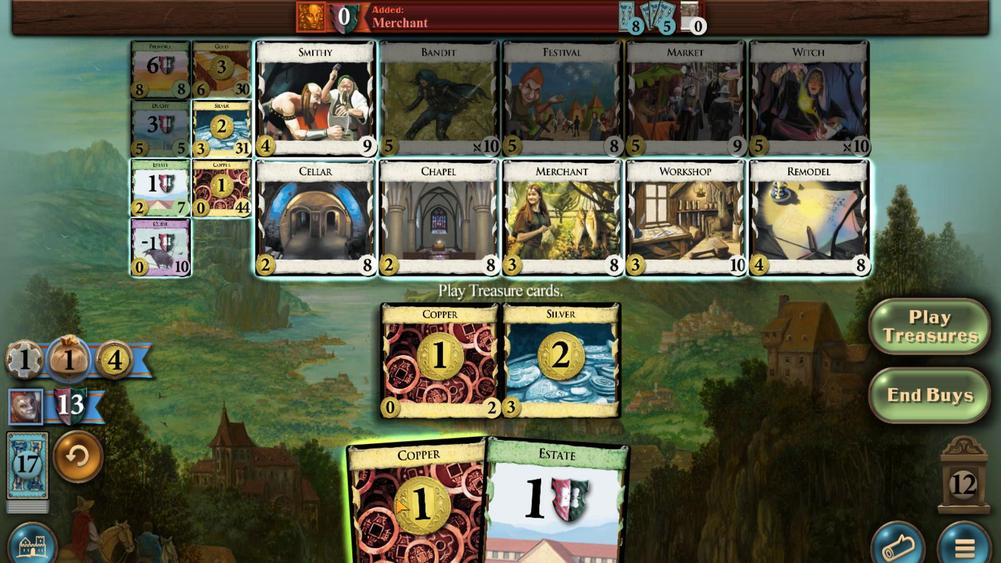 
Action: Mouse scrolled (247, 325) with delta (0, 0)
Screenshot: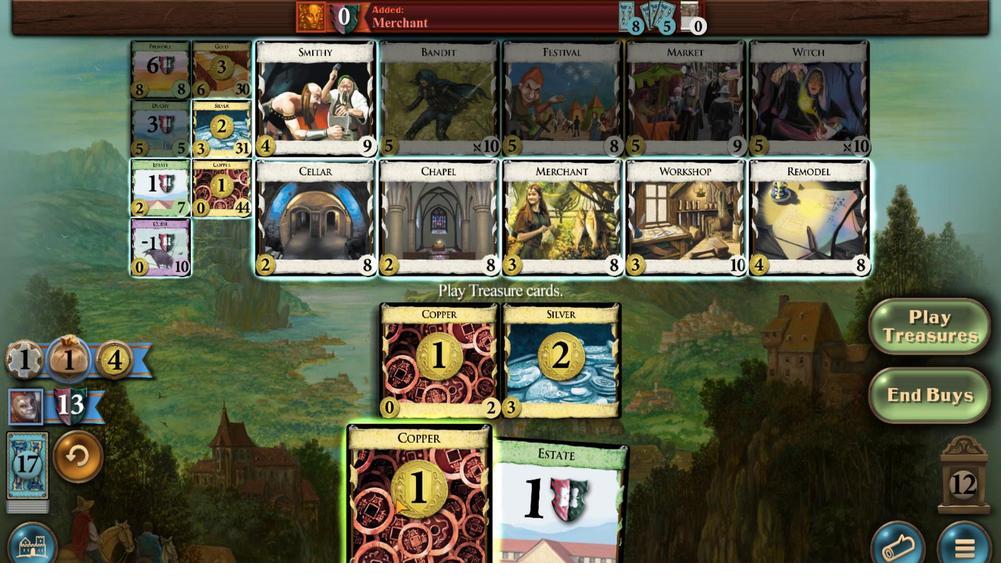 
Action: Mouse scrolled (247, 325) with delta (0, 0)
Screenshot: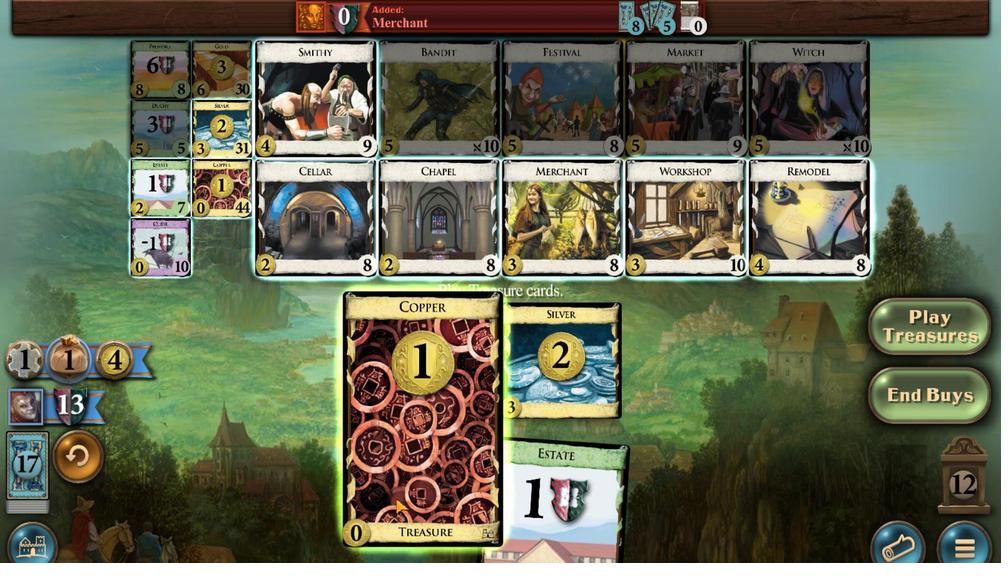 
Action: Mouse scrolled (247, 325) with delta (0, 0)
Screenshot: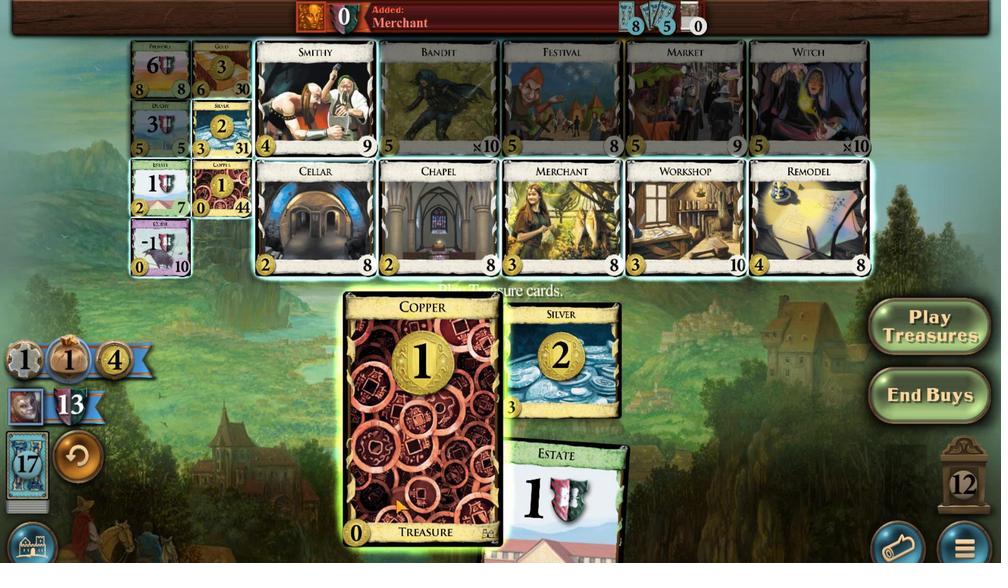 
Action: Mouse moved to (367, 505)
Screenshot: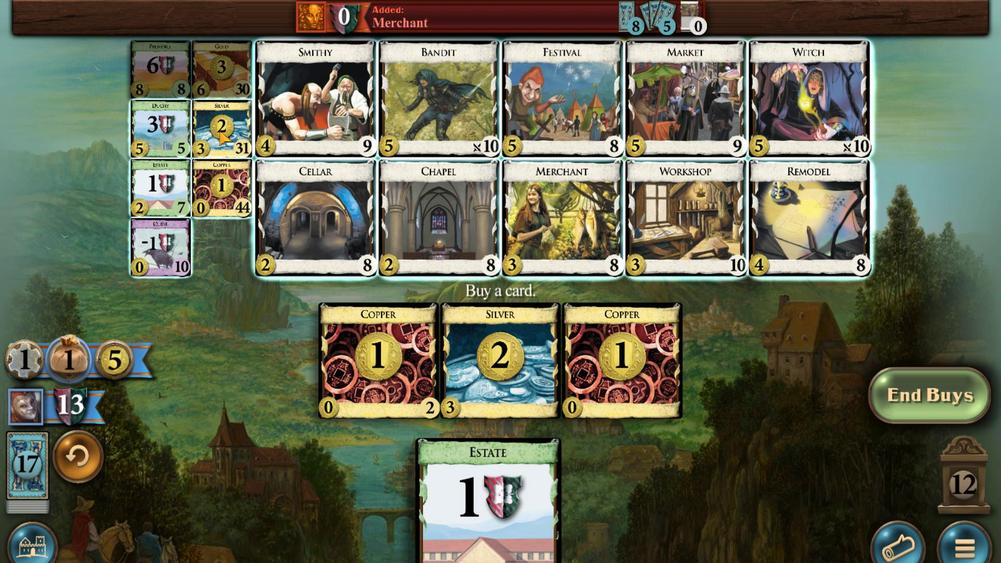 
Action: Mouse pressed left at (367, 505)
Screenshot: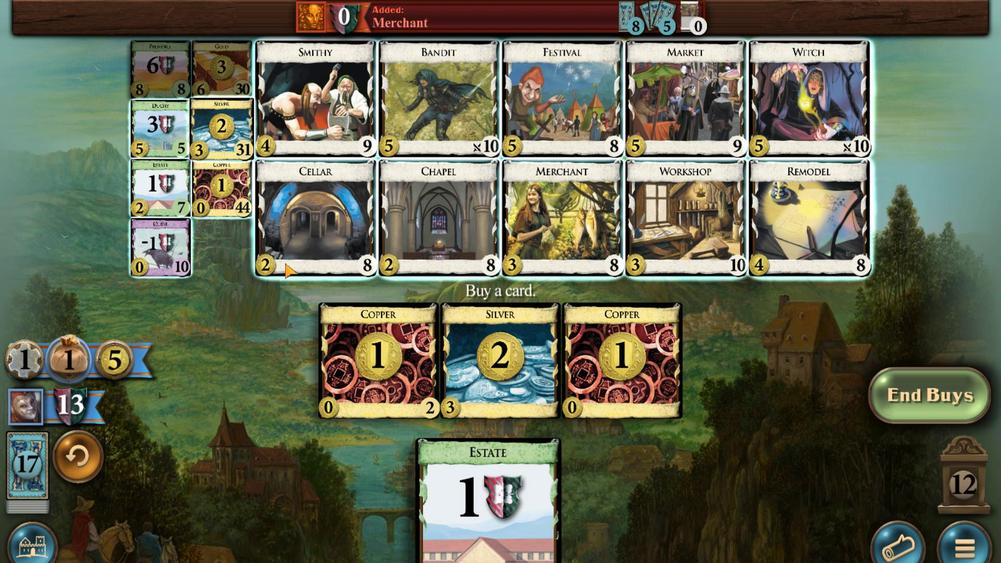 
Action: Mouse moved to (282, 314)
Screenshot: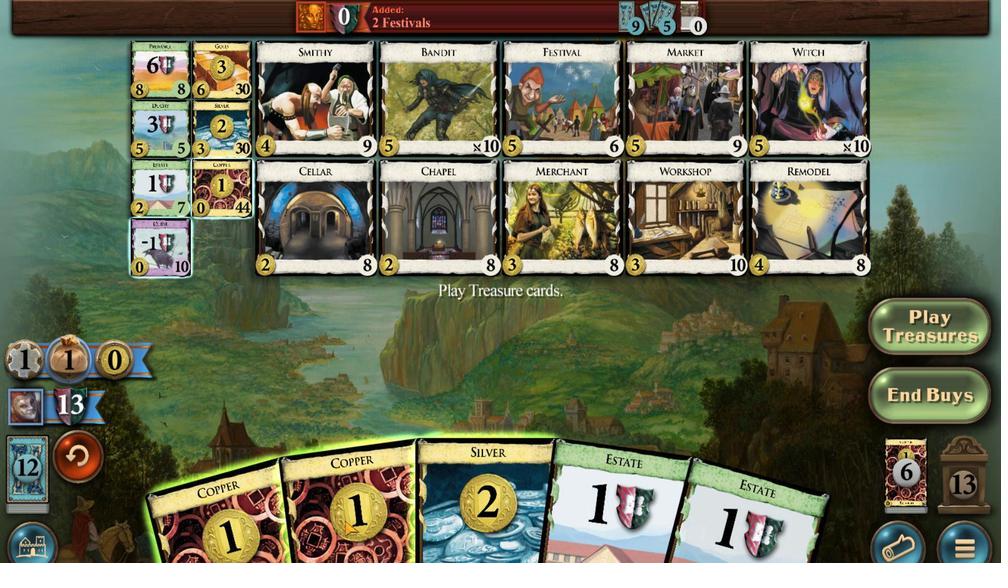 
Action: Mouse scrolled (282, 314) with delta (0, 0)
Screenshot: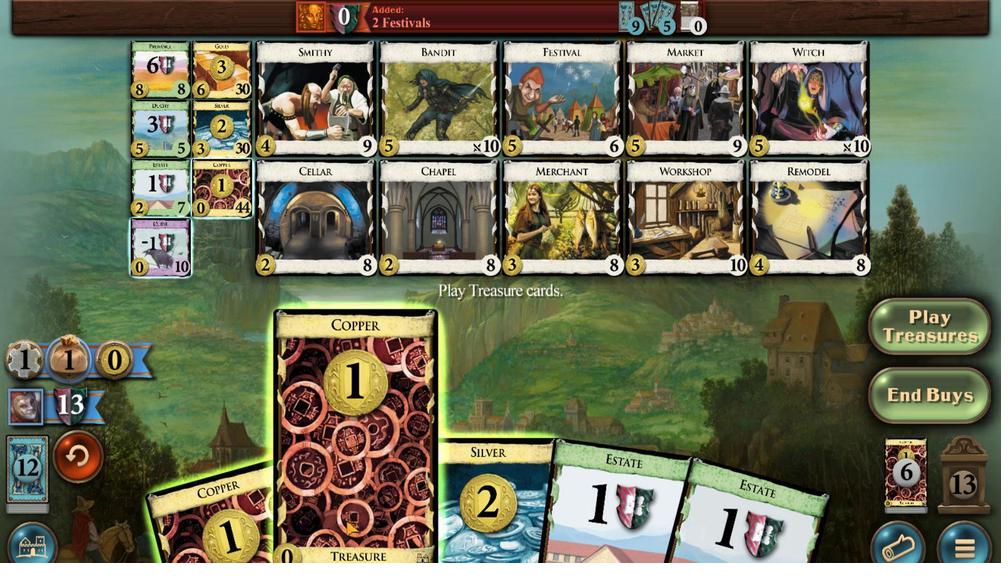 
Action: Mouse moved to (281, 314)
Screenshot: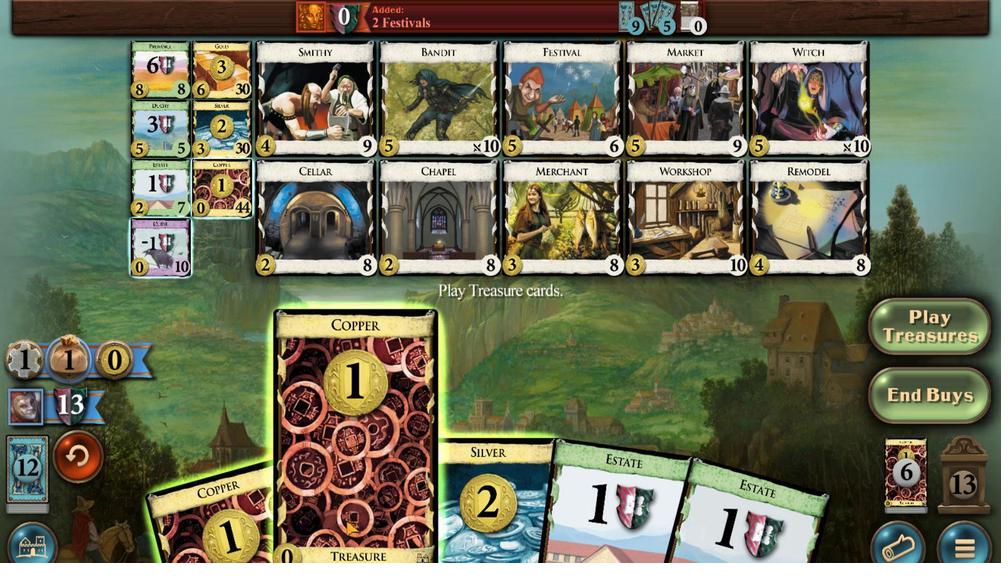 
Action: Mouse scrolled (281, 314) with delta (0, 0)
Screenshot: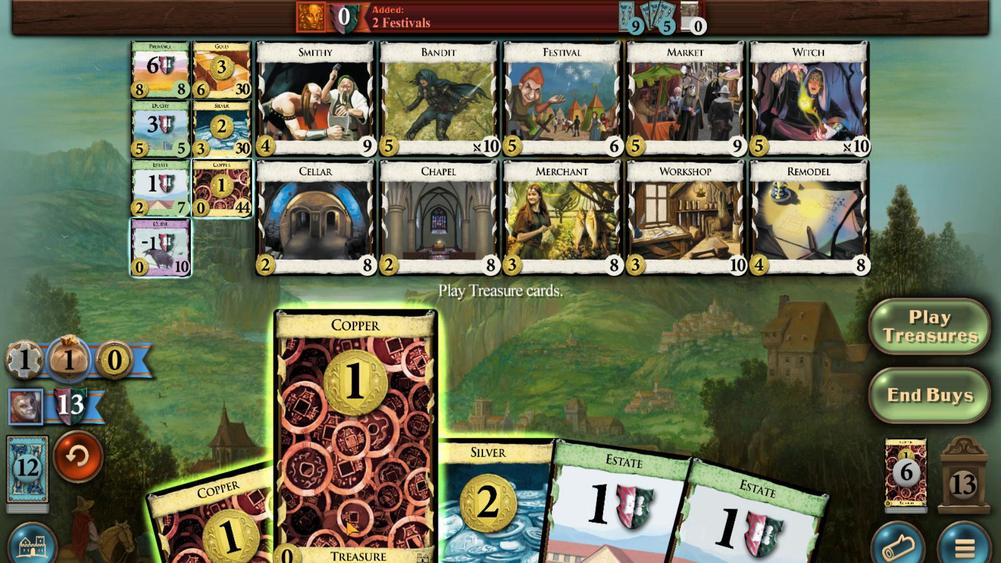 
Action: Mouse scrolled (281, 314) with delta (0, 0)
Screenshot: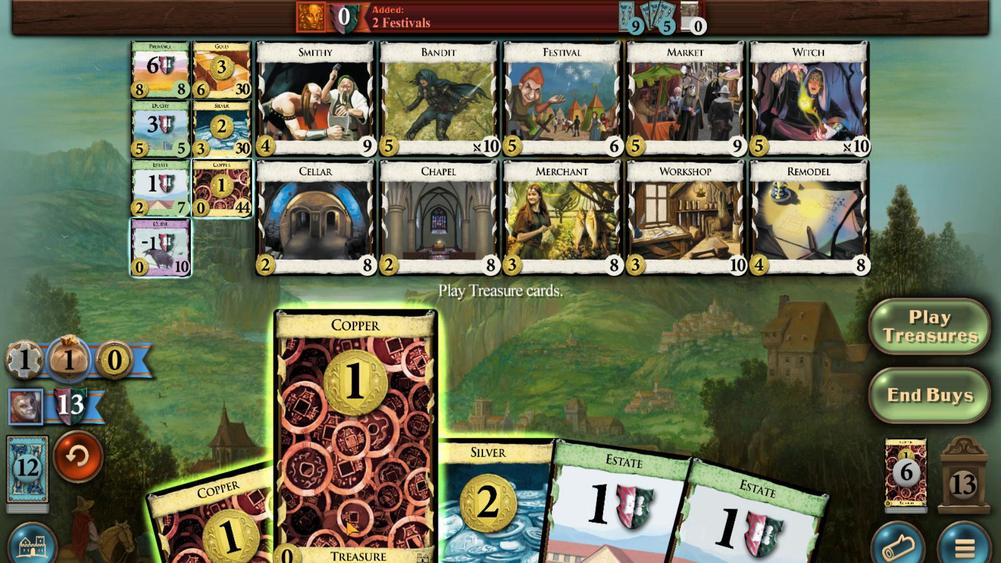 
Action: Mouse moved to (308, 312)
Screenshot: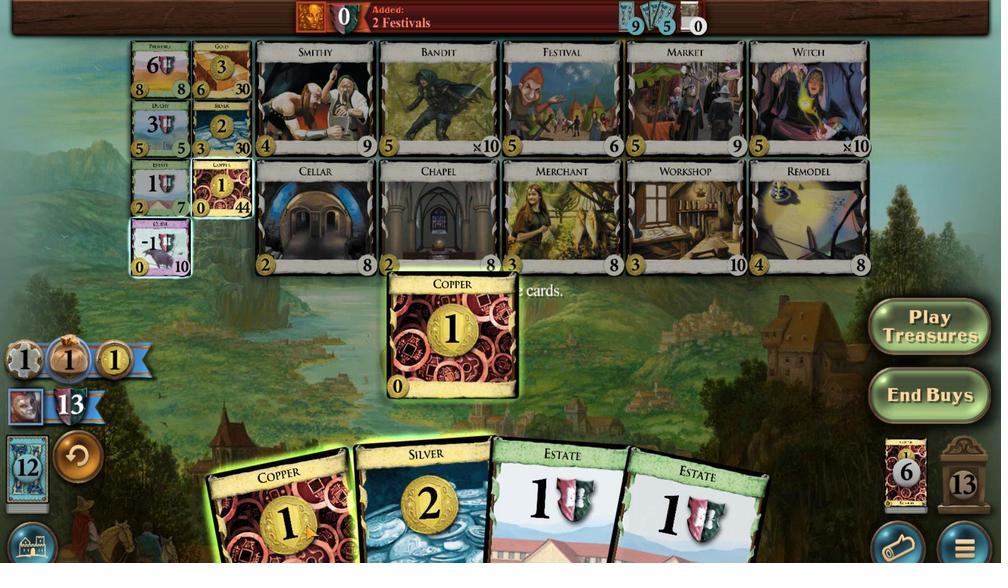 
Action: Mouse scrolled (308, 312) with delta (0, 0)
Screenshot: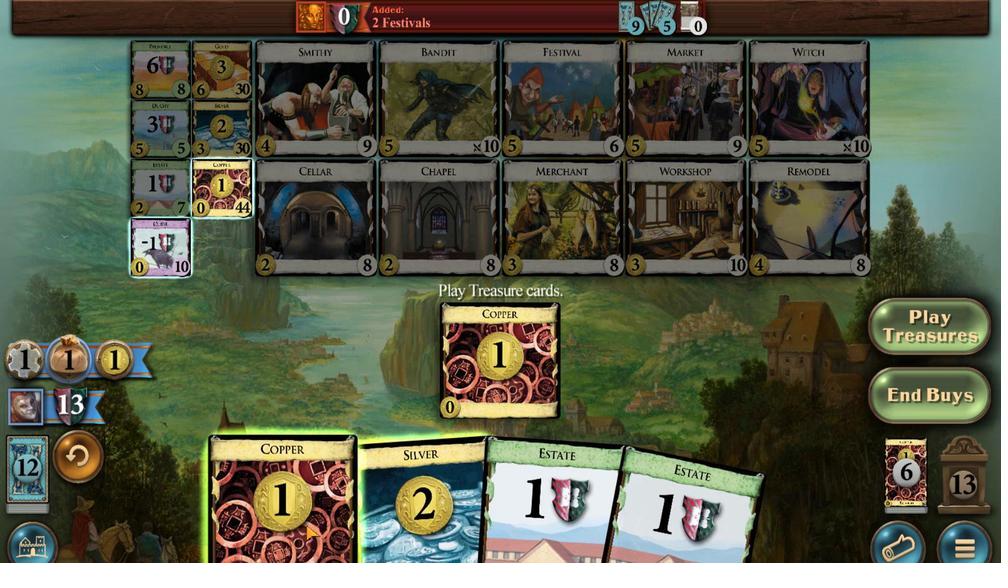 
Action: Mouse scrolled (308, 312) with delta (0, 0)
